Task: Edition of Account Request & Contact & Account Creation
Action: Mouse moved to (509, 592)
Screenshot: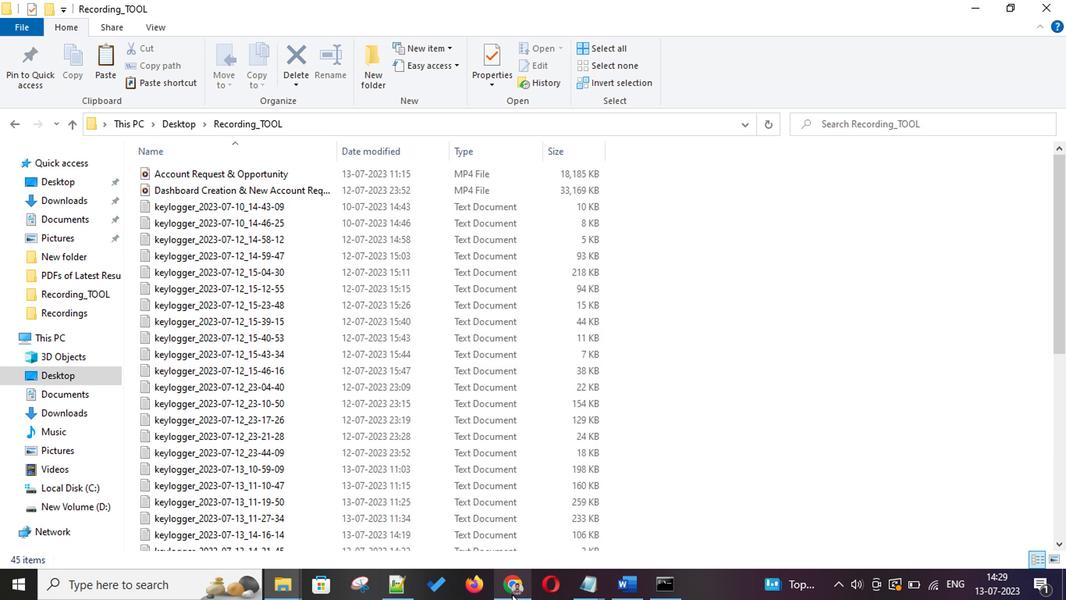 
Action: Mouse pressed left at (509, 592)
Screenshot: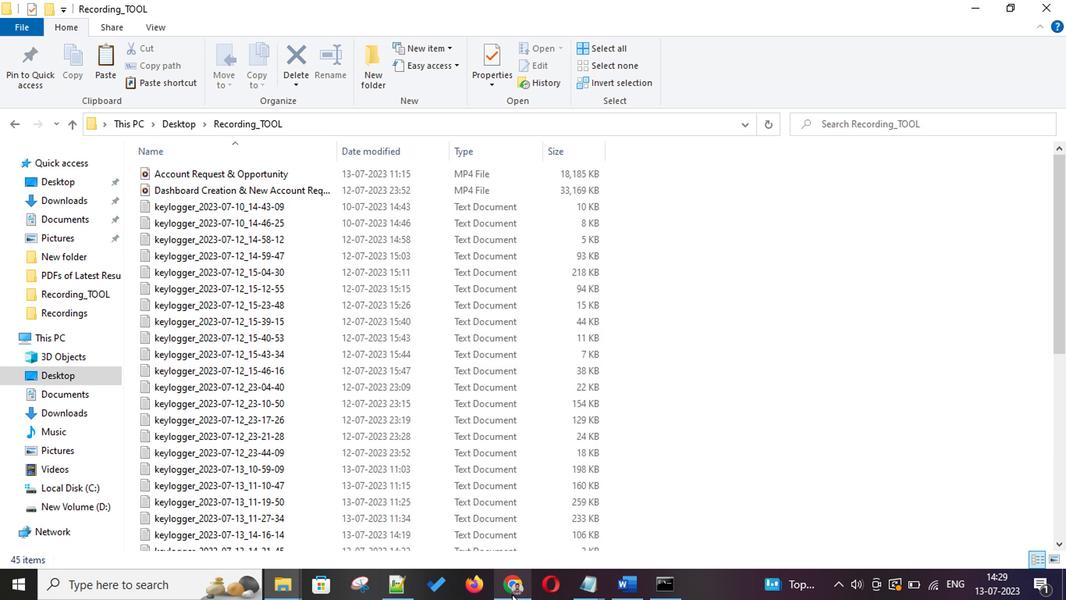
Action: Mouse moved to (386, 139)
Screenshot: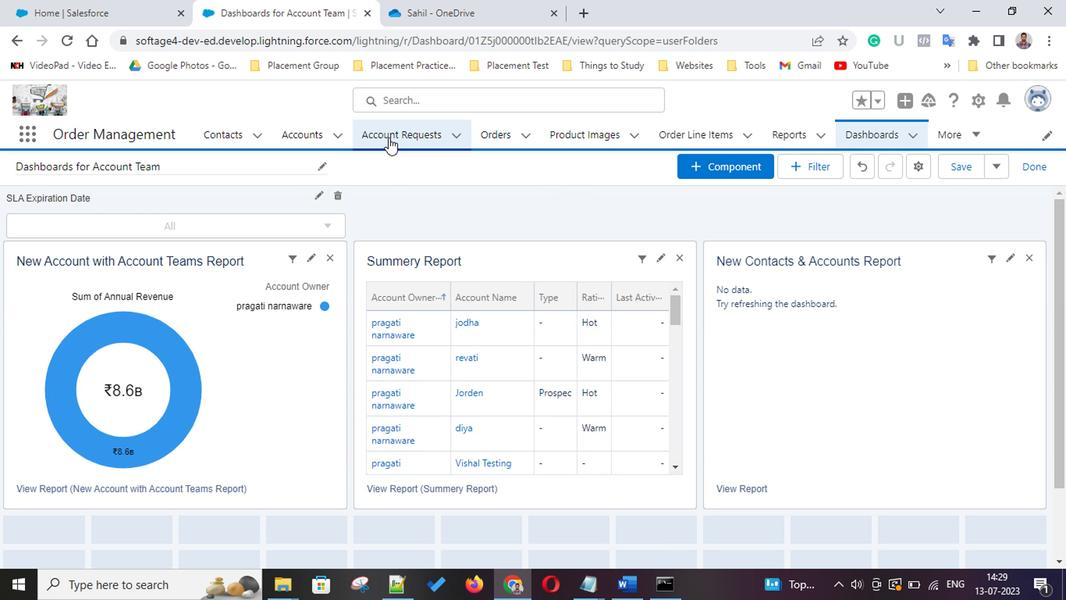 
Action: Mouse pressed left at (386, 139)
Screenshot: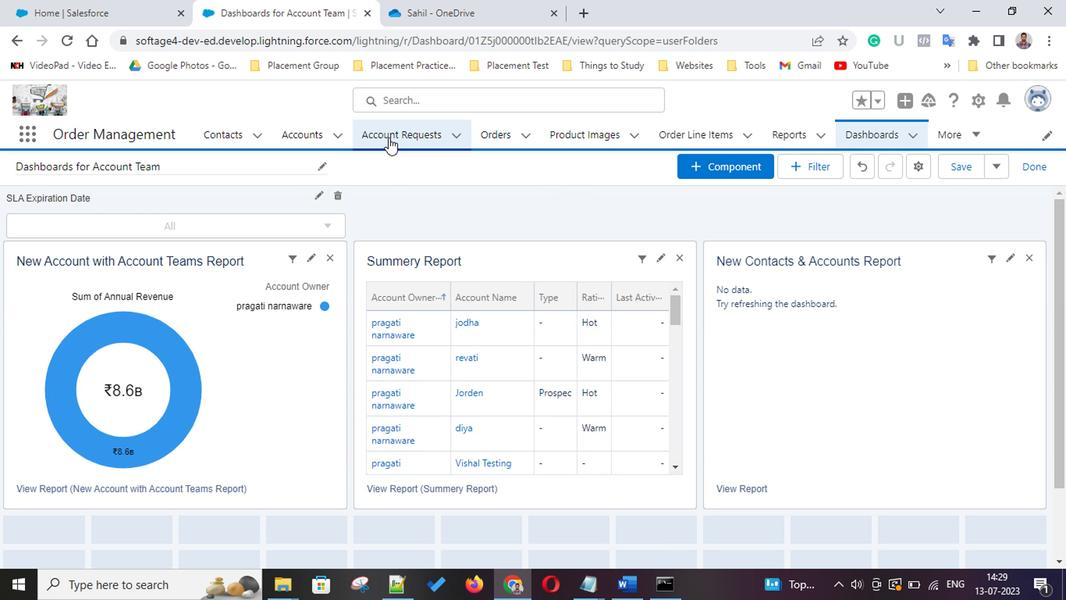 
Action: Mouse moved to (1021, 278)
Screenshot: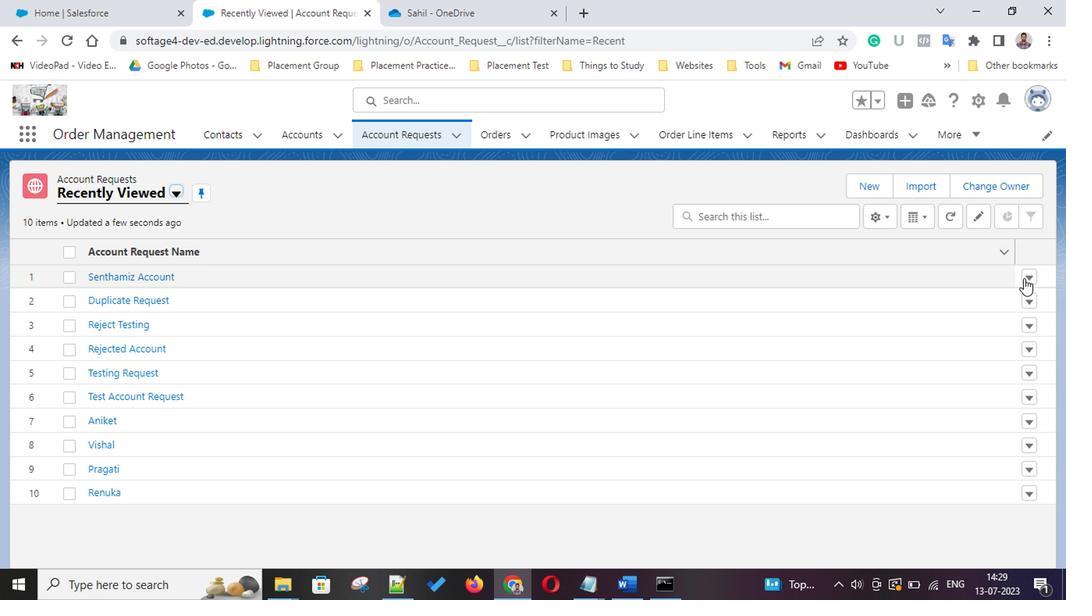
Action: Mouse pressed left at (1021, 278)
Screenshot: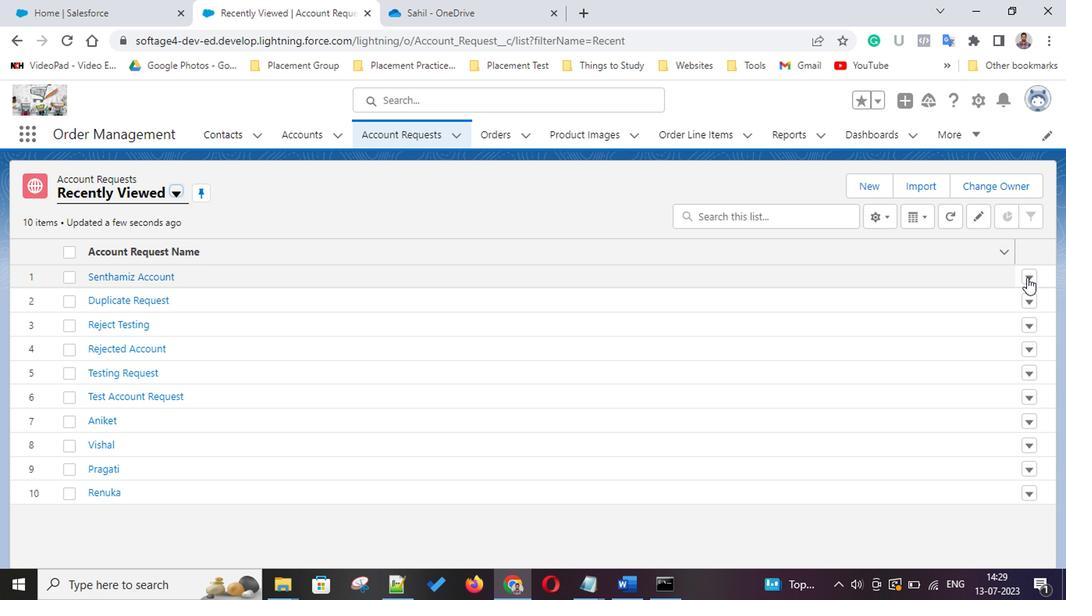 
Action: Mouse moved to (994, 307)
Screenshot: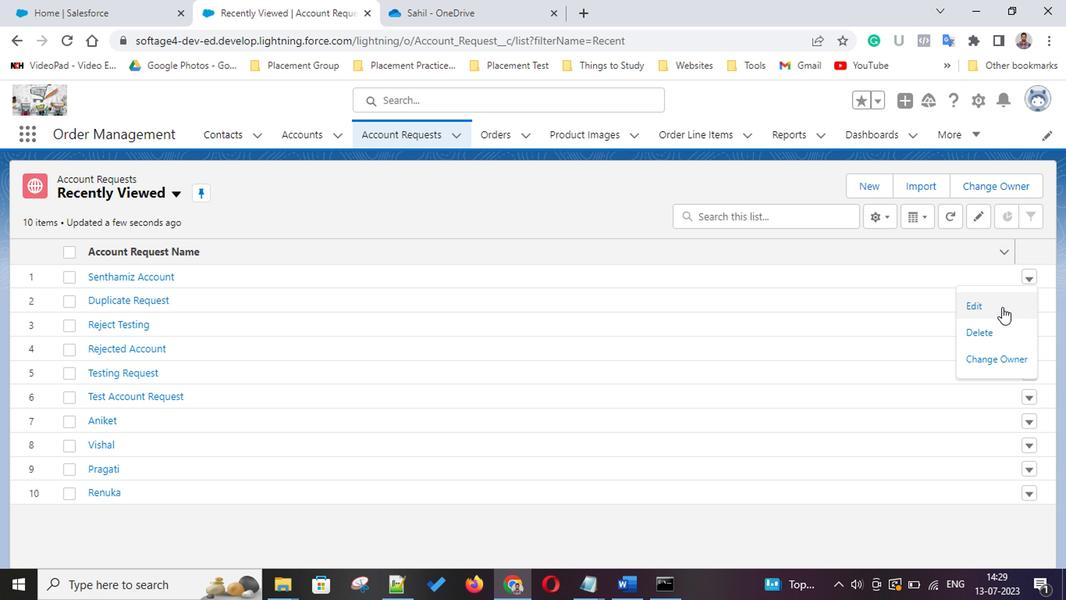 
Action: Mouse pressed left at (994, 307)
Screenshot: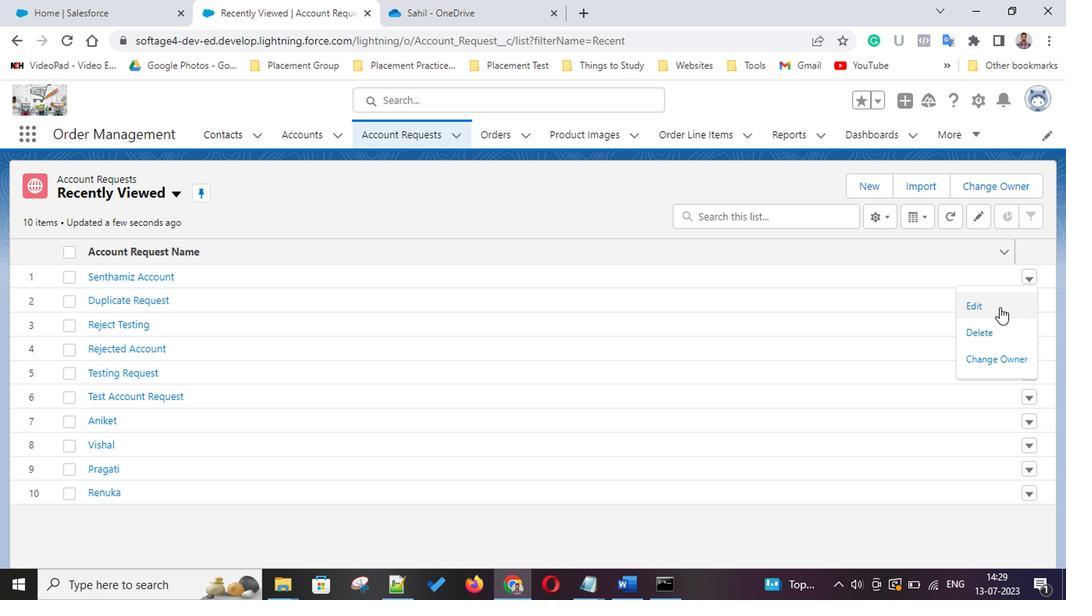 
Action: Mouse moved to (277, 262)
Screenshot: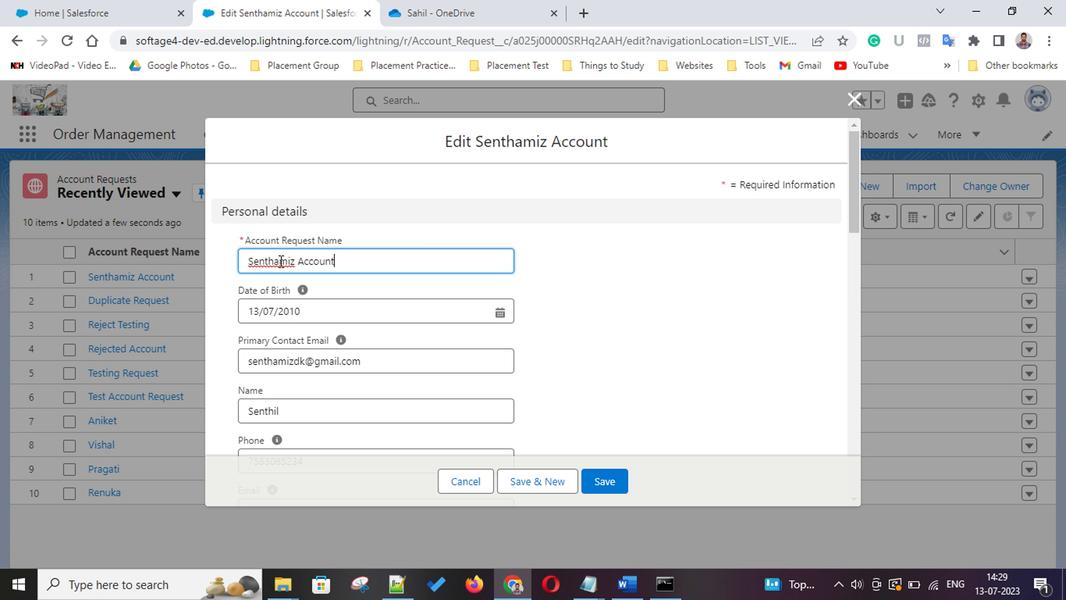 
Action: Mouse pressed left at (277, 262)
Screenshot: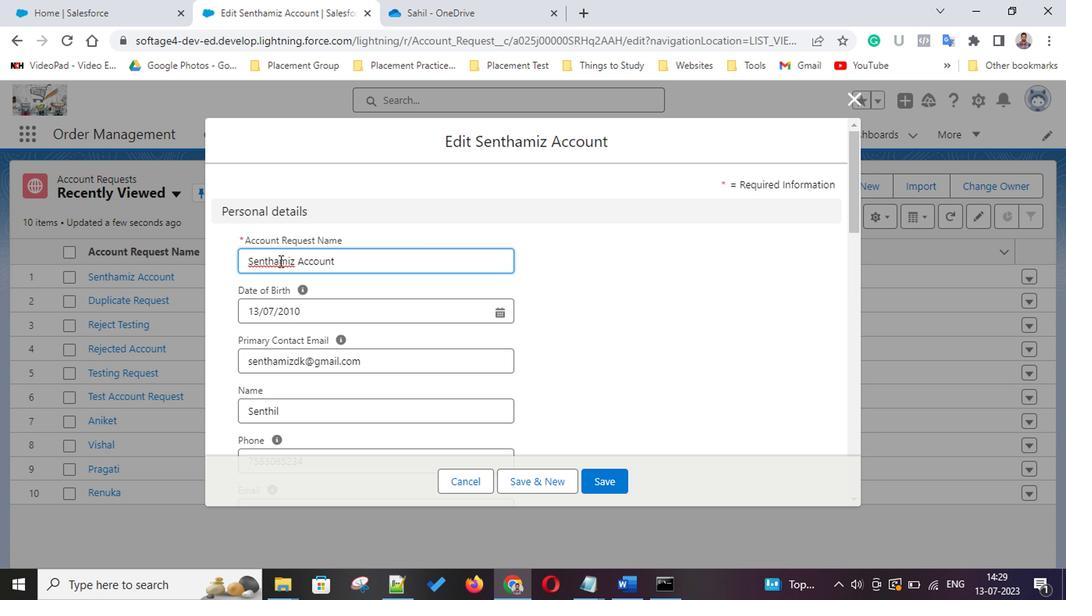 
Action: Mouse pressed left at (277, 262)
Screenshot: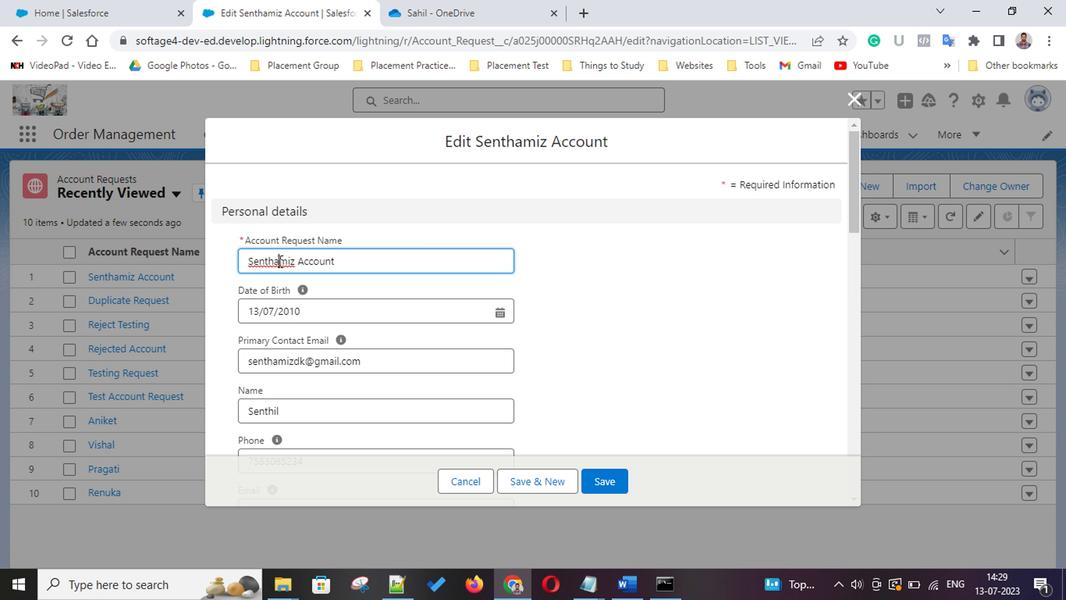 
Action: Mouse pressed left at (277, 262)
Screenshot: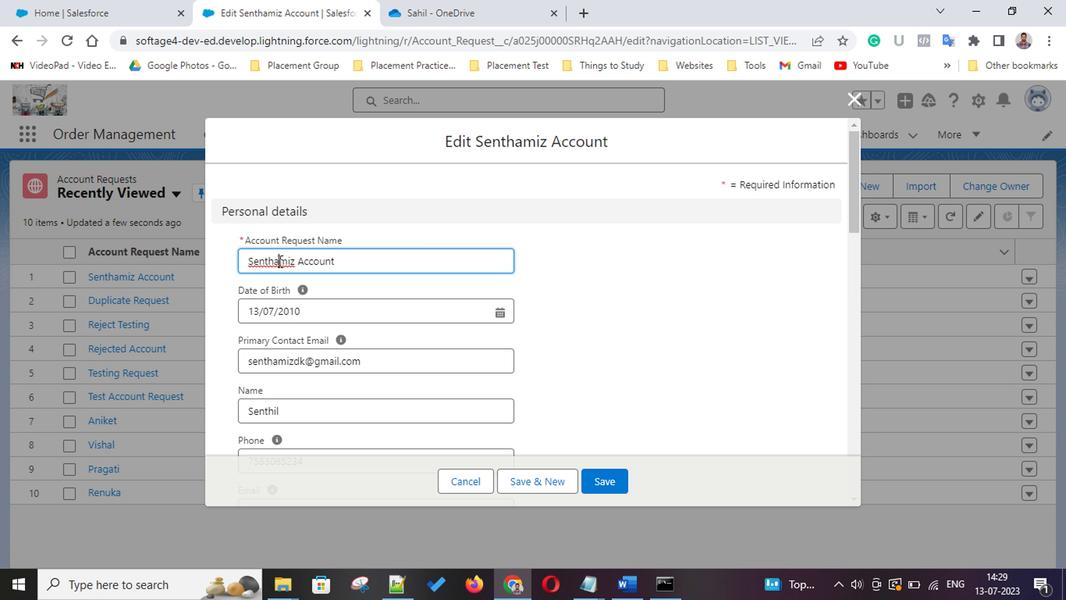 
Action: Key pressed <Key.shift><Key.shift><Key.shift><Key.shift><Key.shift><Key.shift><Key.shift><Key.shift><Key.shift><Key.shift><Key.shift><Key.shift><Key.shift><Key.shift><Key.shift><Key.shift><Key.shift><Key.shift><Key.shift><Key.shift><Key.shift><Key.shift><Key.shift><Key.shift><Key.shift><Key.shift><Key.shift><Key.shift><Key.shift><Key.shift><Key.shift>Muzhapatil<Key.space>
Screenshot: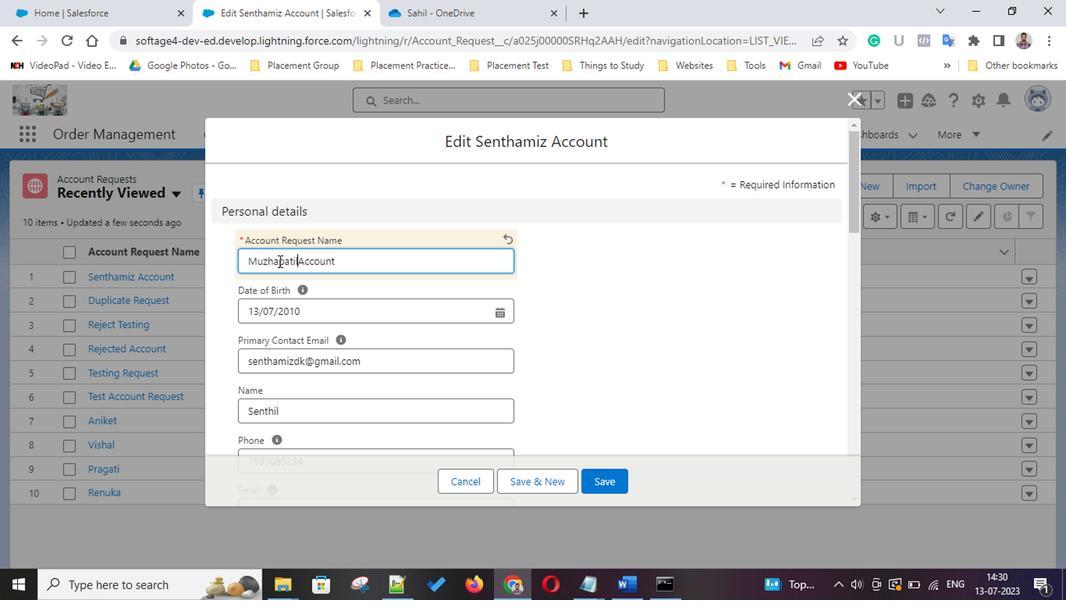 
Action: Mouse moved to (399, 348)
Screenshot: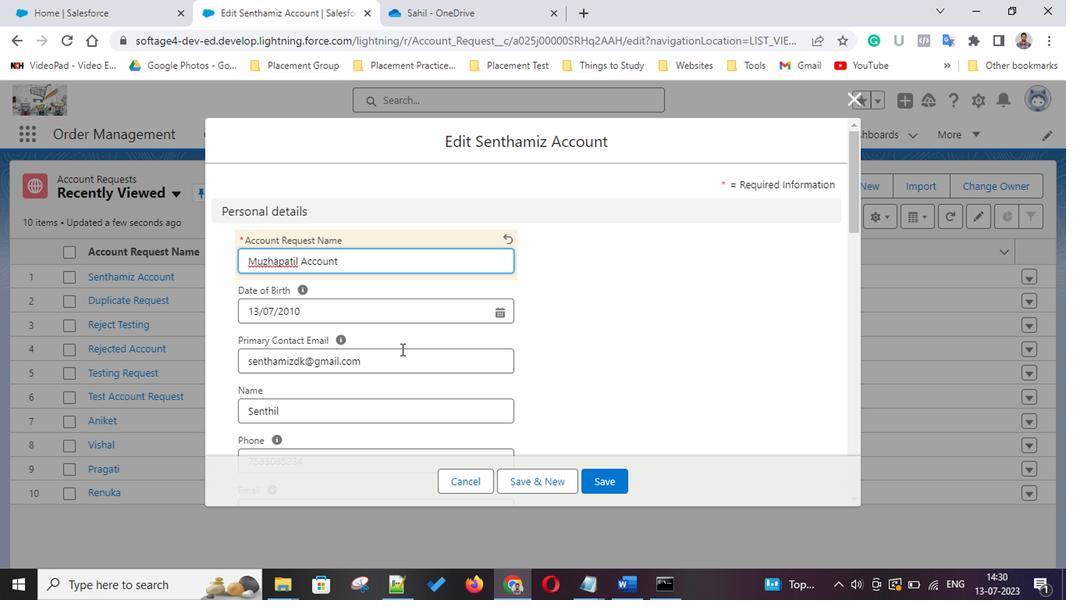 
Action: Mouse pressed left at (399, 348)
Screenshot: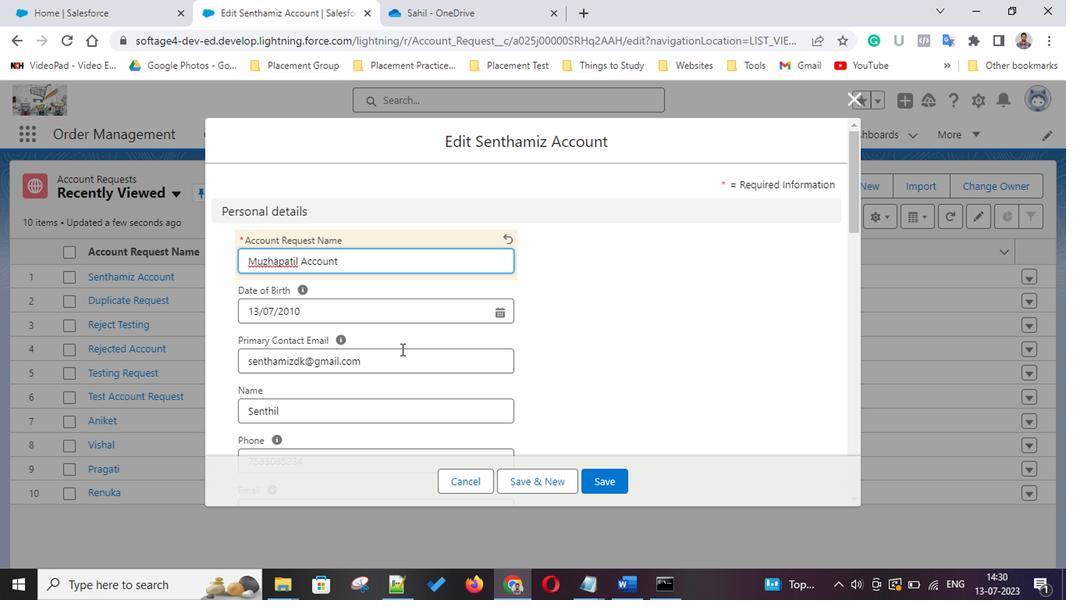 
Action: Mouse scrolled (399, 347) with delta (0, -1)
Screenshot: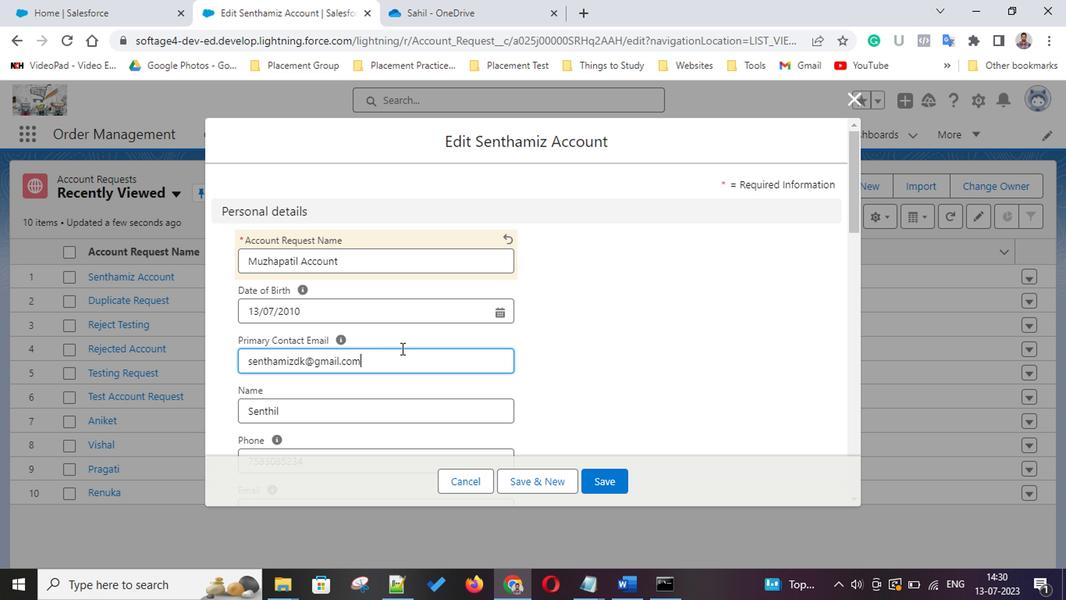 
Action: Mouse scrolled (399, 347) with delta (0, -1)
Screenshot: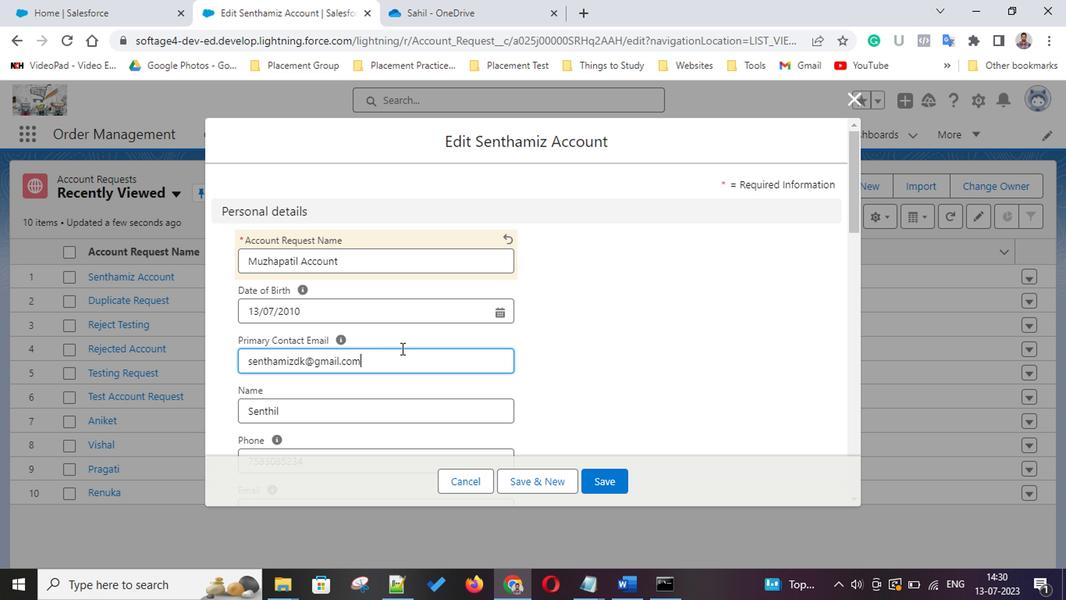 
Action: Mouse scrolled (399, 347) with delta (0, -1)
Screenshot: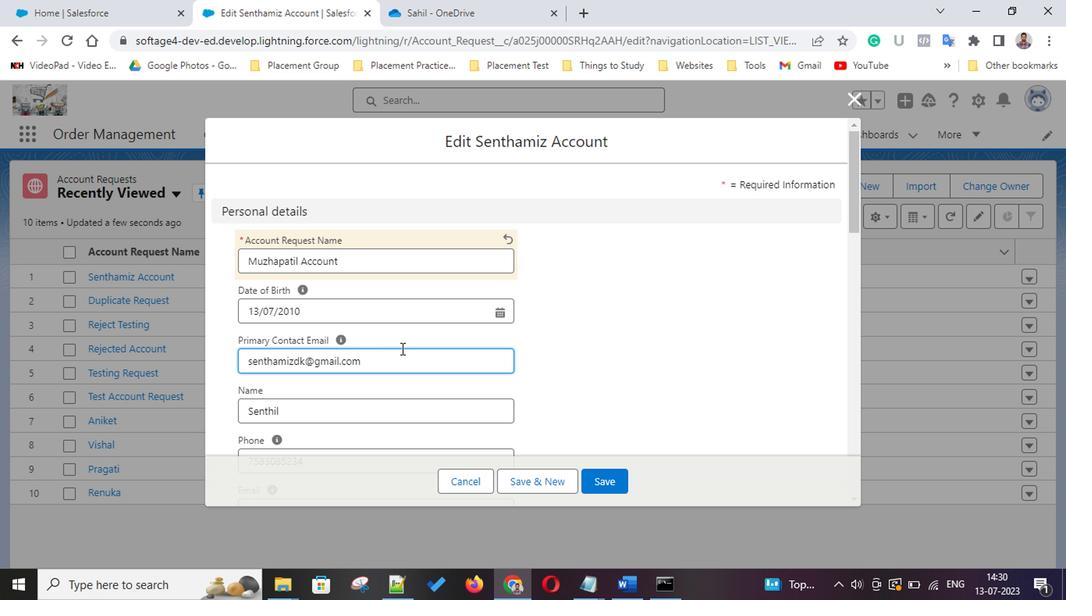 
Action: Mouse scrolled (399, 347) with delta (0, -1)
Screenshot: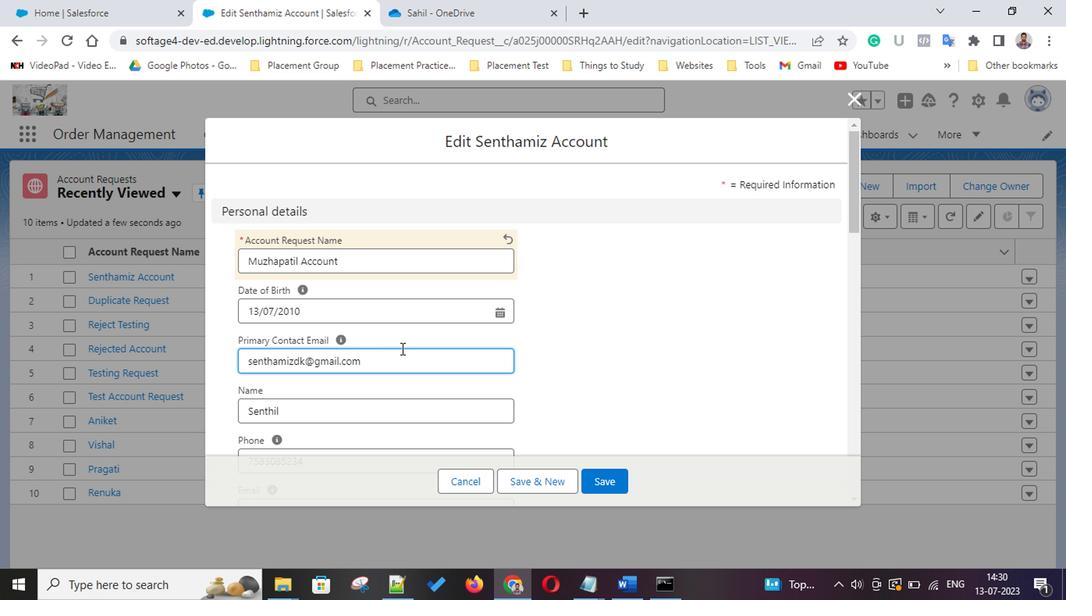
Action: Mouse scrolled (399, 347) with delta (0, -1)
Screenshot: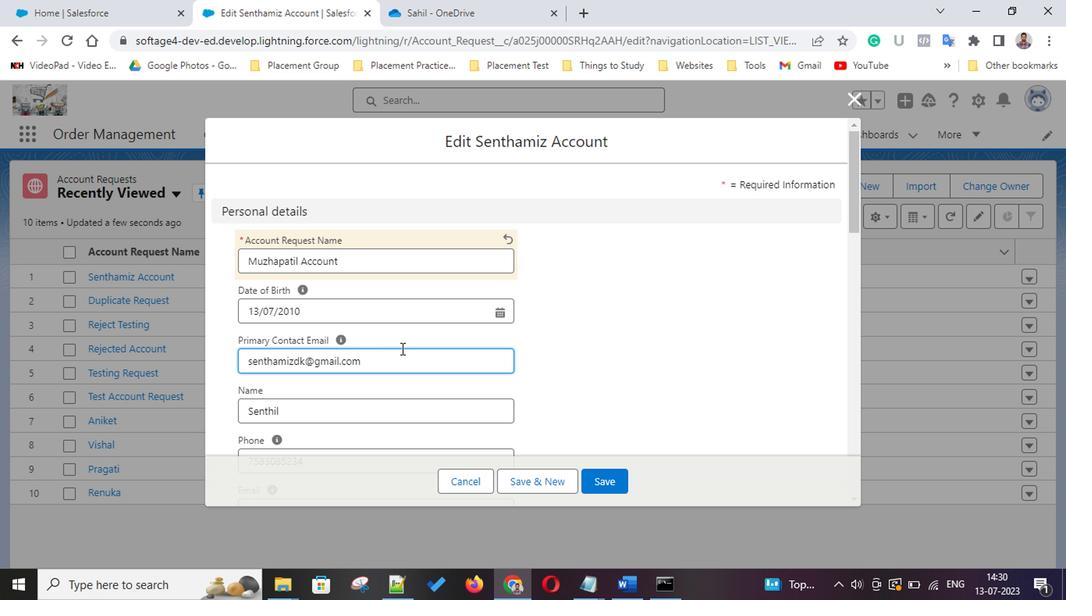 
Action: Mouse scrolled (399, 347) with delta (0, -1)
Screenshot: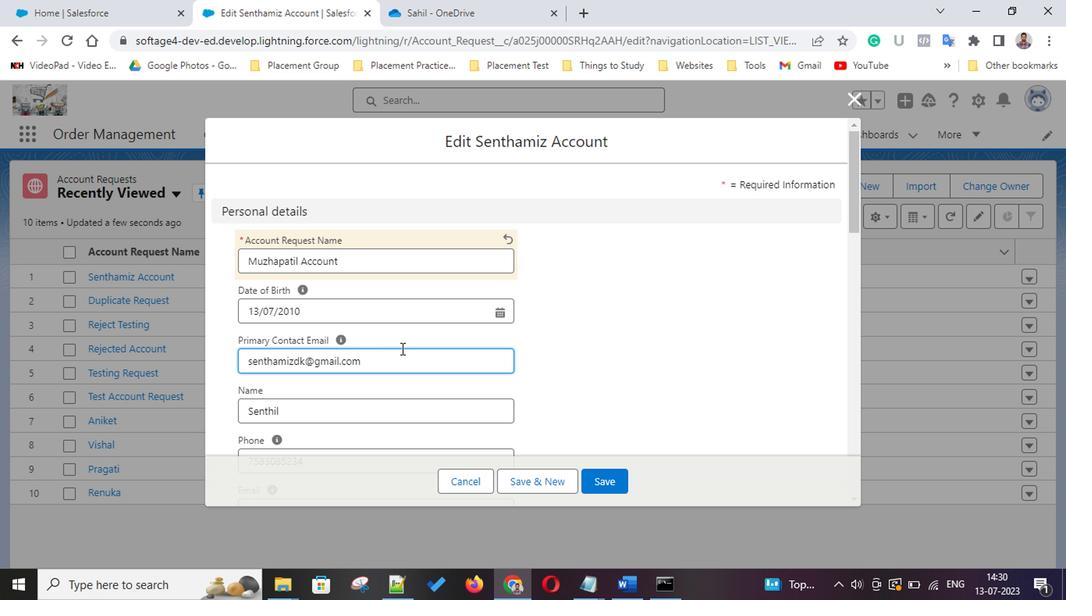 
Action: Mouse scrolled (399, 347) with delta (0, -1)
Screenshot: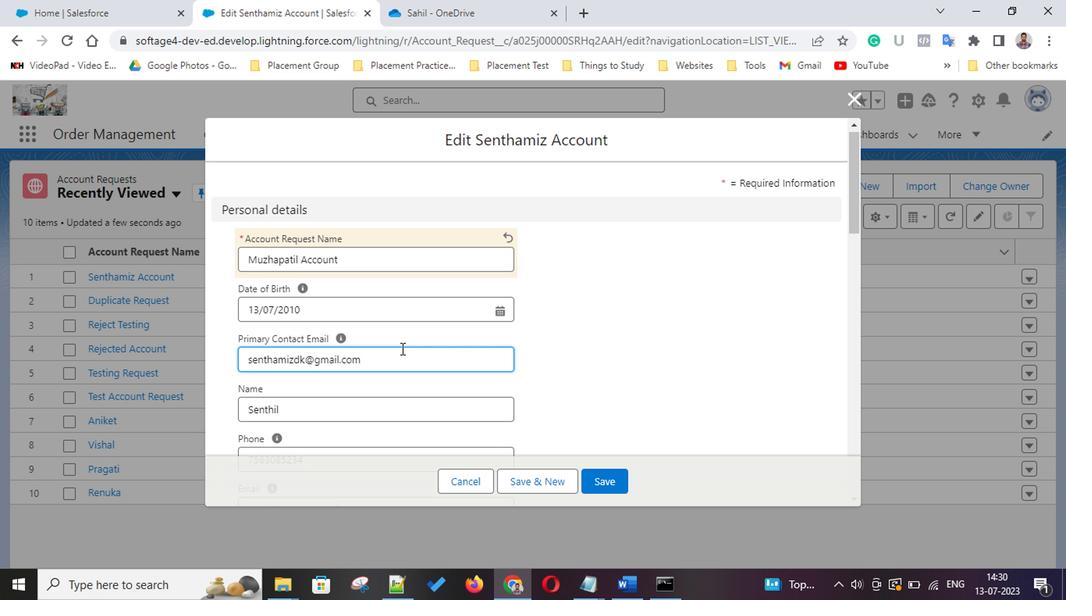 
Action: Mouse scrolled (399, 347) with delta (0, -1)
Screenshot: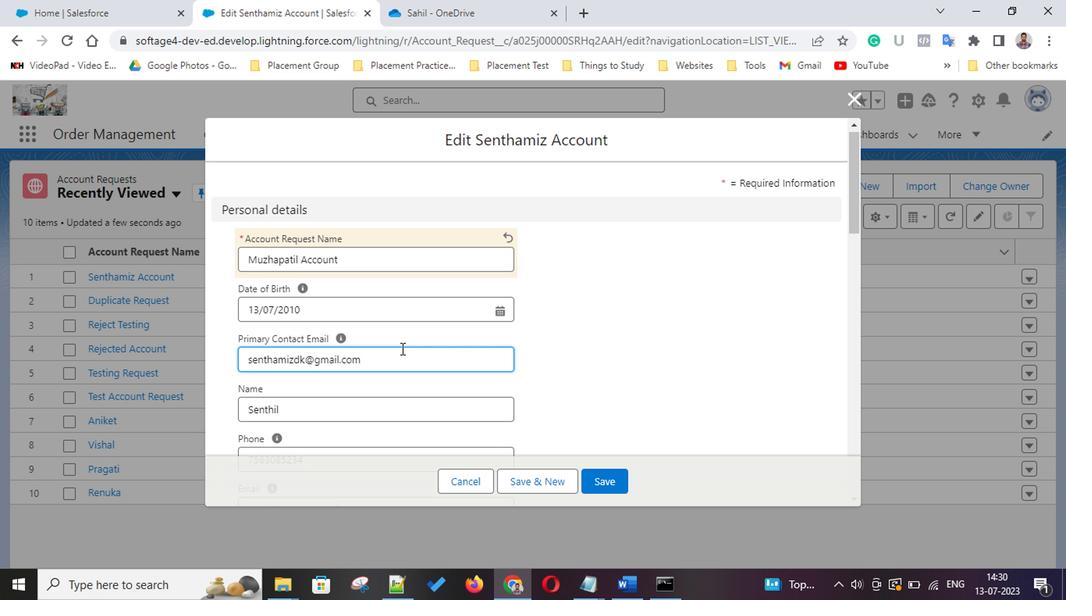 
Action: Mouse scrolled (399, 347) with delta (0, -1)
Screenshot: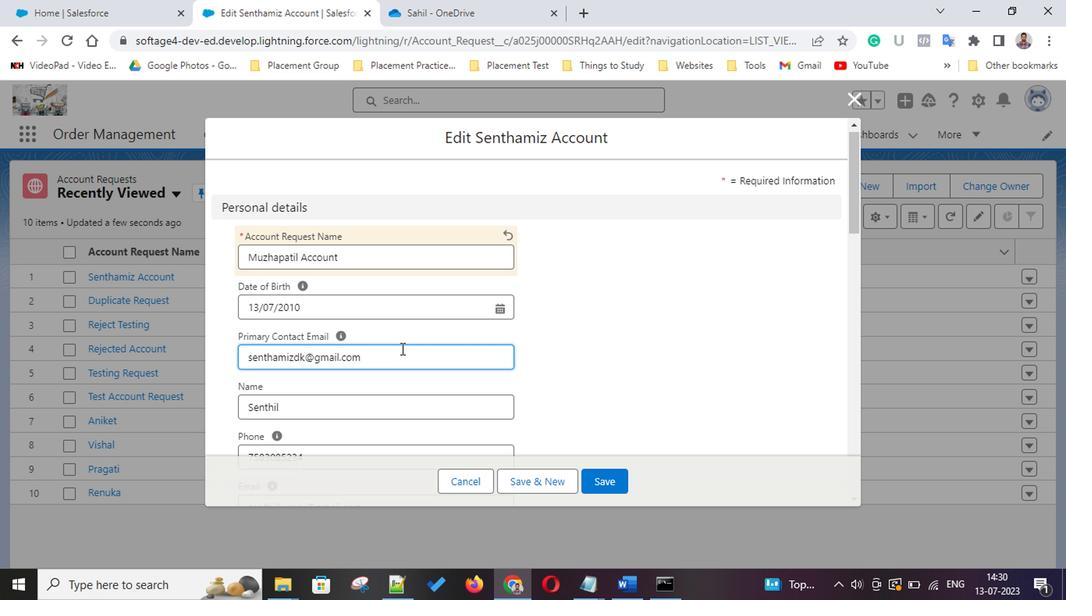
Action: Mouse scrolled (399, 347) with delta (0, -1)
Screenshot: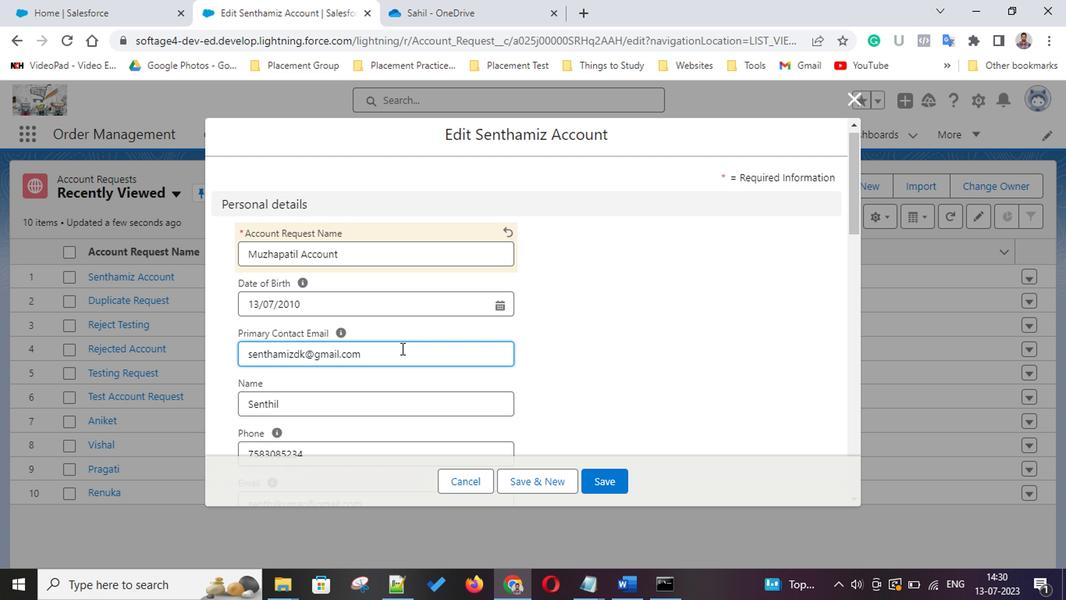 
Action: Mouse scrolled (399, 347) with delta (0, -1)
Screenshot: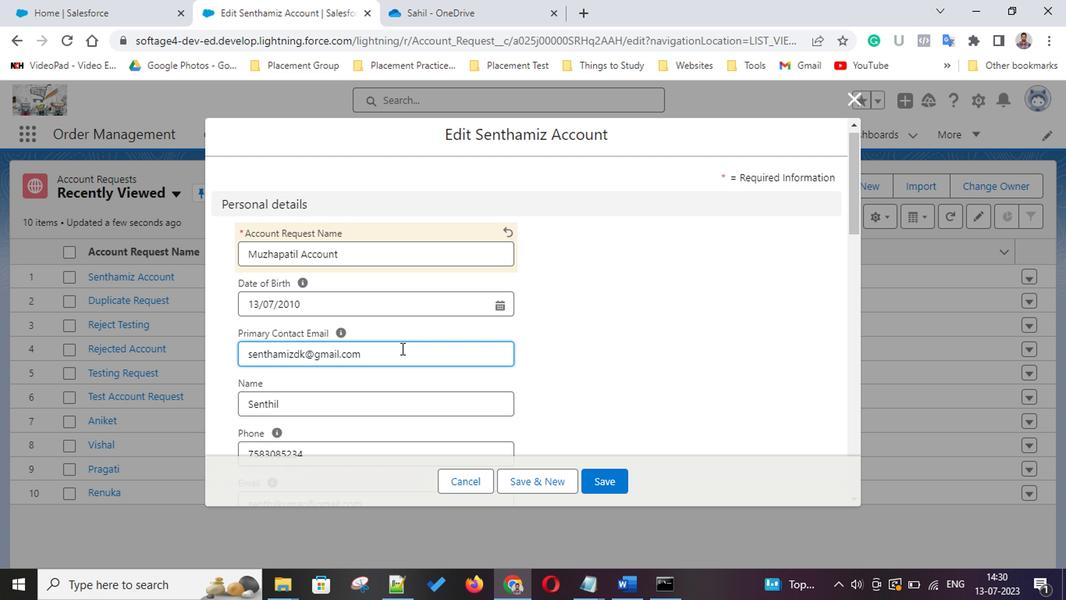 
Action: Mouse scrolled (399, 347) with delta (0, -1)
Screenshot: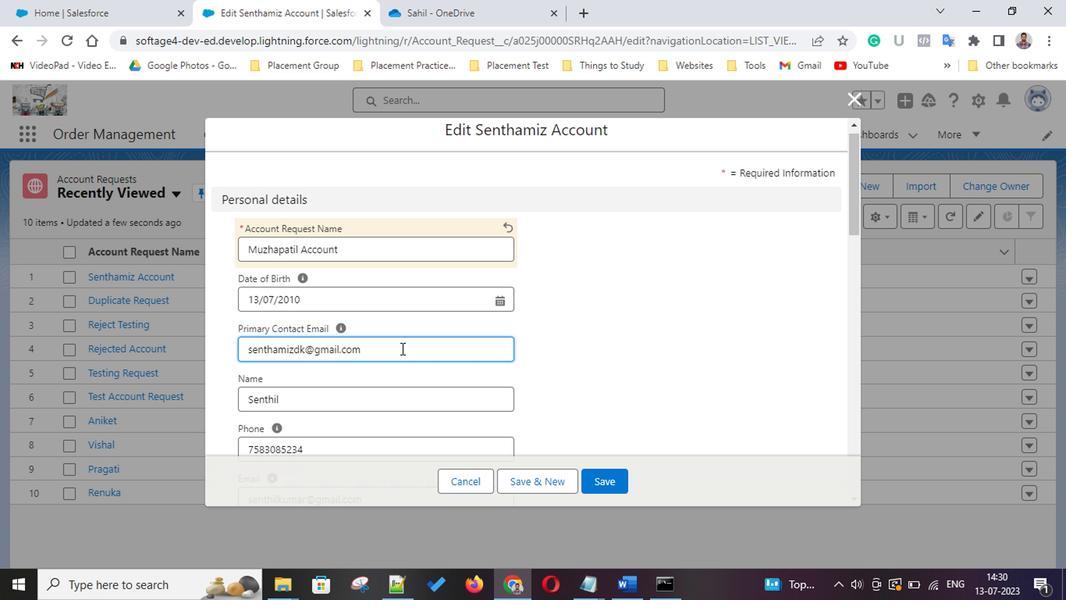 
Action: Mouse scrolled (399, 347) with delta (0, -1)
Screenshot: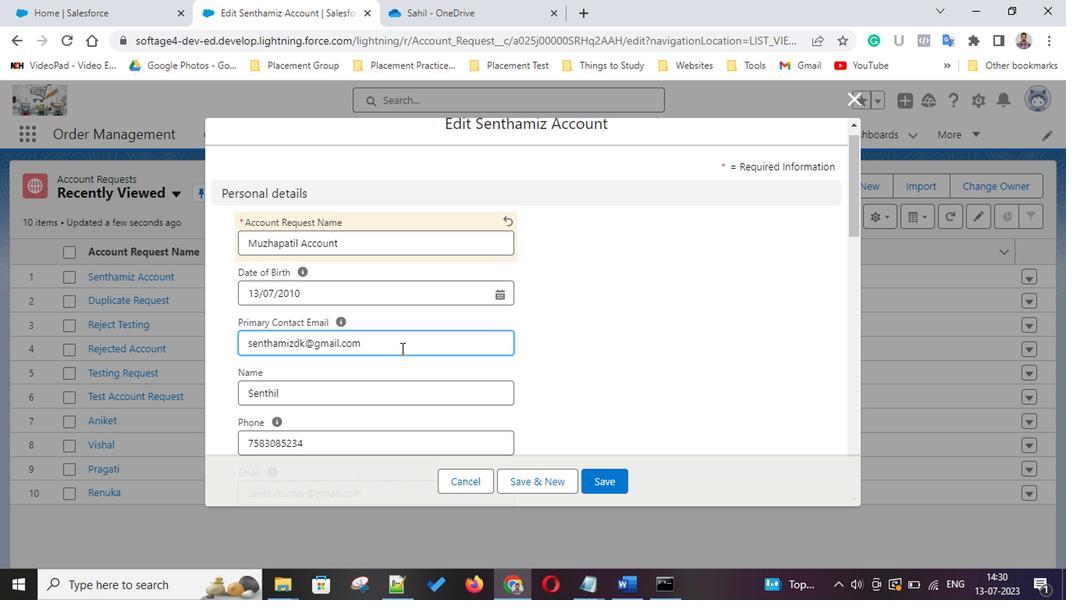 
Action: Mouse moved to (344, 325)
Screenshot: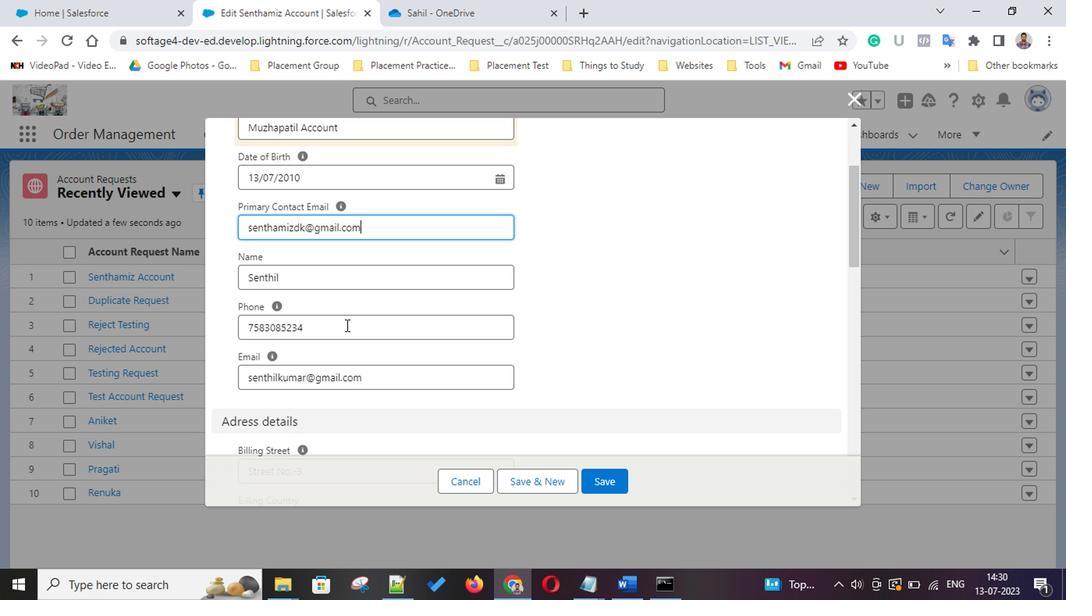 
Action: Mouse pressed left at (344, 325)
Screenshot: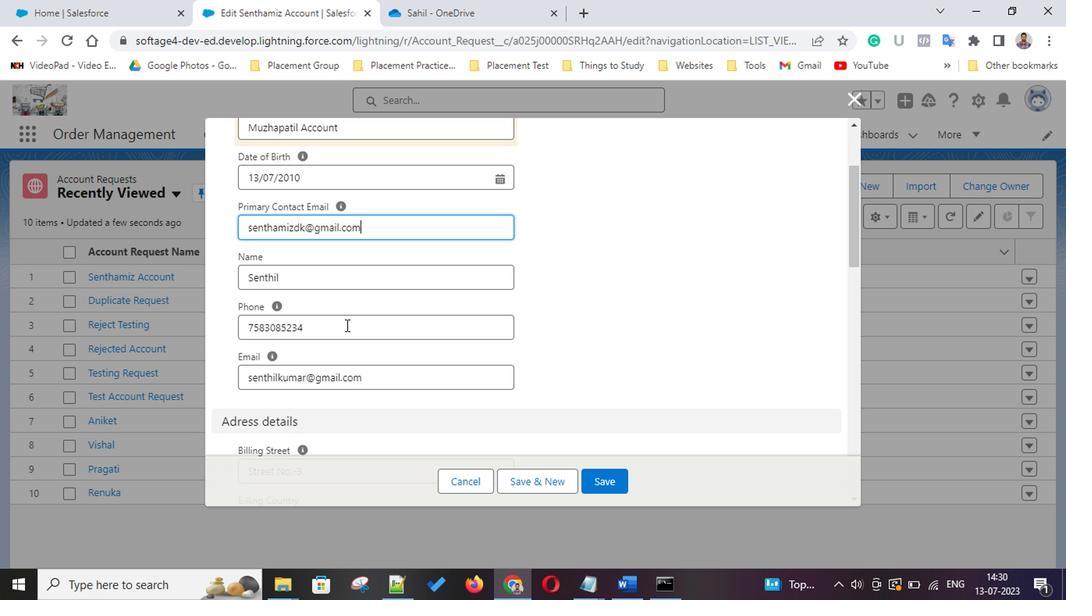
Action: Key pressed <Key.backspace><Key.backspace><Key.backspace><Key.backspace><Key.backspace><Key.backspace><Key.backspace><Key.backspace><Key.backspace><Key.backspace>7912597683
Screenshot: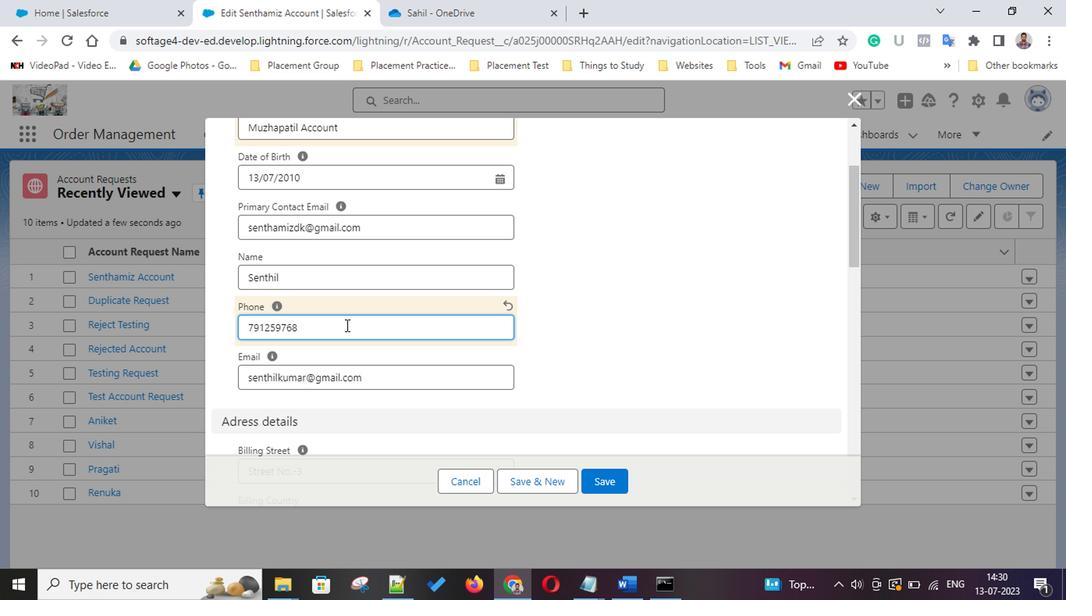 
Action: Mouse moved to (603, 478)
Screenshot: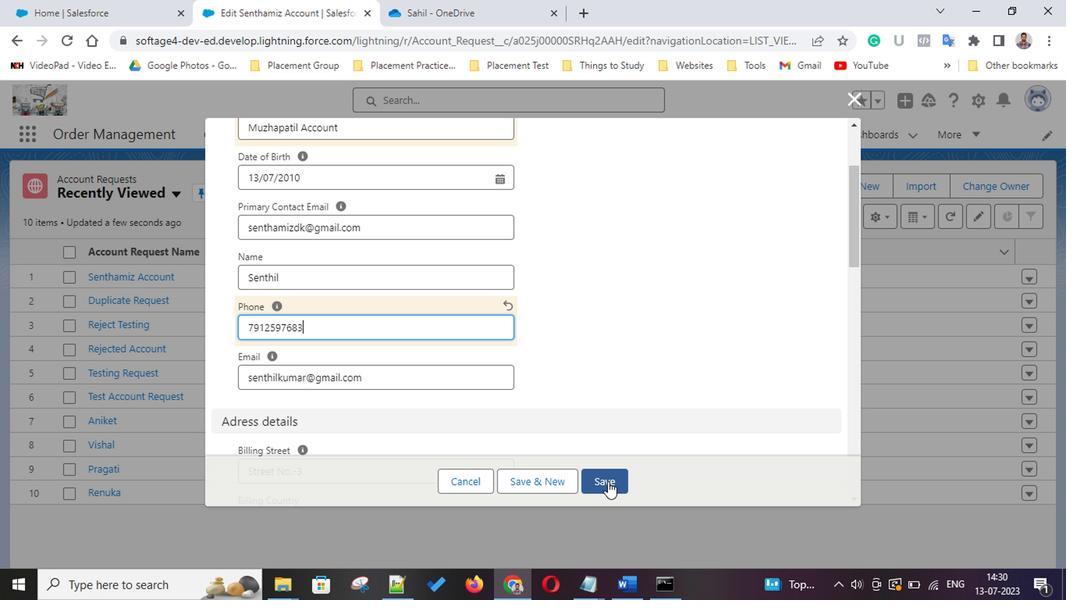 
Action: Mouse pressed left at (603, 478)
Screenshot: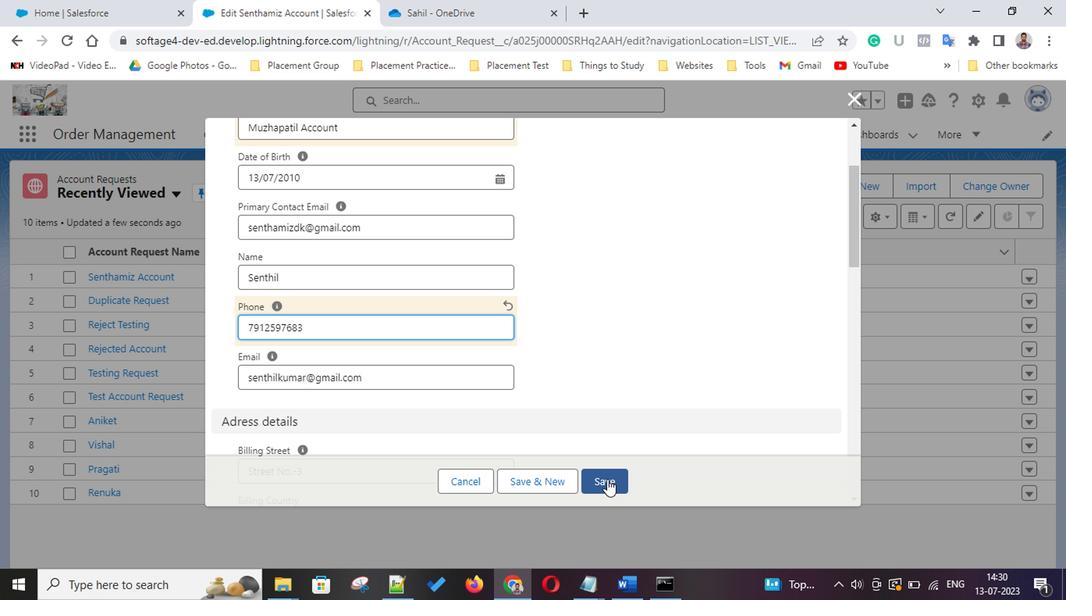 
Action: Mouse moved to (501, 131)
Screenshot: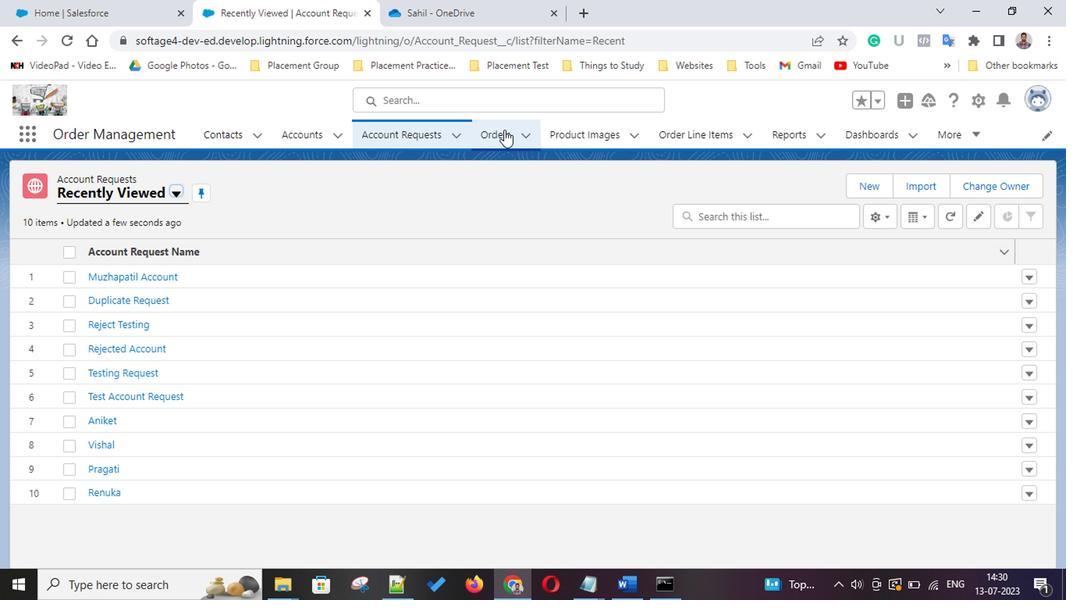 
Action: Mouse pressed left at (501, 131)
Screenshot: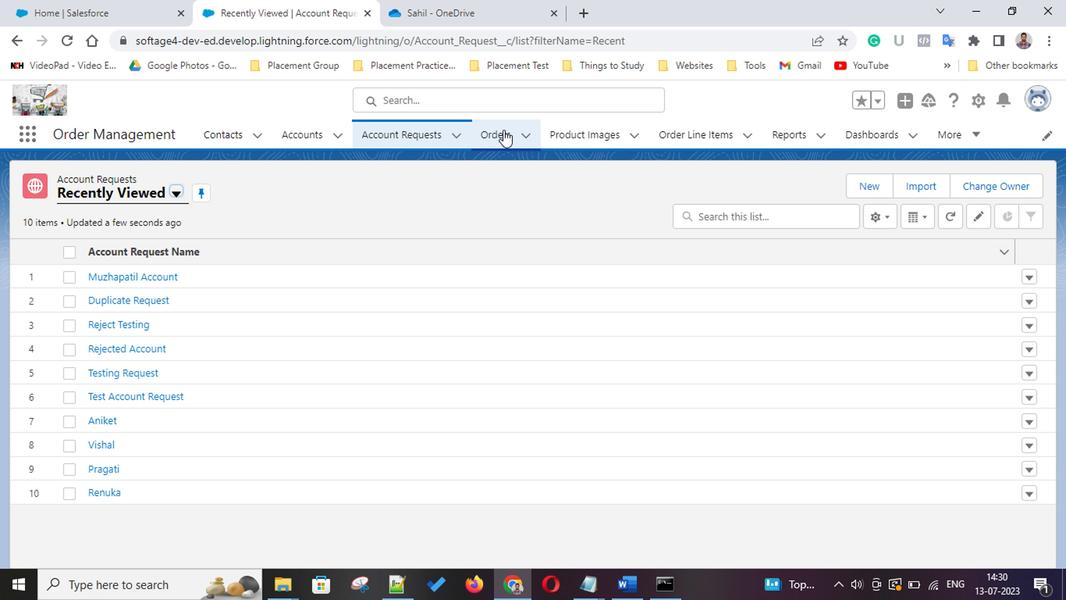 
Action: Mouse moved to (854, 189)
Screenshot: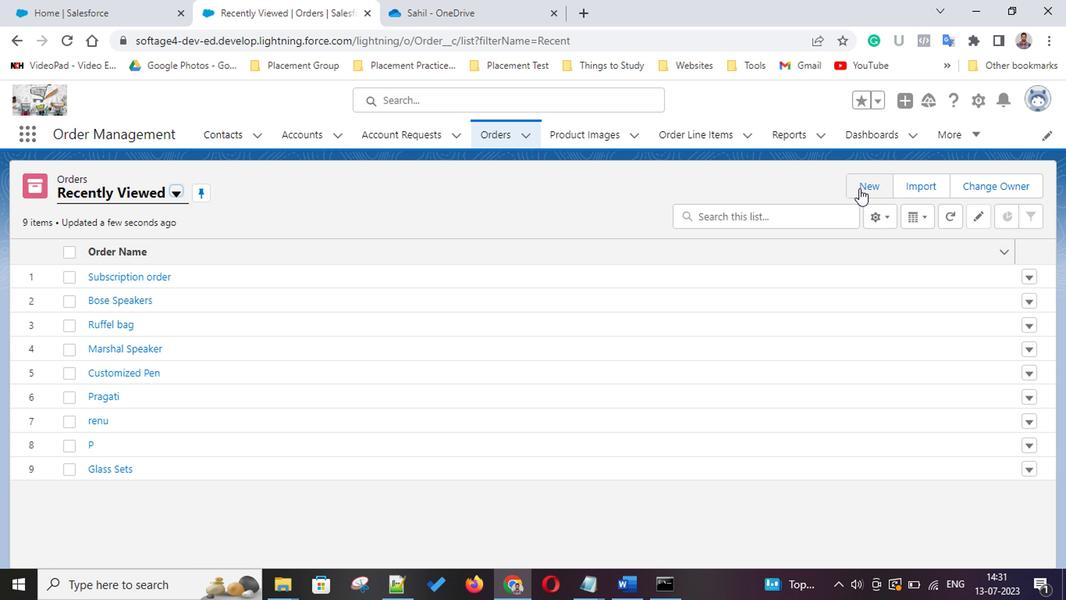
Action: Mouse pressed left at (854, 189)
Screenshot: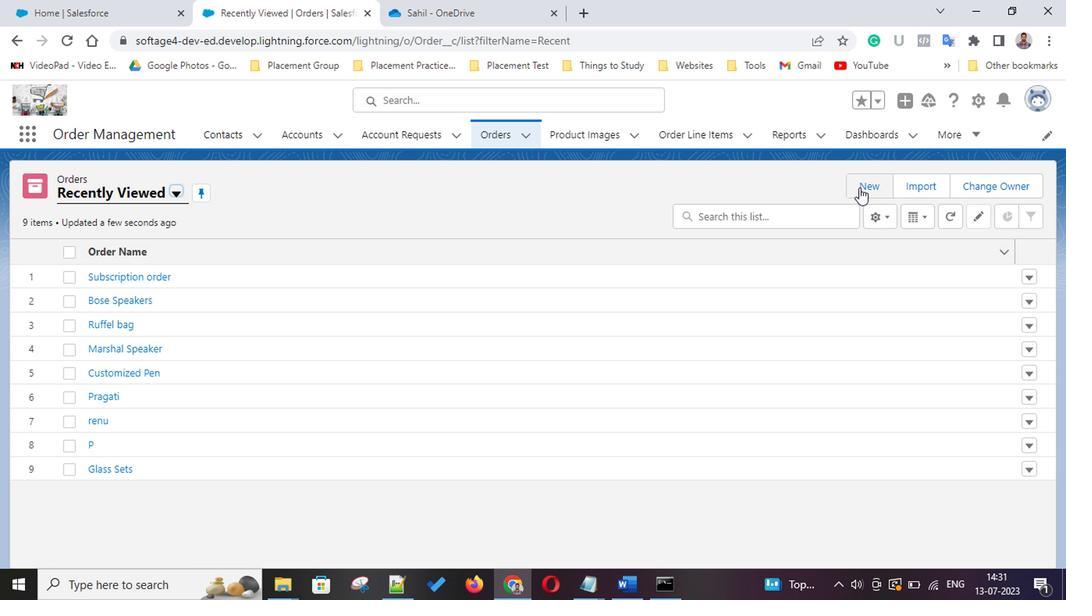 
Action: Mouse moved to (820, 400)
Screenshot: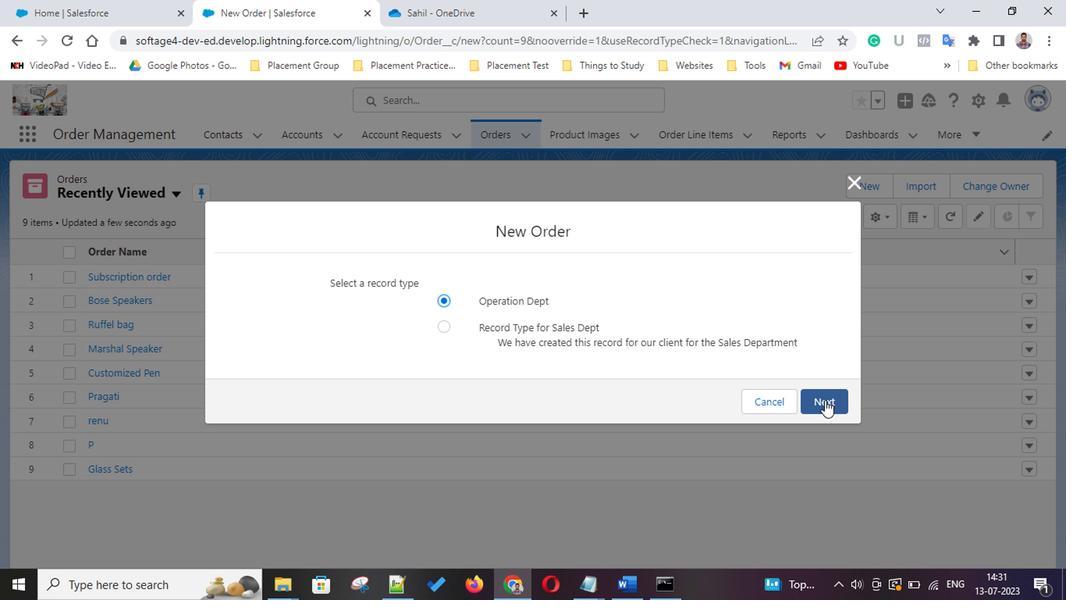 
Action: Mouse pressed left at (820, 400)
Screenshot: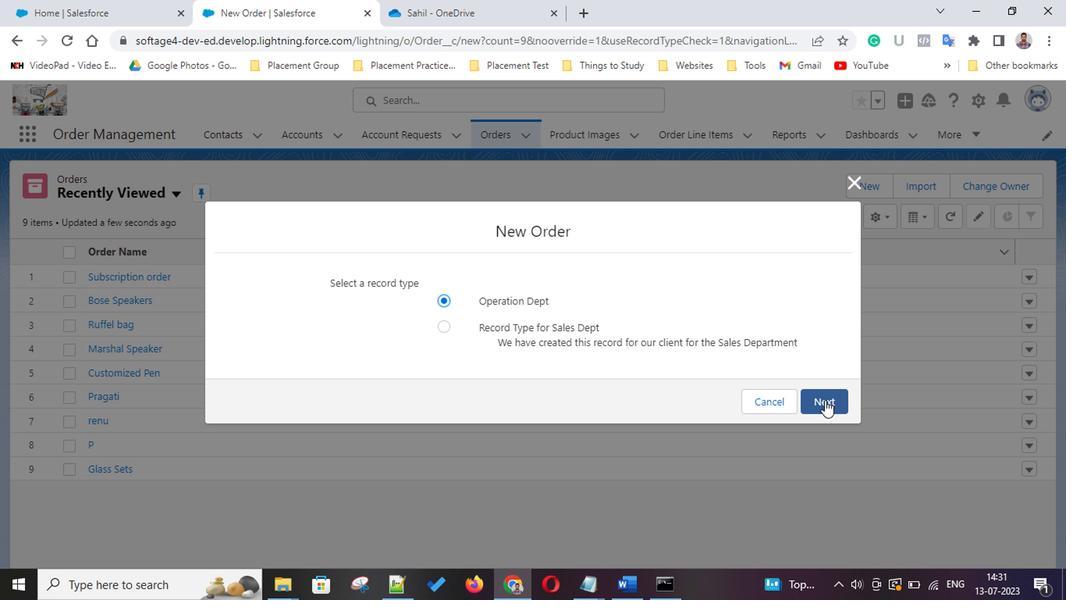 
Action: Mouse moved to (413, 272)
Screenshot: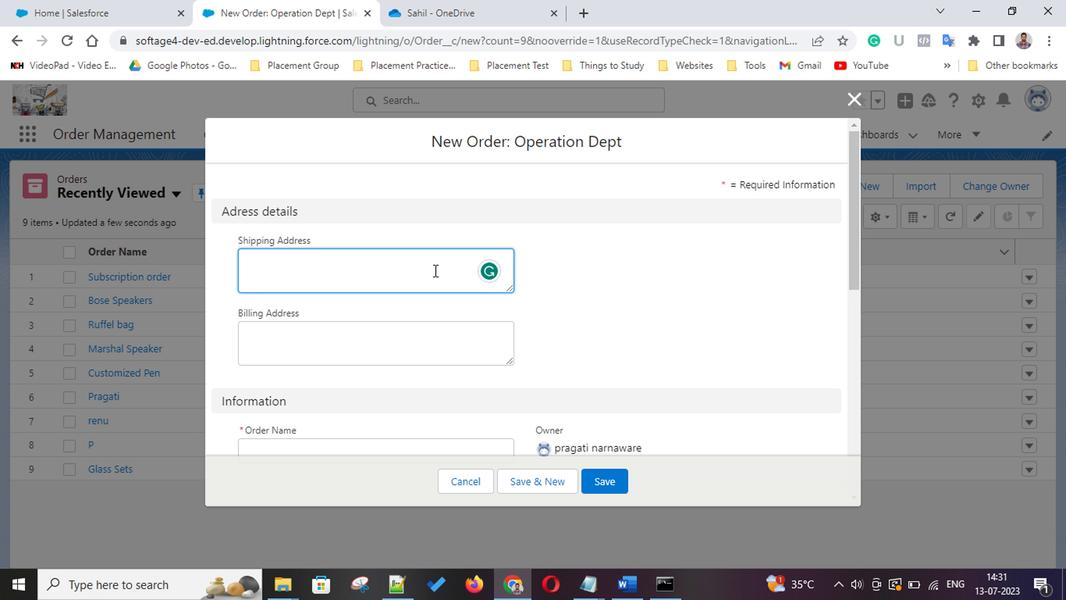 
Action: Key pressed <Key.shift>G-17
Screenshot: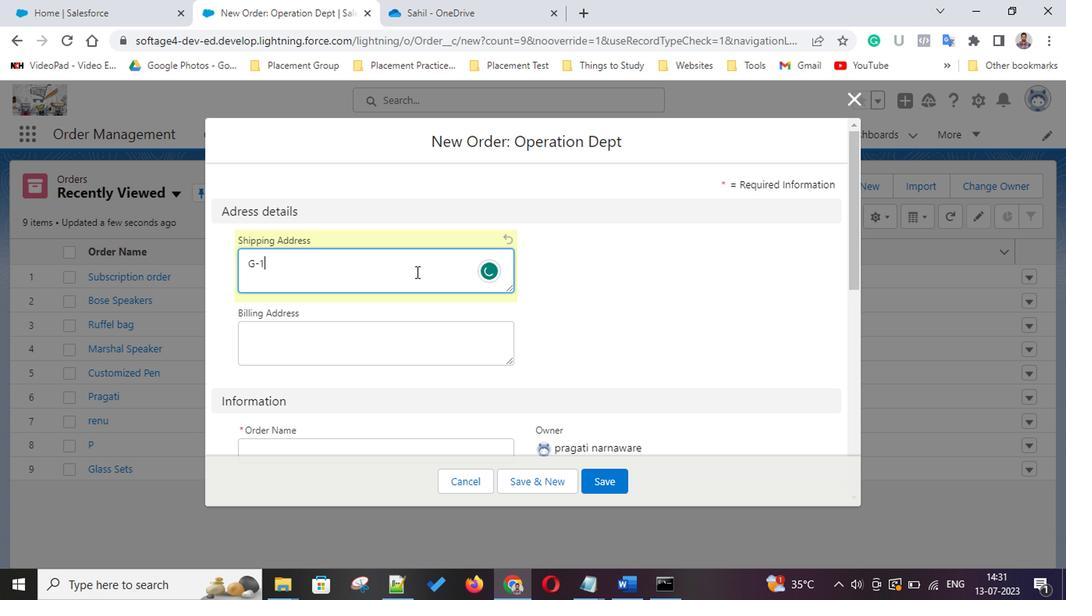 
Action: Mouse moved to (413, 272)
Screenshot: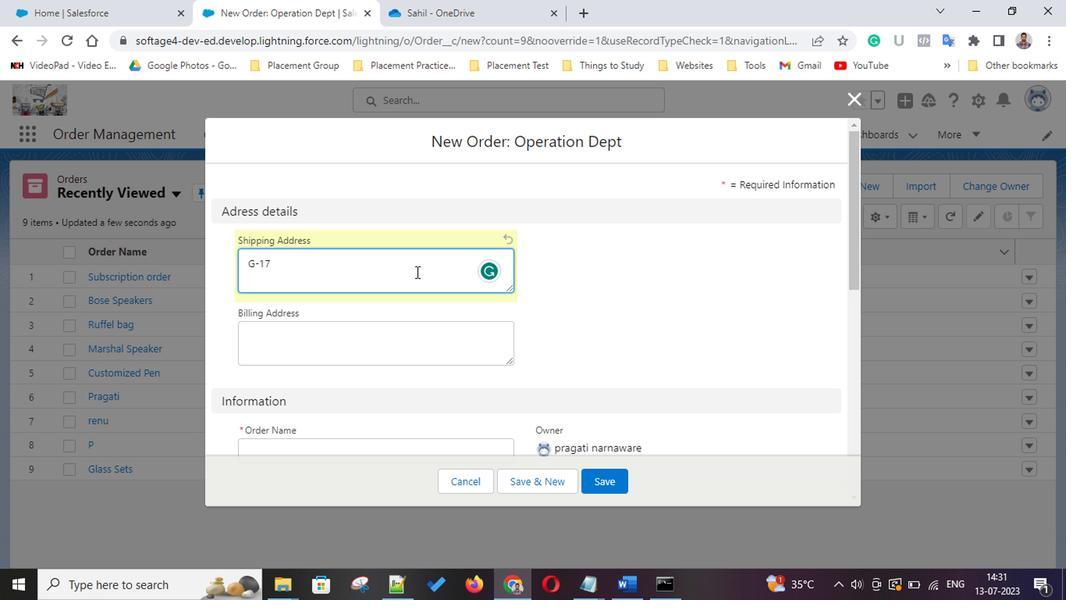 
Action: Key pressed 6<Key.space>
Screenshot: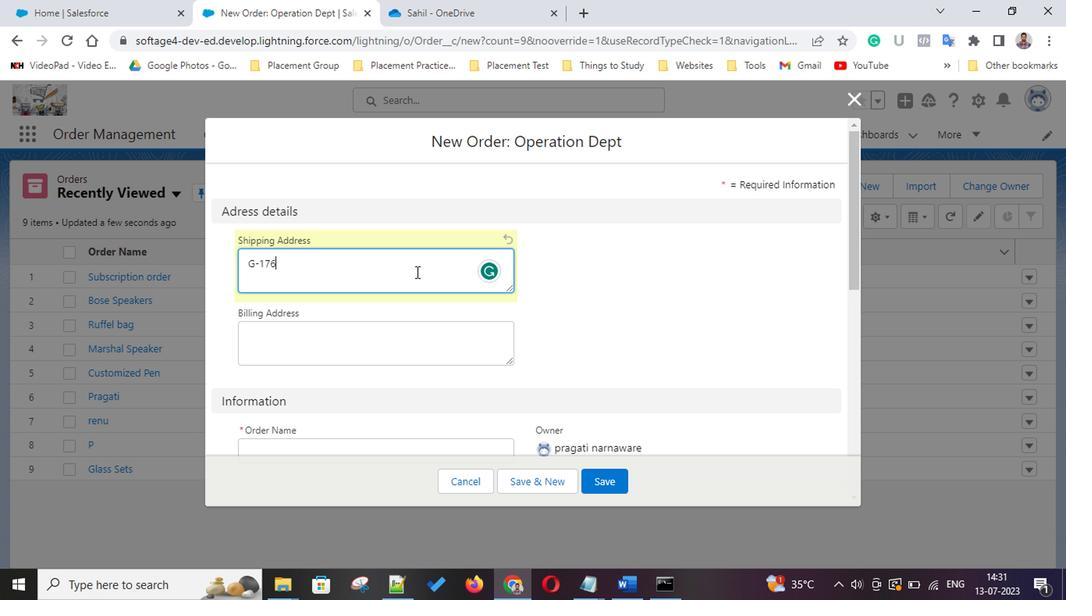 
Action: Mouse moved to (411, 272)
Screenshot: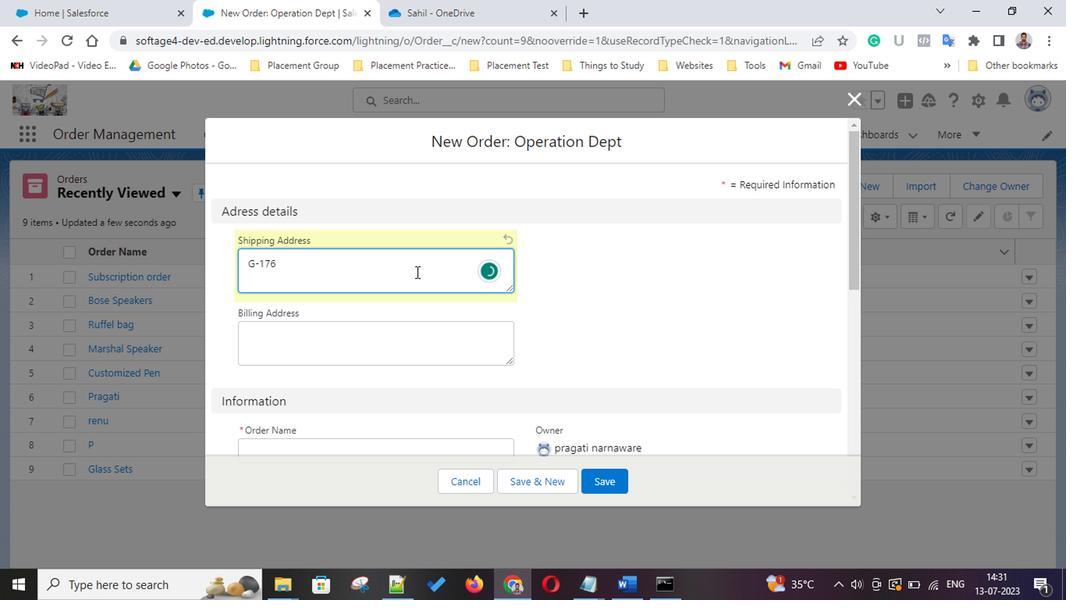 
Action: Mouse pressed left at (411, 272)
Screenshot: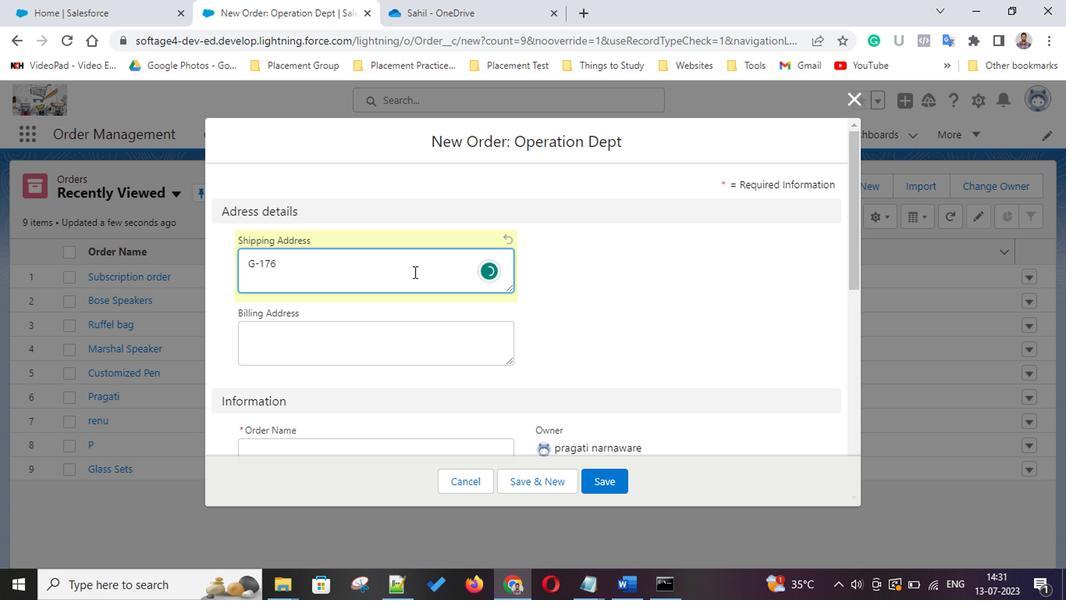 
Action: Key pressed <Key.shift><Key.shift><Key.shift><Key.shift><Key.shift><Key.shift><Key.shift><Key.shift><Key.shift><Key.shift><Key.shift><Key.shift><Key.shift><Key.shift><Key.shift><Key.shift><Key.shift><Key.shift><Key.shift><Key.shift><Key.shift><Key.shift><Key.shift><Key.shift><Key.shift><Key.shift><Key.shift><Key.shift><Key.shift><Key.shift><Key.shift>Subramaniam<Key.space><Key.shift>Street
Screenshot: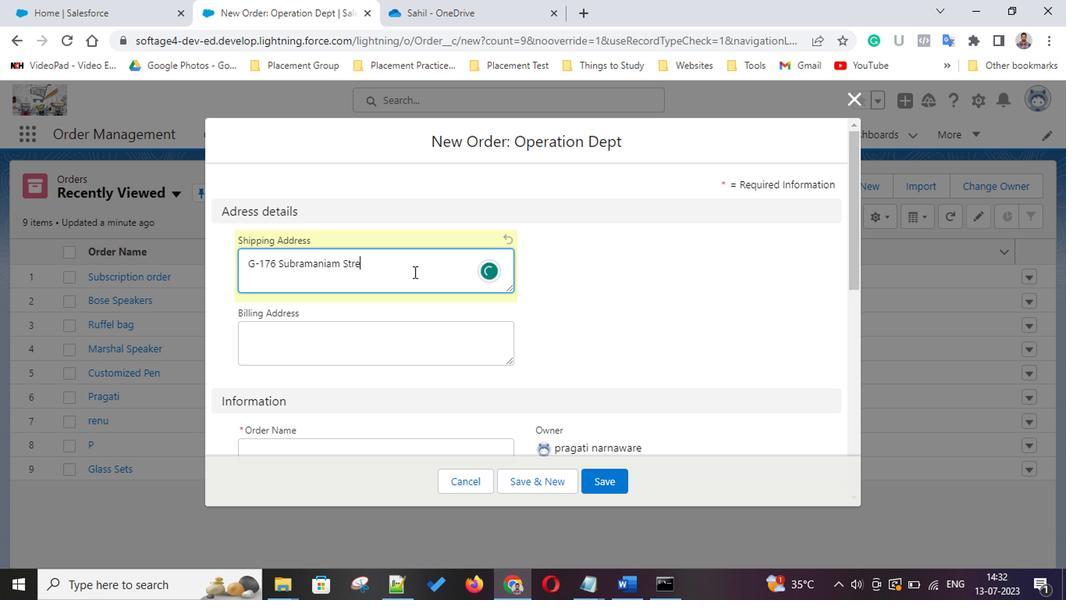 
Action: Mouse moved to (326, 356)
Screenshot: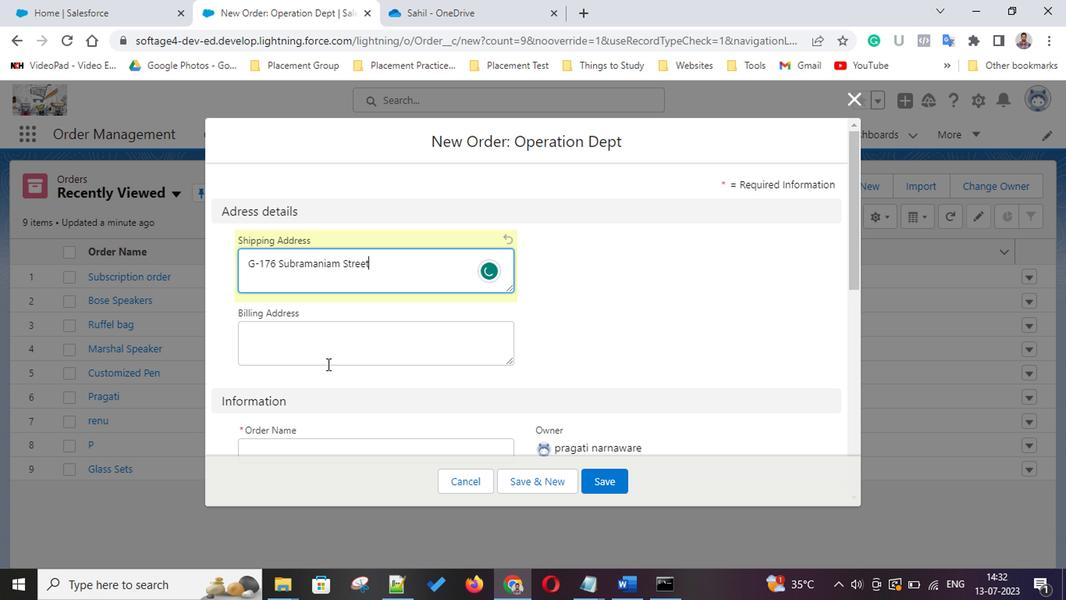 
Action: Mouse pressed left at (326, 356)
Screenshot: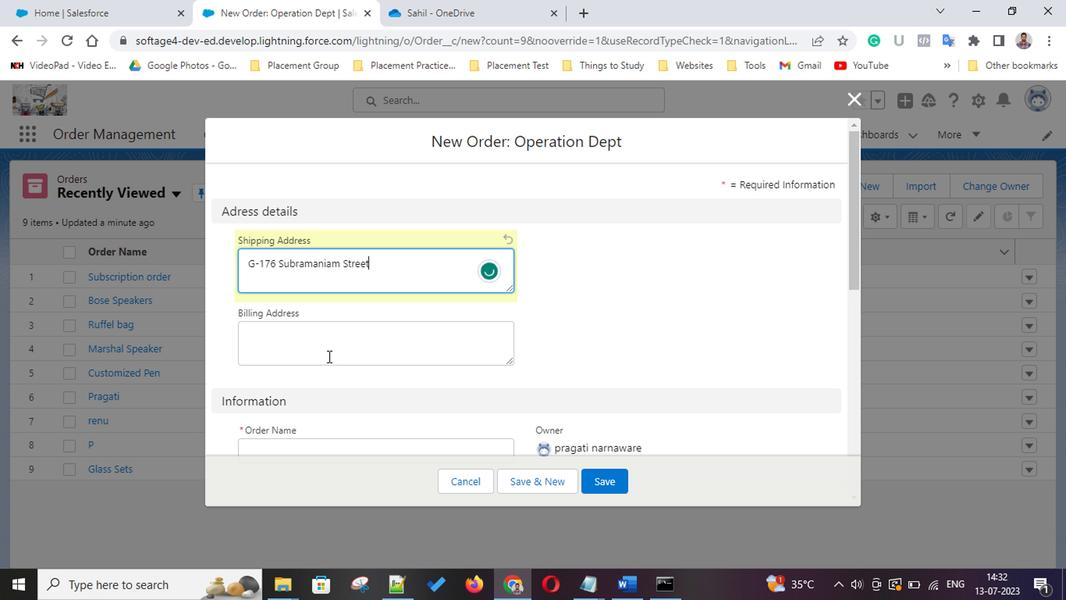 
Action: Key pressed 97<Key.space><Key.shift><Key.shift><Key.shift><Key.shift>Cafe<Key.space><Key.shift><Key.shift><Key.shift><Key.shift><Key.shift><Key.shift><Key.shift><Key.shift><Key.shift><Key.shift><Key.shift><Key.shift><Key.shift><Key.shift><Key.shift><Key.shift><Key.shift><Key.shift><Key.shift><Key.shift>Street
Screenshot: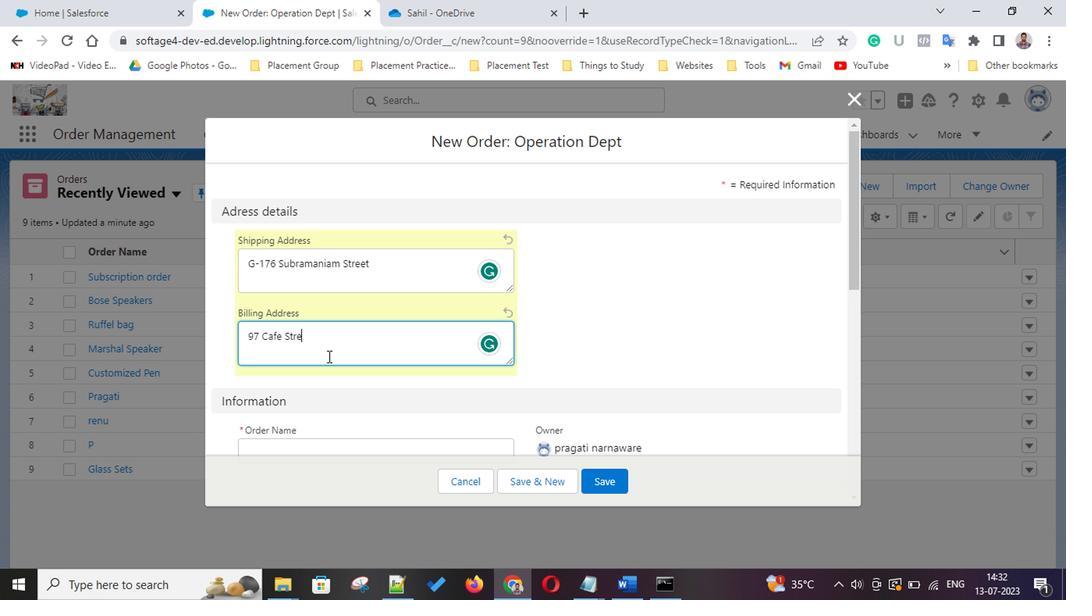 
Action: Mouse moved to (567, 291)
Screenshot: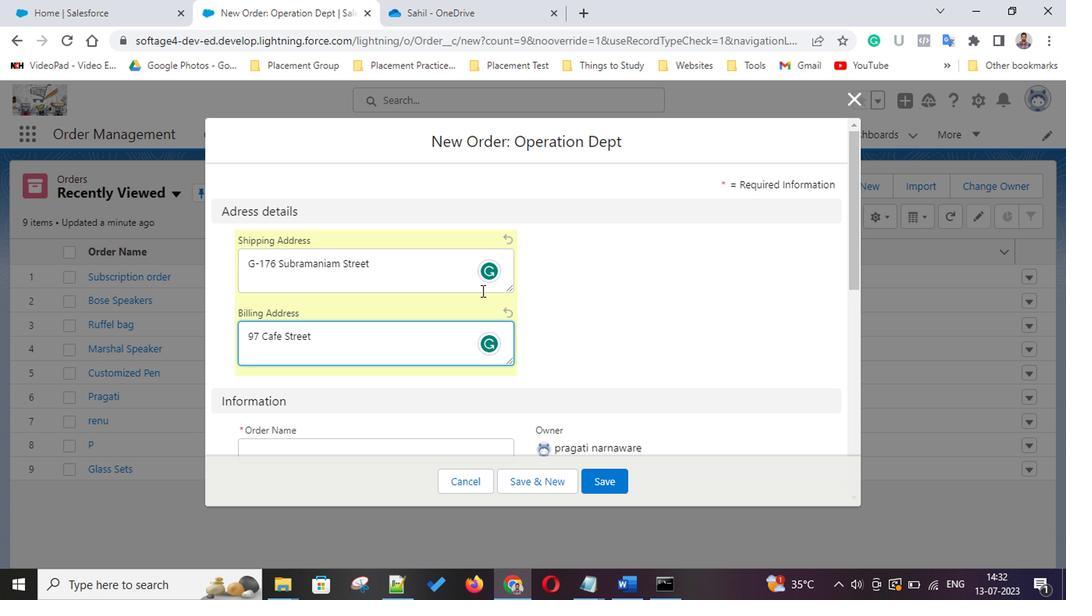 
Action: Mouse scrolled (567, 290) with delta (0, -1)
Screenshot: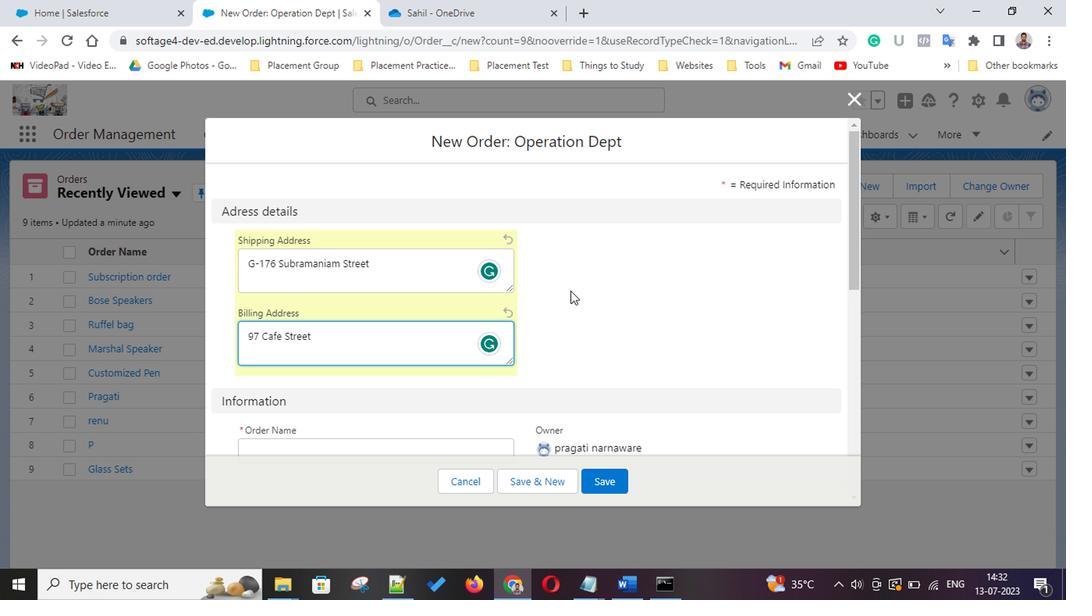 
Action: Mouse scrolled (567, 290) with delta (0, -1)
Screenshot: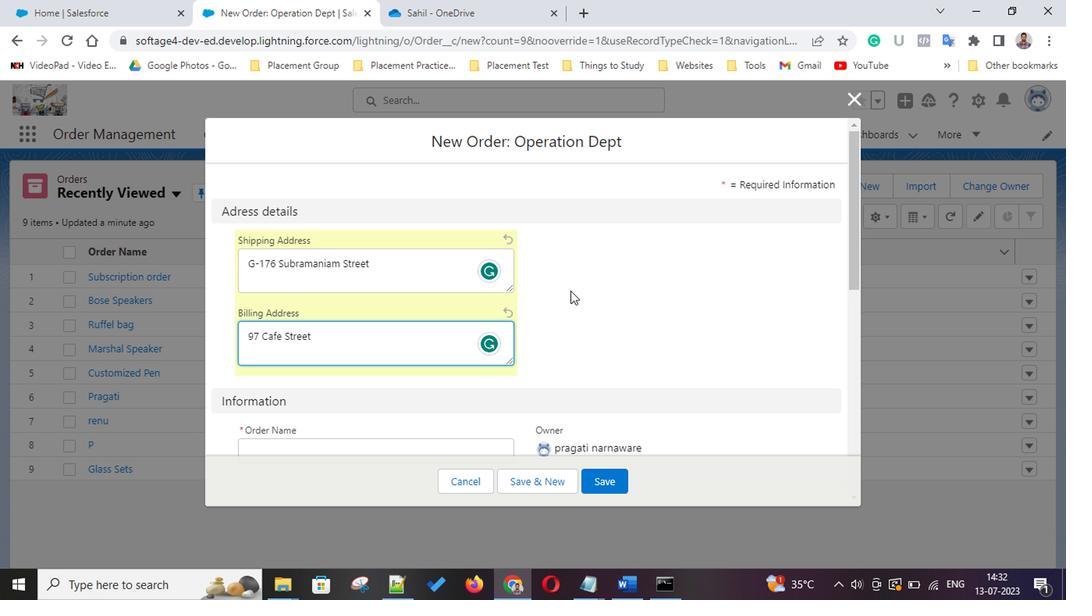 
Action: Mouse scrolled (567, 290) with delta (0, -1)
Screenshot: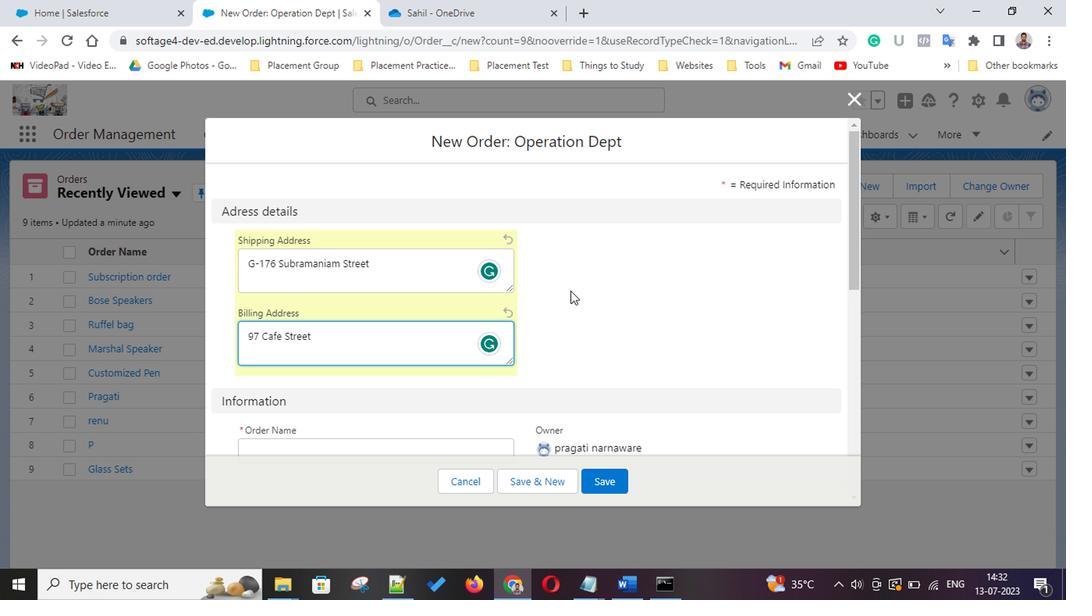 
Action: Mouse scrolled (567, 290) with delta (0, -1)
Screenshot: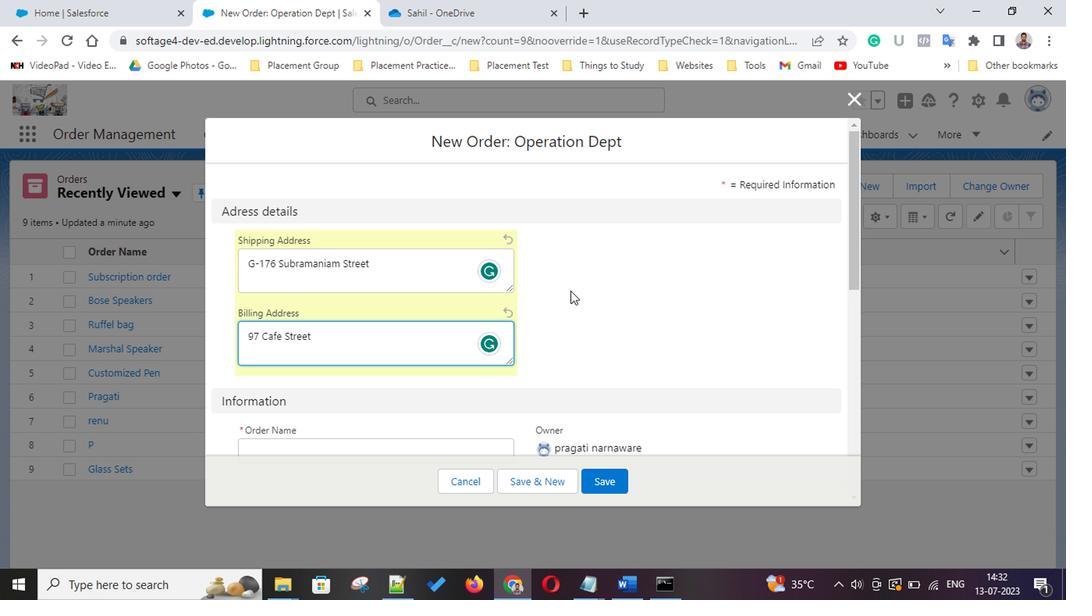 
Action: Mouse scrolled (567, 290) with delta (0, -1)
Screenshot: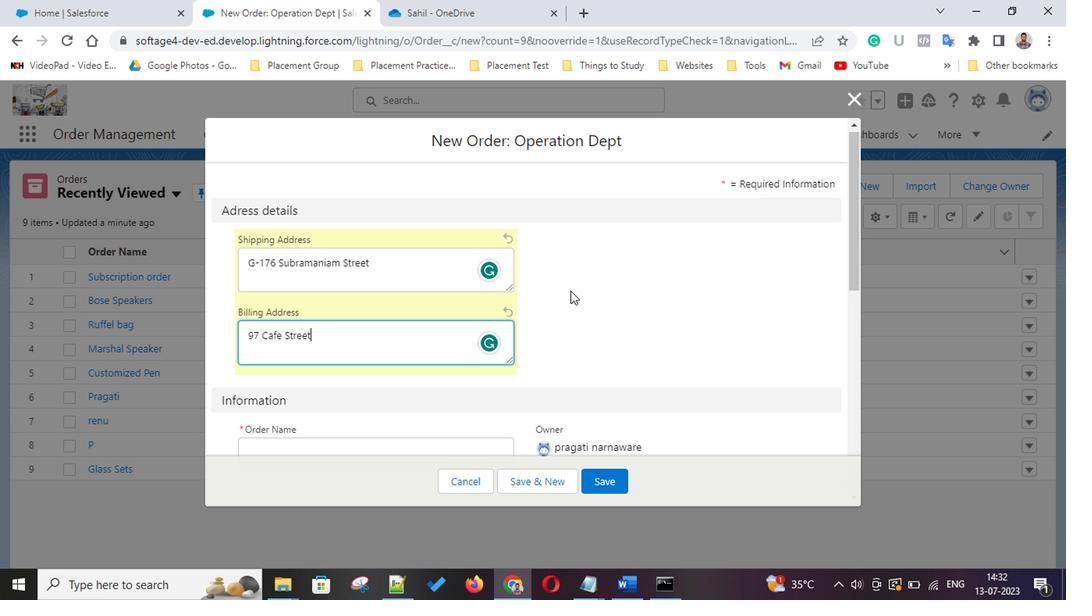 
Action: Mouse scrolled (567, 290) with delta (0, -1)
Screenshot: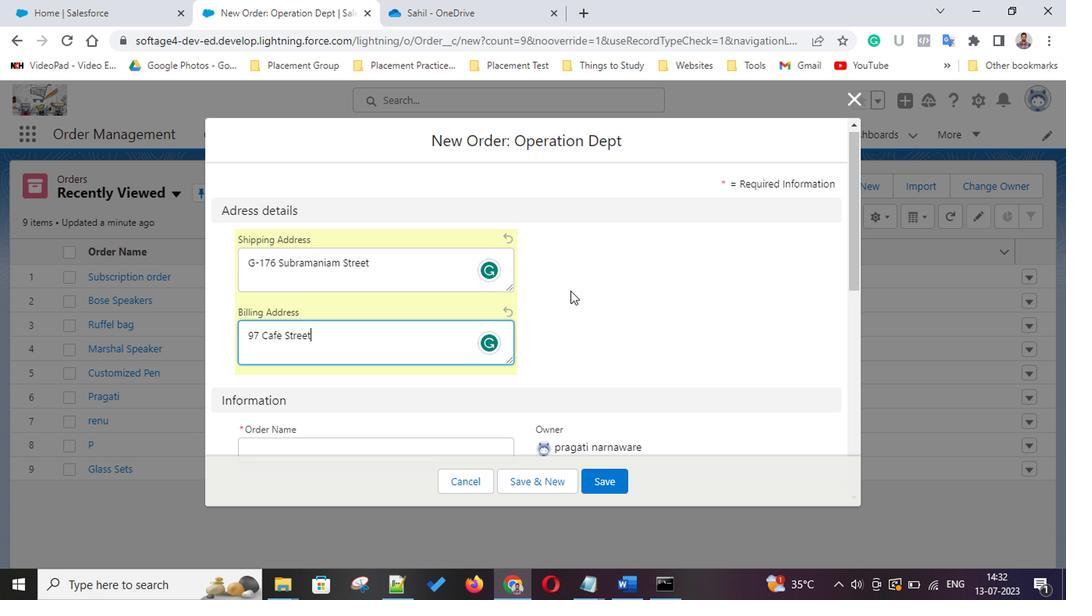 
Action: Mouse moved to (300, 394)
Screenshot: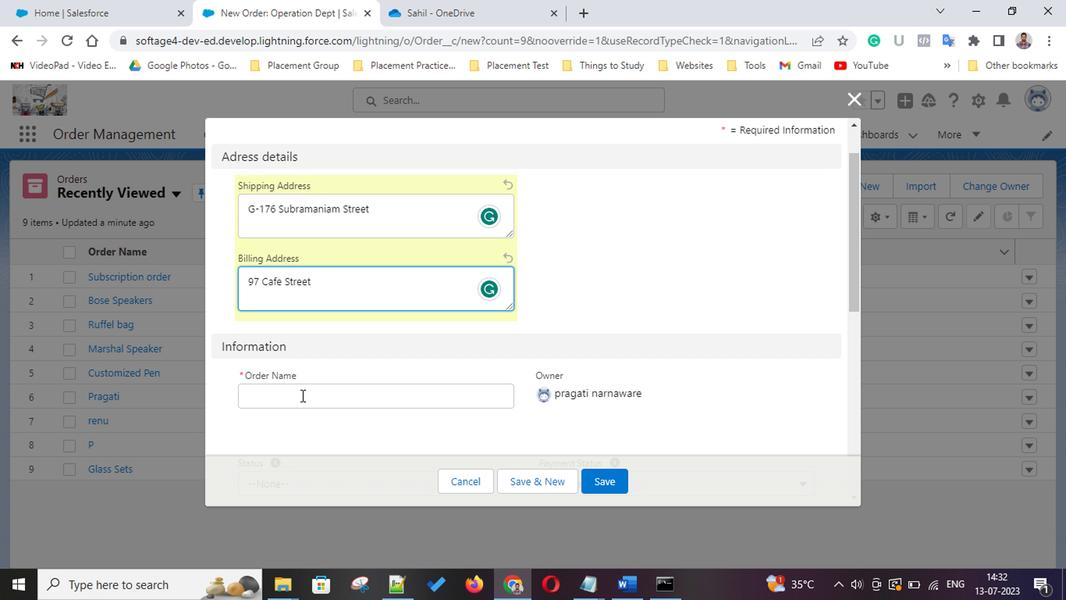 
Action: Mouse pressed left at (300, 394)
Screenshot: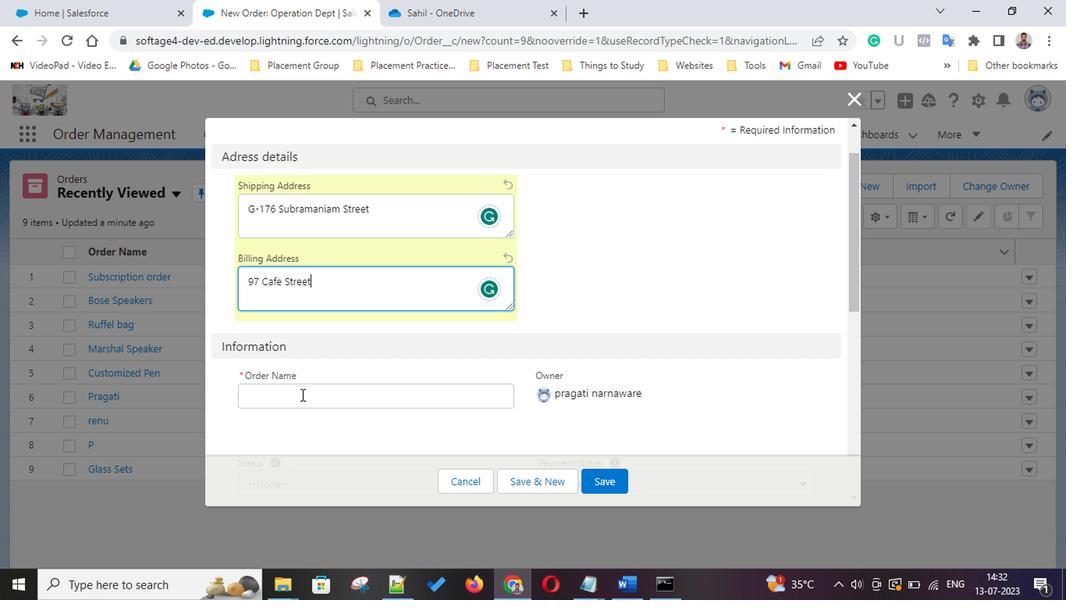 
Action: Mouse pressed left at (300, 394)
Screenshot: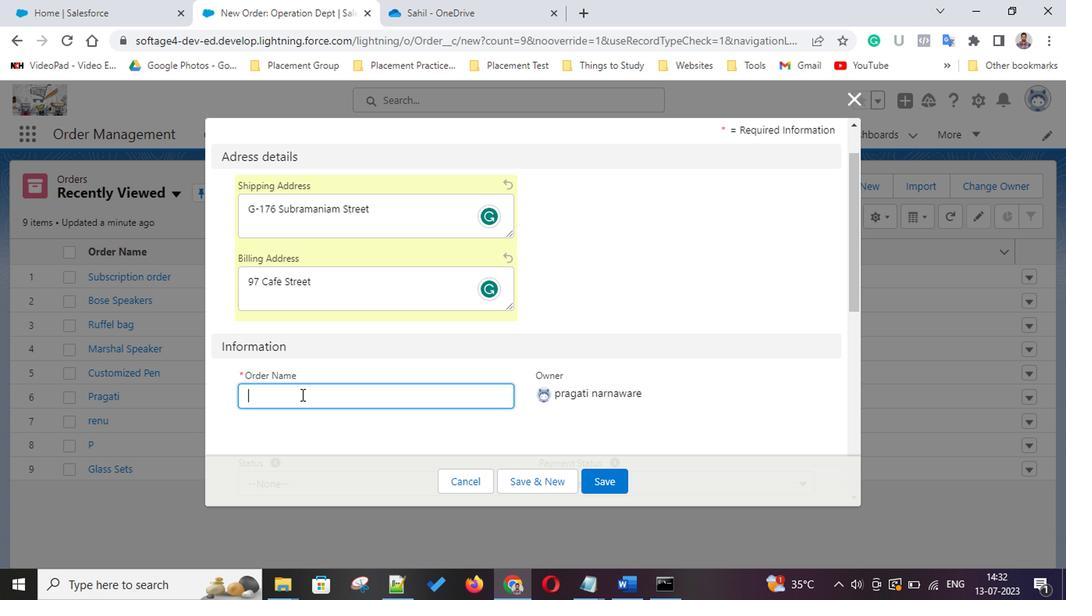 
Action: Mouse moved to (412, 370)
Screenshot: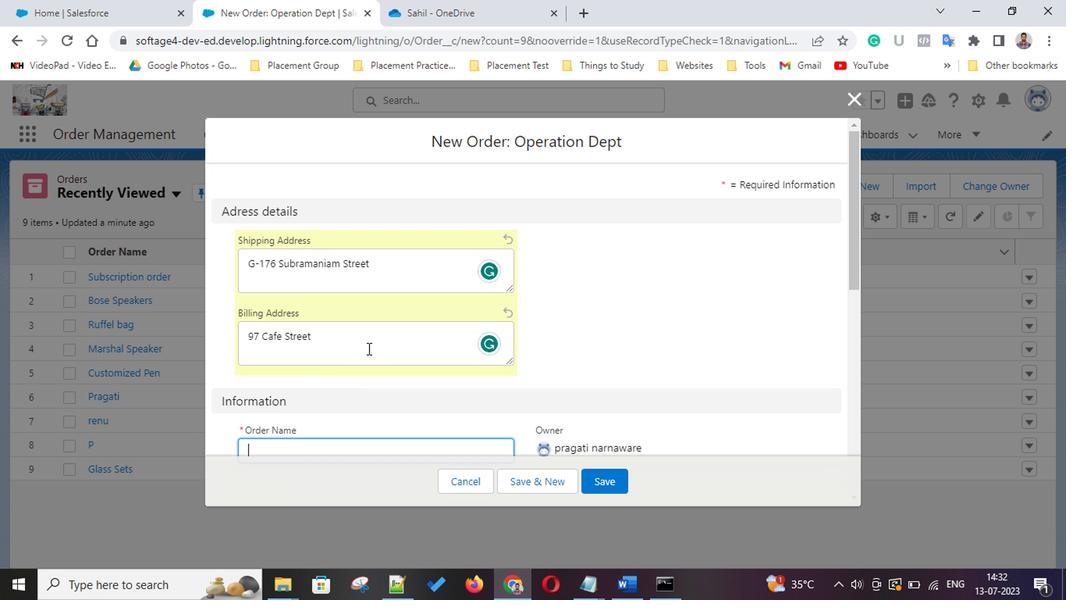 
Action: Mouse scrolled (412, 369) with delta (0, -1)
Screenshot: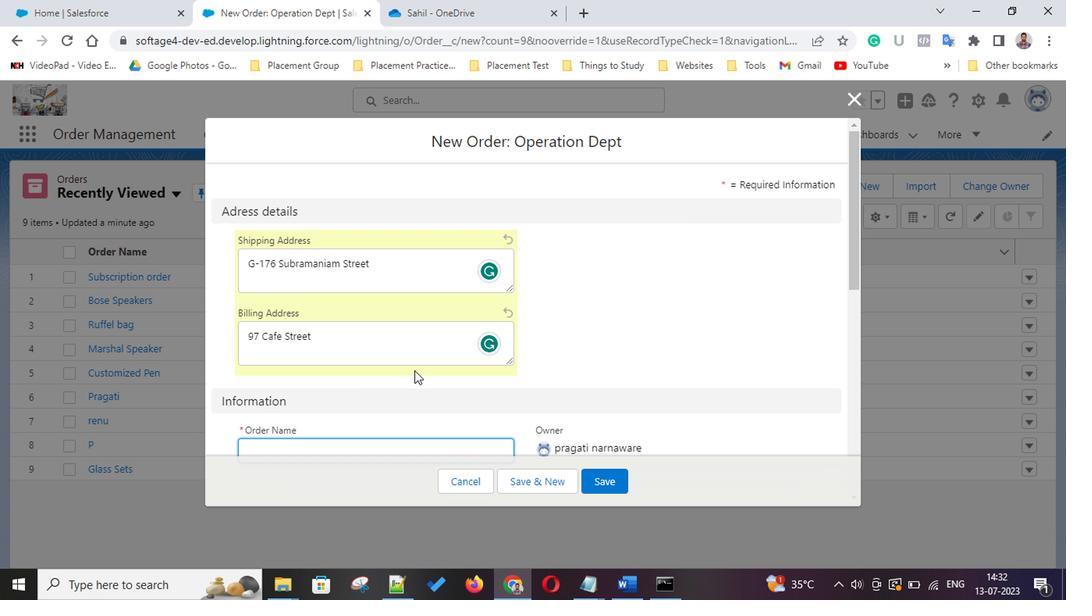 
Action: Mouse scrolled (412, 369) with delta (0, -1)
Screenshot: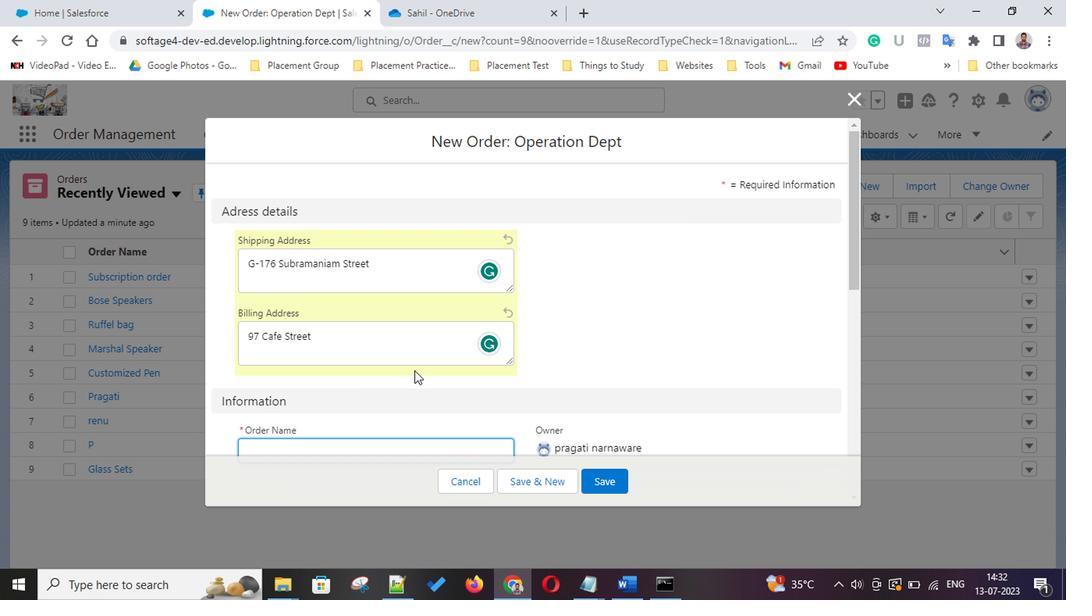
Action: Mouse scrolled (412, 369) with delta (0, -1)
Screenshot: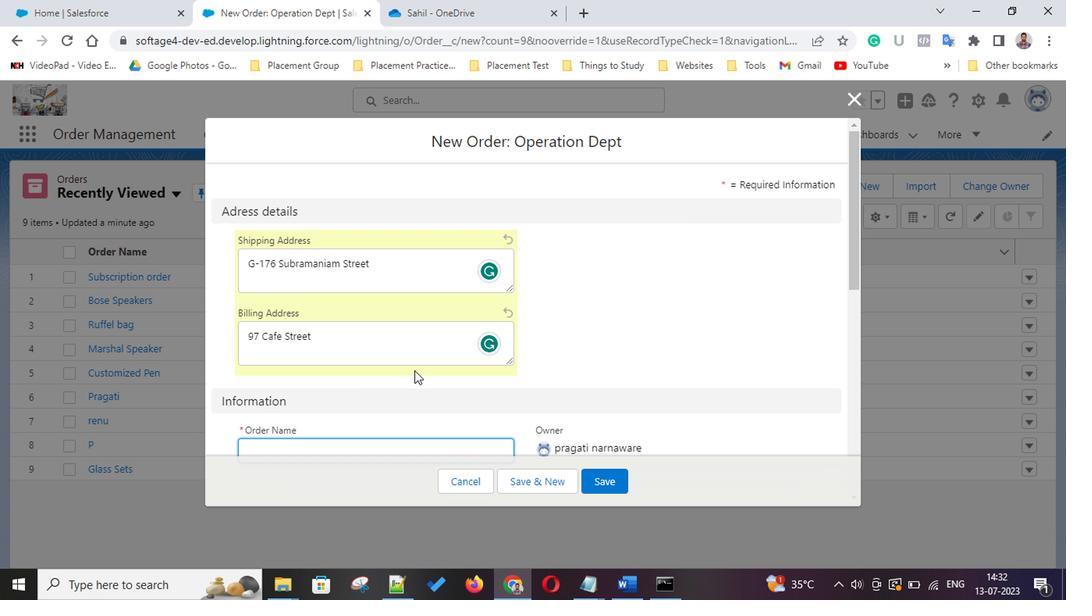 
Action: Mouse scrolled (412, 369) with delta (0, -1)
Screenshot: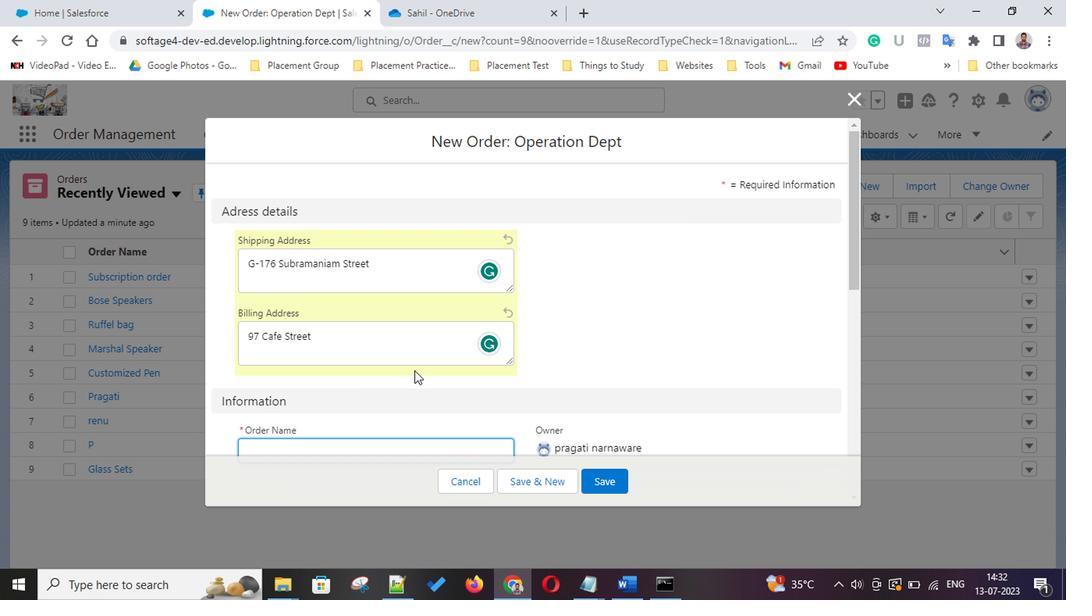 
Action: Mouse scrolled (412, 369) with delta (0, -1)
Screenshot: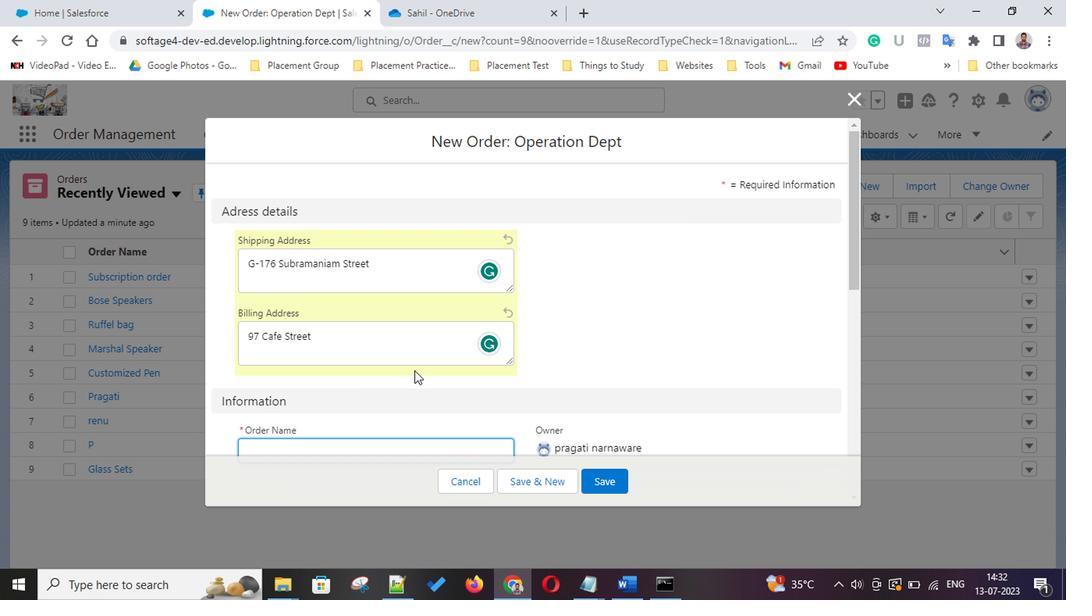 
Action: Mouse scrolled (412, 369) with delta (0, -1)
Screenshot: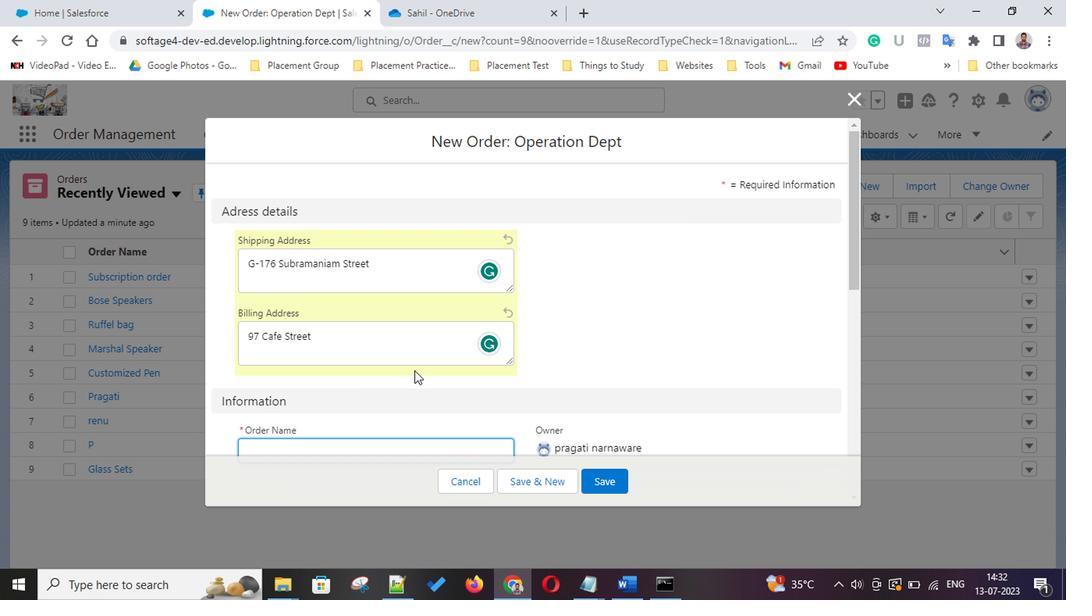 
Action: Mouse scrolled (412, 369) with delta (0, -1)
Screenshot: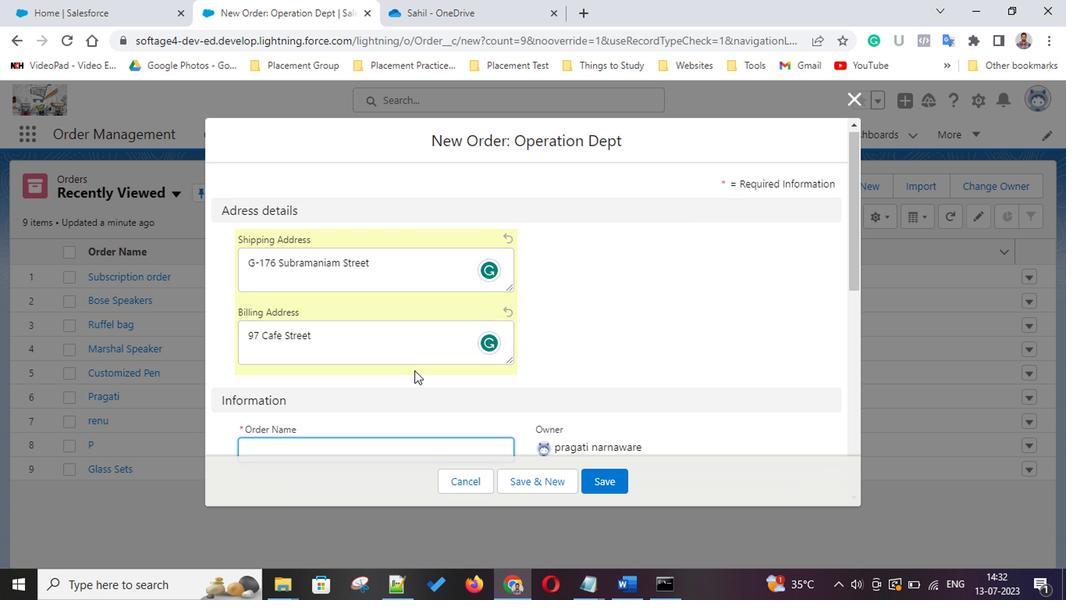 
Action: Mouse scrolled (412, 369) with delta (0, -1)
Screenshot: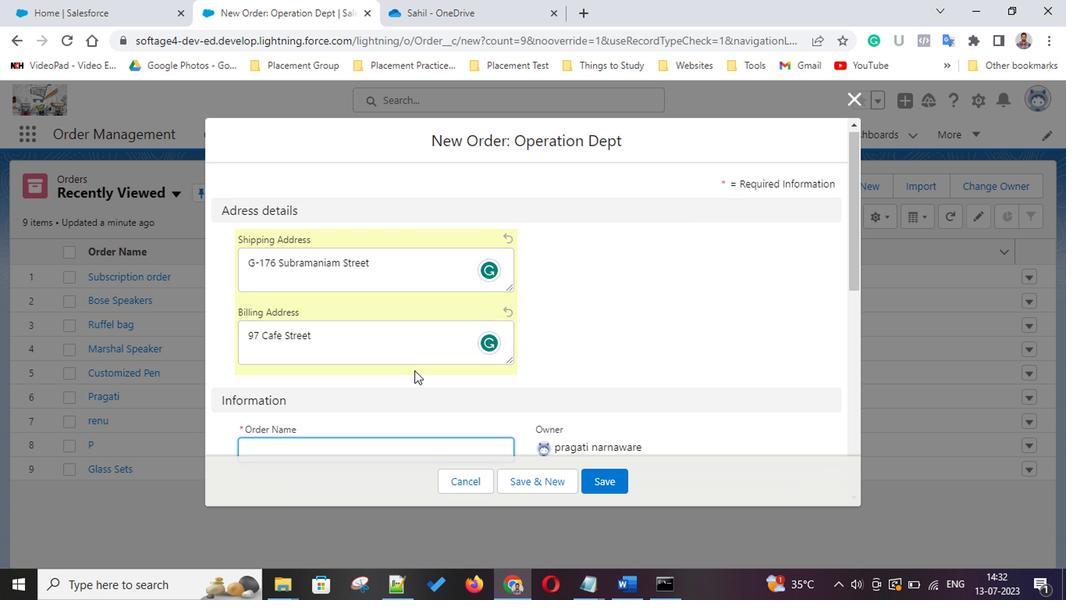 
Action: Mouse scrolled (412, 369) with delta (0, -1)
Screenshot: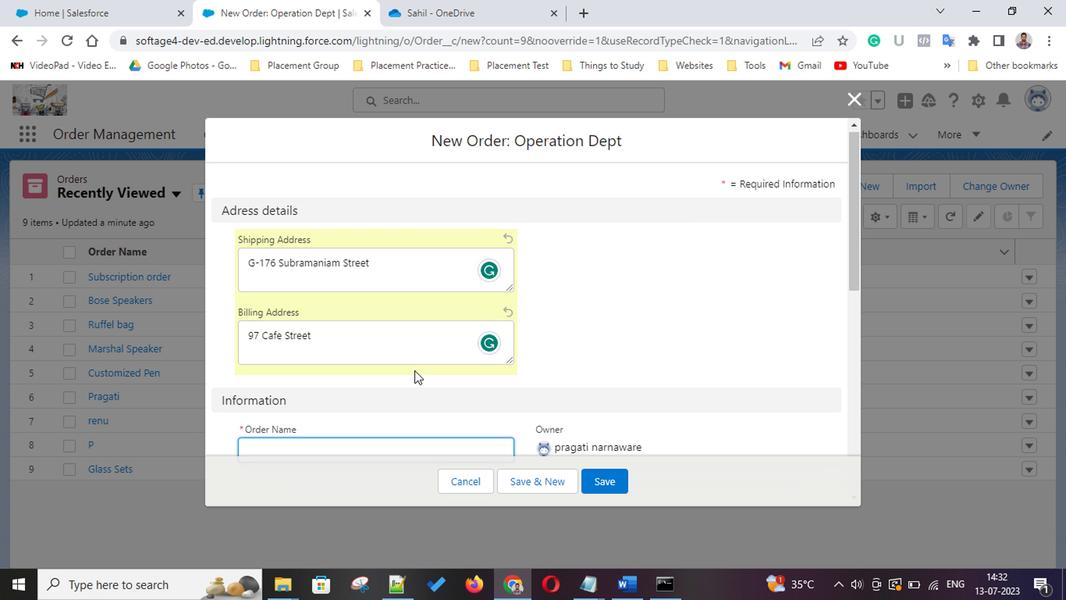 
Action: Mouse scrolled (412, 369) with delta (0, -1)
Screenshot: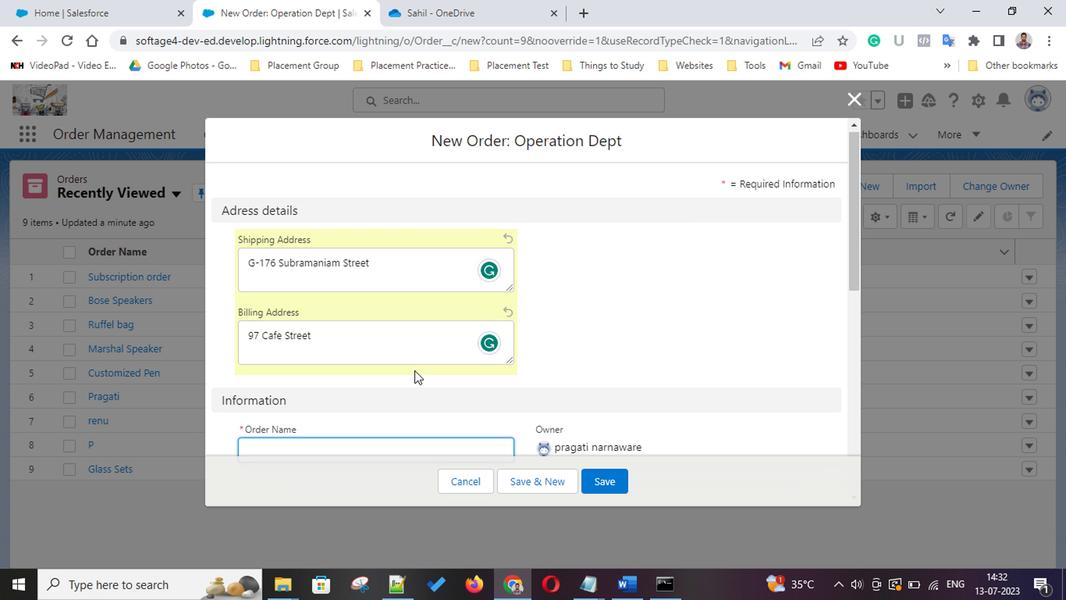 
Action: Mouse scrolled (412, 369) with delta (0, -1)
Screenshot: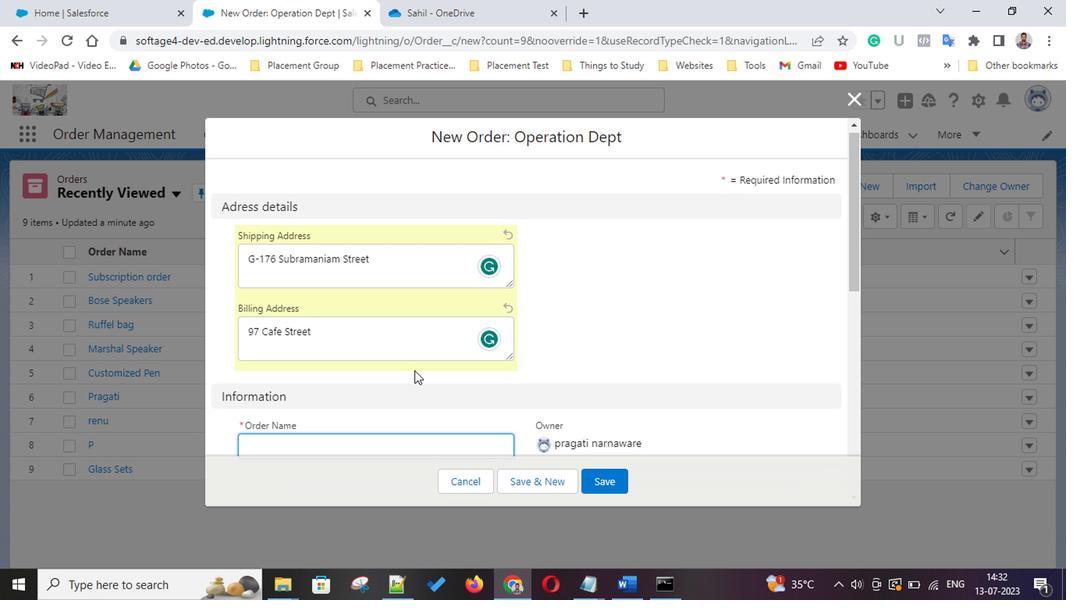 
Action: Mouse scrolled (412, 369) with delta (0, -1)
Screenshot: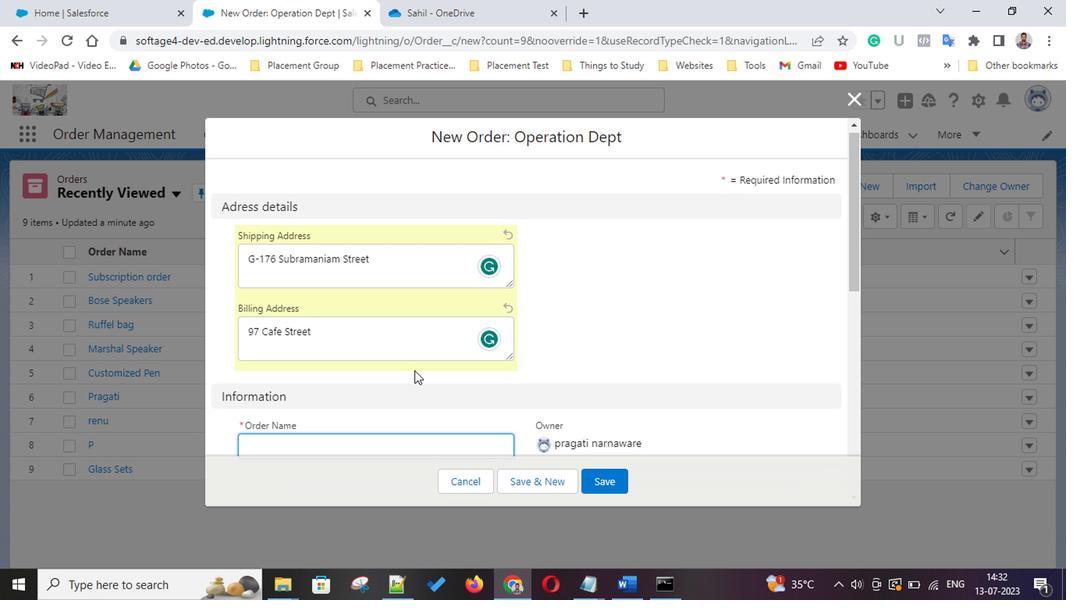 
Action: Mouse scrolled (412, 369) with delta (0, -1)
Screenshot: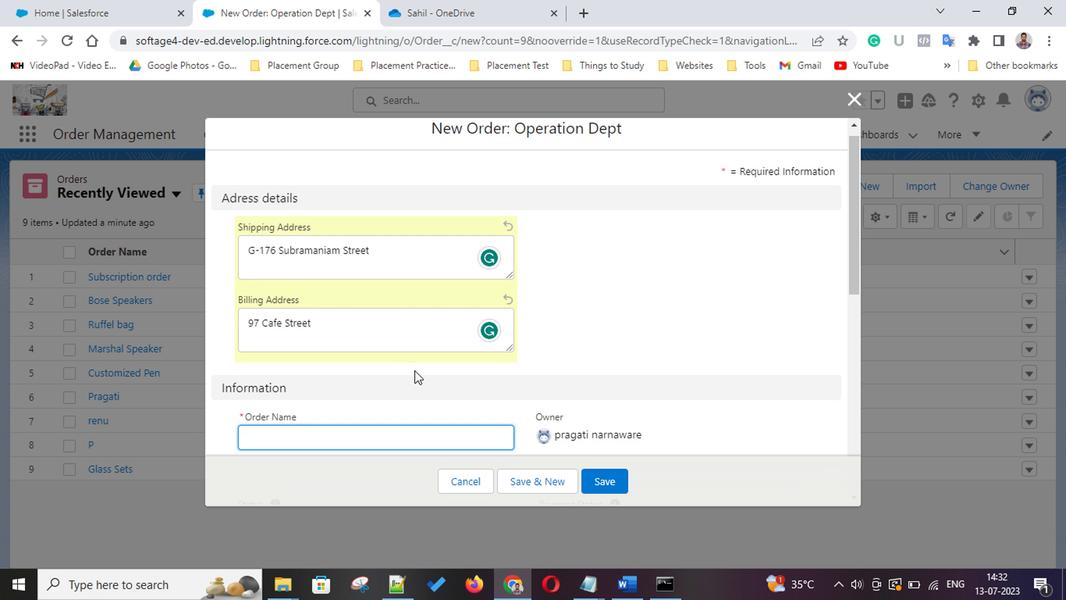 
Action: Mouse scrolled (412, 369) with delta (0, -1)
Screenshot: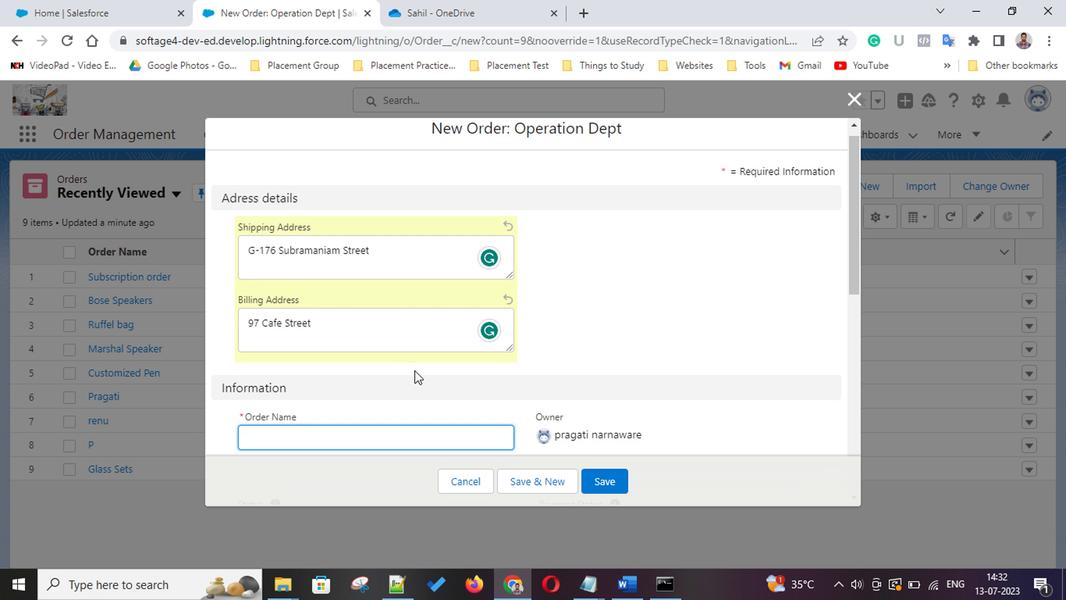 
Action: Mouse moved to (303, 220)
Screenshot: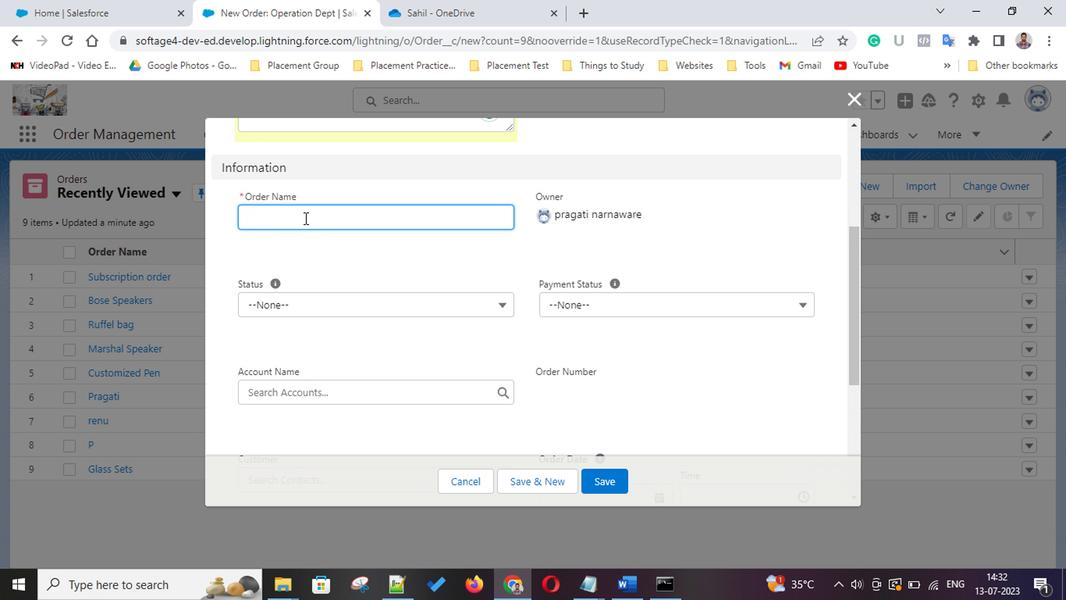 
Action: Key pressed <Key.shift>One<Key.space><Key.shift>Ply<Key.backspace>us<Key.space><Key.shift><Key.shift>W<Key.backspace><Key.shift>Buds
Screenshot: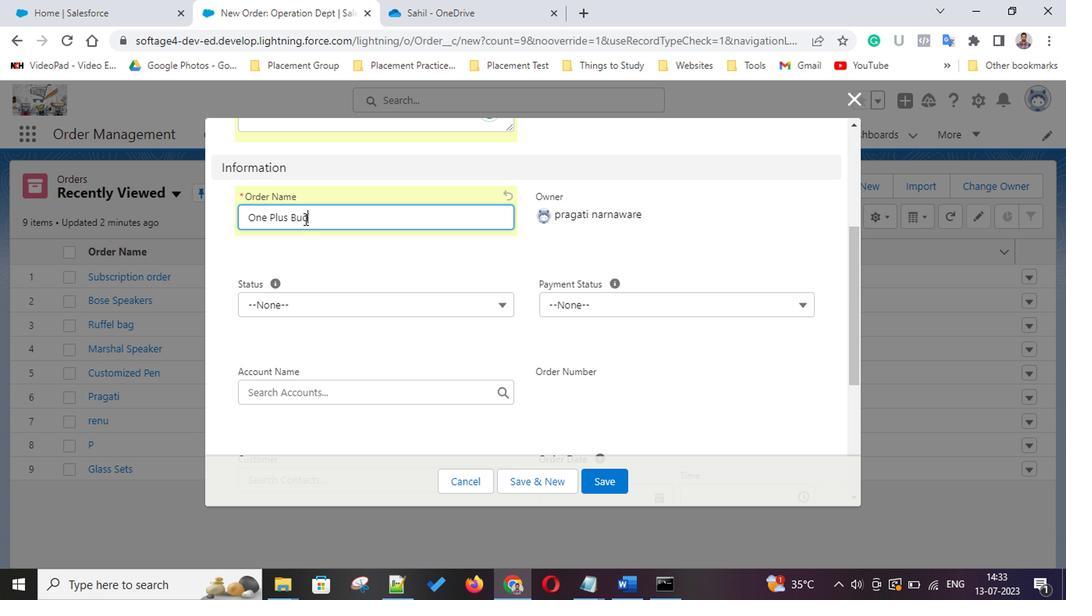 
Action: Mouse moved to (385, 293)
Screenshot: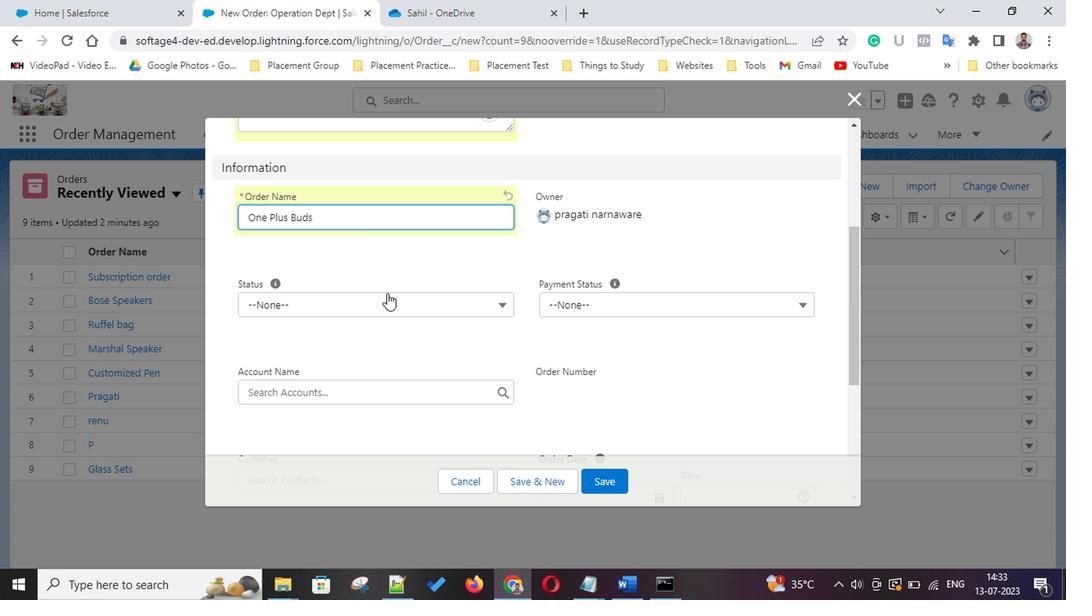 
Action: Mouse pressed left at (385, 293)
Screenshot: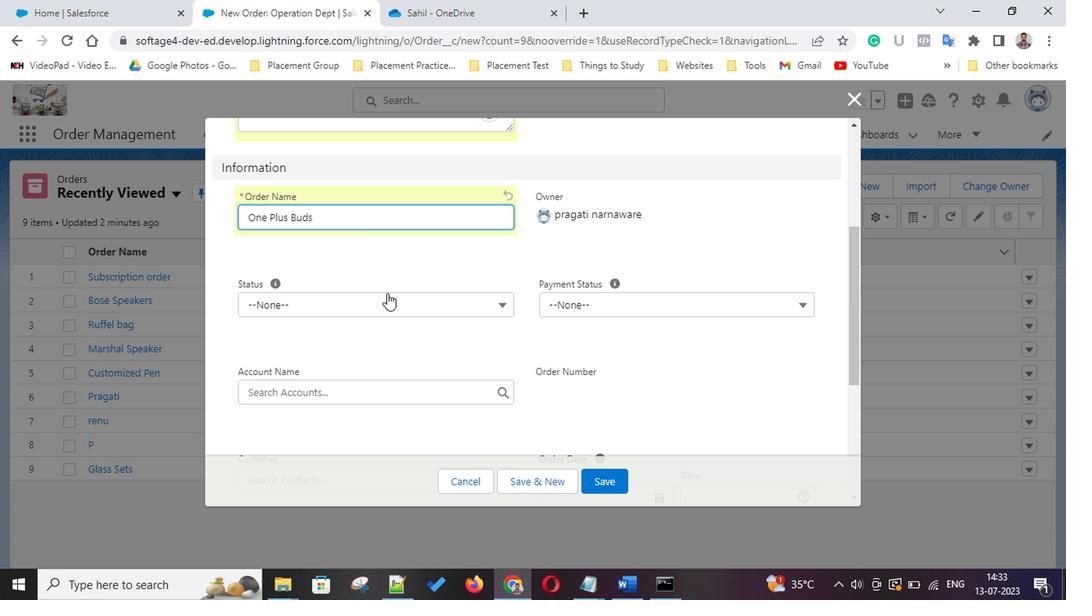 
Action: Mouse moved to (321, 415)
Screenshot: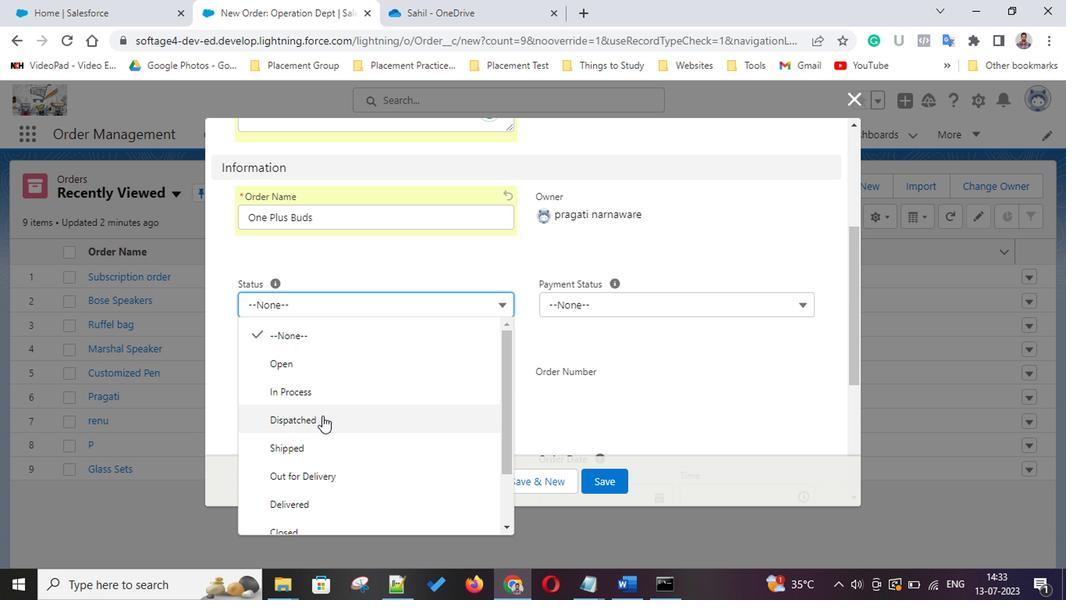 
Action: Mouse pressed left at (321, 415)
Screenshot: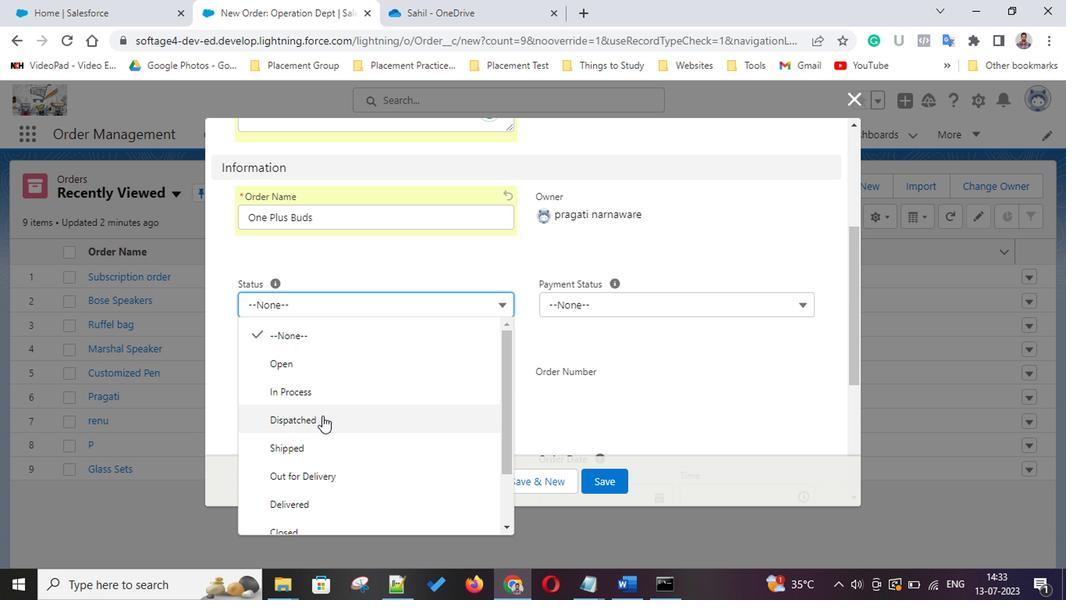 
Action: Mouse moved to (641, 288)
Screenshot: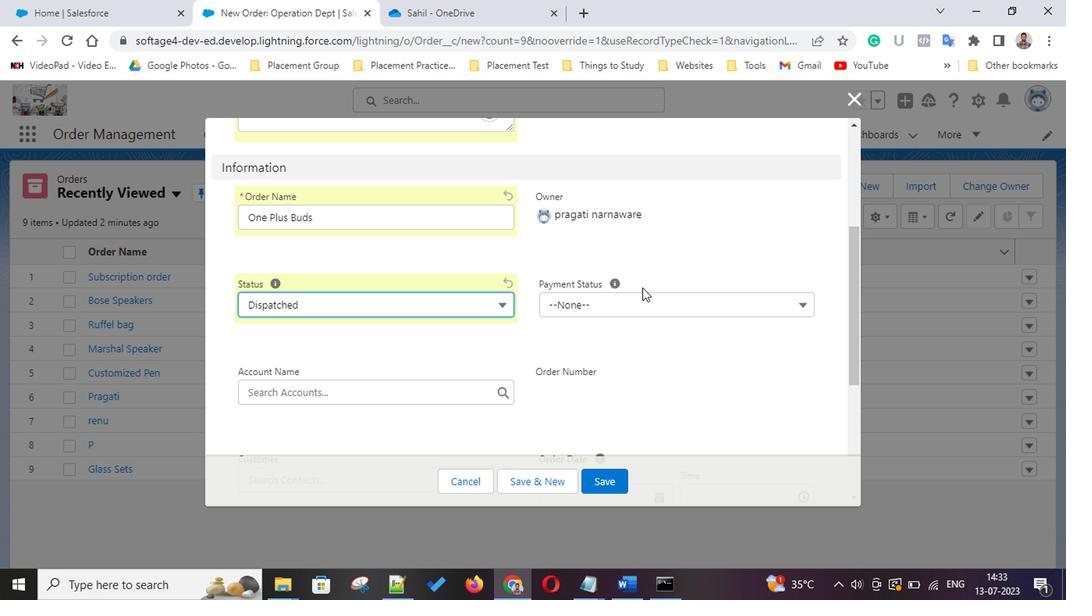 
Action: Mouse pressed left at (641, 288)
Screenshot: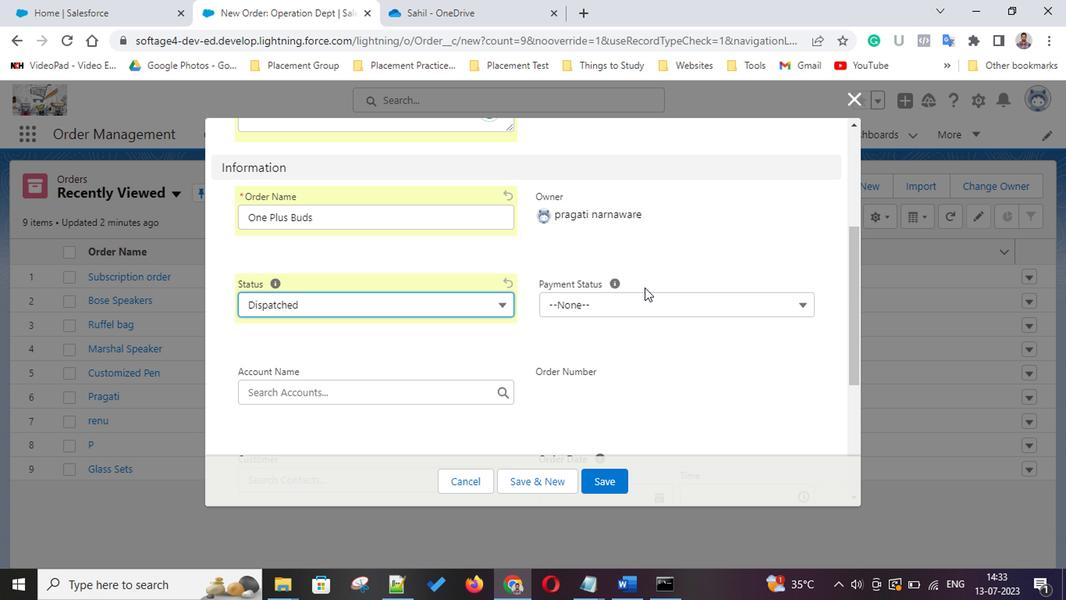 
Action: Mouse moved to (648, 297)
Screenshot: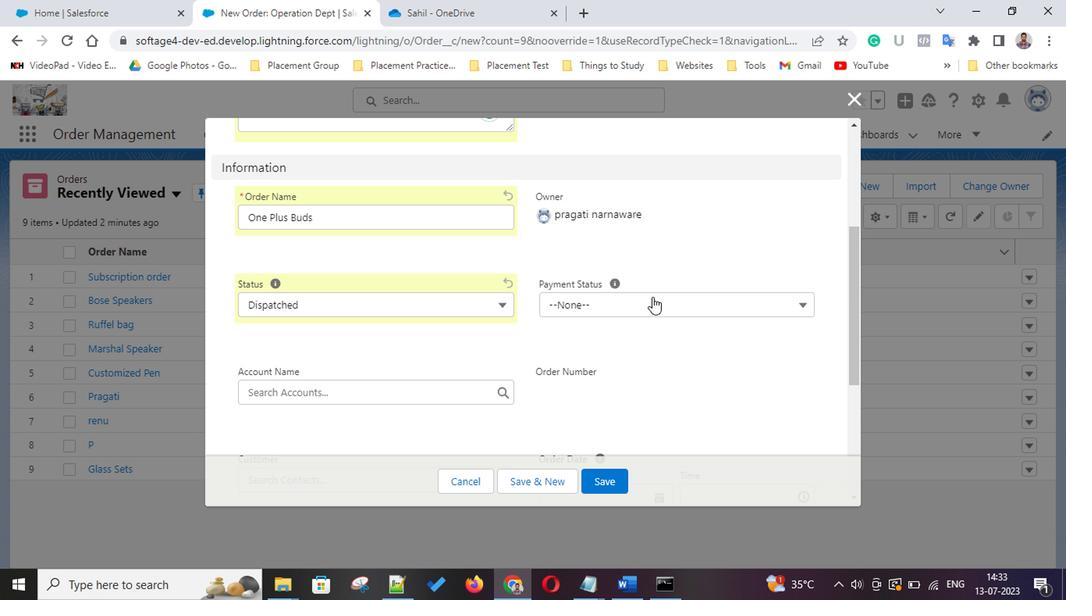 
Action: Mouse pressed left at (648, 297)
Screenshot: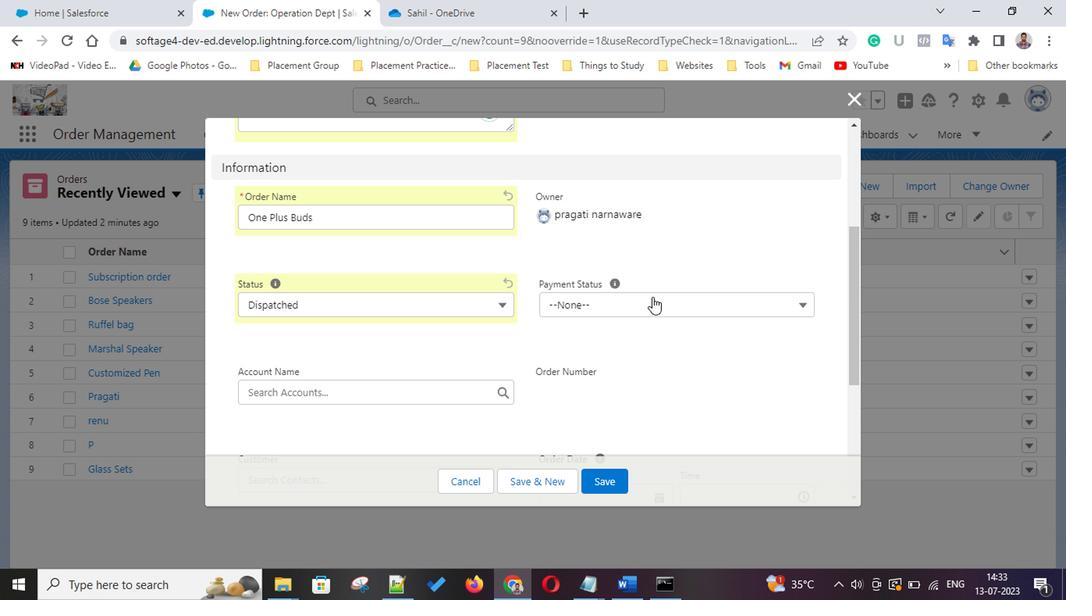
Action: Mouse moved to (581, 451)
Screenshot: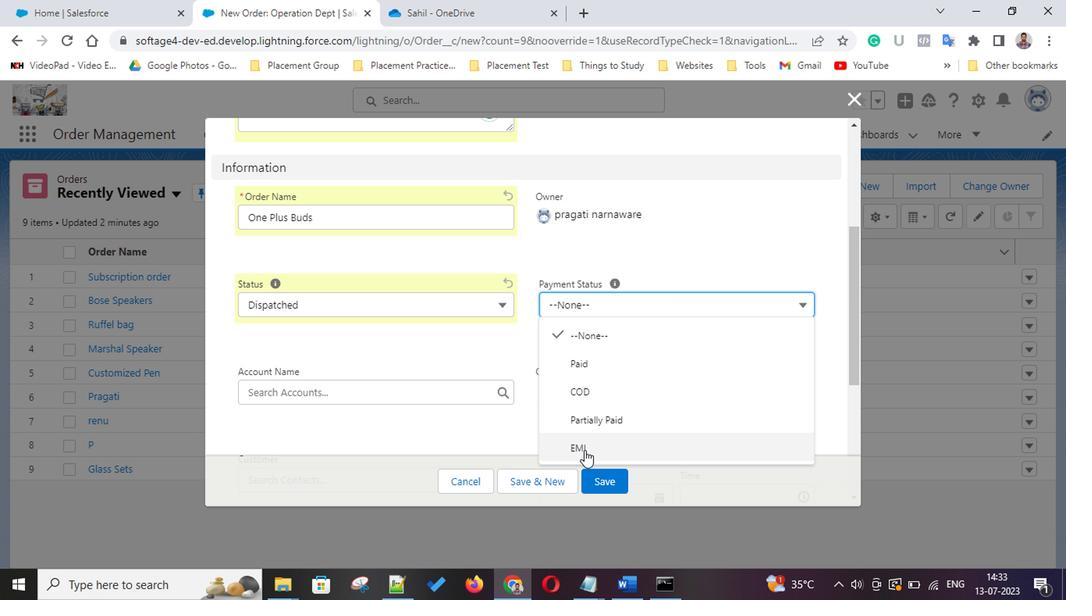
Action: Mouse pressed left at (581, 451)
Screenshot: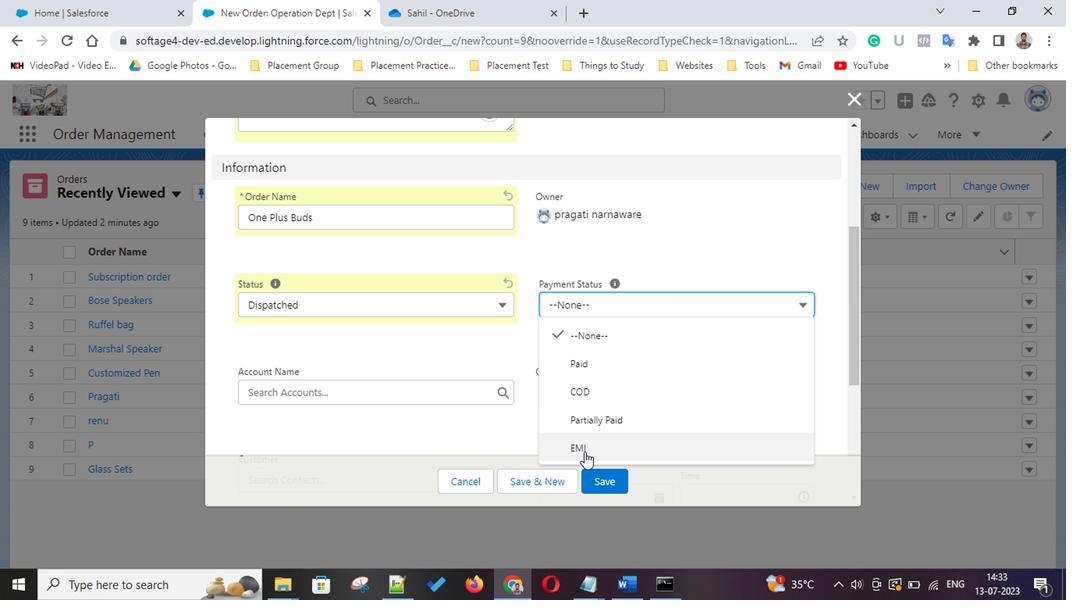 
Action: Mouse moved to (613, 307)
Screenshot: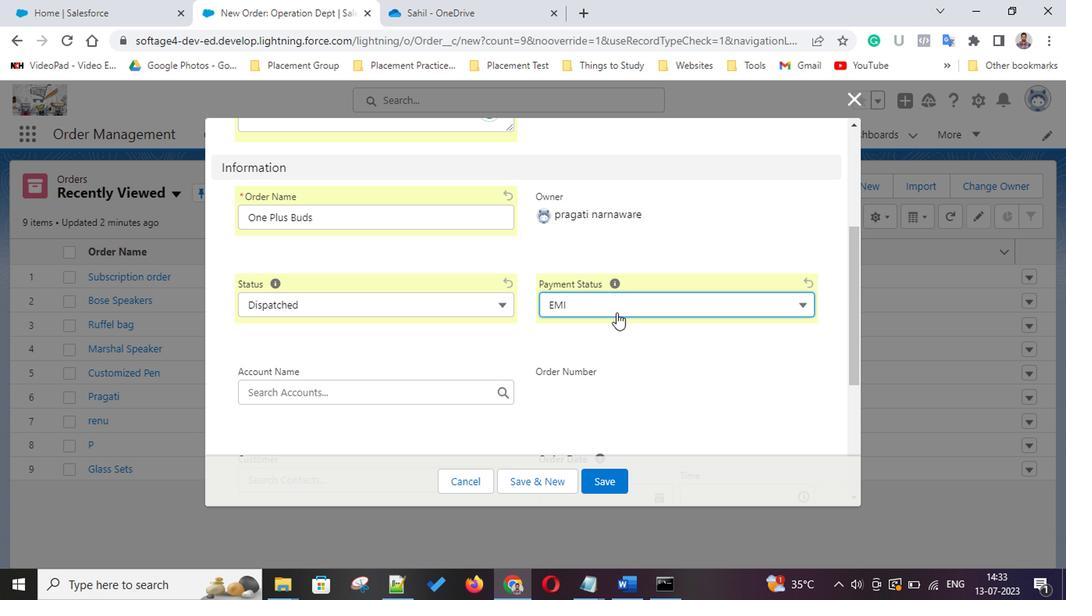 
Action: Mouse pressed left at (613, 307)
Screenshot: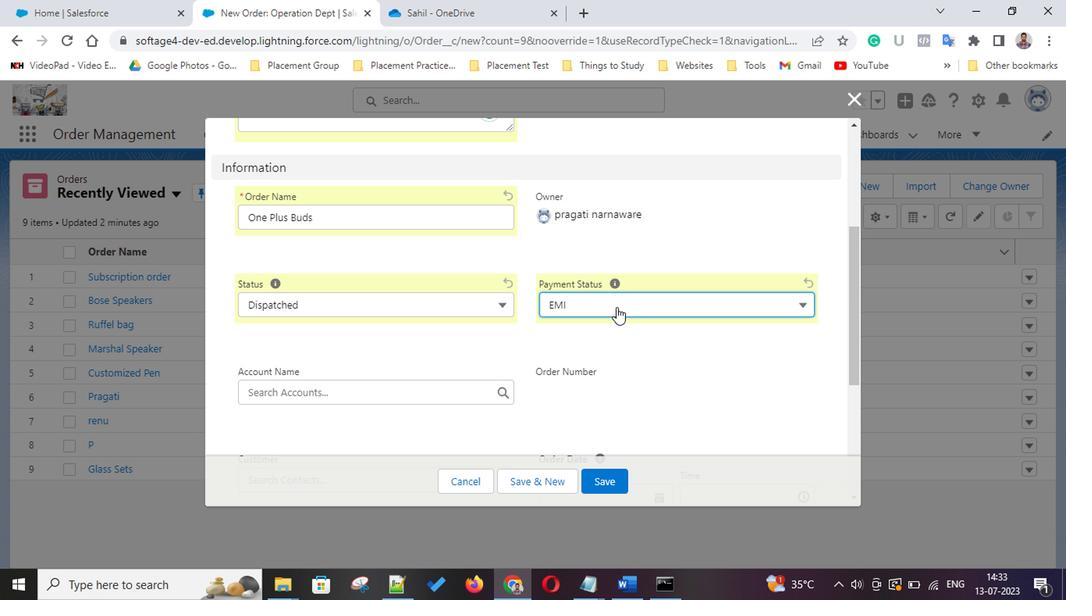 
Action: Mouse moved to (612, 352)
Screenshot: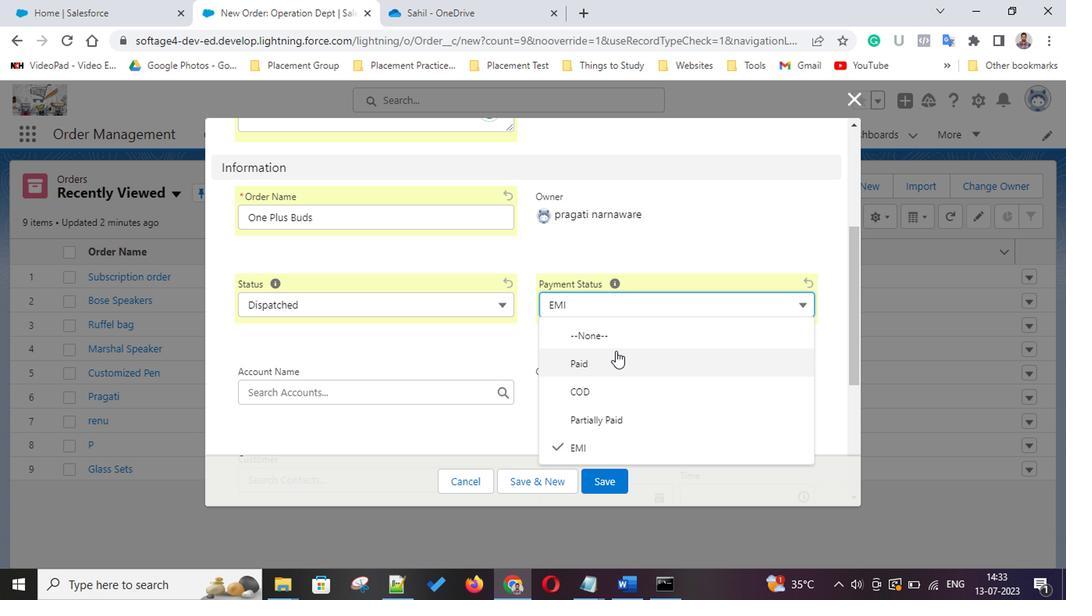 
Action: Mouse pressed left at (612, 352)
Screenshot: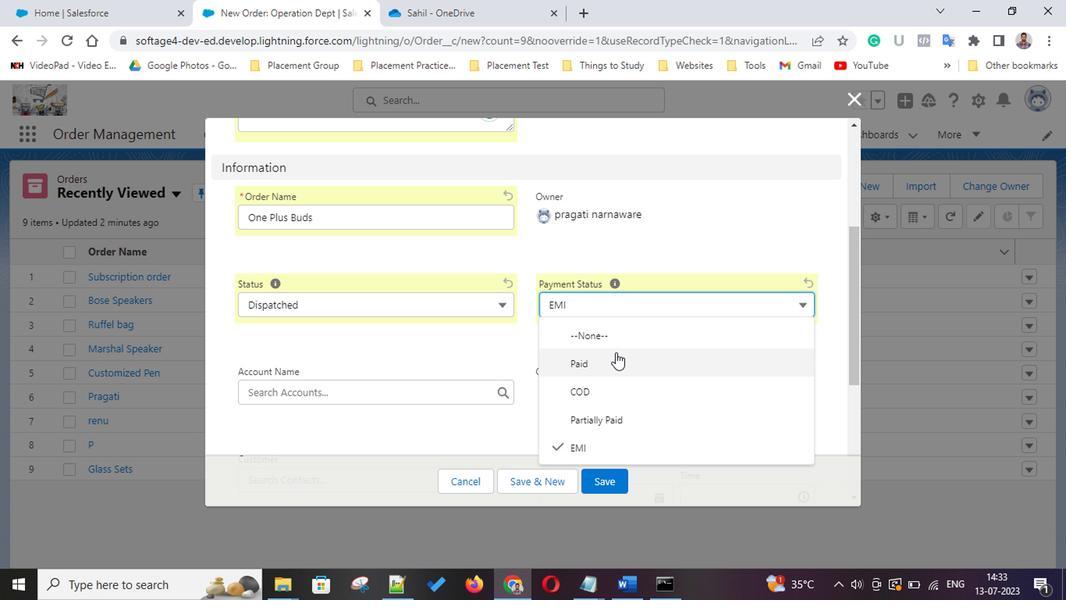 
Action: Mouse moved to (341, 383)
Screenshot: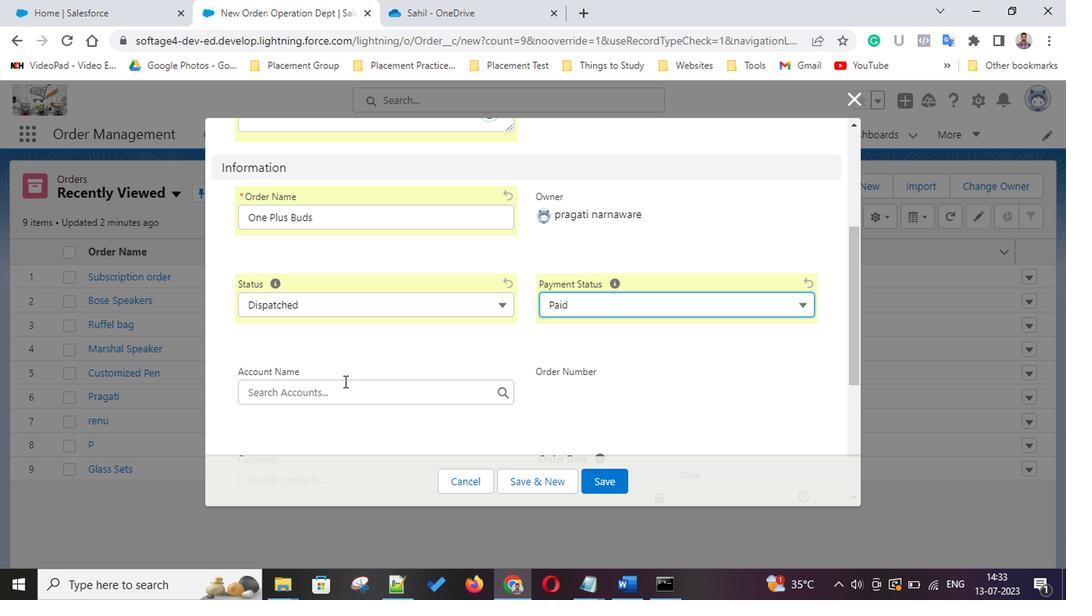 
Action: Mouse pressed left at (341, 383)
Screenshot: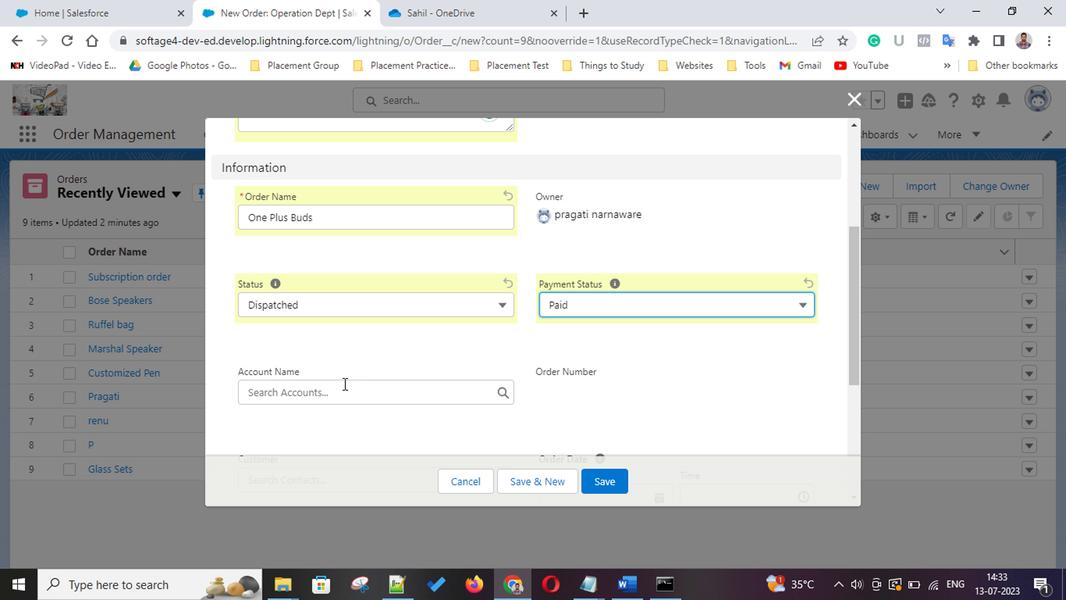 
Action: Mouse moved to (317, 365)
Screenshot: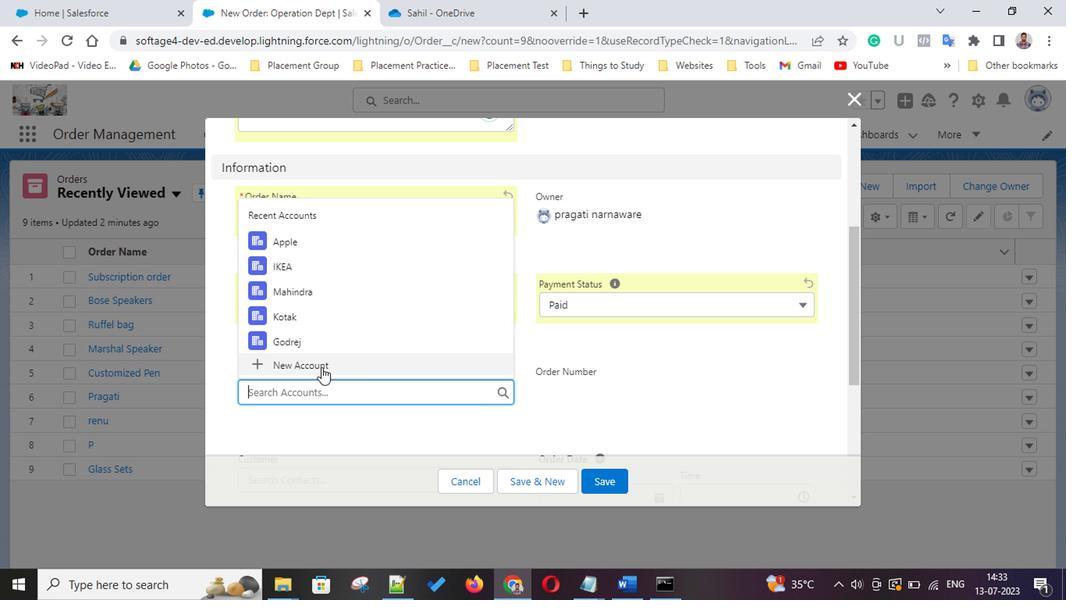 
Action: Mouse pressed left at (317, 365)
Screenshot: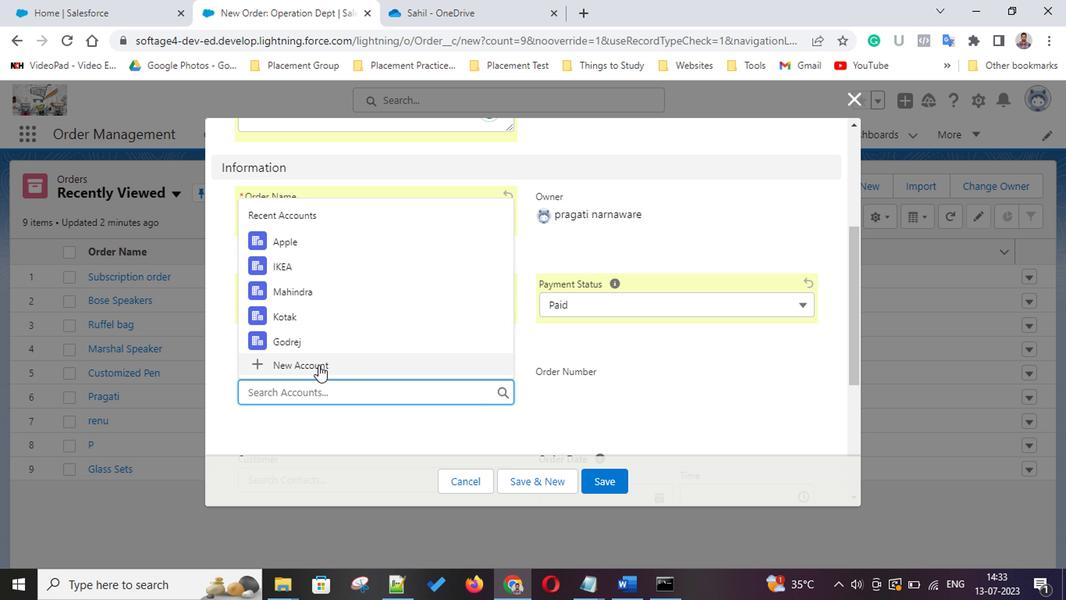 
Action: Mouse moved to (302, 395)
Screenshot: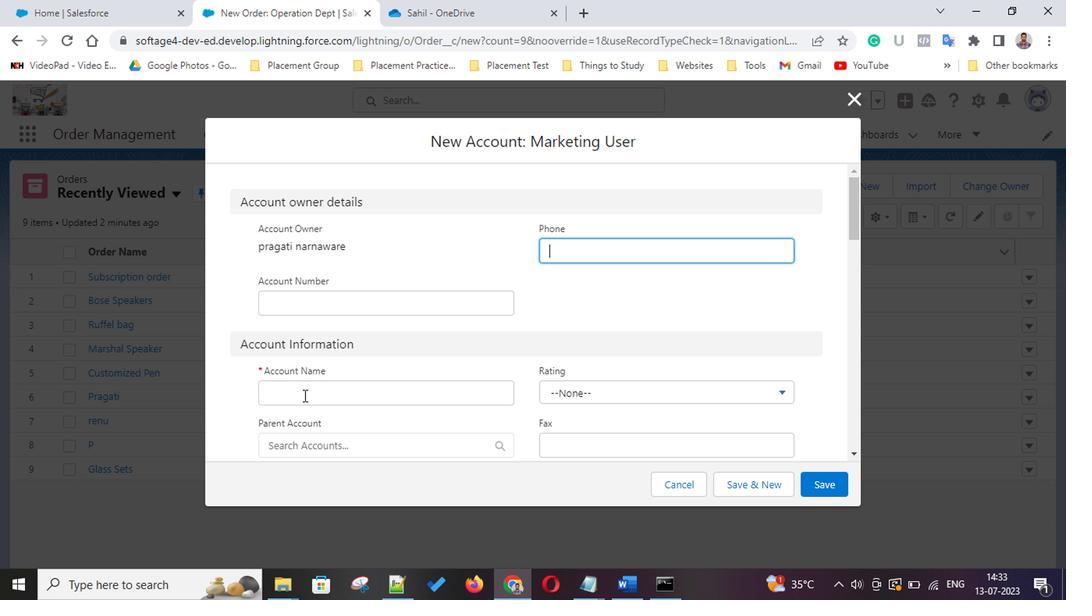 
Action: Mouse pressed left at (302, 395)
Screenshot: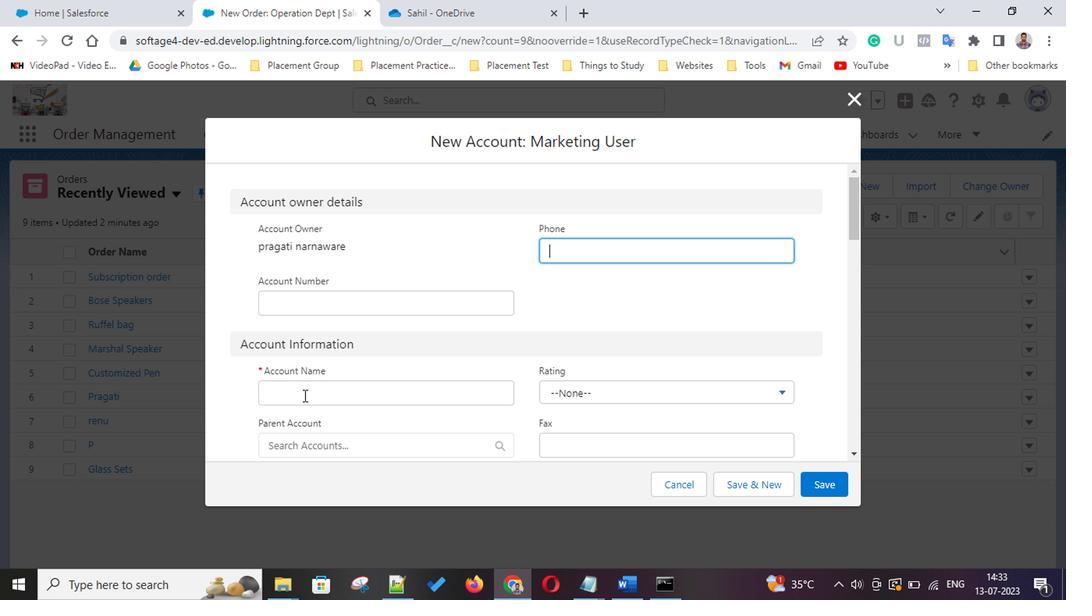 
Action: Key pressed <Key.shift>One<Key.space><Key.shift>Plus
Screenshot: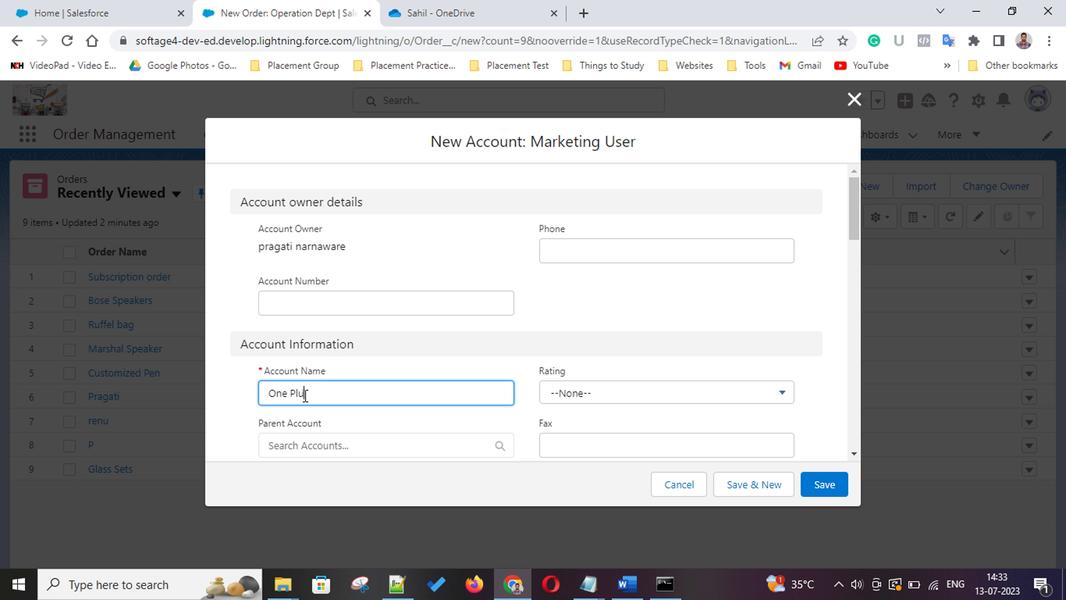 
Action: Mouse moved to (586, 325)
Screenshot: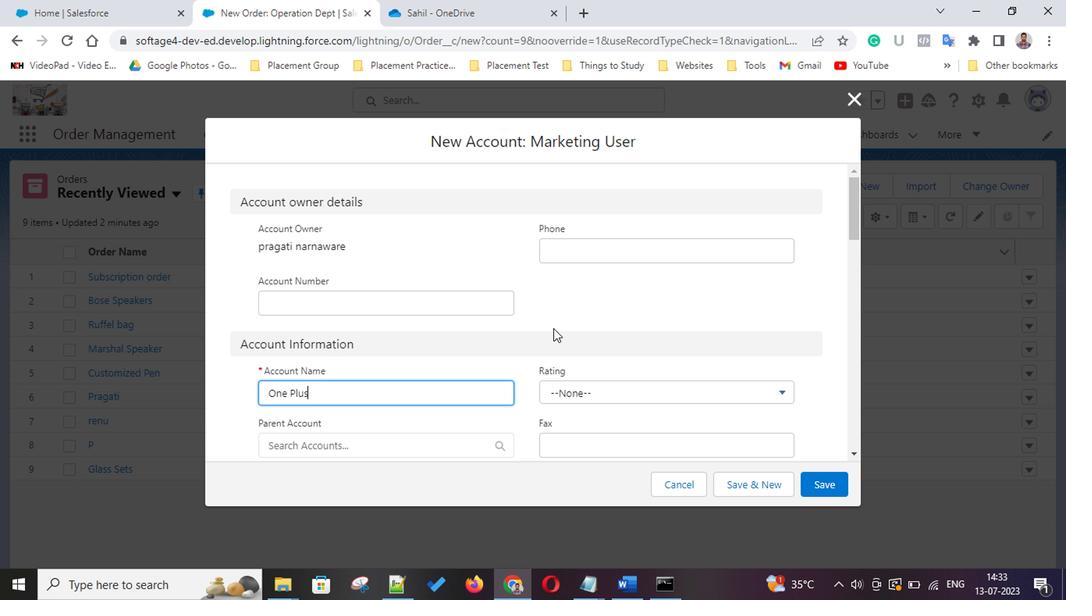 
Action: Mouse scrolled (586, 325) with delta (0, 0)
Screenshot: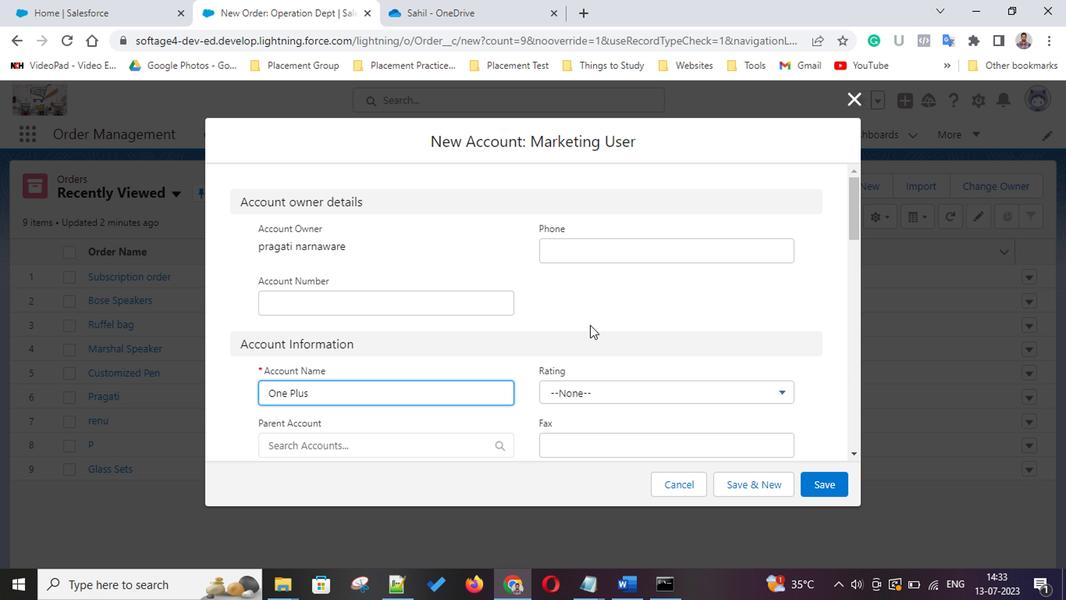 
Action: Mouse scrolled (586, 325) with delta (0, 0)
Screenshot: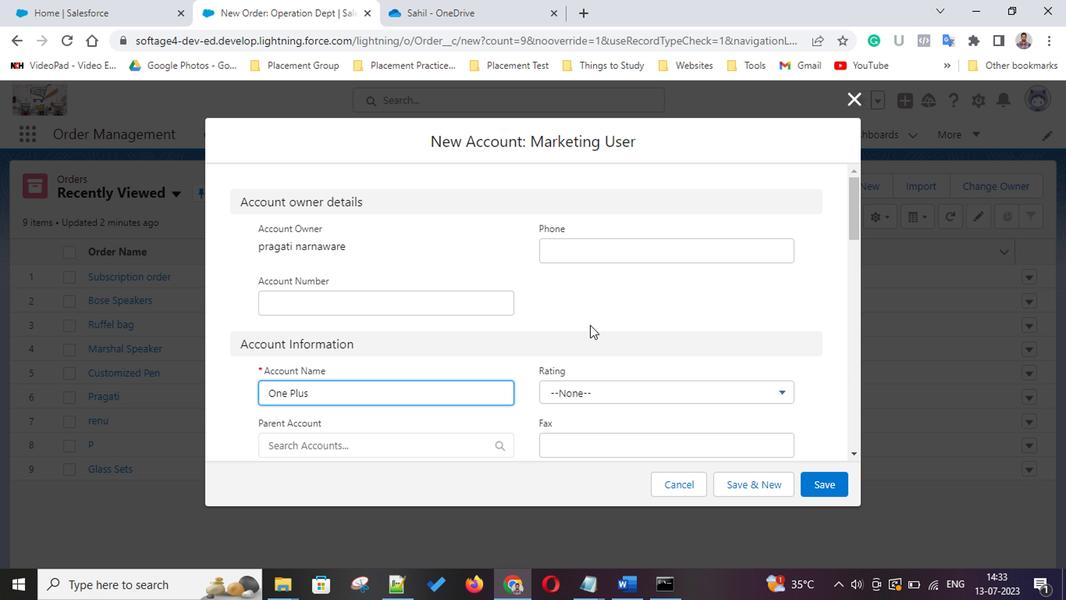 
Action: Mouse scrolled (586, 325) with delta (0, 0)
Screenshot: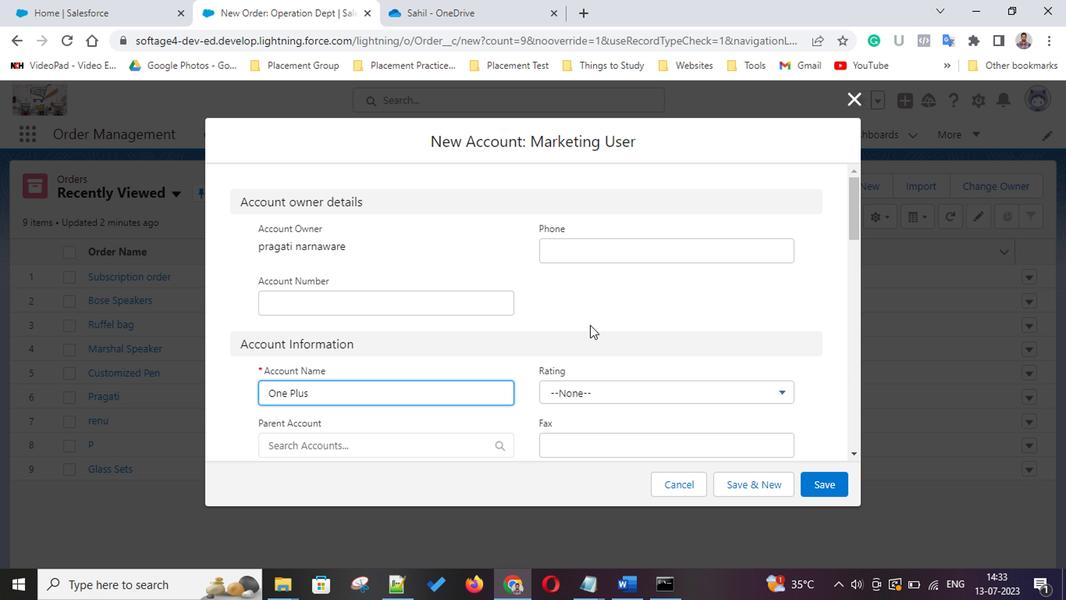 
Action: Mouse scrolled (586, 325) with delta (0, 0)
Screenshot: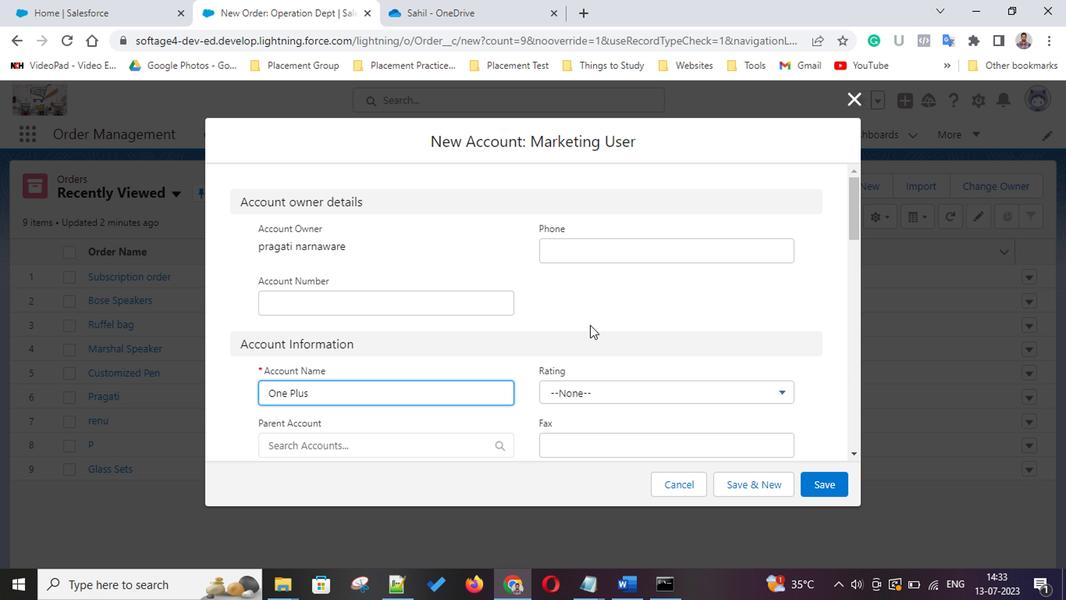 
Action: Mouse moved to (646, 351)
Screenshot: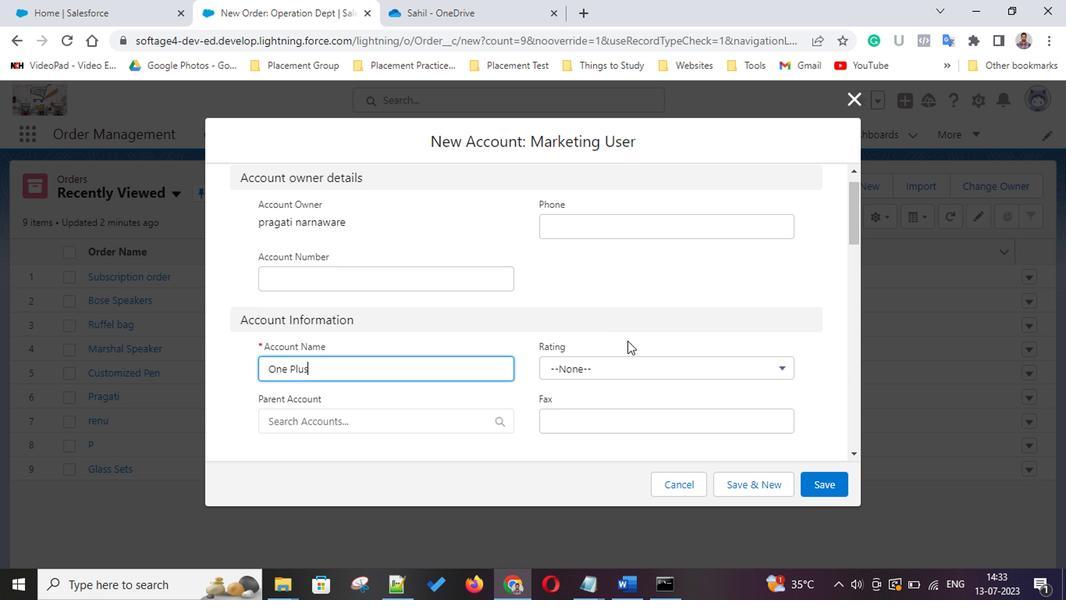 
Action: Mouse scrolled (646, 350) with delta (0, 0)
Screenshot: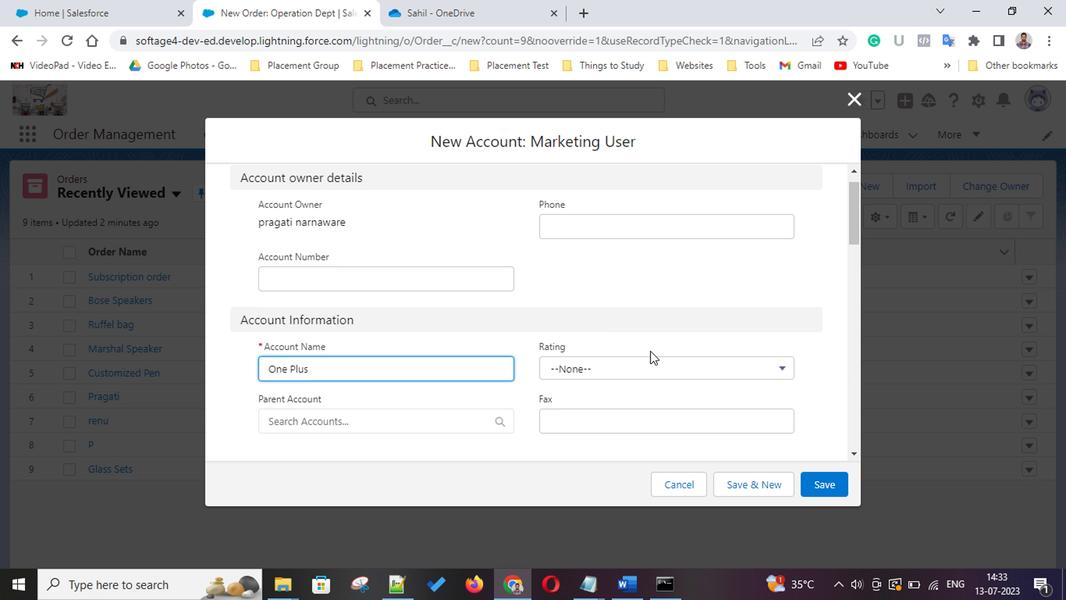 
Action: Mouse scrolled (646, 350) with delta (0, 0)
Screenshot: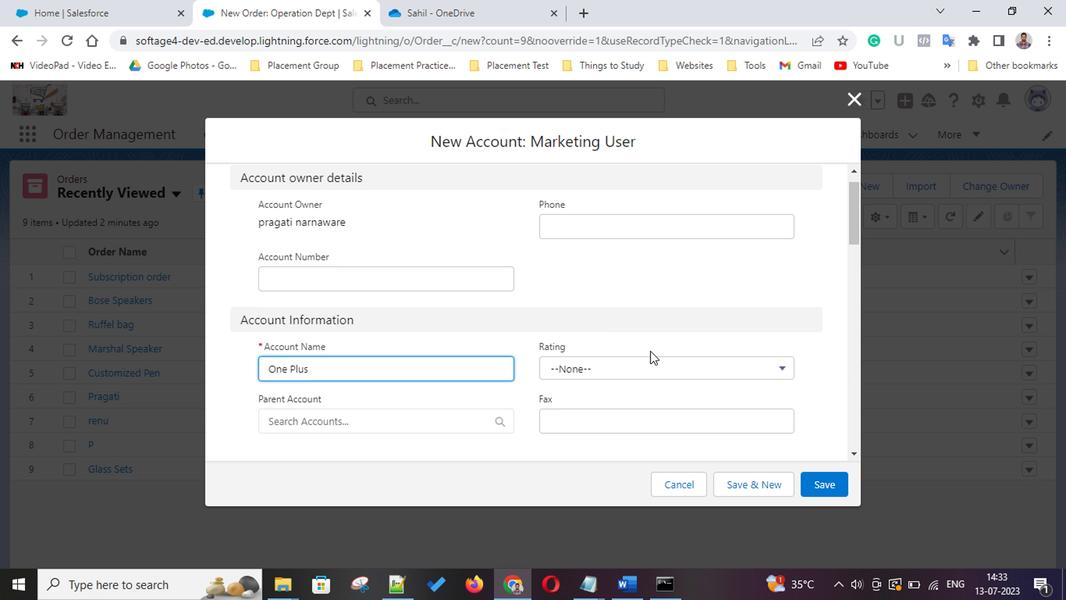 
Action: Mouse scrolled (646, 350) with delta (0, 0)
Screenshot: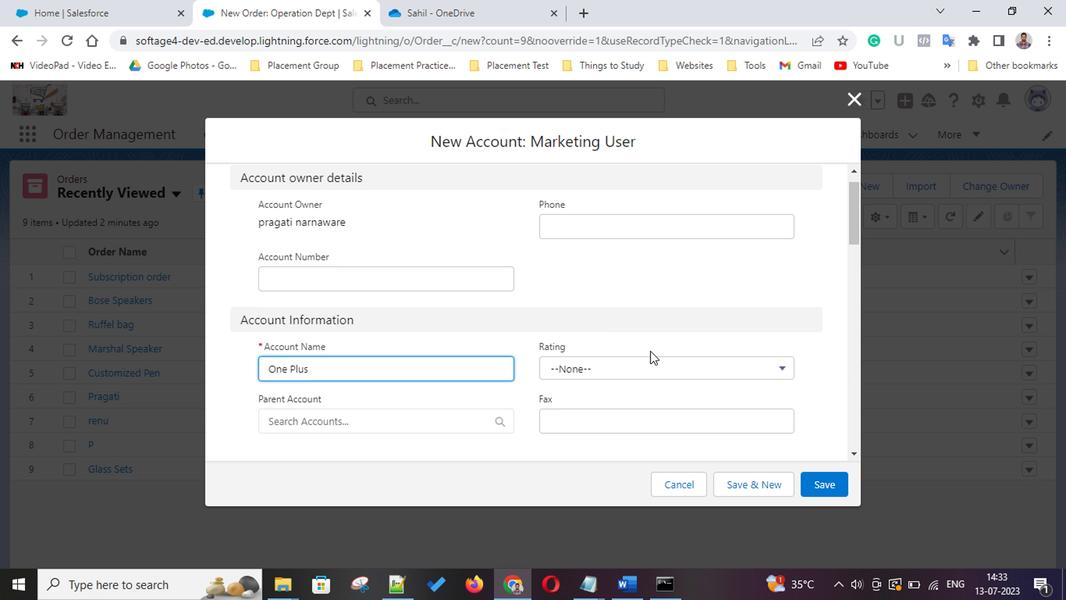 
Action: Mouse scrolled (646, 350) with delta (0, 0)
Screenshot: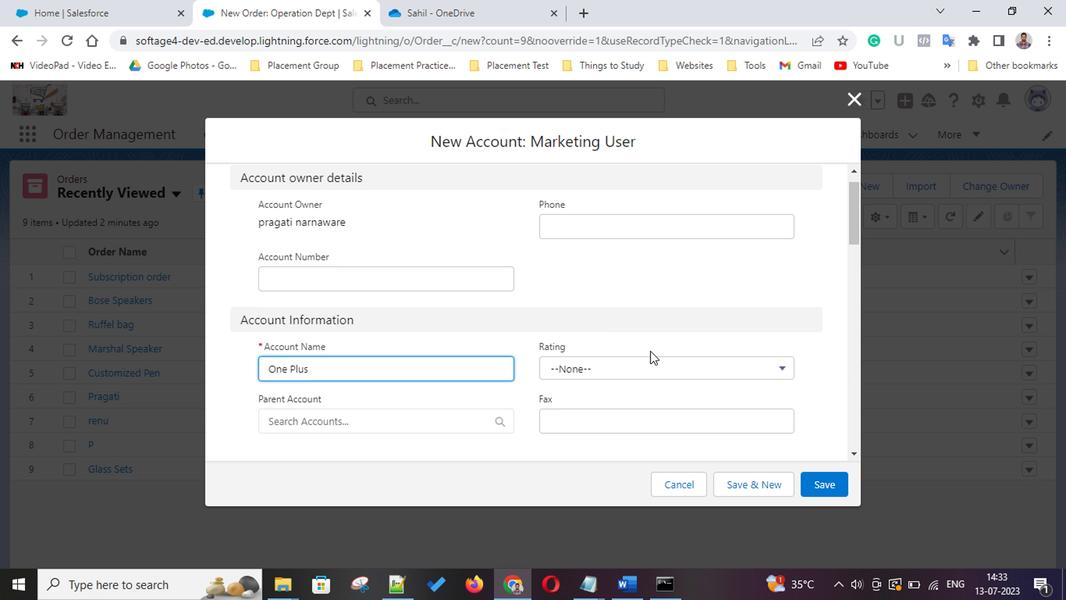 
Action: Mouse scrolled (646, 350) with delta (0, 0)
Screenshot: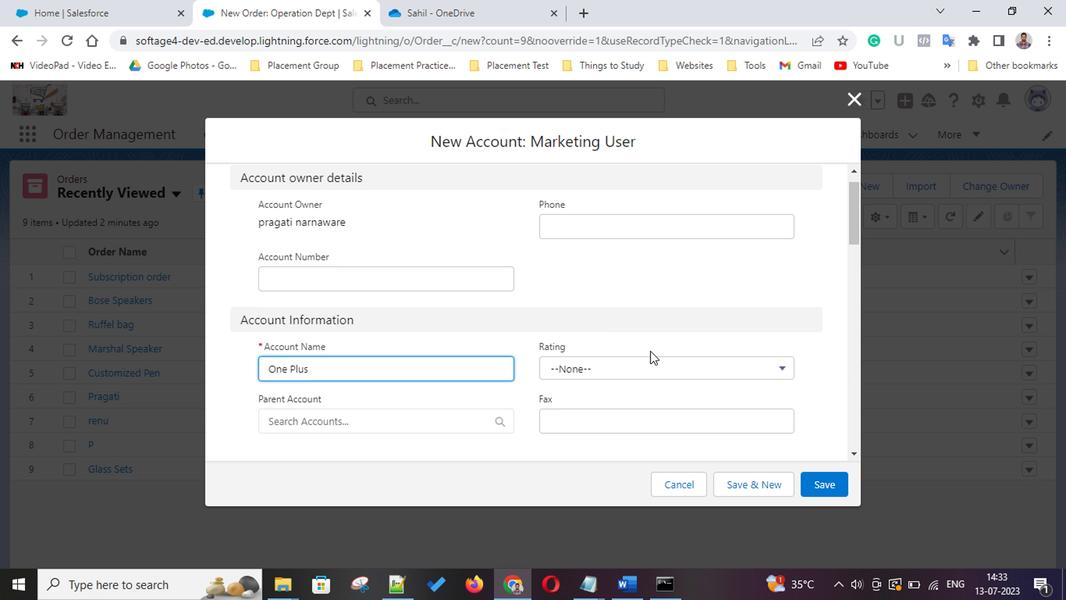 
Action: Mouse scrolled (646, 350) with delta (0, 0)
Screenshot: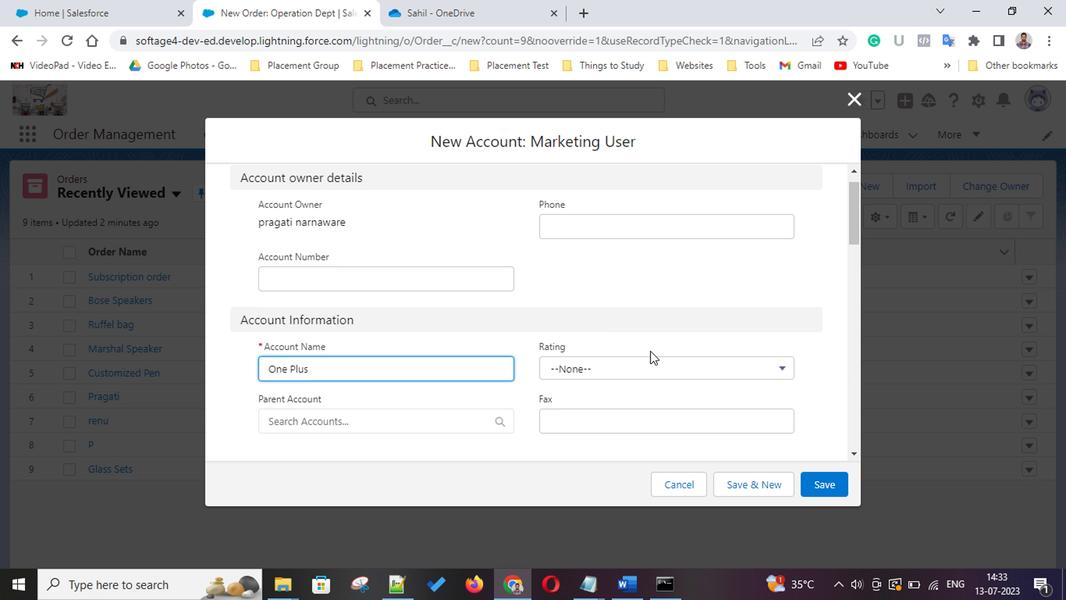 
Action: Mouse scrolled (646, 350) with delta (0, 0)
Screenshot: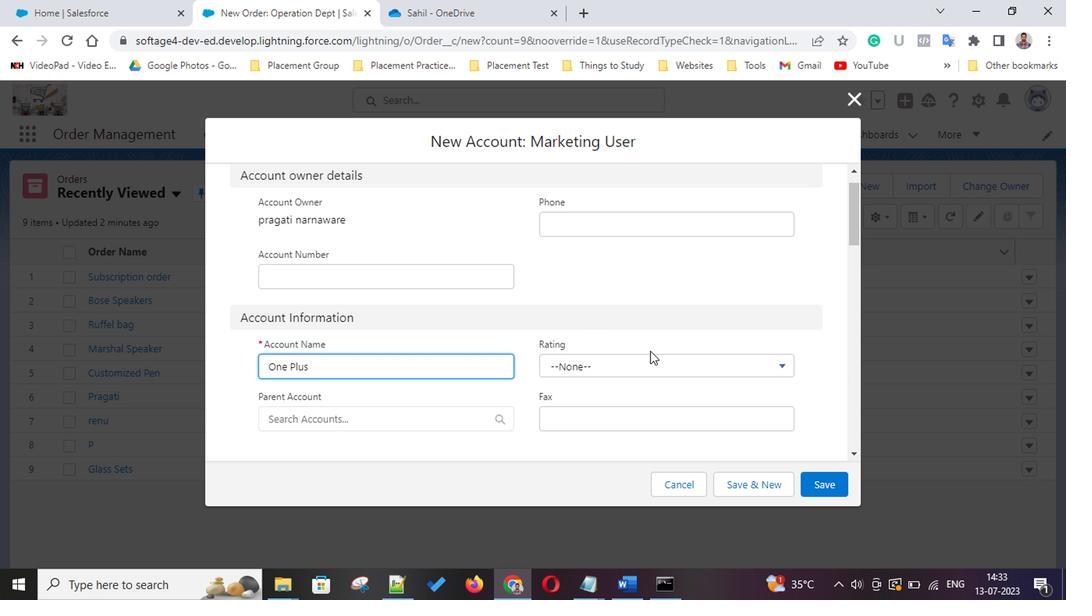 
Action: Mouse scrolled (646, 350) with delta (0, 0)
Screenshot: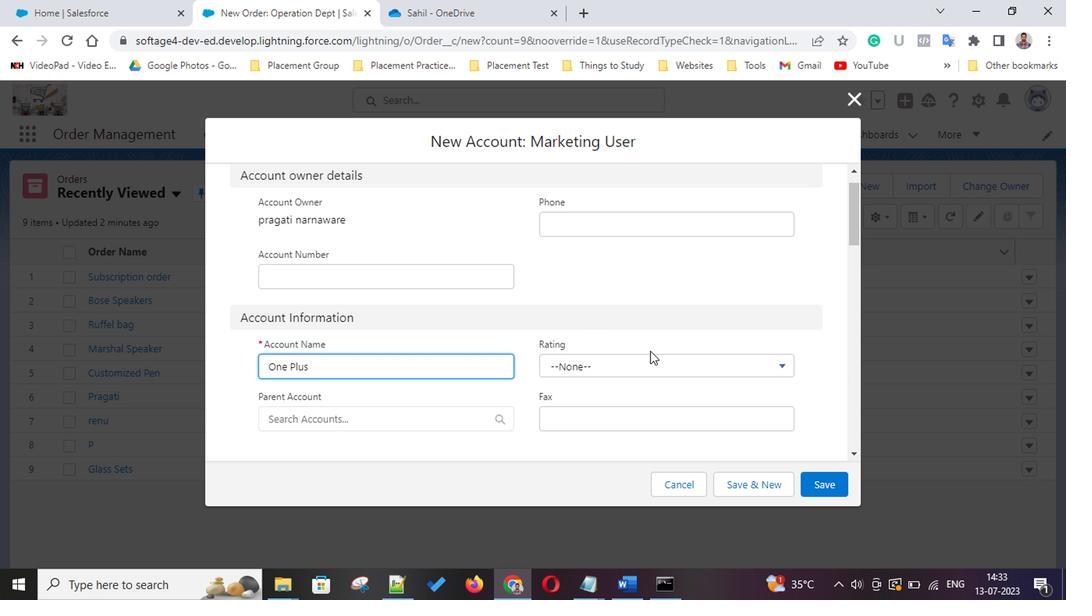 
Action: Mouse scrolled (646, 350) with delta (0, 0)
Screenshot: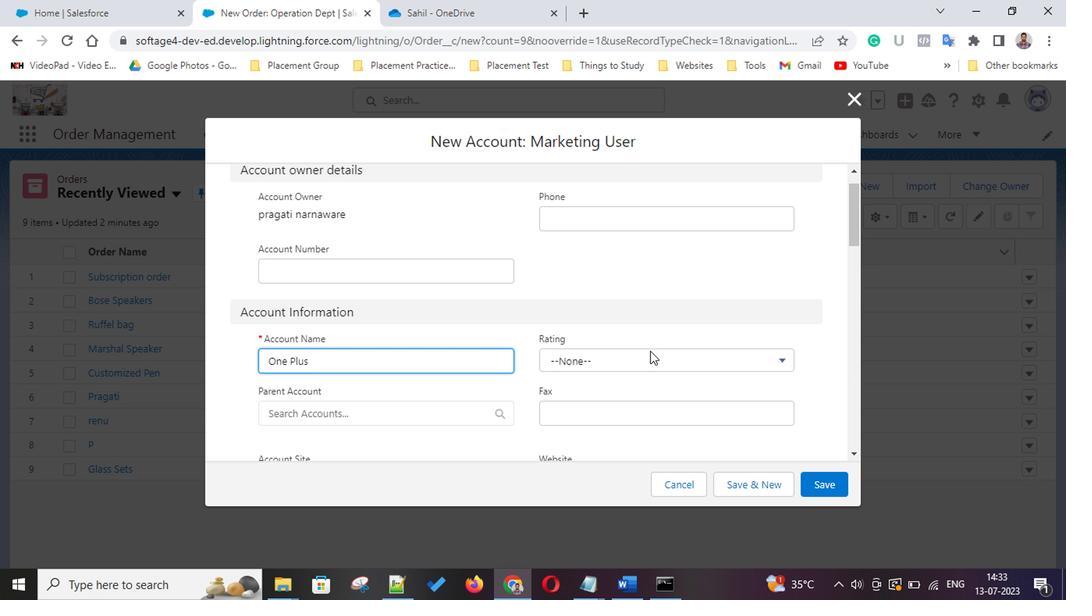 
Action: Mouse moved to (812, 493)
Screenshot: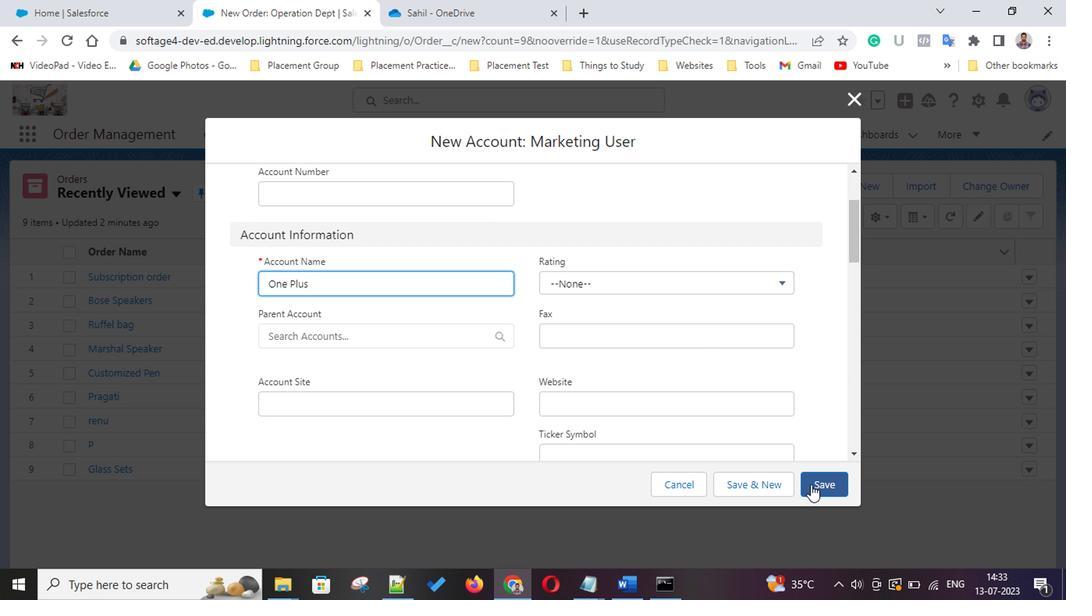 
Action: Mouse pressed left at (812, 493)
Screenshot: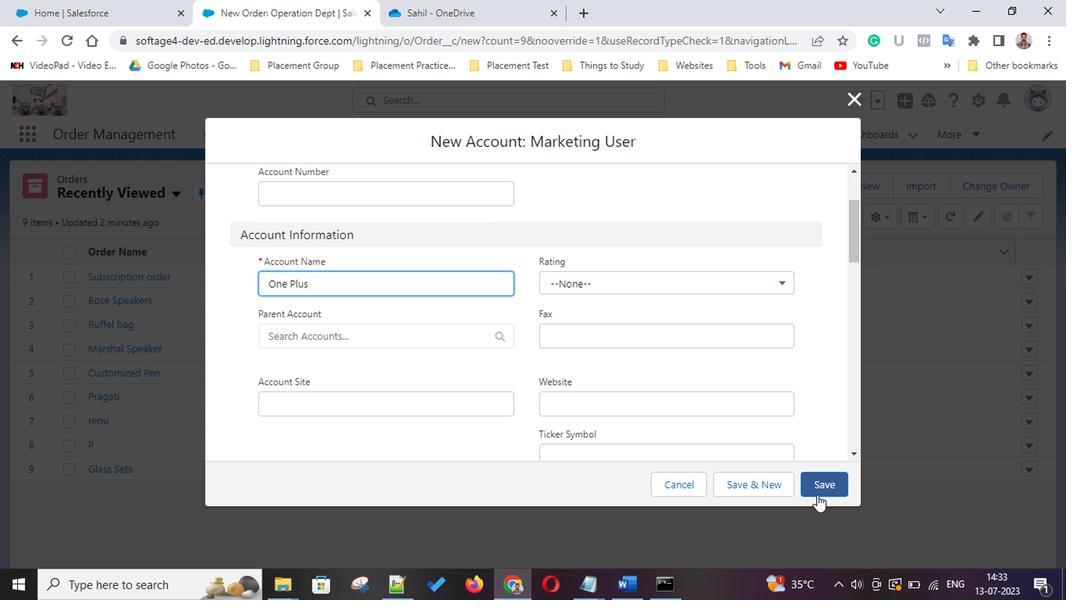 
Action: Mouse moved to (420, 342)
Screenshot: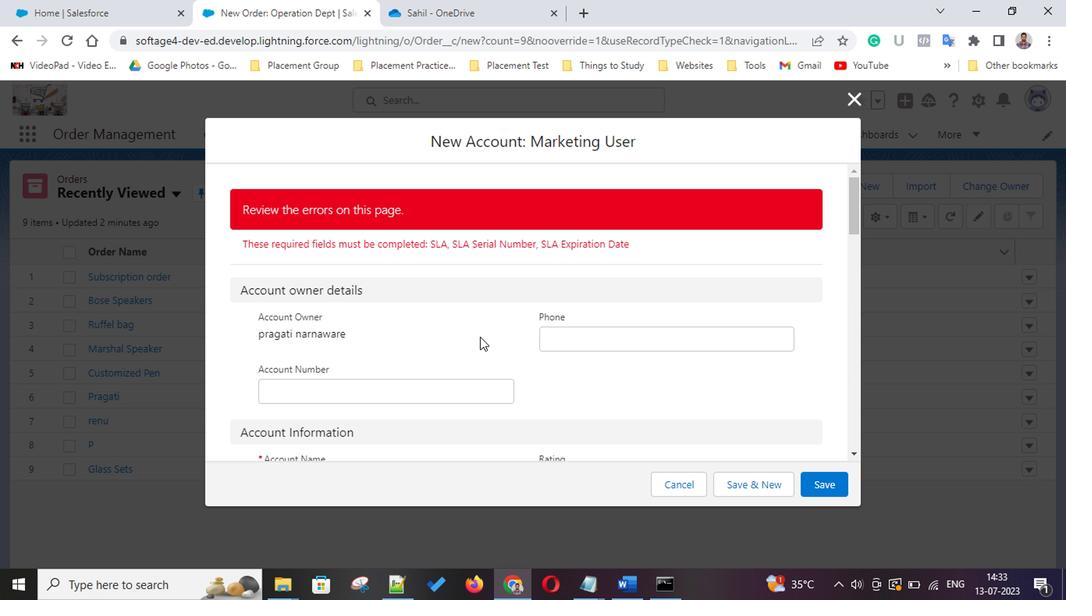 
Action: Mouse scrolled (420, 343) with delta (0, 0)
Screenshot: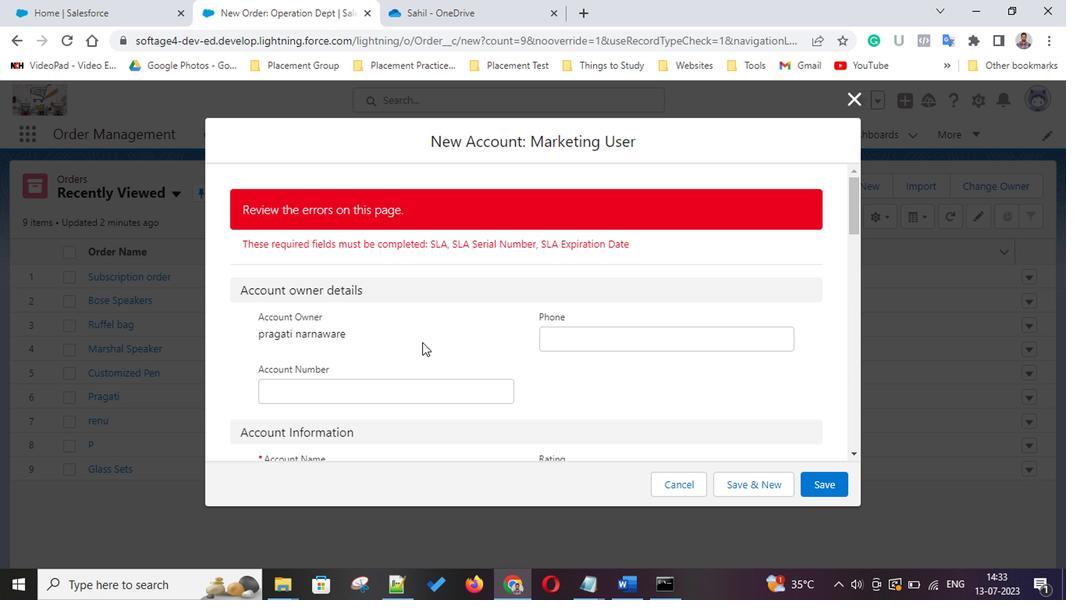 
Action: Mouse scrolled (420, 343) with delta (0, 0)
Screenshot: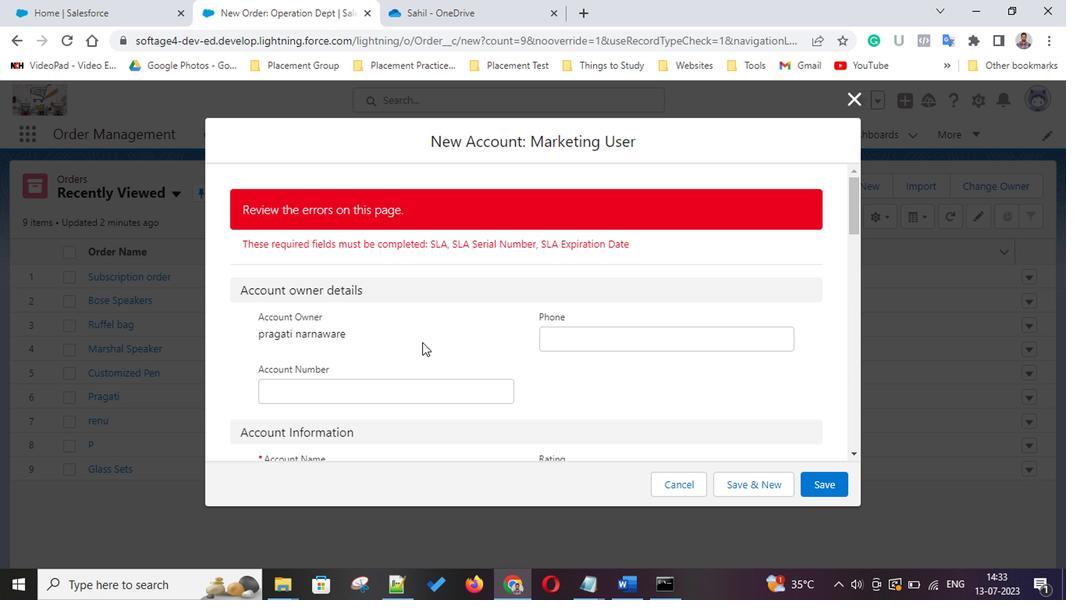 
Action: Mouse moved to (399, 337)
Screenshot: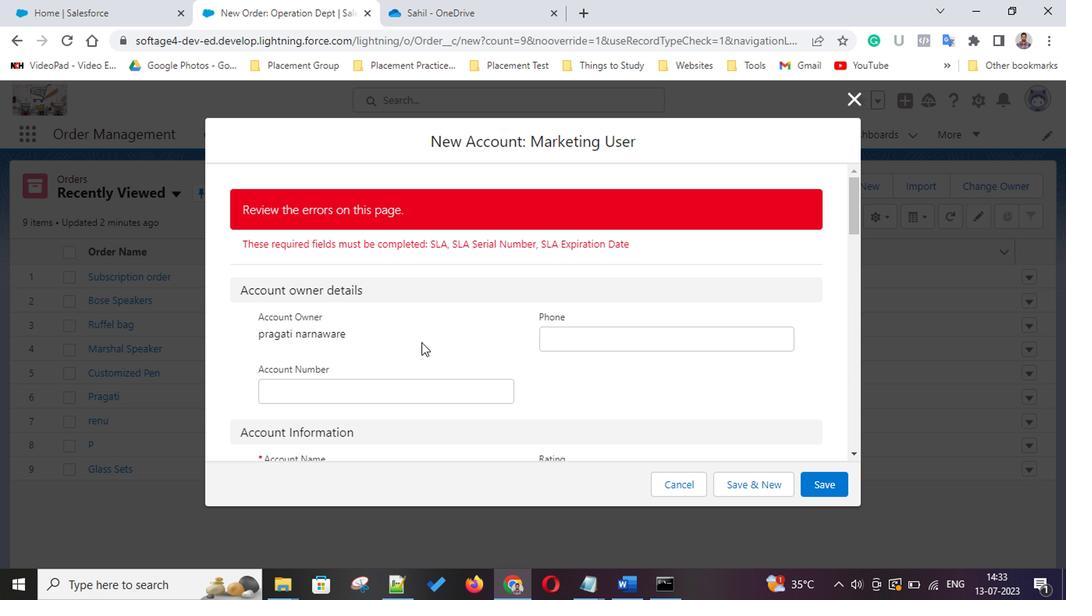 
Action: Mouse scrolled (399, 336) with delta (0, 0)
Screenshot: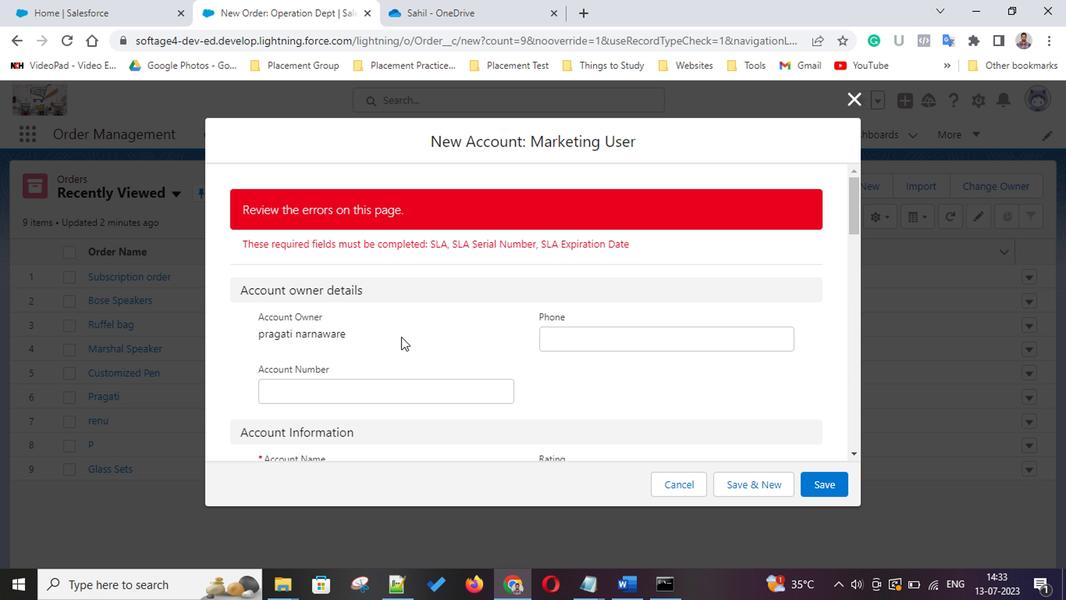 
Action: Mouse scrolled (399, 336) with delta (0, 0)
Screenshot: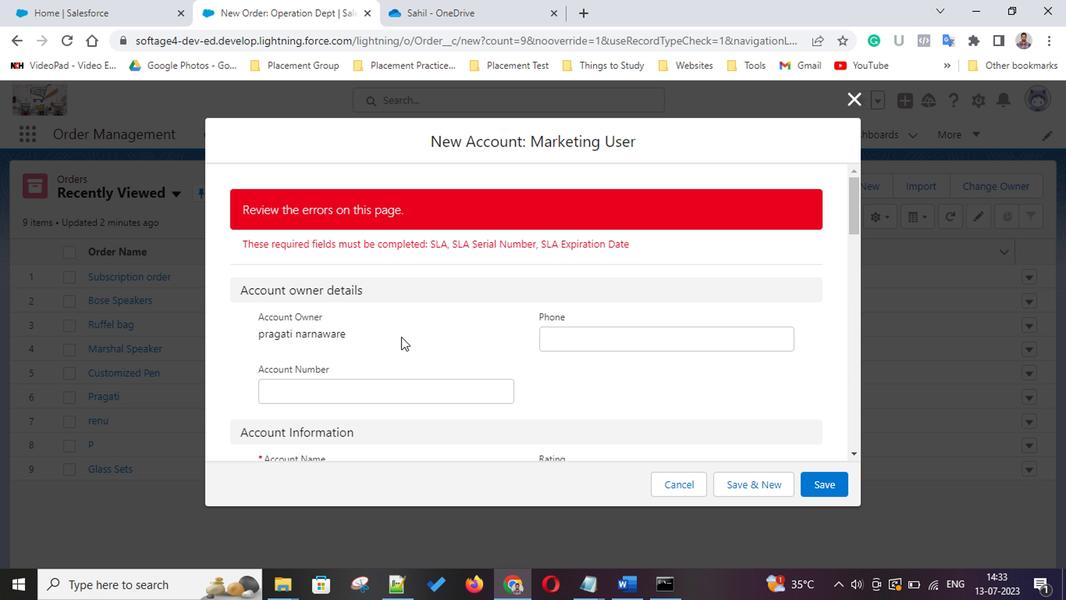 
Action: Mouse scrolled (399, 336) with delta (0, 0)
Screenshot: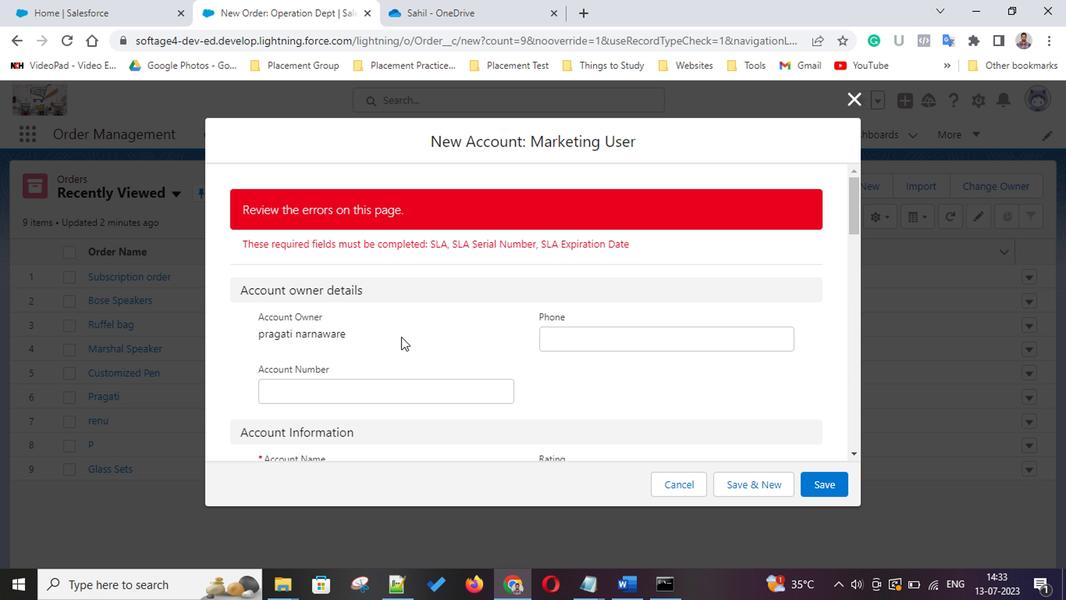 
Action: Mouse scrolled (399, 336) with delta (0, 0)
Screenshot: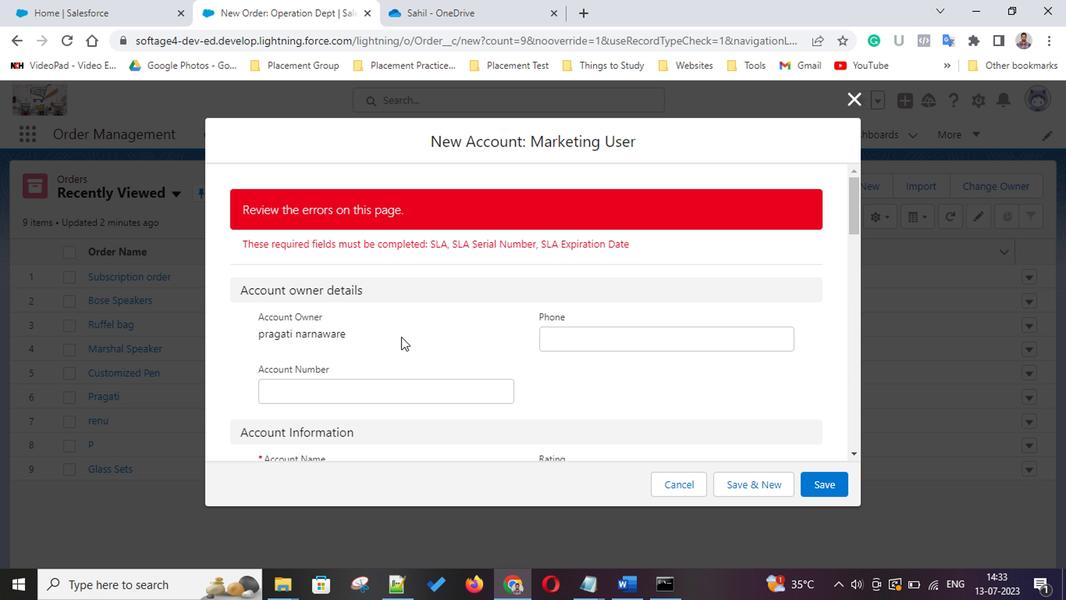 
Action: Mouse scrolled (399, 336) with delta (0, 0)
Screenshot: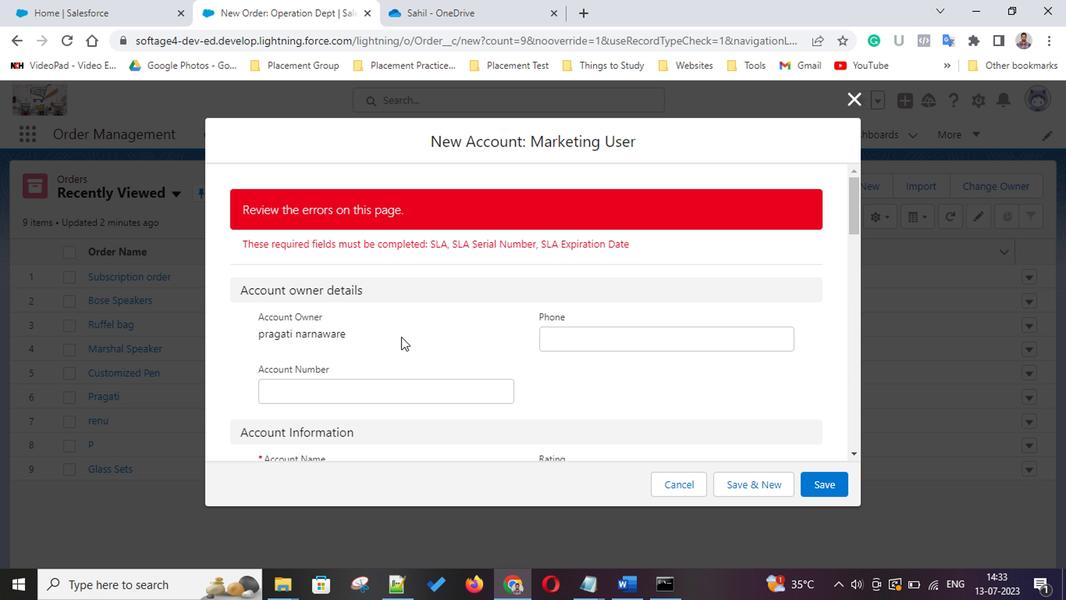 
Action: Mouse scrolled (399, 336) with delta (0, 0)
Screenshot: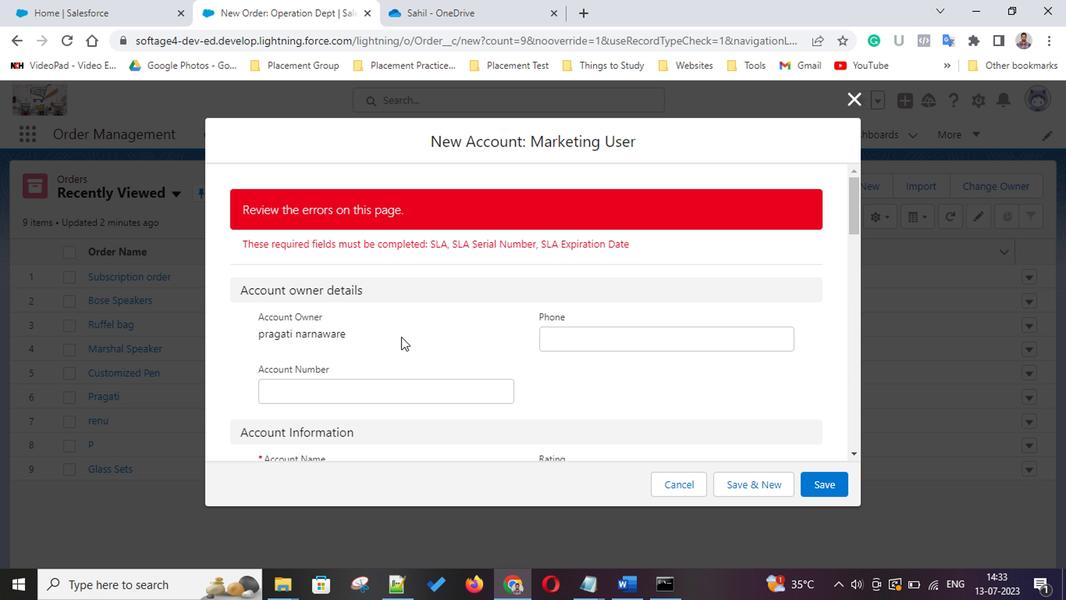 
Action: Mouse scrolled (399, 336) with delta (0, 0)
Screenshot: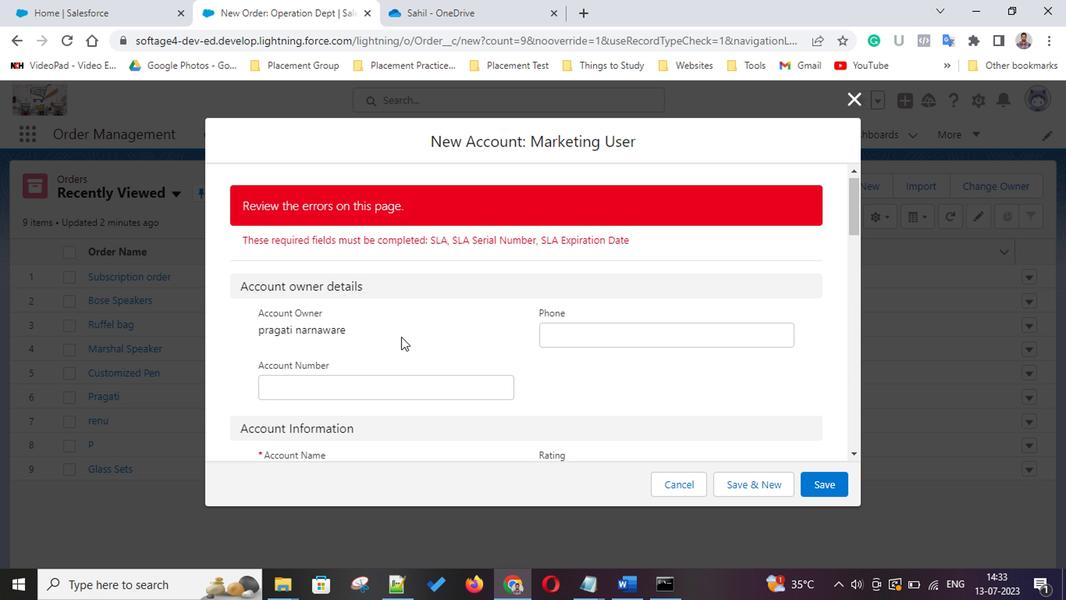 
Action: Mouse moved to (286, 276)
Screenshot: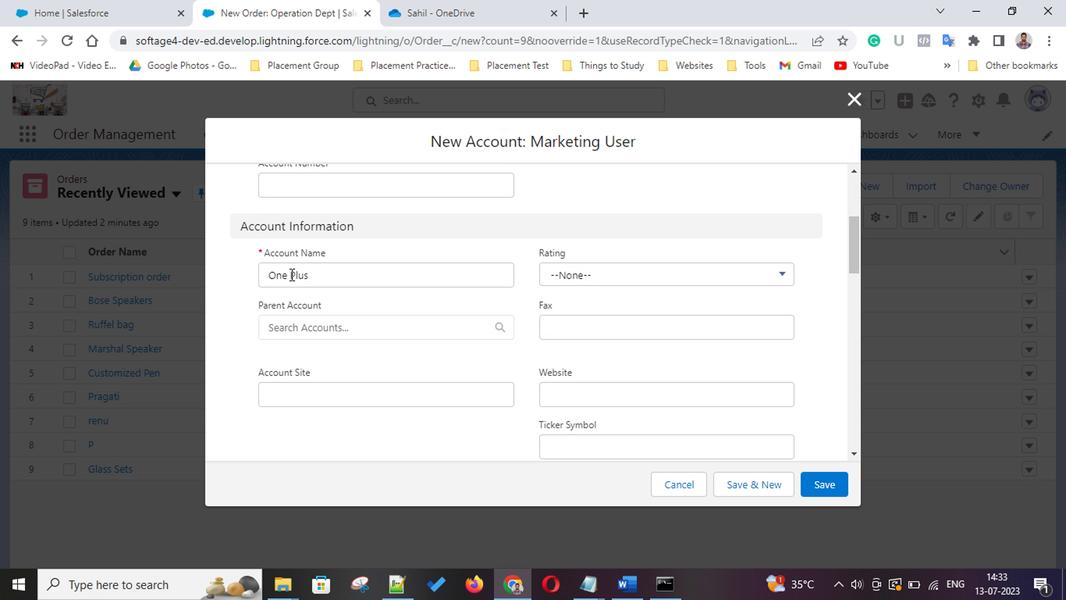 
Action: Mouse pressed left at (286, 276)
Screenshot: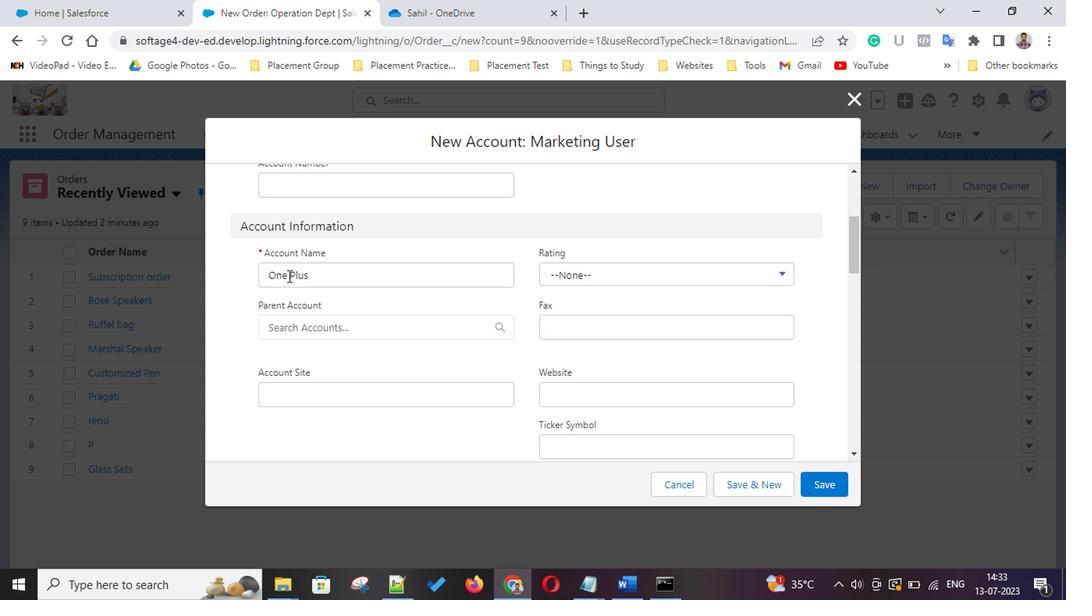 
Action: Mouse moved to (336, 296)
Screenshot: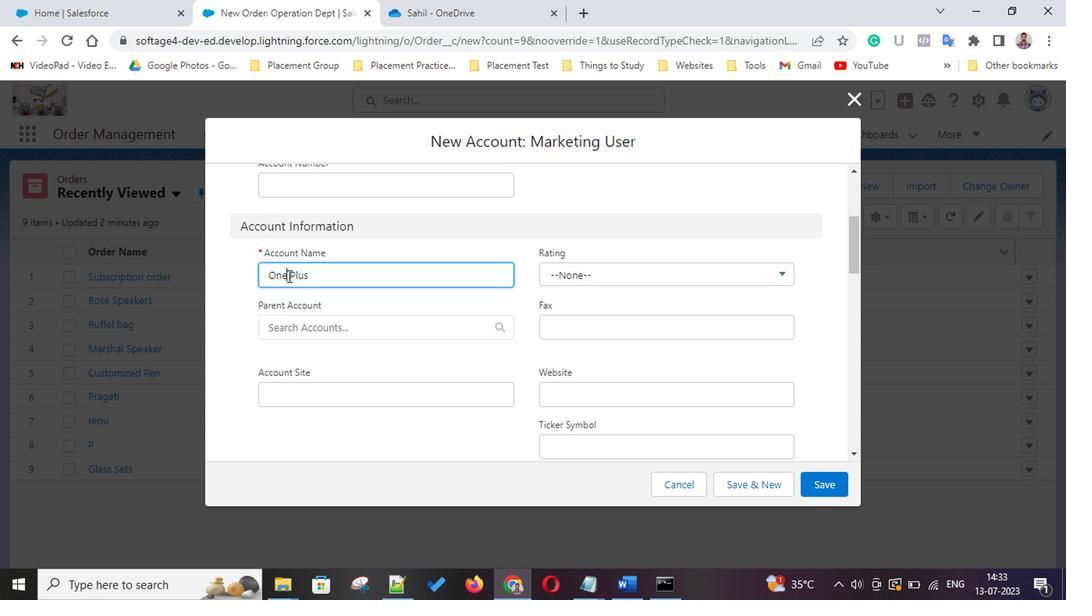 
Action: Key pressed <Key.right><Key.backspace>
Screenshot: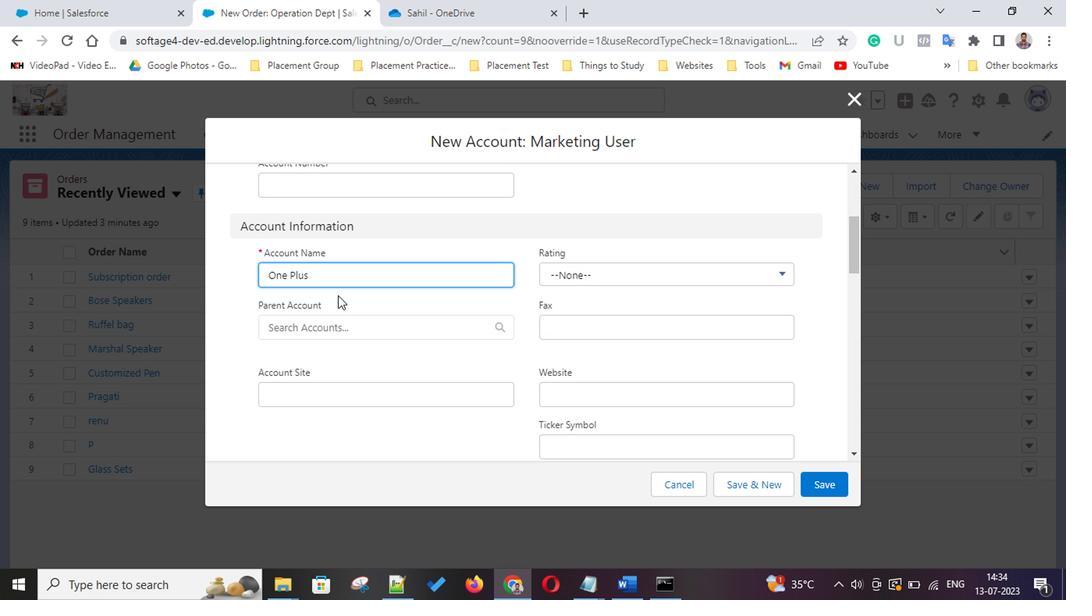 
Action: Mouse moved to (415, 272)
Screenshot: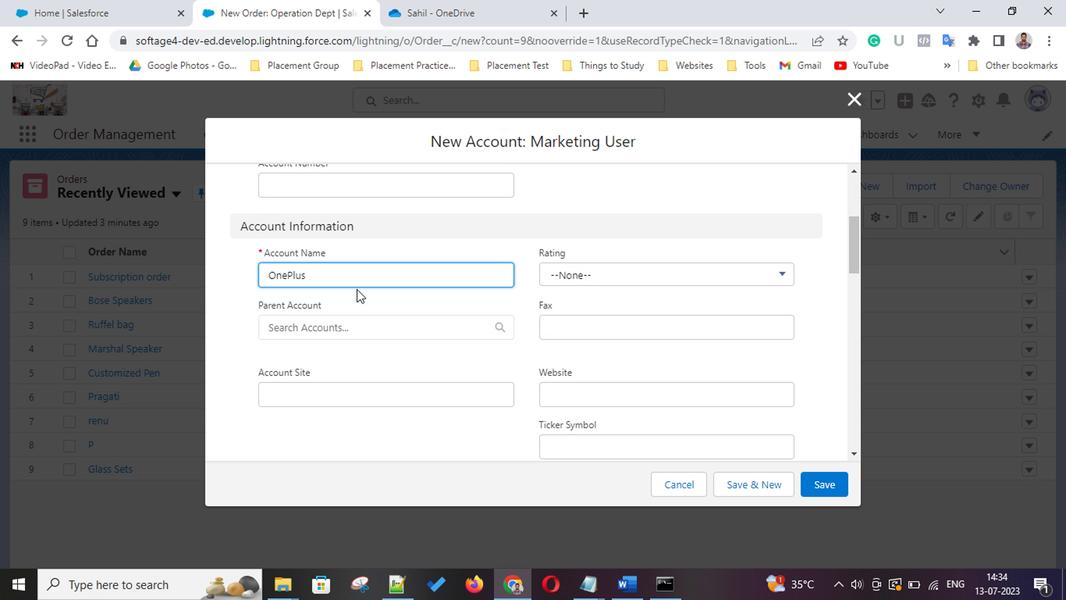 
Action: Mouse scrolled (415, 272) with delta (0, 0)
Screenshot: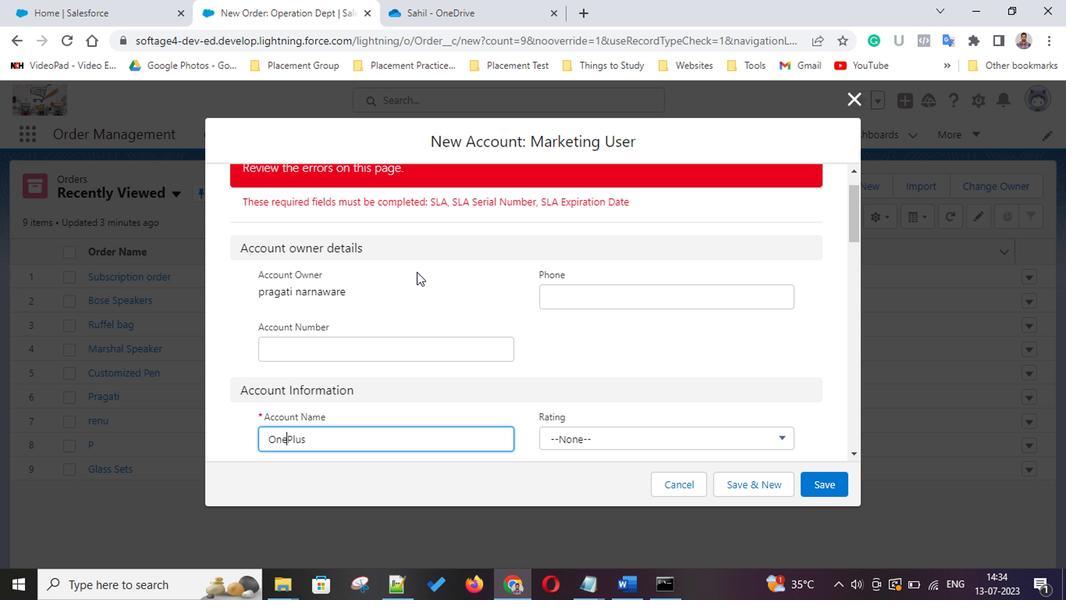 
Action: Mouse scrolled (415, 272) with delta (0, 0)
Screenshot: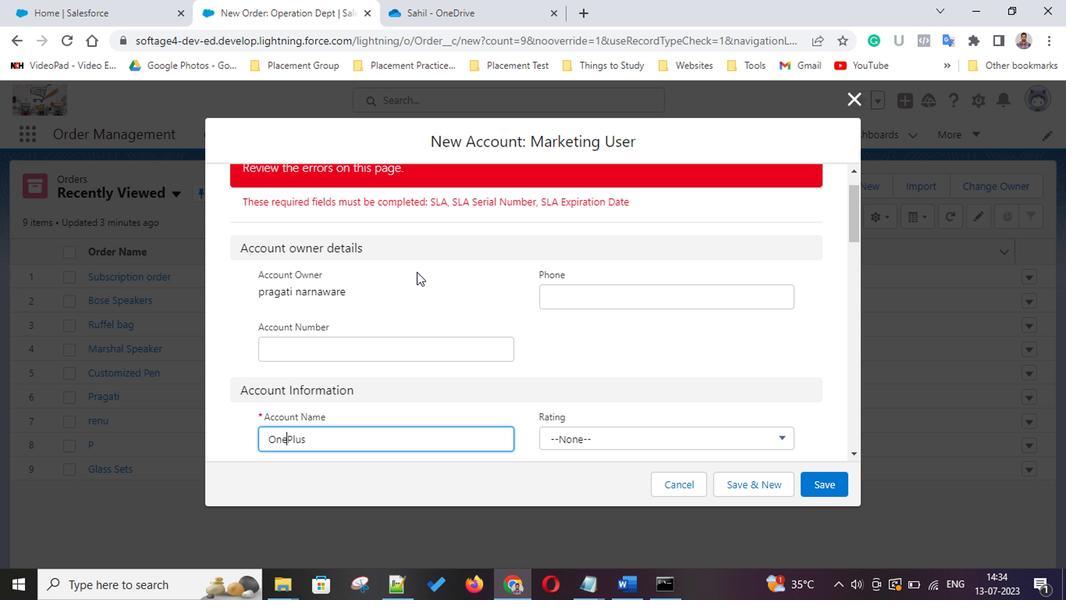 
Action: Mouse scrolled (415, 272) with delta (0, 0)
Screenshot: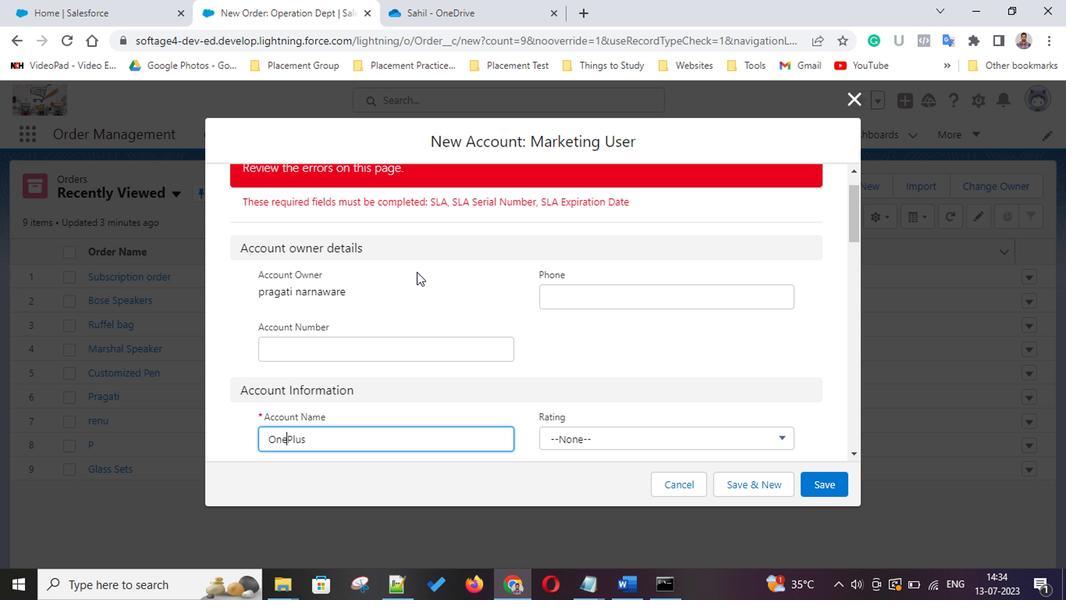 
Action: Mouse scrolled (415, 272) with delta (0, 0)
Screenshot: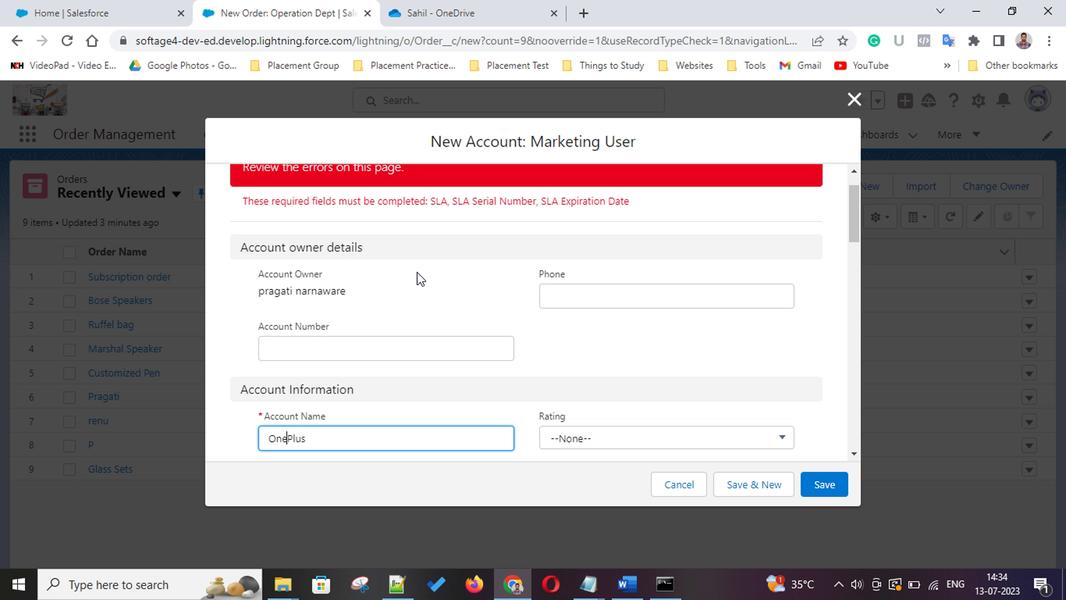 
Action: Mouse scrolled (415, 272) with delta (0, 0)
Screenshot: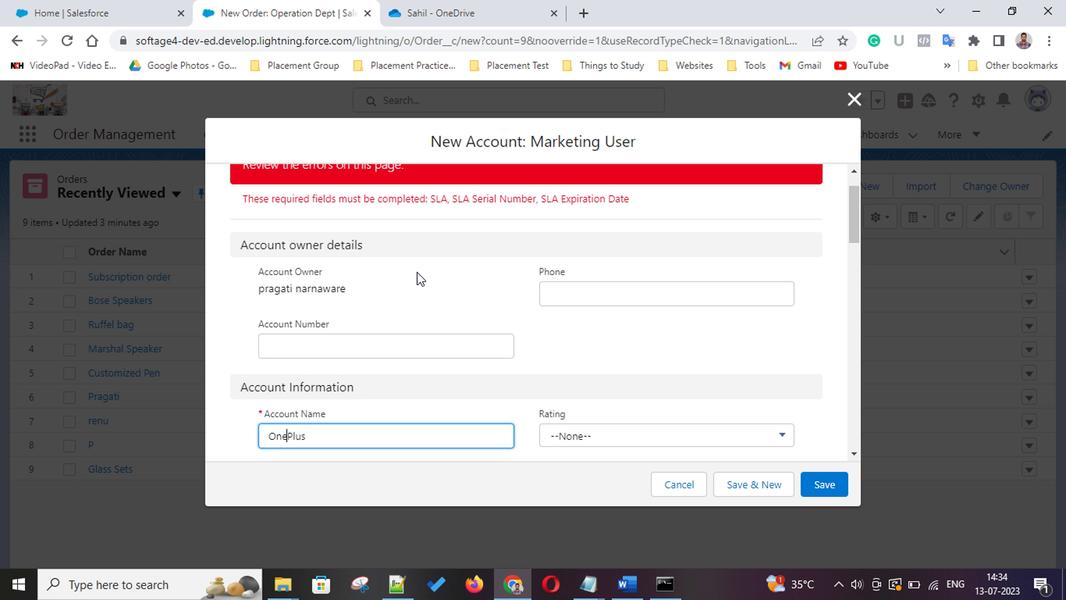 
Action: Mouse scrolled (415, 272) with delta (0, 0)
Screenshot: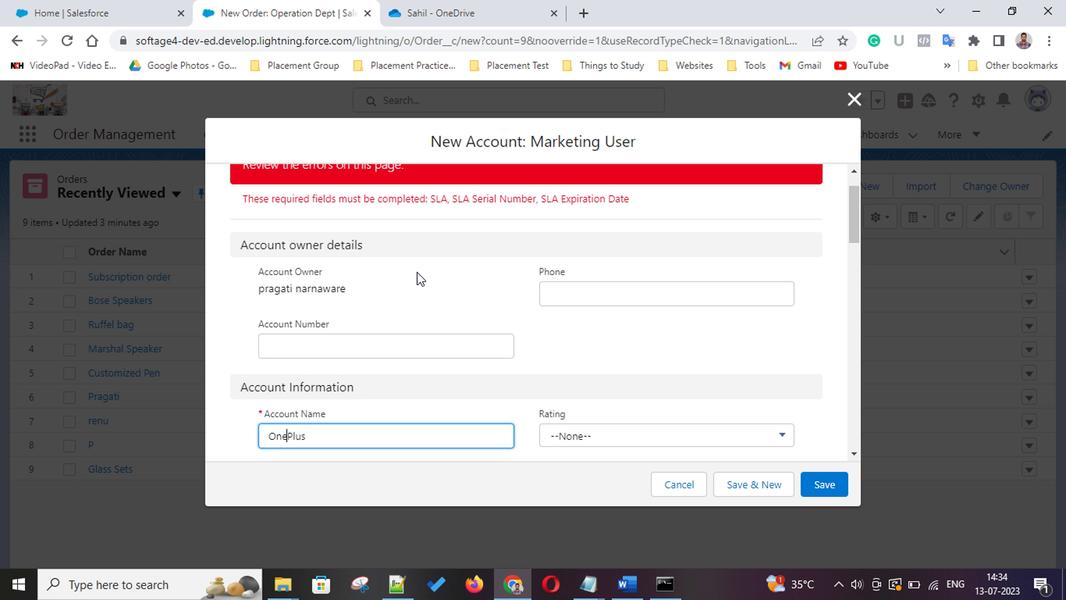 
Action: Mouse scrolled (415, 272) with delta (0, 0)
Screenshot: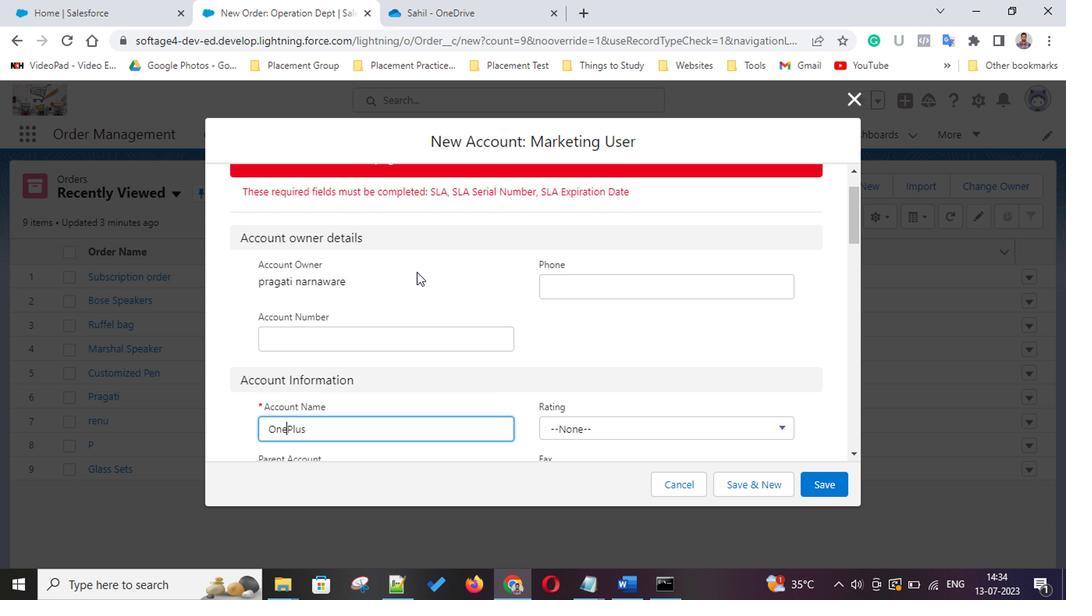 
Action: Mouse moved to (517, 335)
Screenshot: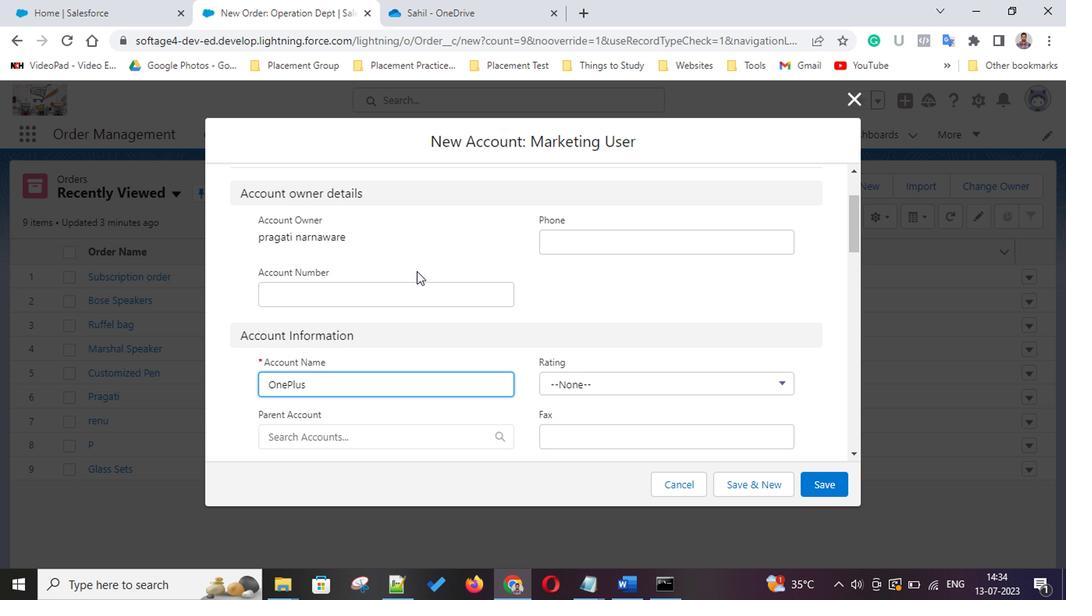 
Action: Mouse scrolled (517, 333) with delta (0, -1)
Screenshot: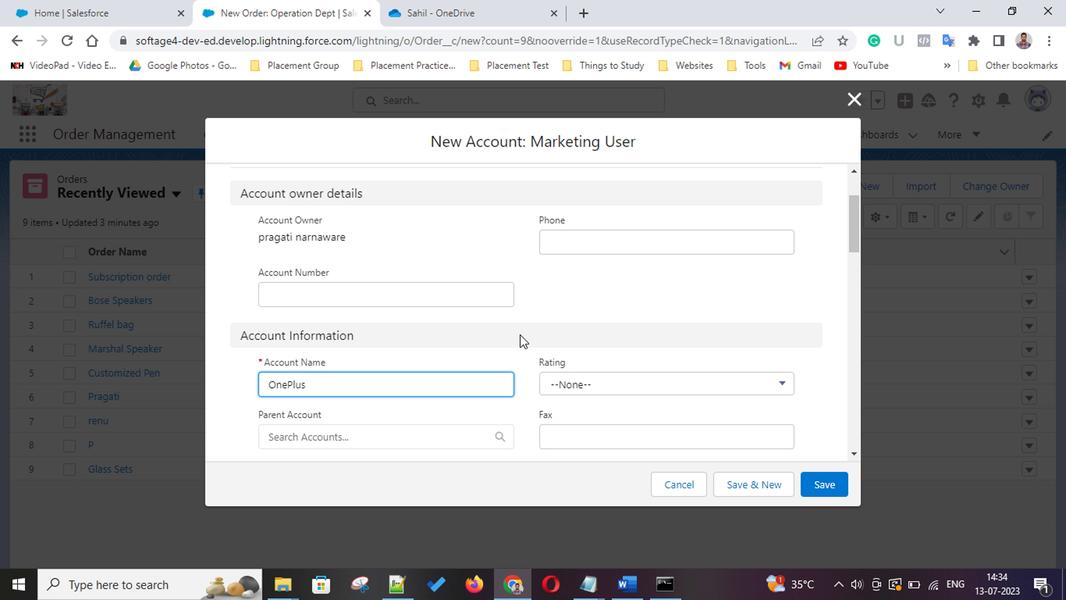 
Action: Mouse scrolled (517, 333) with delta (0, -1)
Screenshot: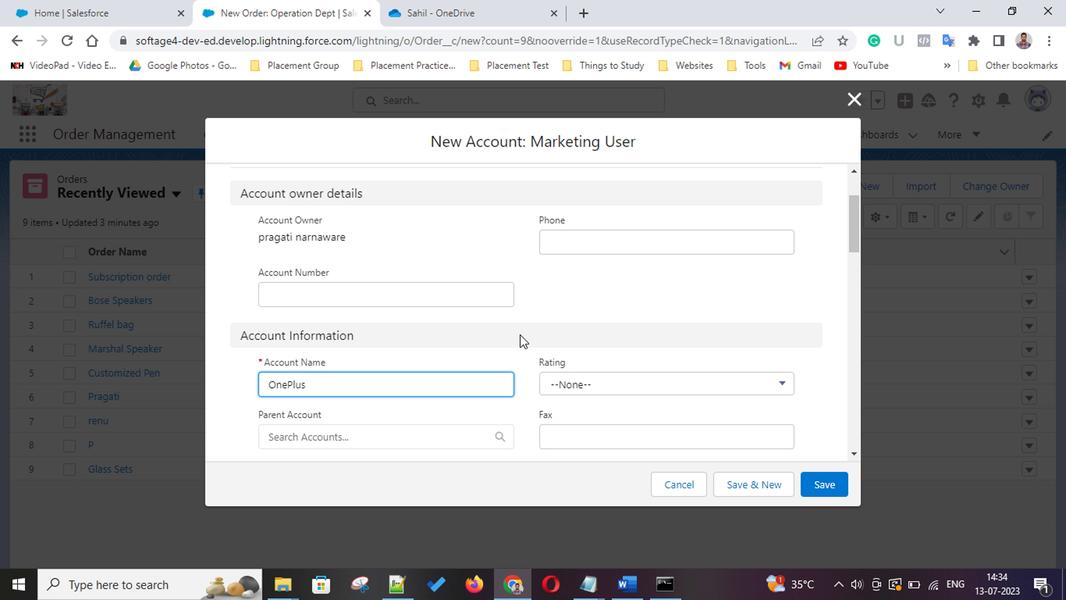 
Action: Mouse scrolled (517, 333) with delta (0, -1)
Screenshot: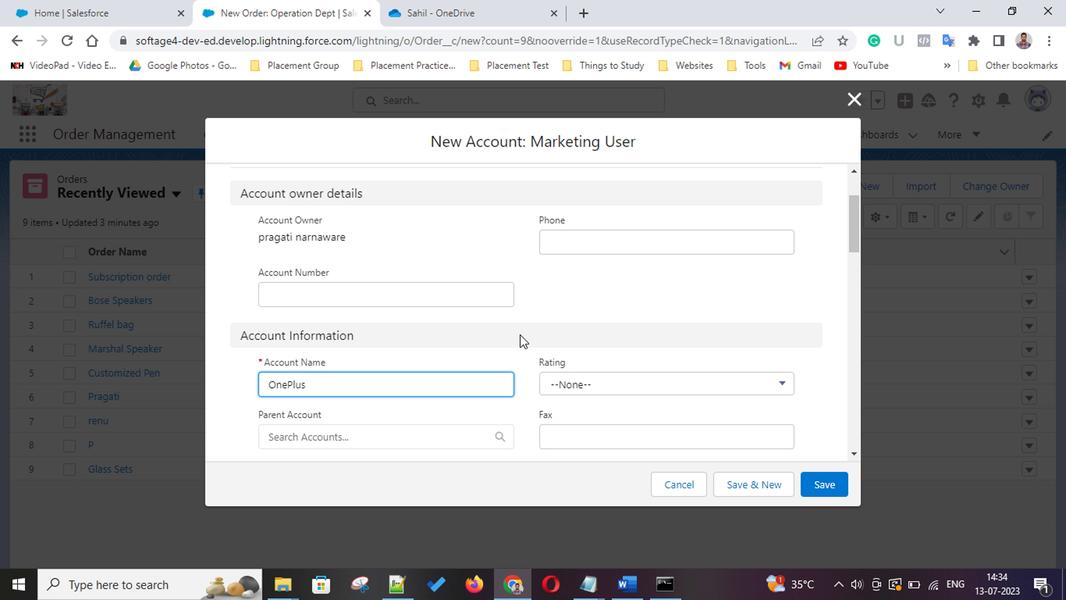 
Action: Mouse scrolled (517, 333) with delta (0, -1)
Screenshot: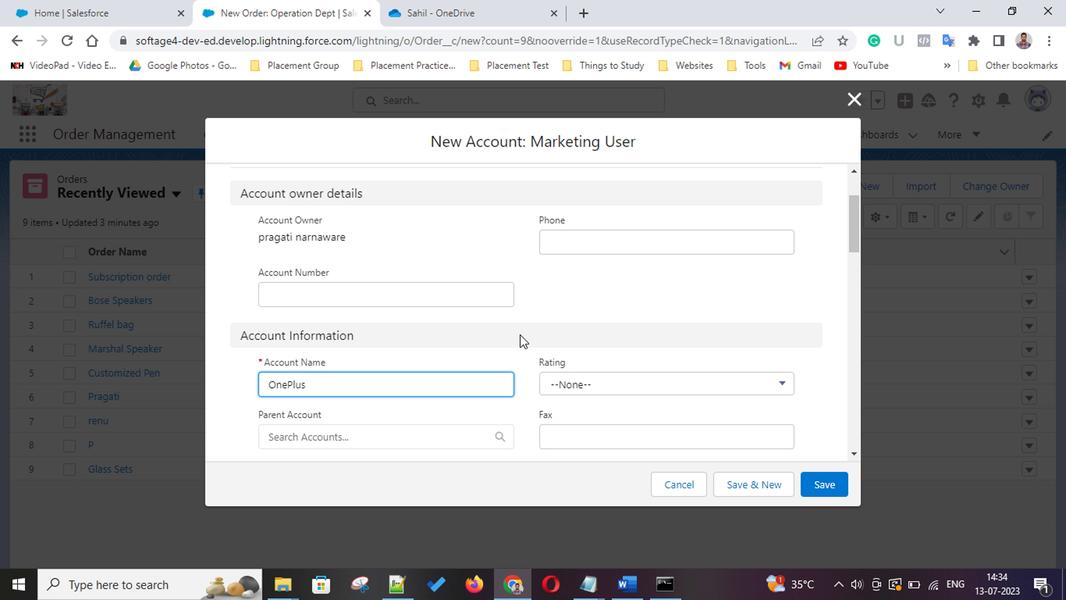
Action: Mouse scrolled (517, 333) with delta (0, -1)
Screenshot: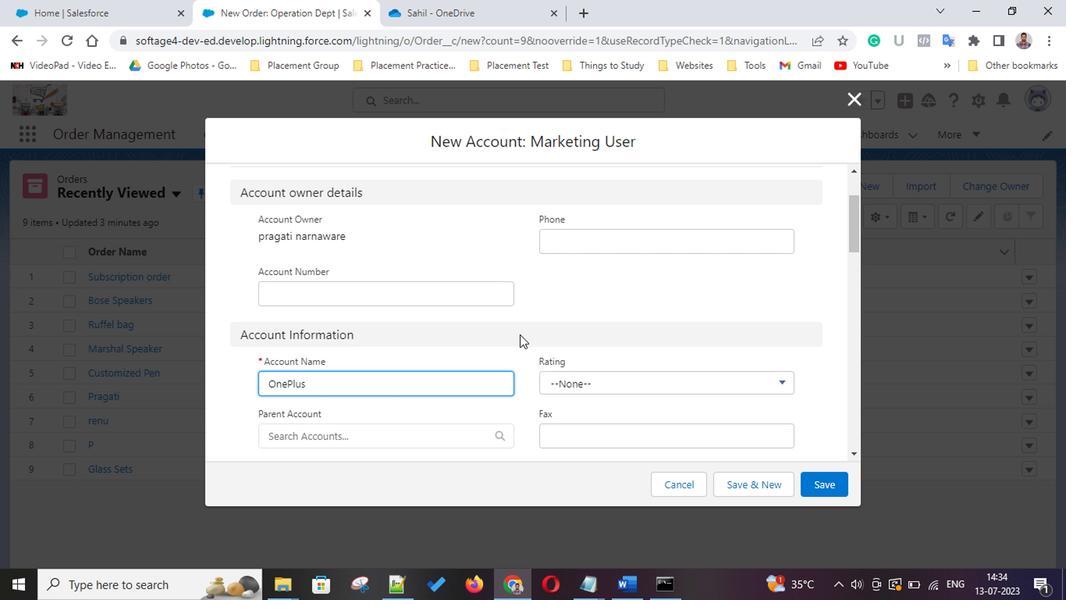 
Action: Mouse scrolled (517, 333) with delta (0, -1)
Screenshot: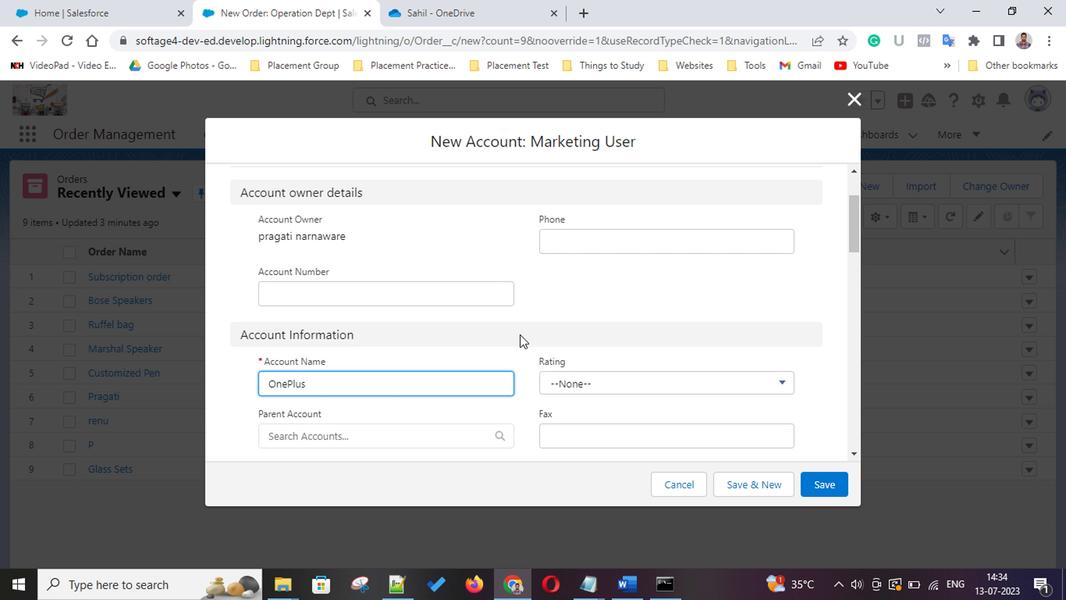 
Action: Mouse scrolled (517, 333) with delta (0, -1)
Screenshot: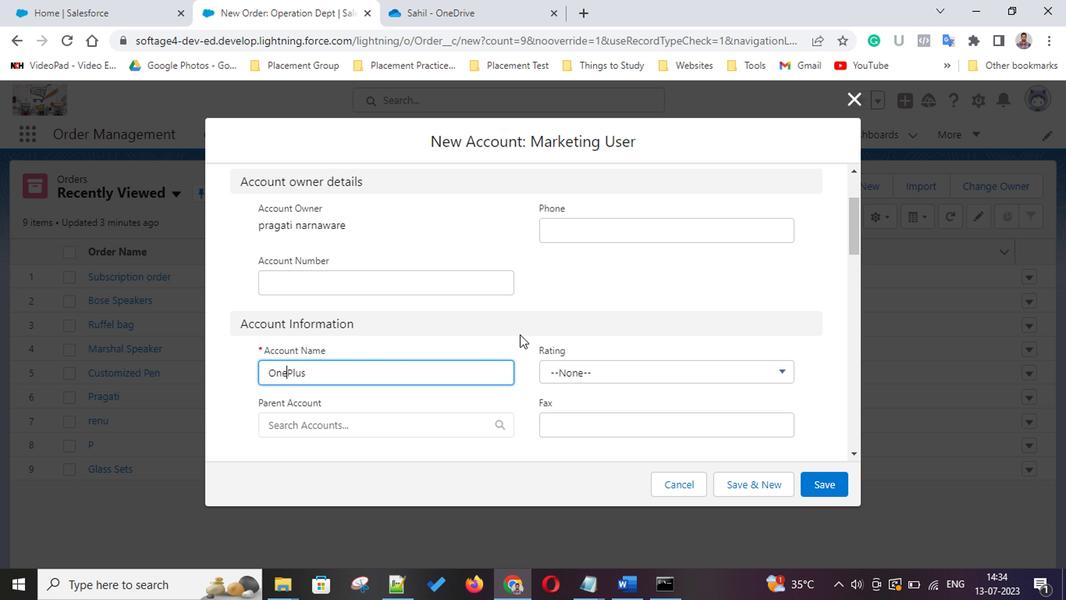 
Action: Mouse scrolled (517, 333) with delta (0, -1)
Screenshot: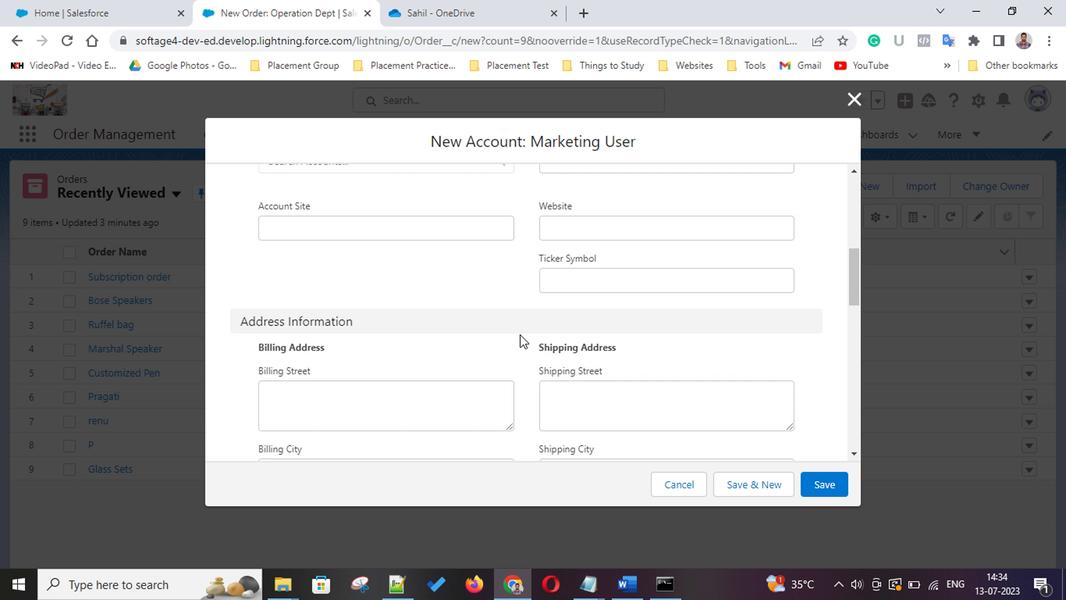 
Action: Mouse scrolled (517, 333) with delta (0, -1)
Screenshot: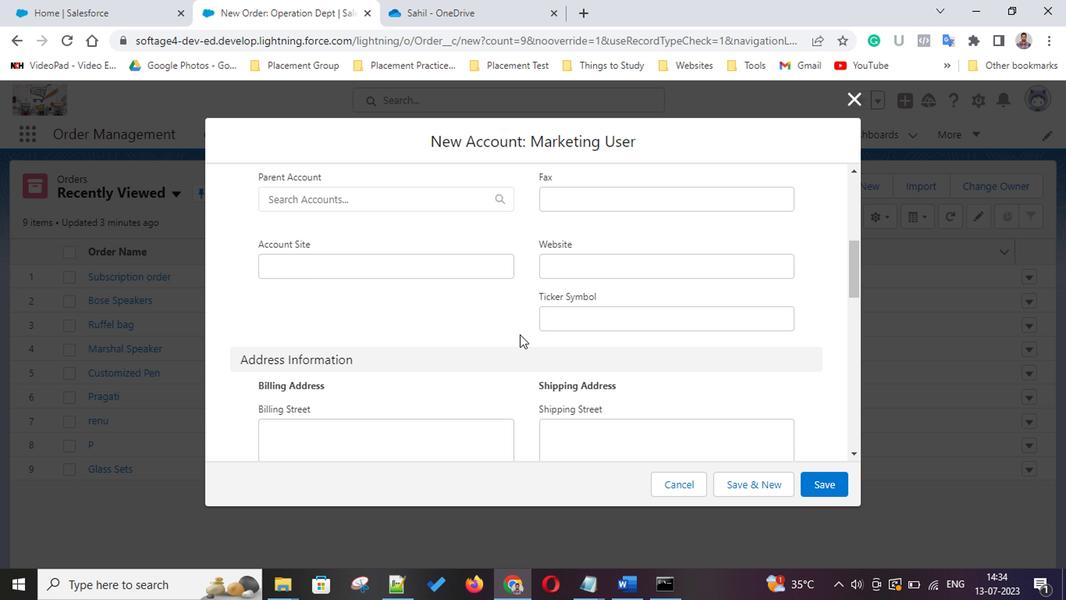 
Action: Mouse scrolled (517, 333) with delta (0, -1)
Screenshot: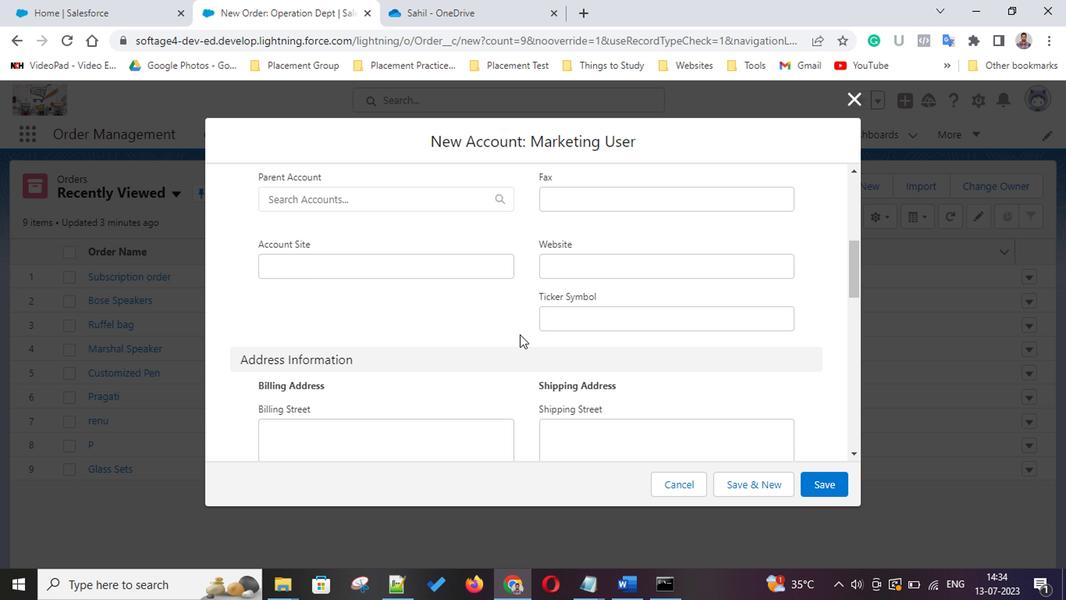 
Action: Mouse scrolled (517, 333) with delta (0, -1)
Screenshot: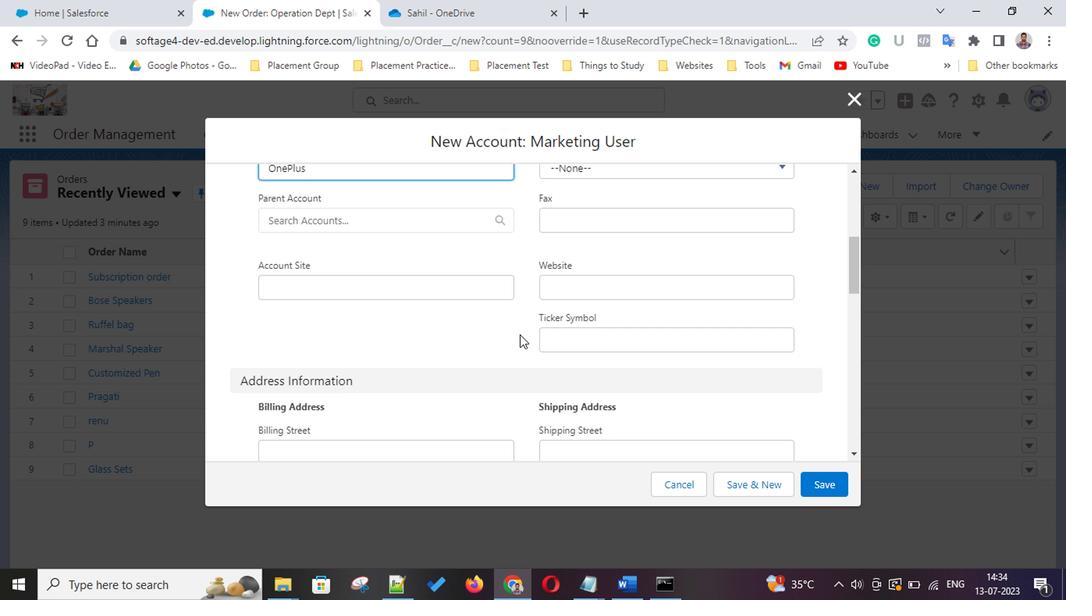 
Action: Mouse scrolled (517, 333) with delta (0, -1)
Screenshot: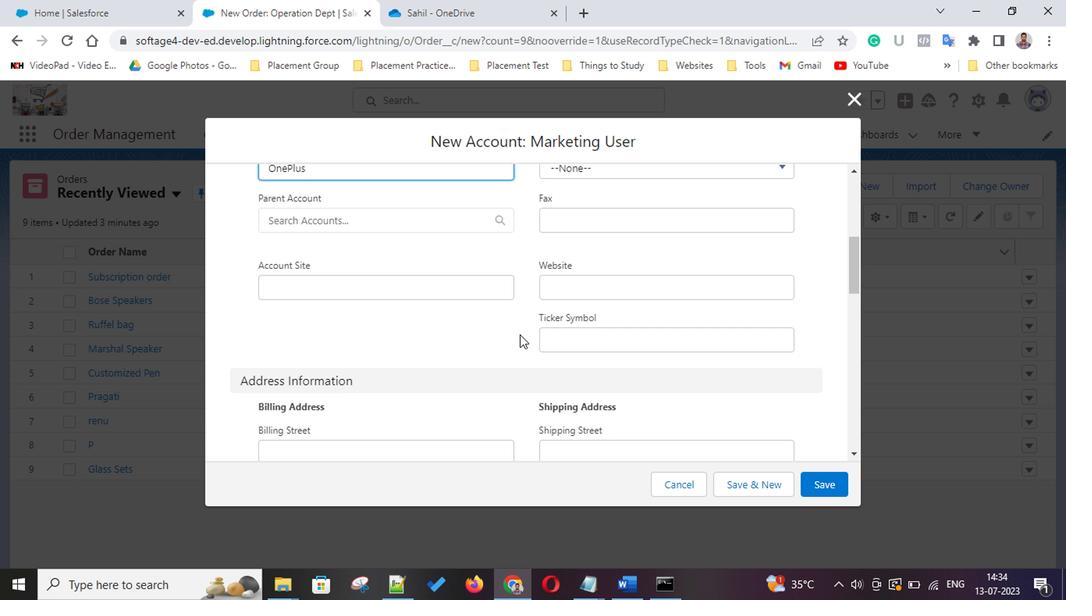 
Action: Mouse scrolled (517, 333) with delta (0, -1)
Screenshot: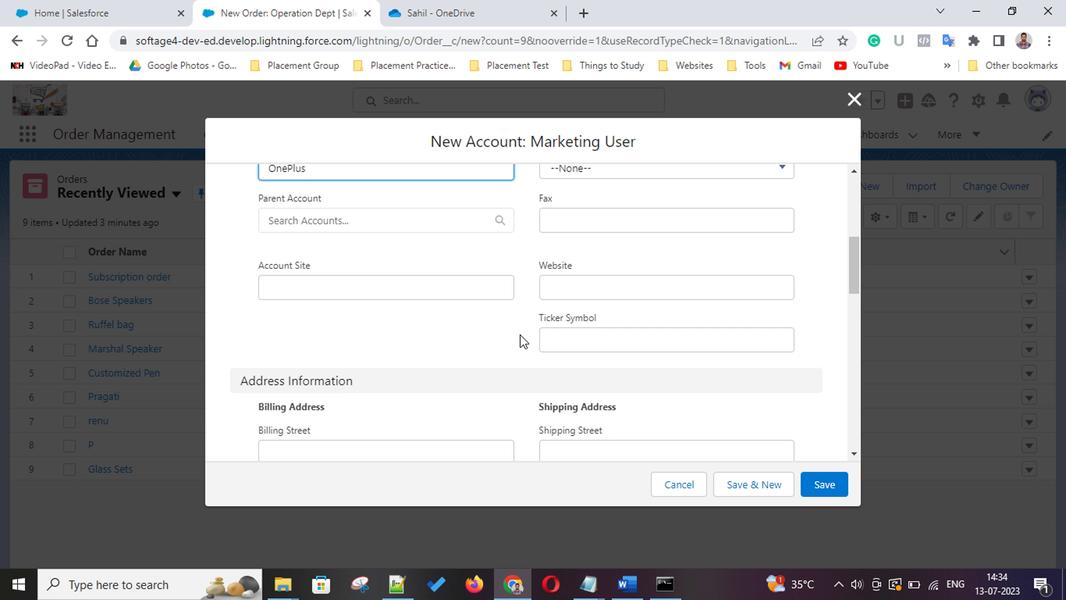 
Action: Mouse scrolled (517, 333) with delta (0, -1)
Screenshot: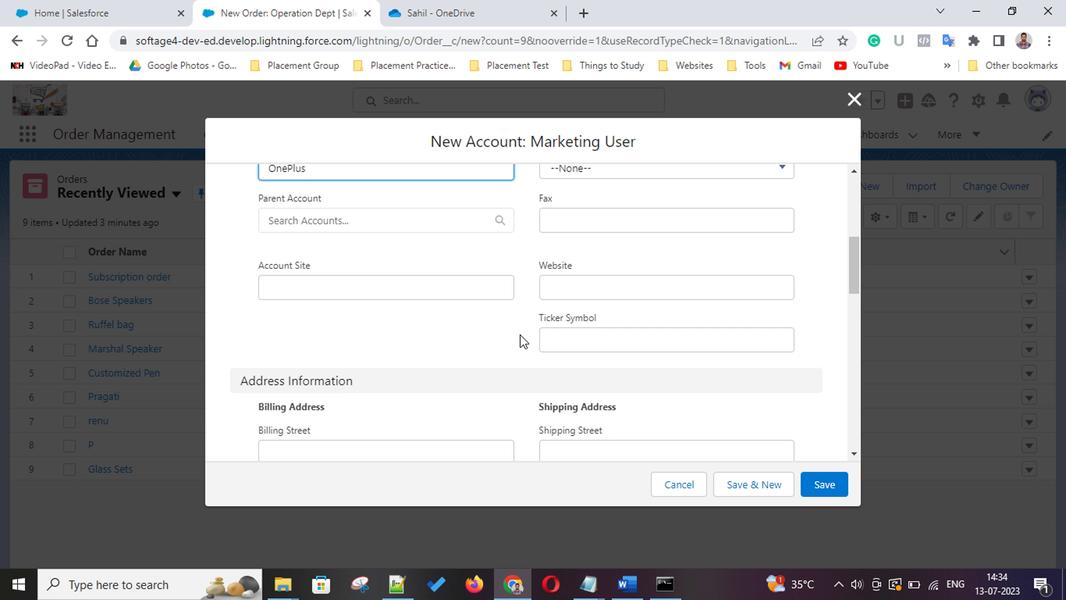 
Action: Mouse scrolled (517, 333) with delta (0, -1)
Screenshot: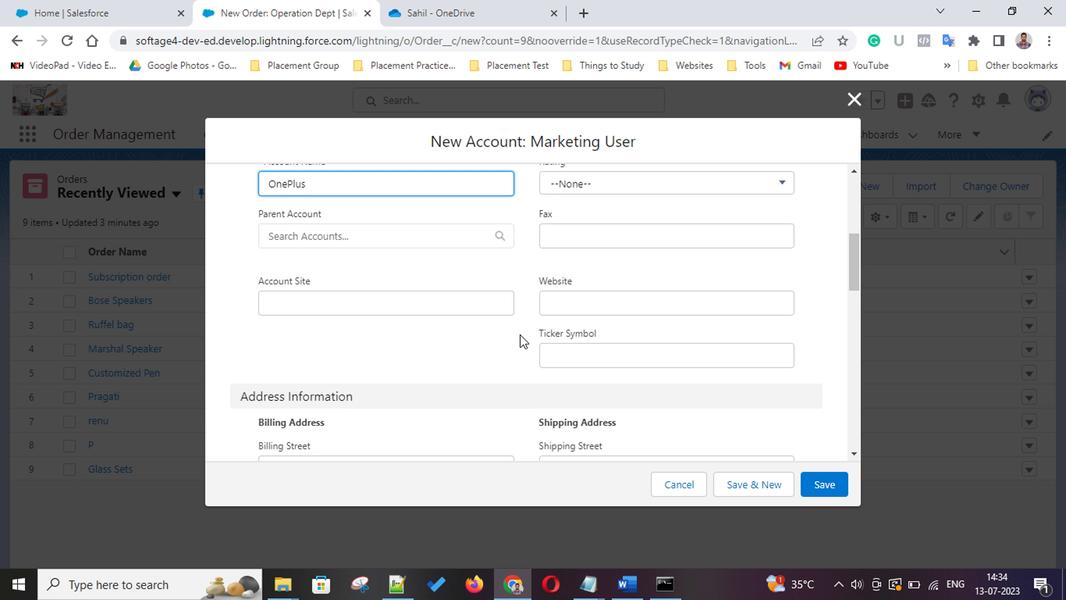 
Action: Mouse scrolled (517, 333) with delta (0, -1)
Screenshot: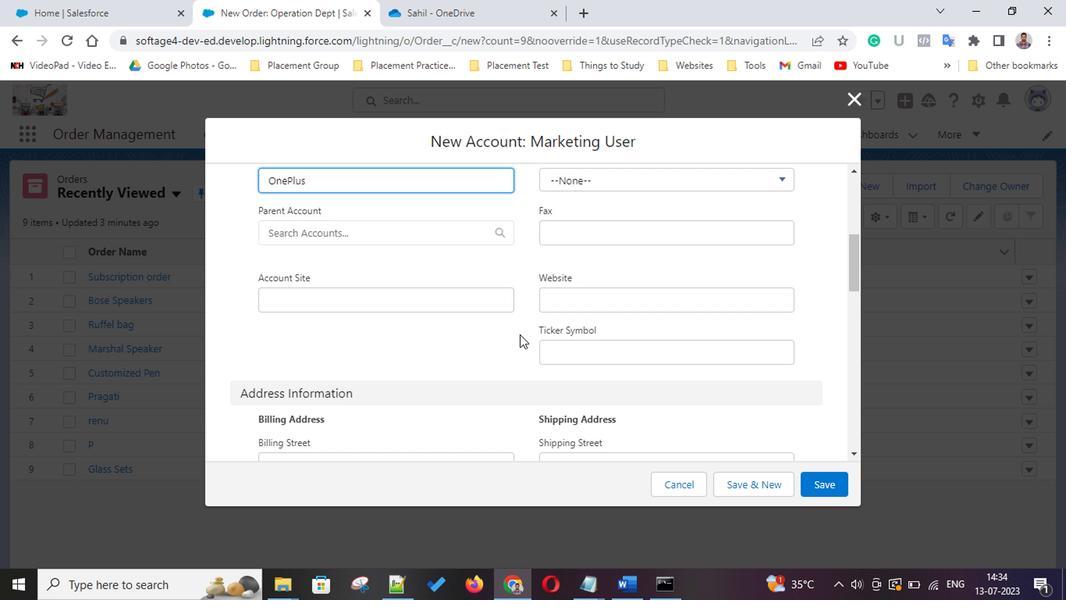 
Action: Mouse scrolled (517, 333) with delta (0, -1)
Screenshot: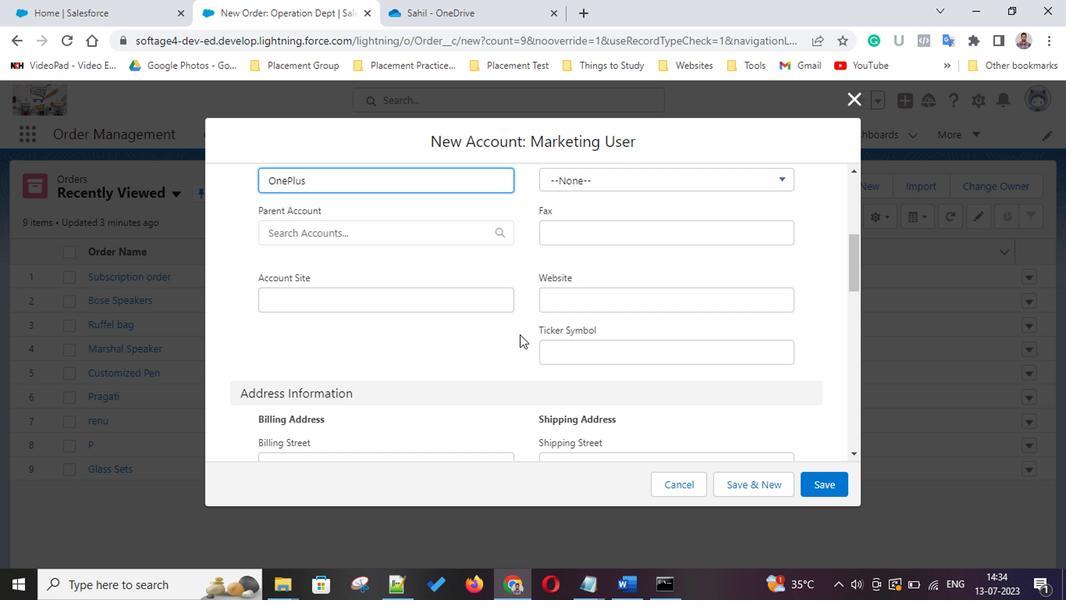 
Action: Mouse scrolled (517, 333) with delta (0, -1)
Screenshot: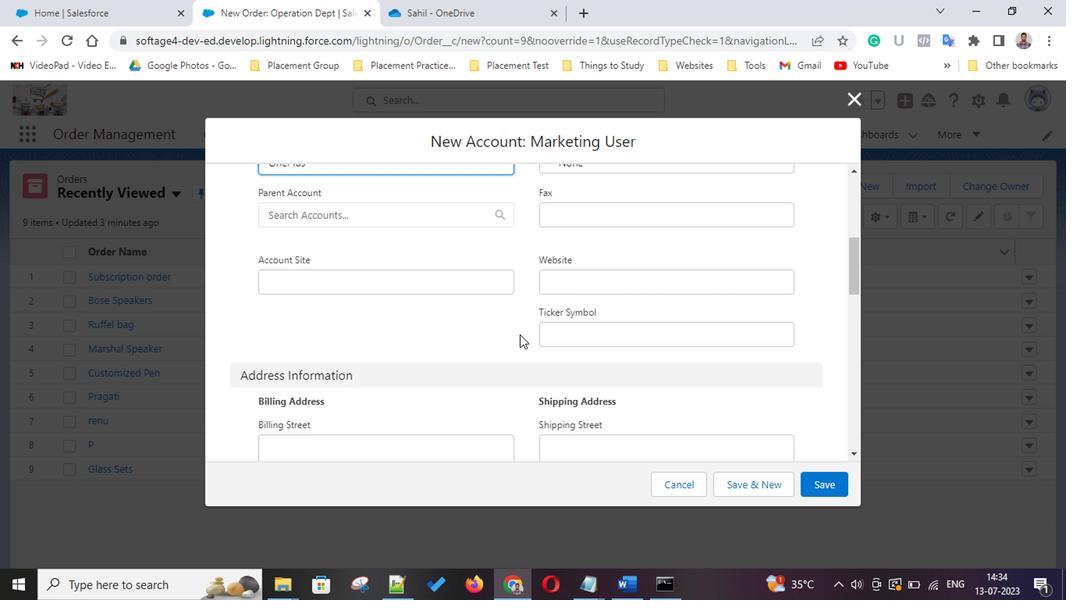 
Action: Mouse scrolled (517, 333) with delta (0, -1)
Screenshot: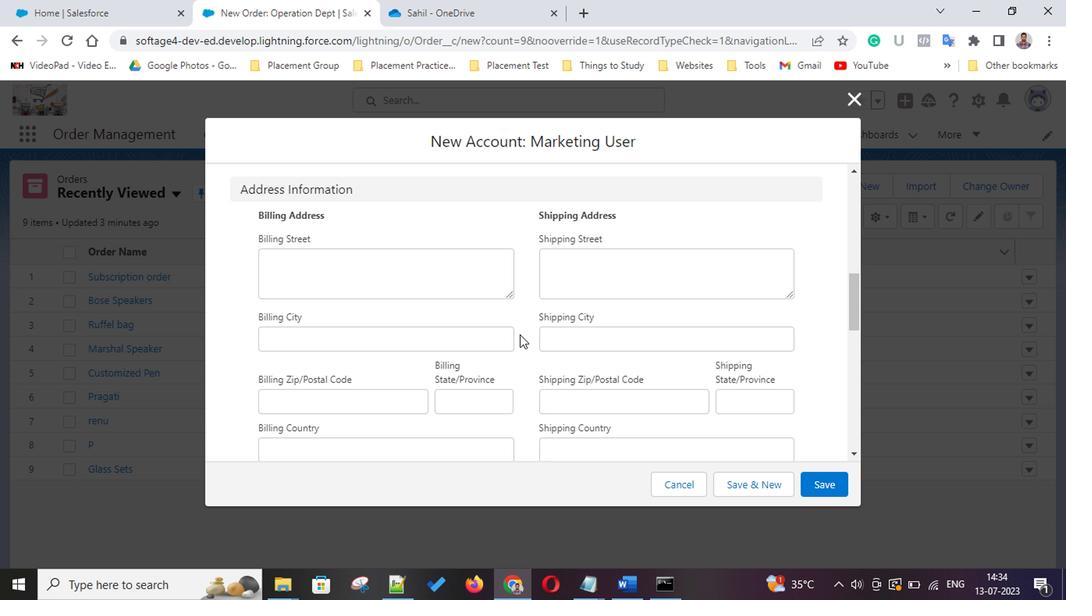 
Action: Mouse scrolled (517, 333) with delta (0, -1)
Screenshot: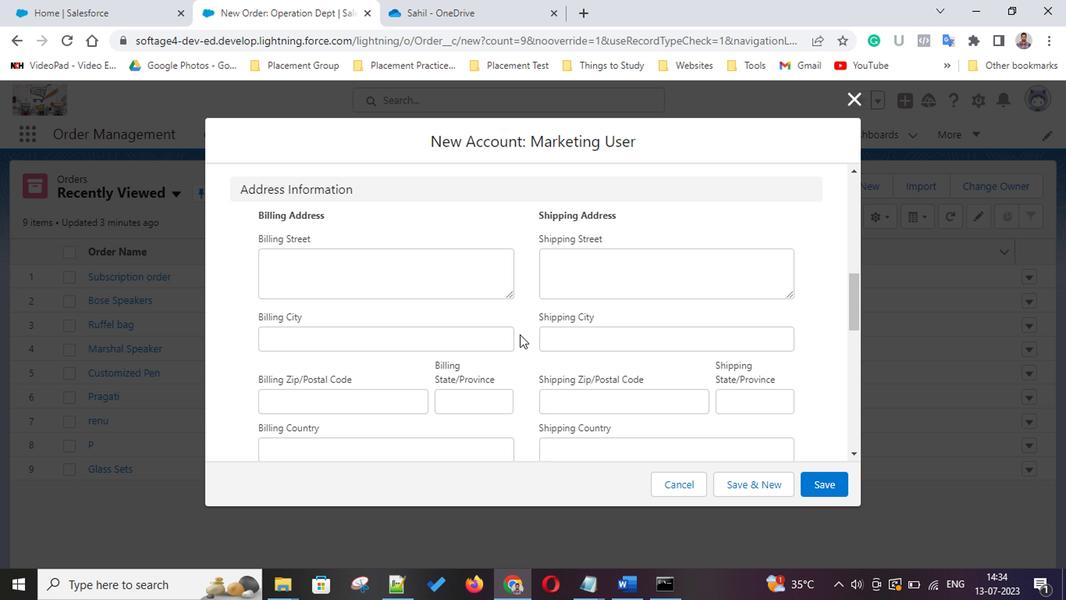 
Action: Mouse scrolled (517, 333) with delta (0, -1)
Screenshot: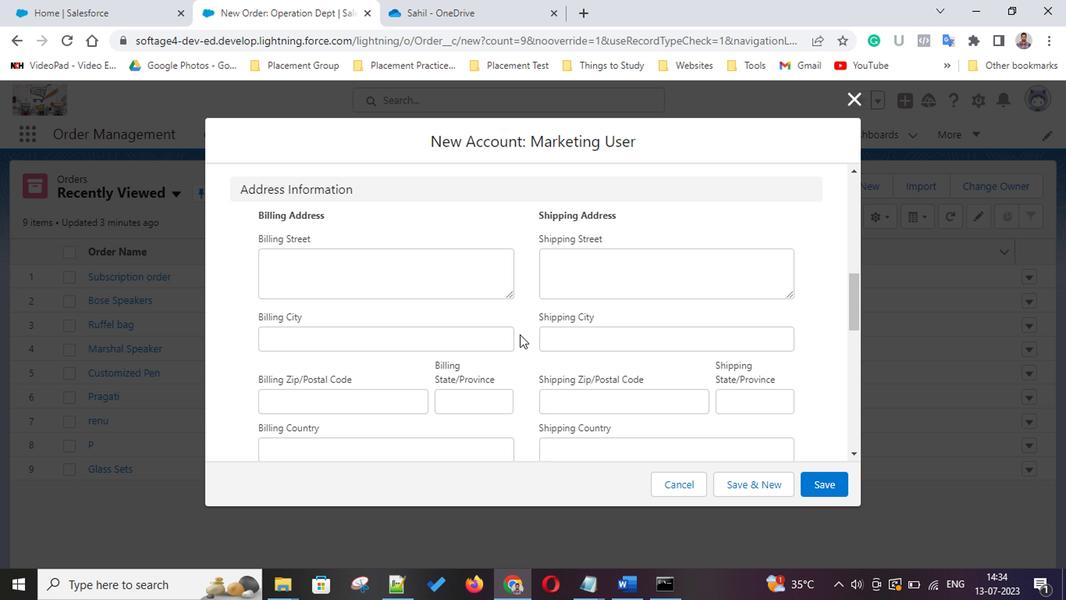 
Action: Mouse scrolled (517, 333) with delta (0, -1)
Screenshot: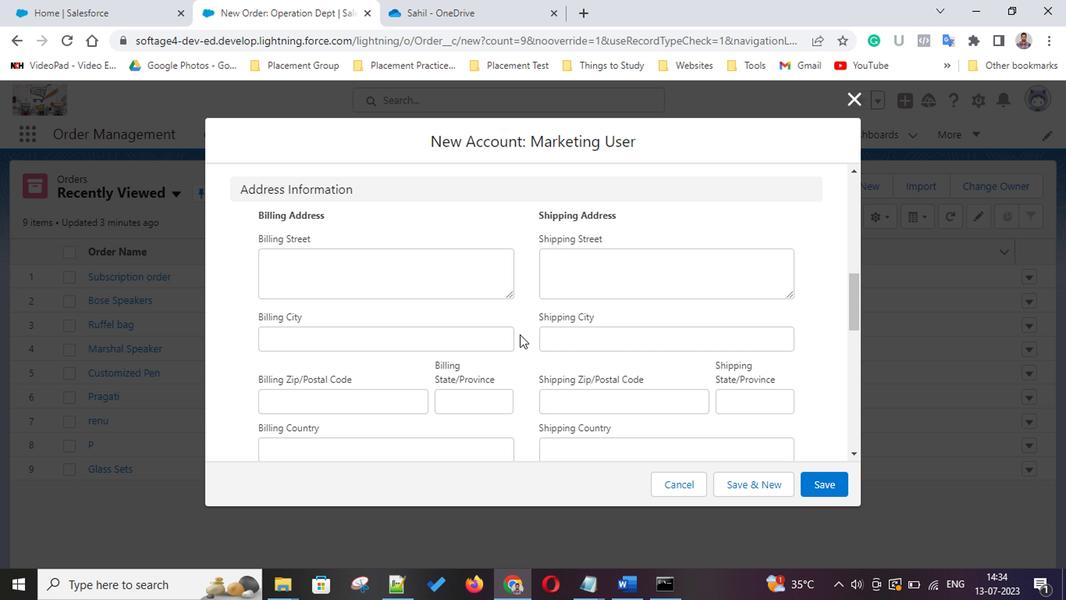 
Action: Mouse scrolled (517, 333) with delta (0, -1)
Screenshot: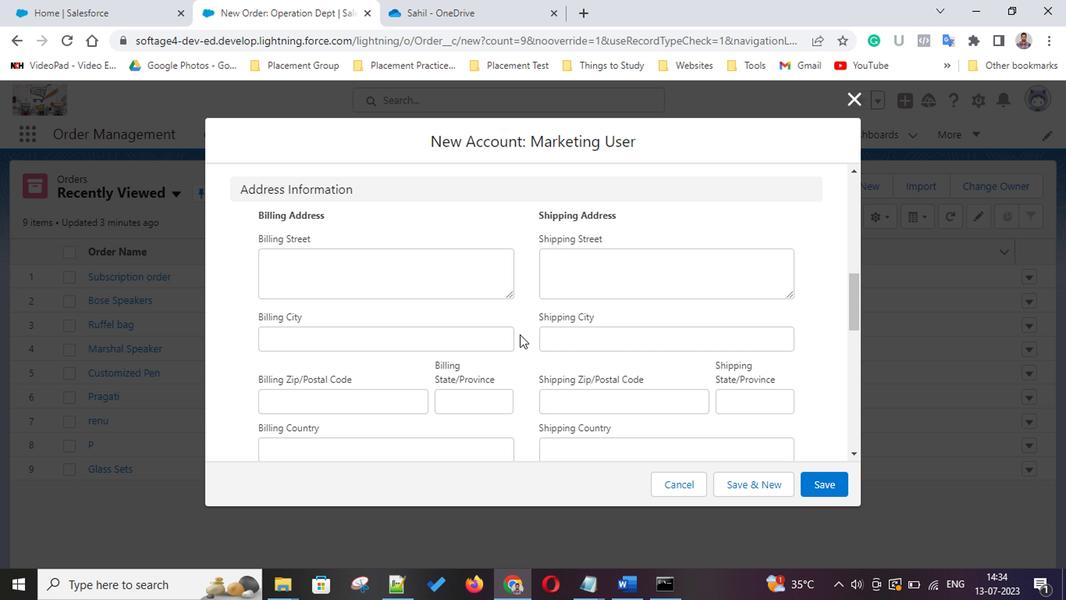 
Action: Mouse scrolled (517, 333) with delta (0, -1)
Screenshot: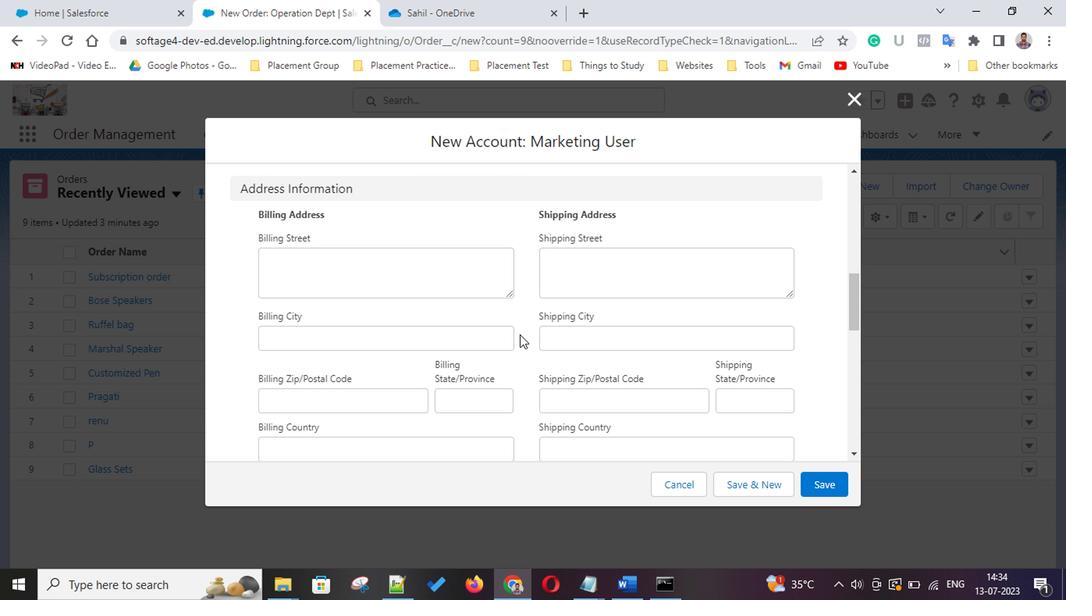 
Action: Mouse scrolled (517, 333) with delta (0, -1)
Screenshot: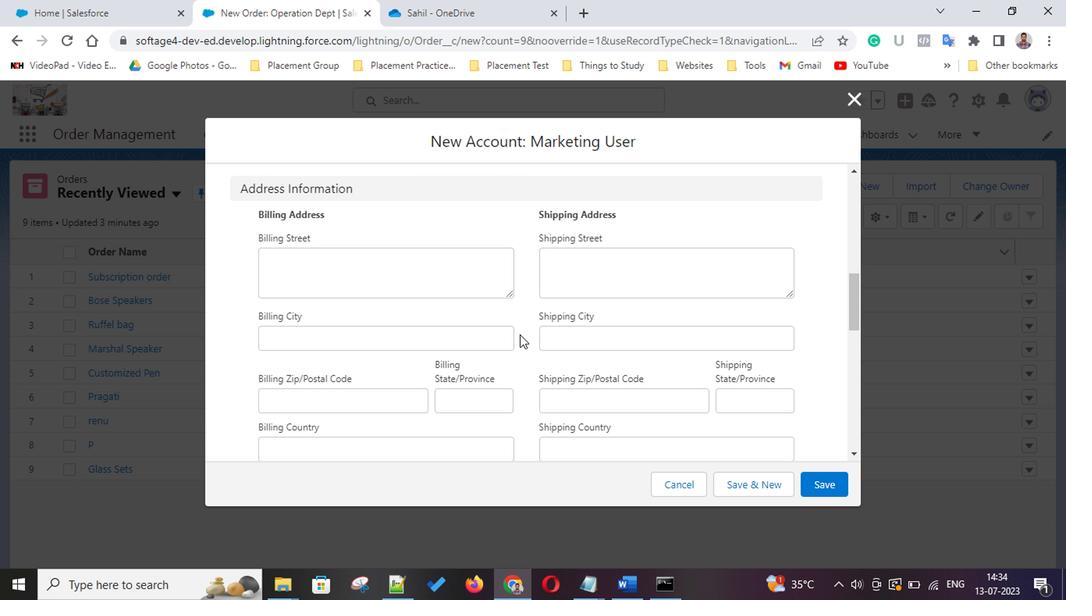 
Action: Mouse scrolled (517, 333) with delta (0, -1)
Screenshot: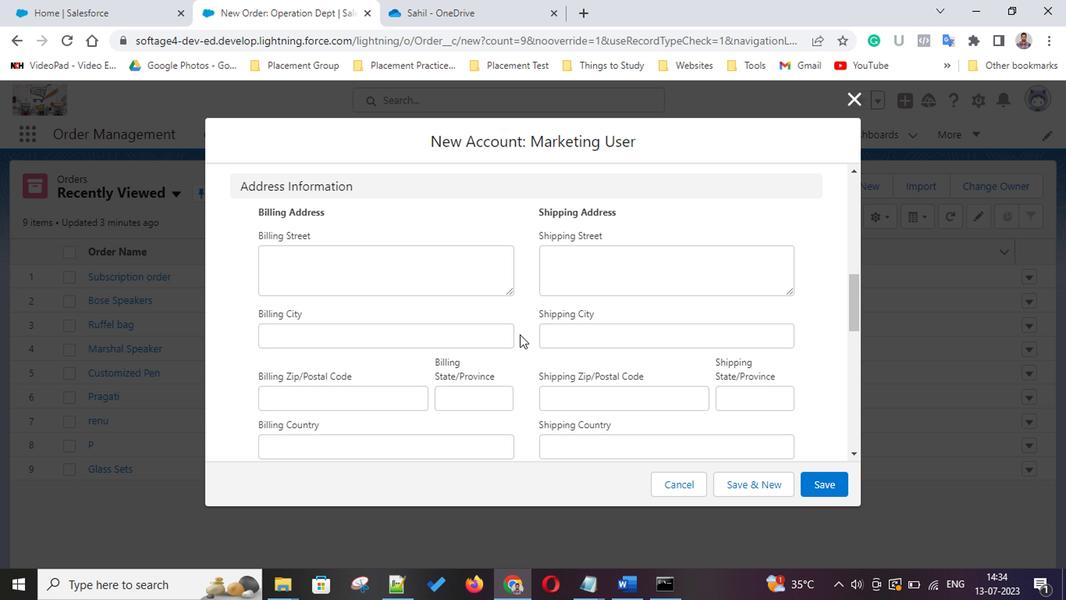 
Action: Mouse scrolled (517, 333) with delta (0, -1)
Screenshot: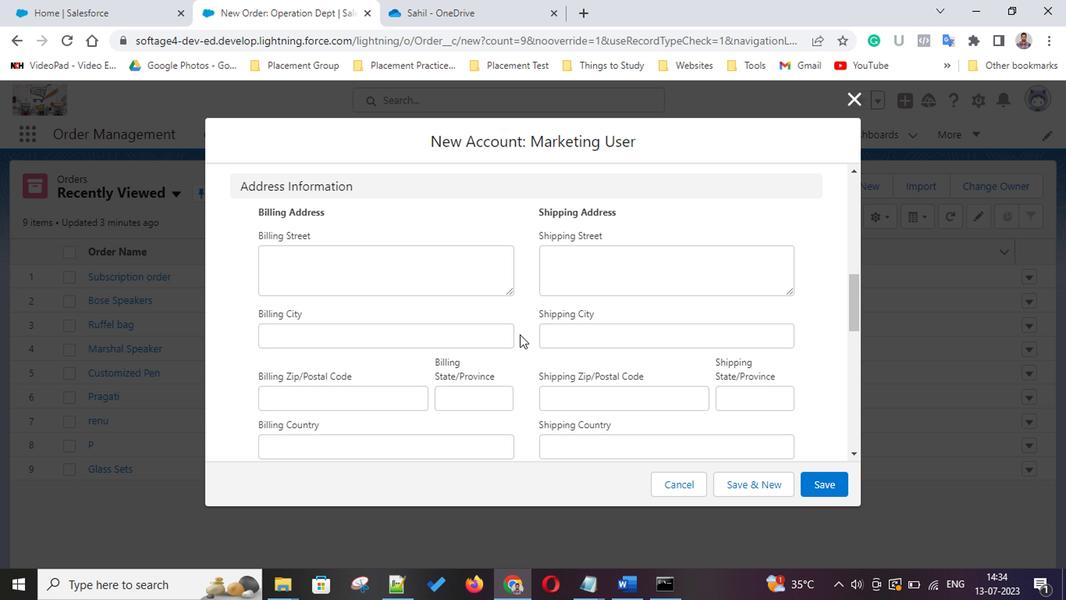 
Action: Mouse scrolled (517, 333) with delta (0, -1)
Screenshot: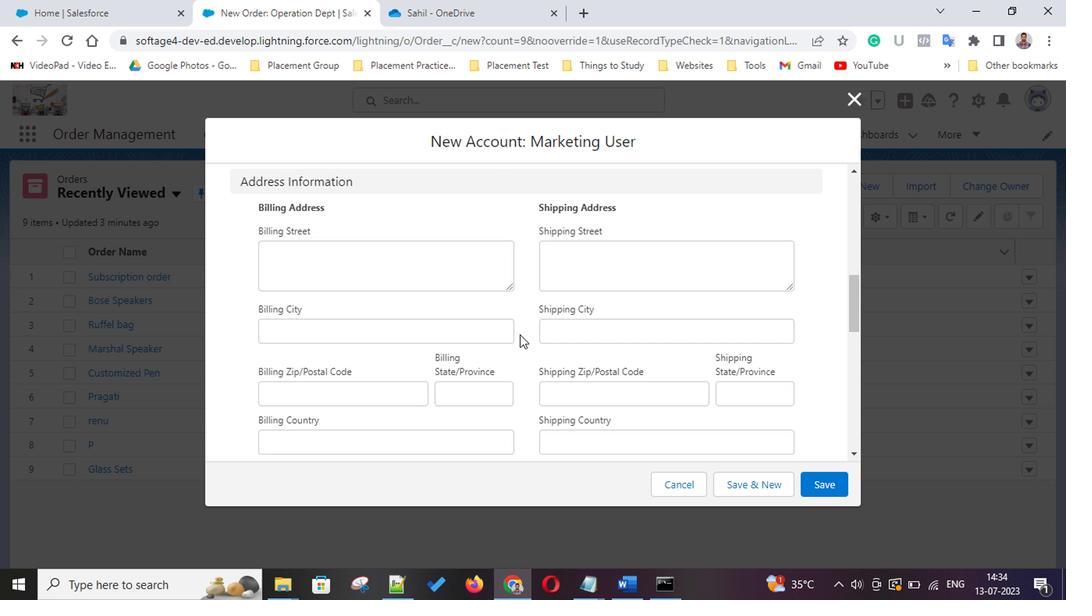 
Action: Mouse scrolled (517, 333) with delta (0, -1)
Screenshot: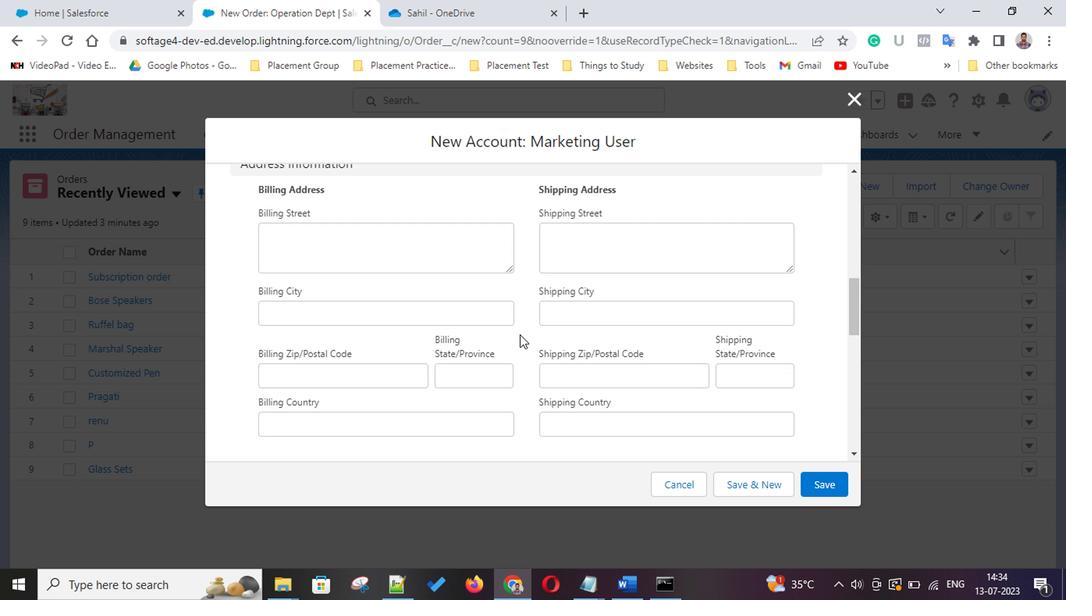 
Action: Mouse scrolled (517, 333) with delta (0, -1)
Screenshot: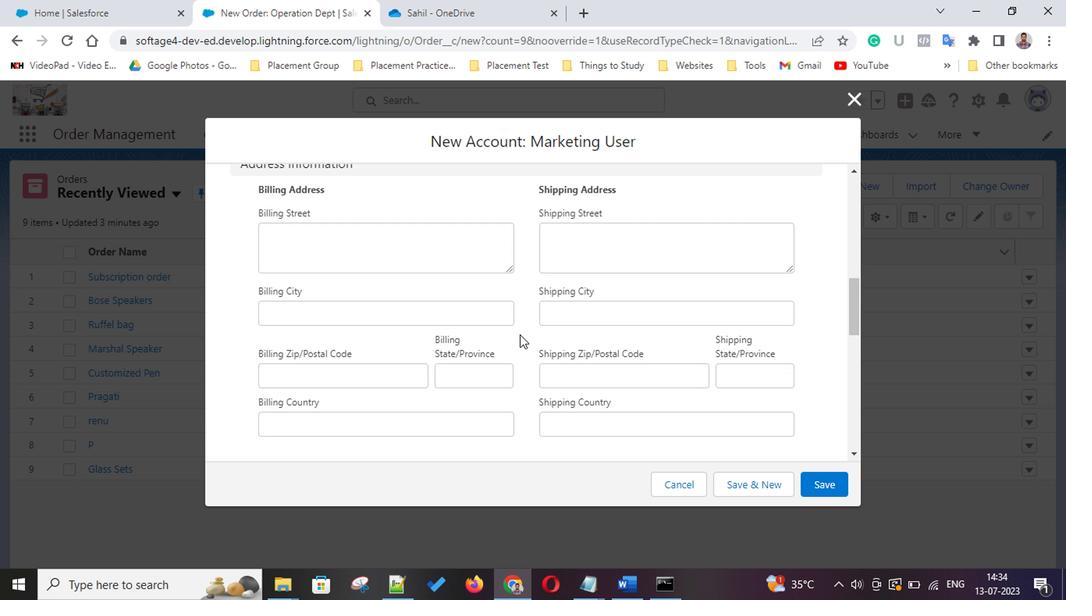 
Action: Mouse scrolled (517, 333) with delta (0, -1)
Screenshot: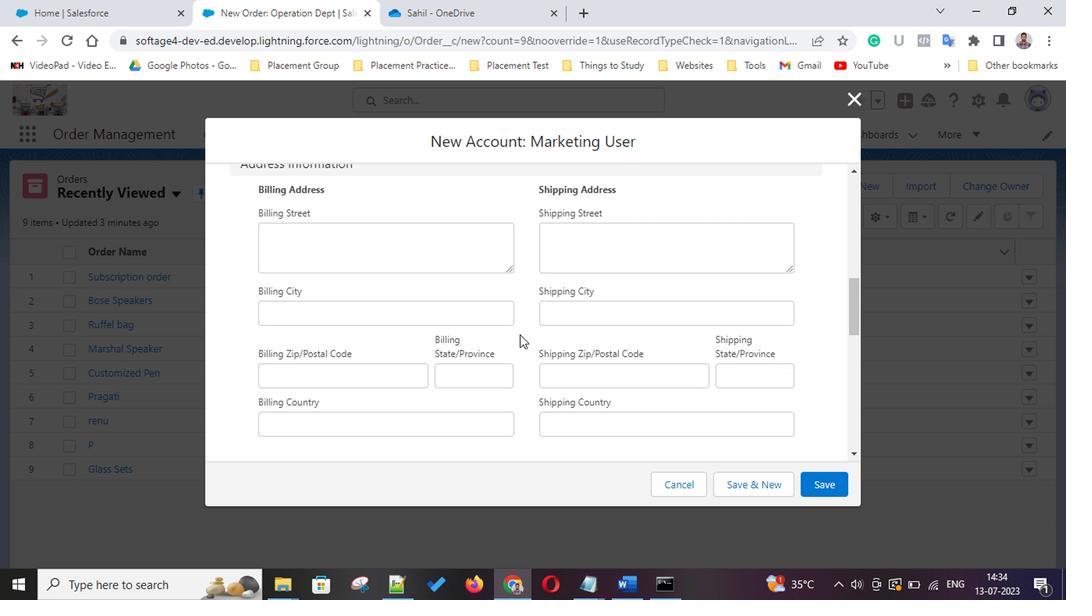 
Action: Mouse scrolled (517, 333) with delta (0, -1)
Screenshot: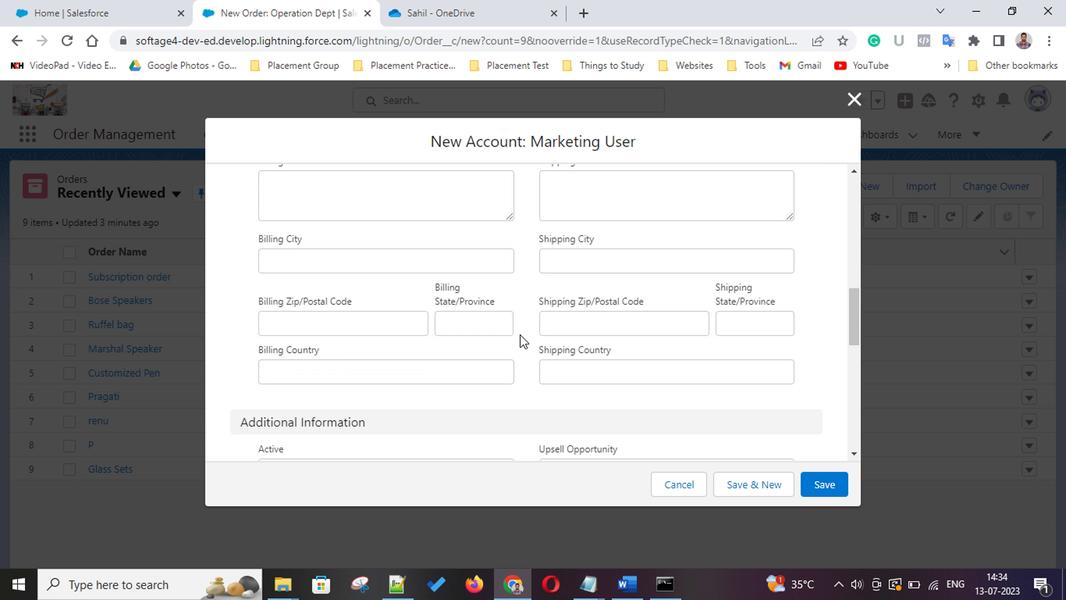 
Action: Mouse scrolled (517, 333) with delta (0, -1)
Screenshot: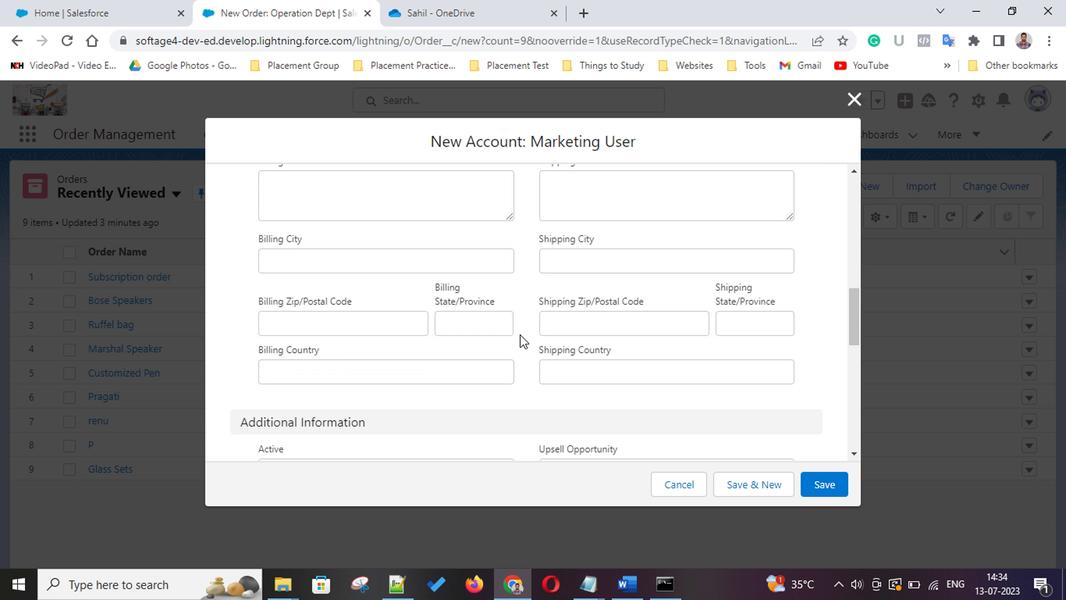 
Action: Mouse scrolled (517, 333) with delta (0, -1)
Screenshot: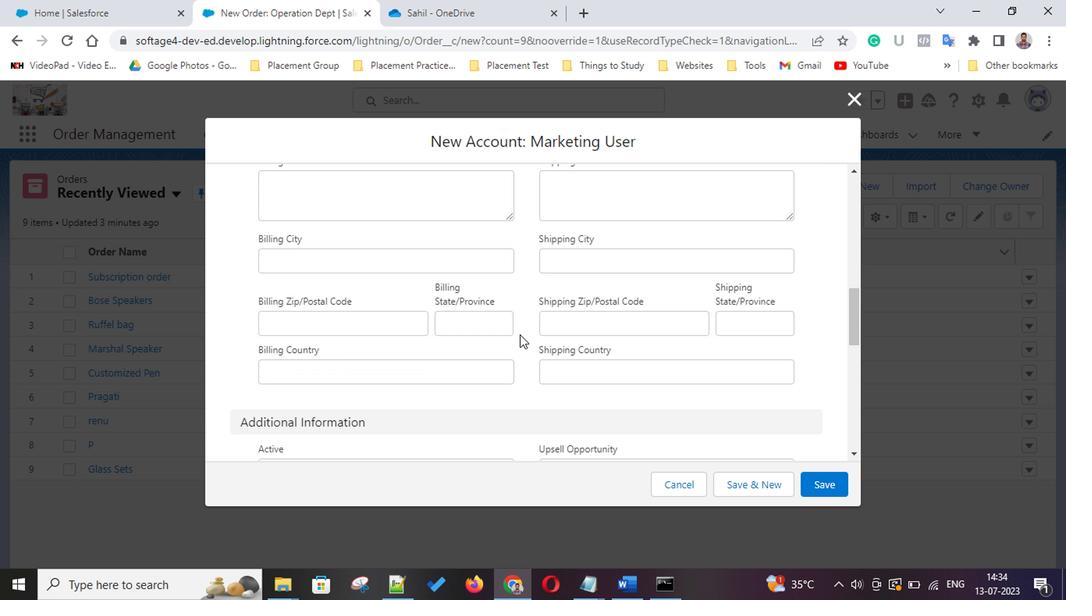 
Action: Mouse scrolled (517, 333) with delta (0, -1)
Screenshot: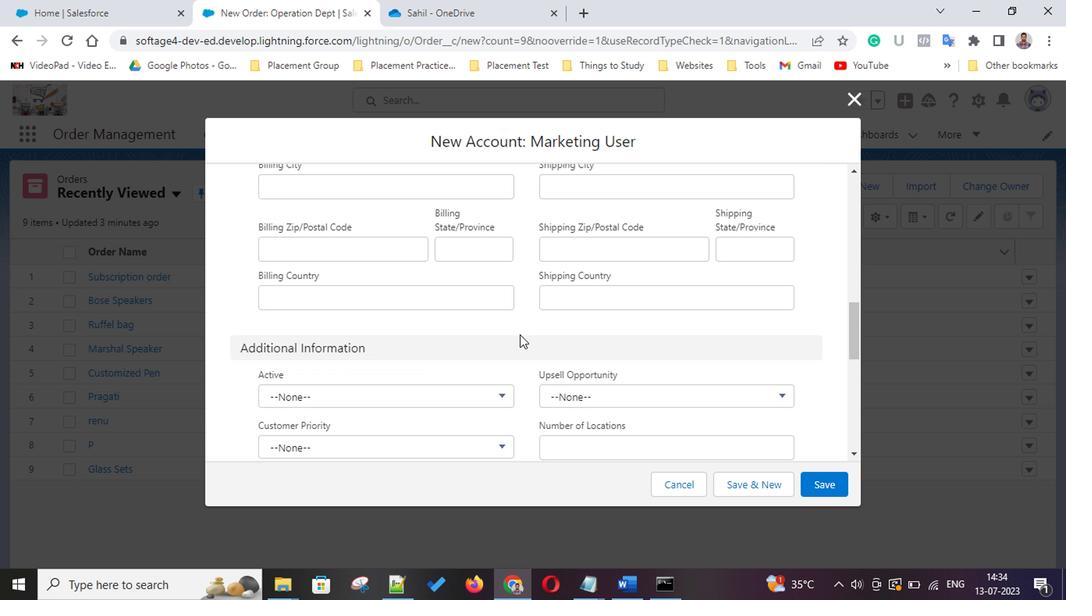 
Action: Mouse scrolled (517, 333) with delta (0, -1)
Screenshot: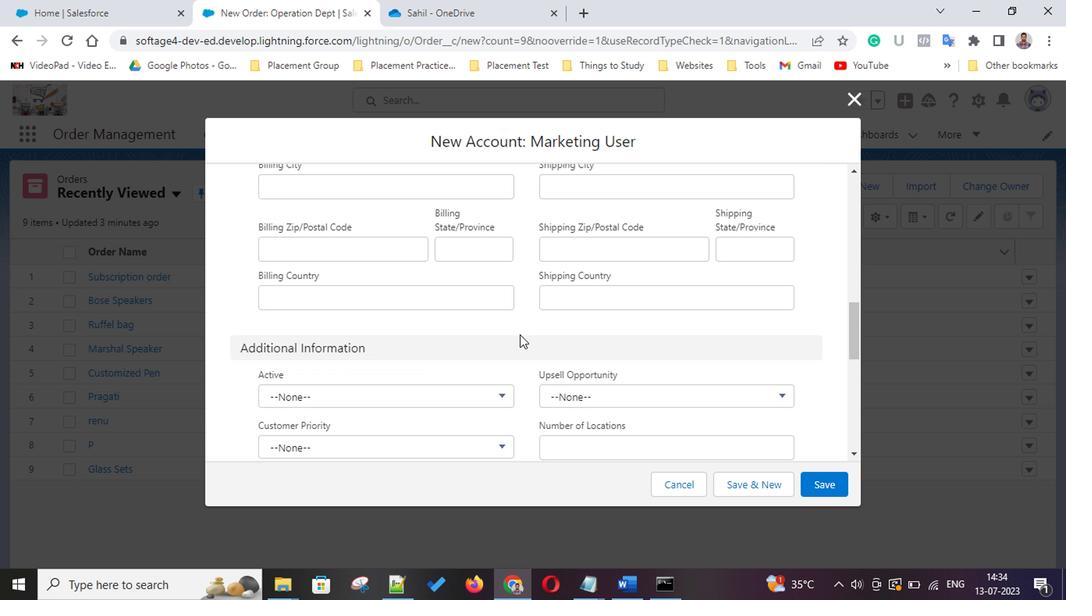 
Action: Mouse scrolled (517, 333) with delta (0, -1)
Screenshot: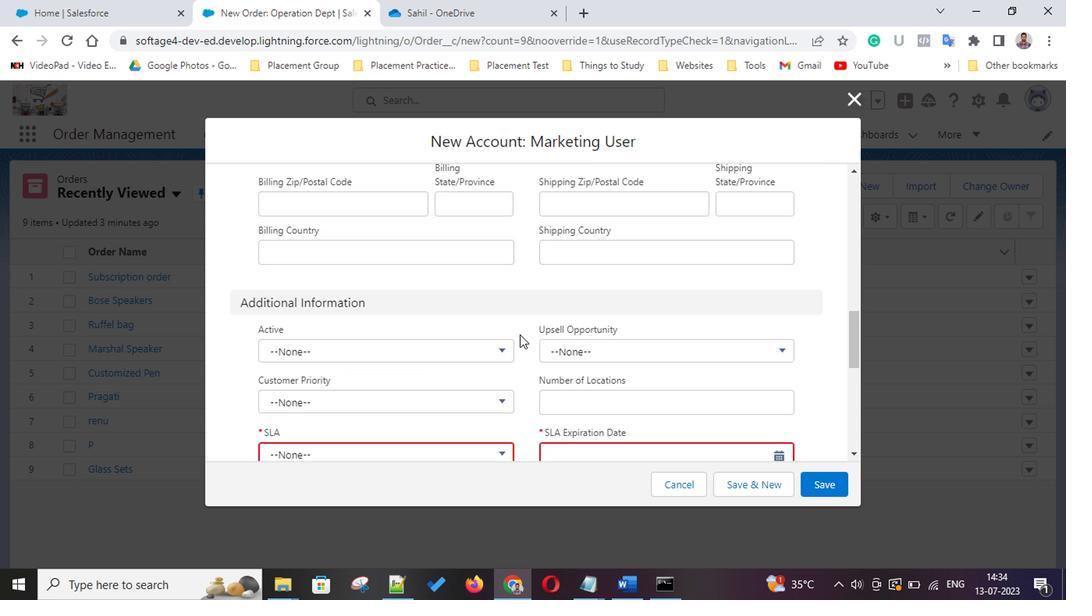 
Action: Mouse moved to (423, 311)
Screenshot: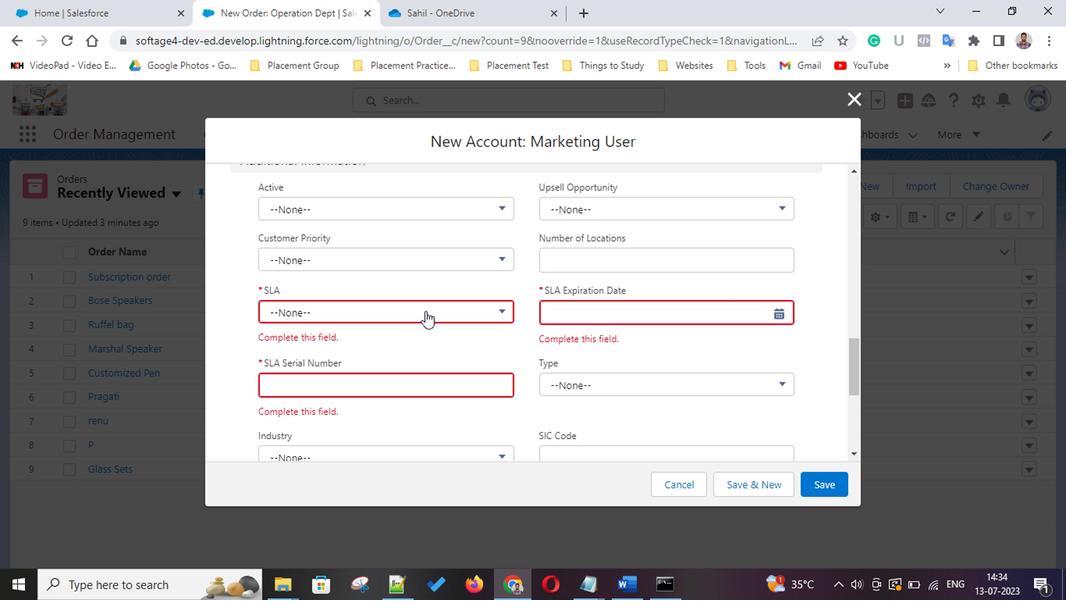 
Action: Mouse pressed left at (423, 311)
Screenshot: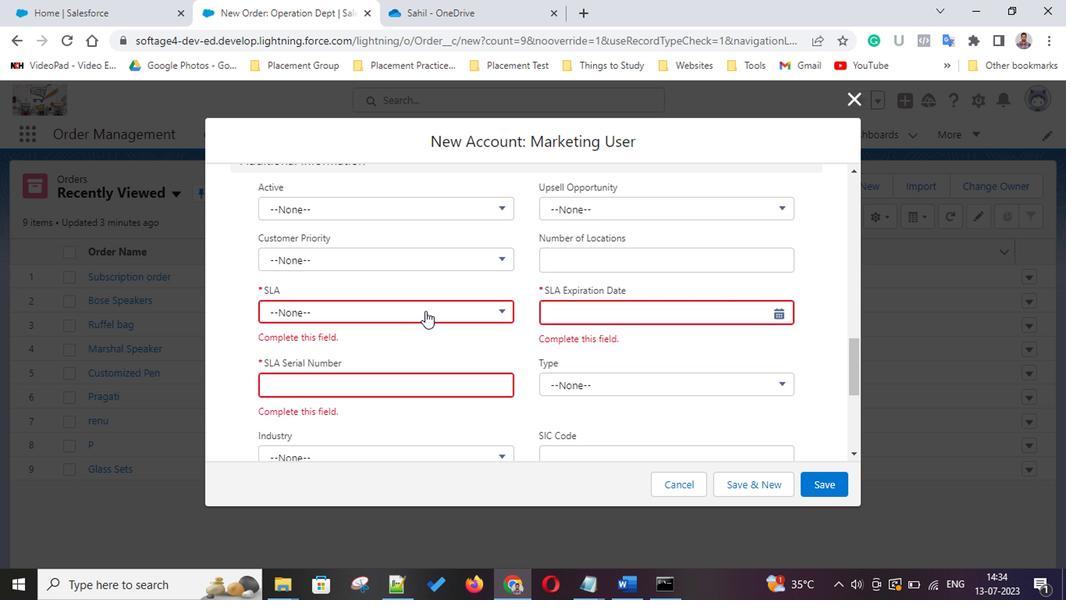 
Action: Mouse moved to (331, 386)
Screenshot: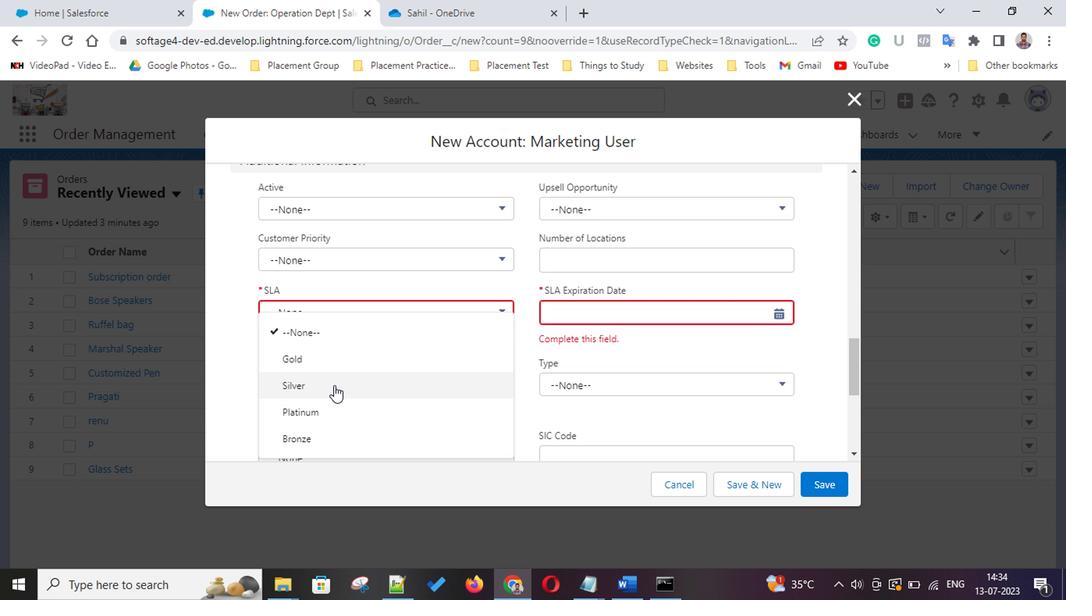 
Action: Mouse pressed left at (331, 386)
Screenshot: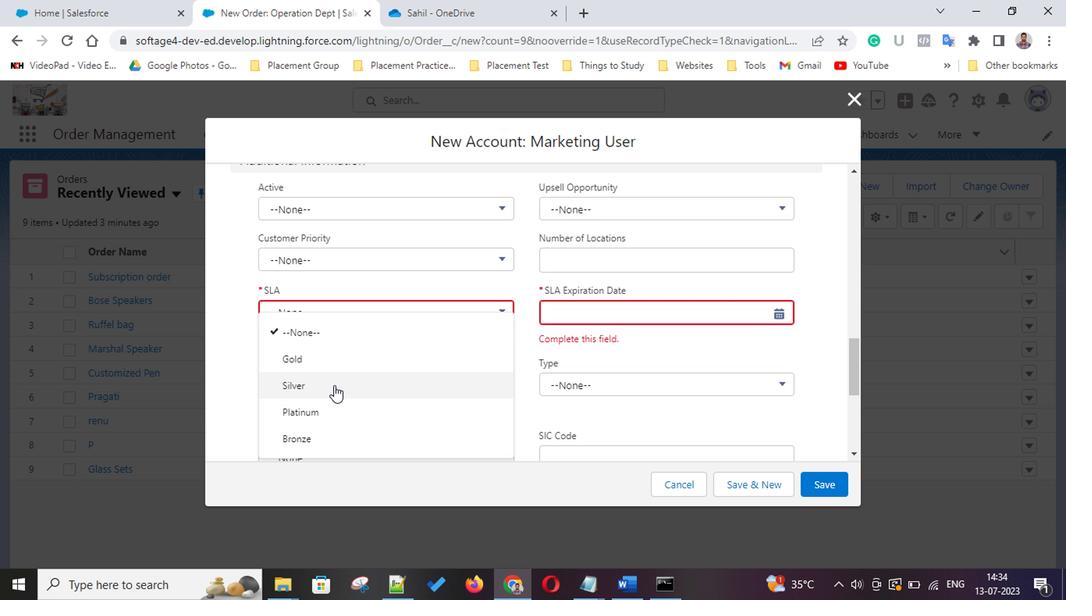 
Action: Mouse moved to (652, 315)
Screenshot: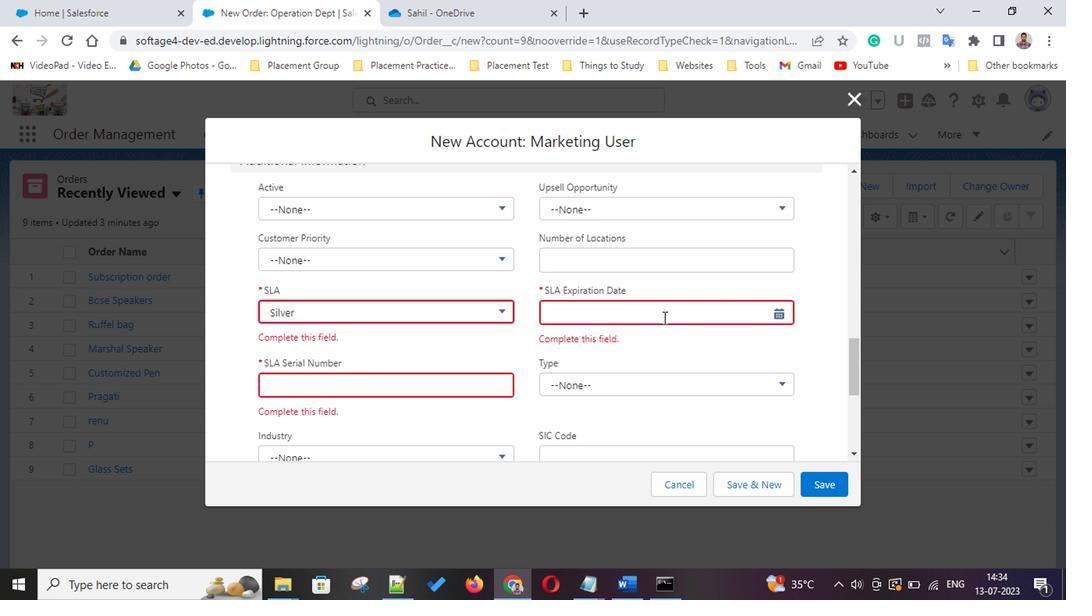 
Action: Mouse pressed left at (652, 315)
Screenshot: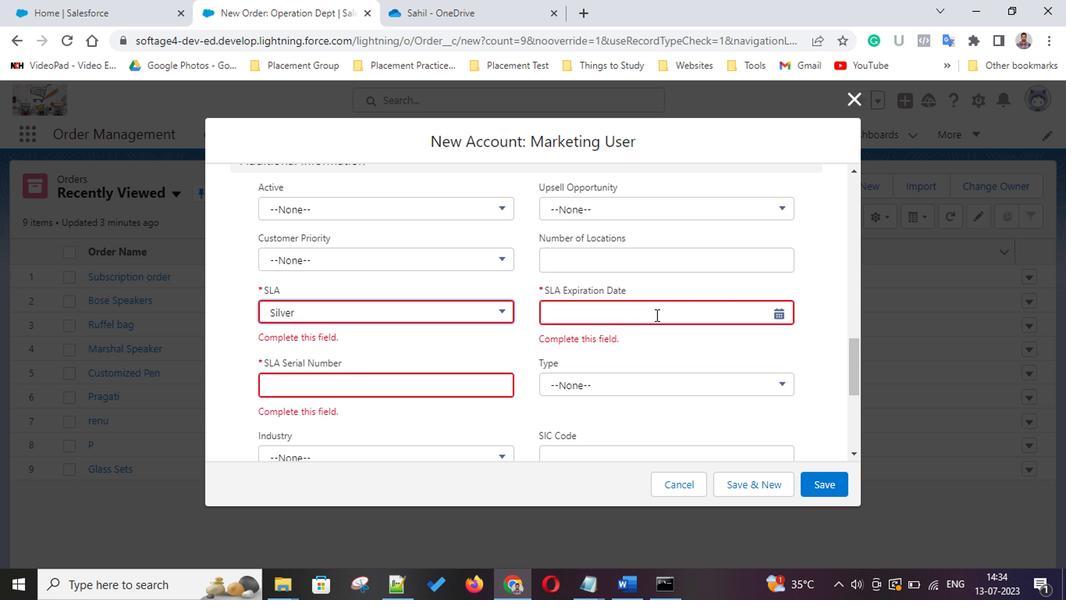 
Action: Mouse moved to (589, 348)
Screenshot: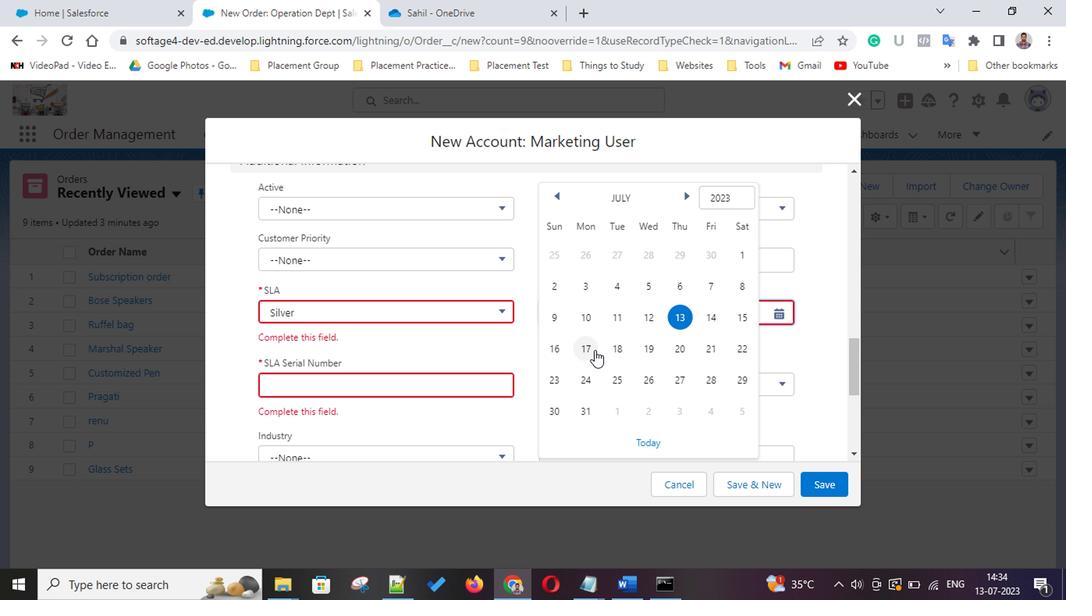 
Action: Mouse pressed left at (589, 348)
Screenshot: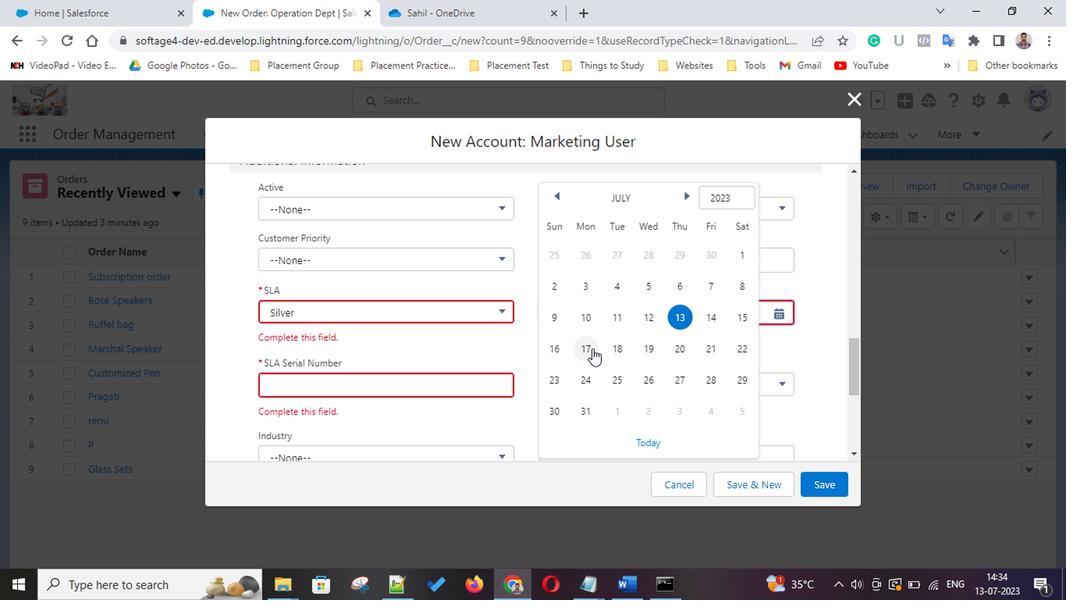 
Action: Mouse moved to (392, 386)
Screenshot: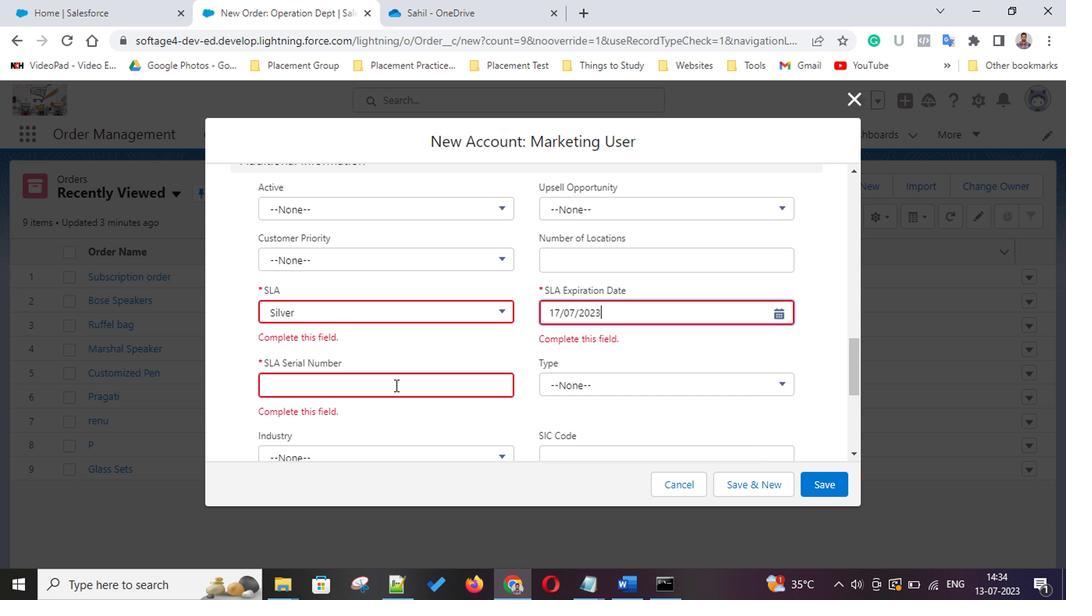 
Action: Mouse pressed left at (392, 386)
Screenshot: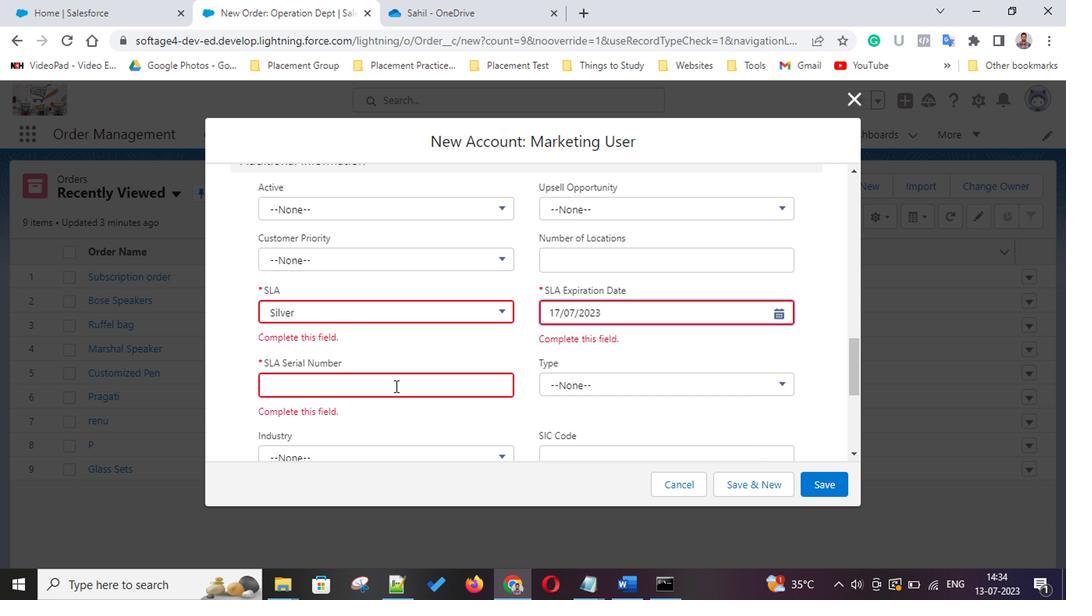 
Action: Key pressed 12745
Screenshot: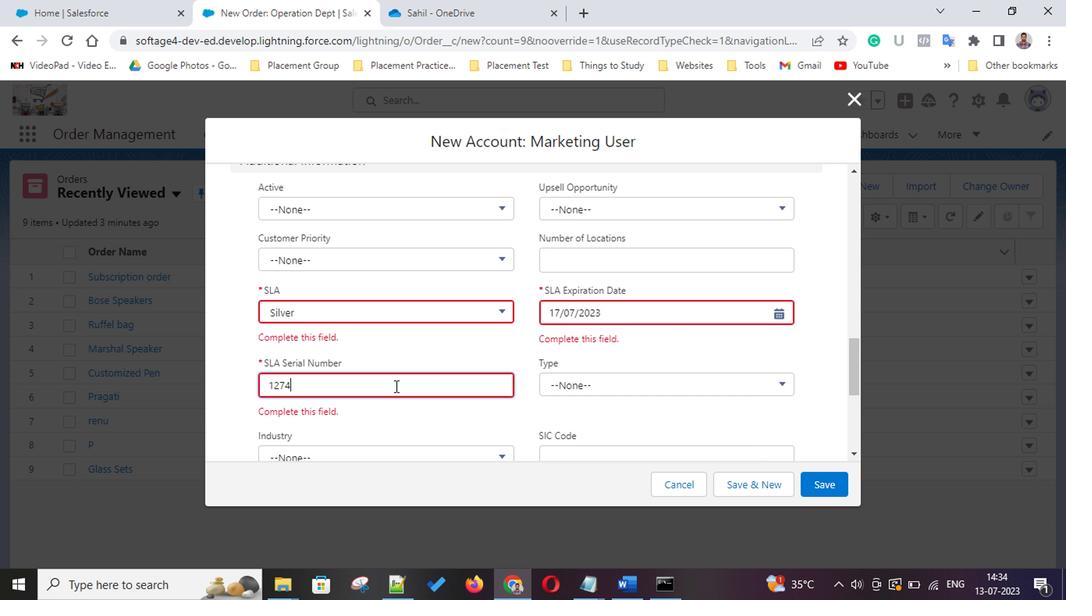 
Action: Mouse moved to (623, 390)
Screenshot: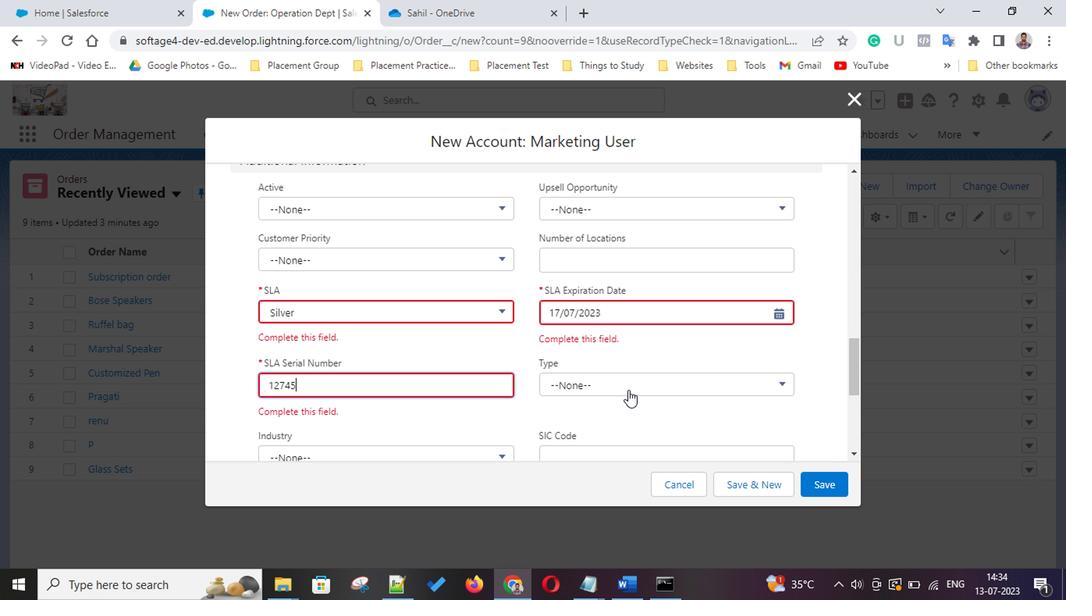 
Action: Mouse pressed left at (623, 390)
Screenshot: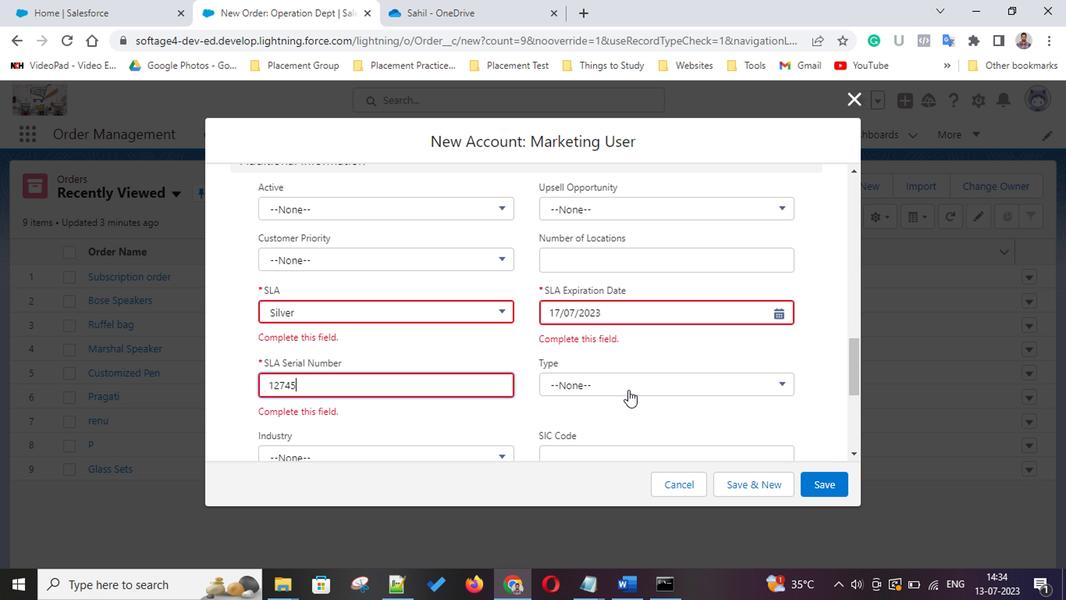
Action: Mouse moved to (605, 351)
Screenshot: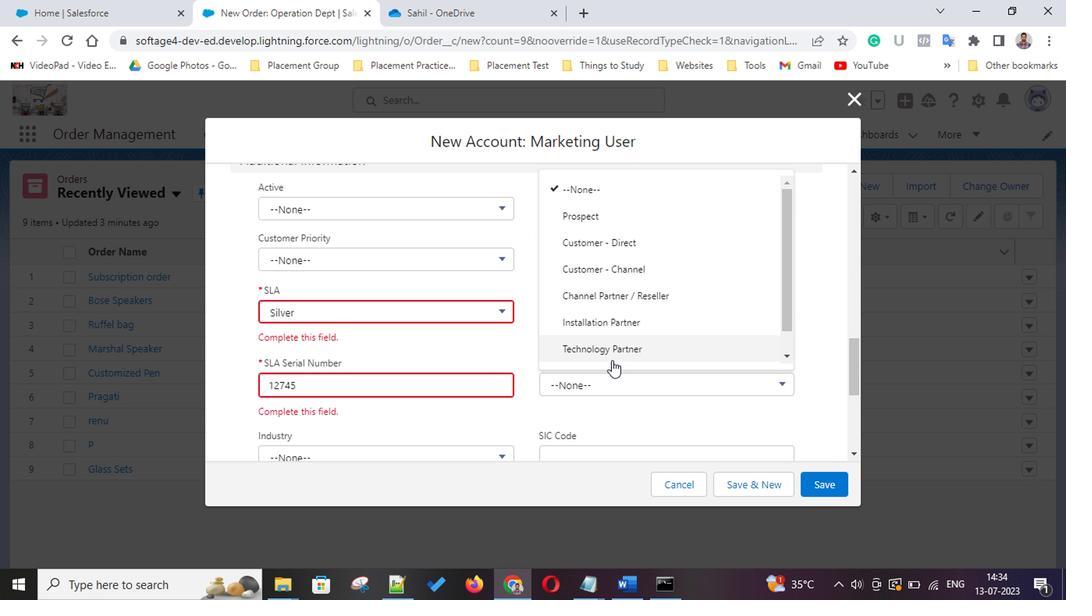 
Action: Mouse pressed left at (605, 351)
Screenshot: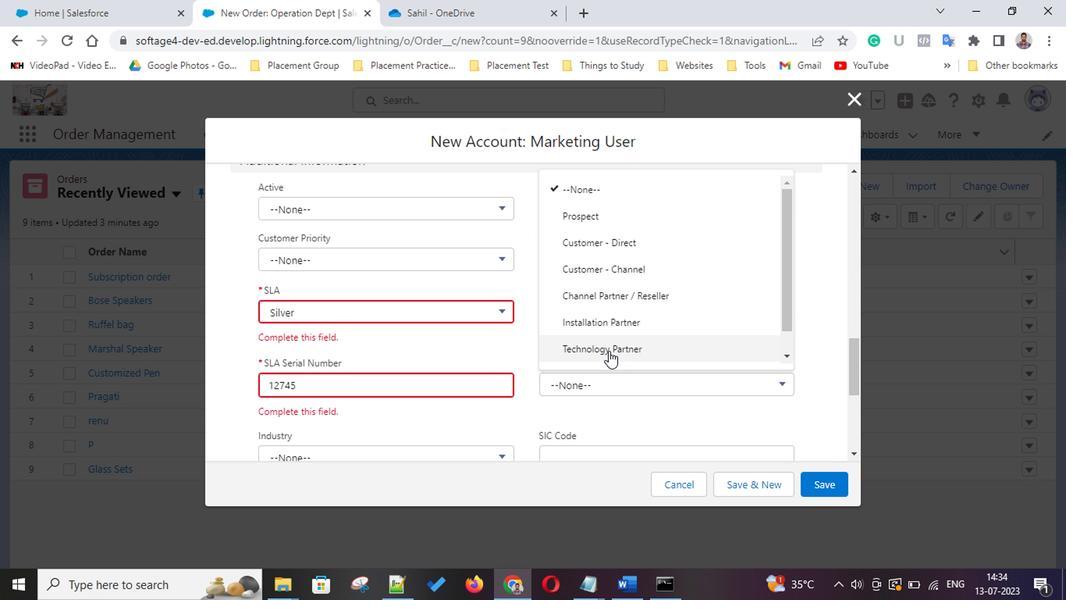 
Action: Mouse moved to (650, 372)
Screenshot: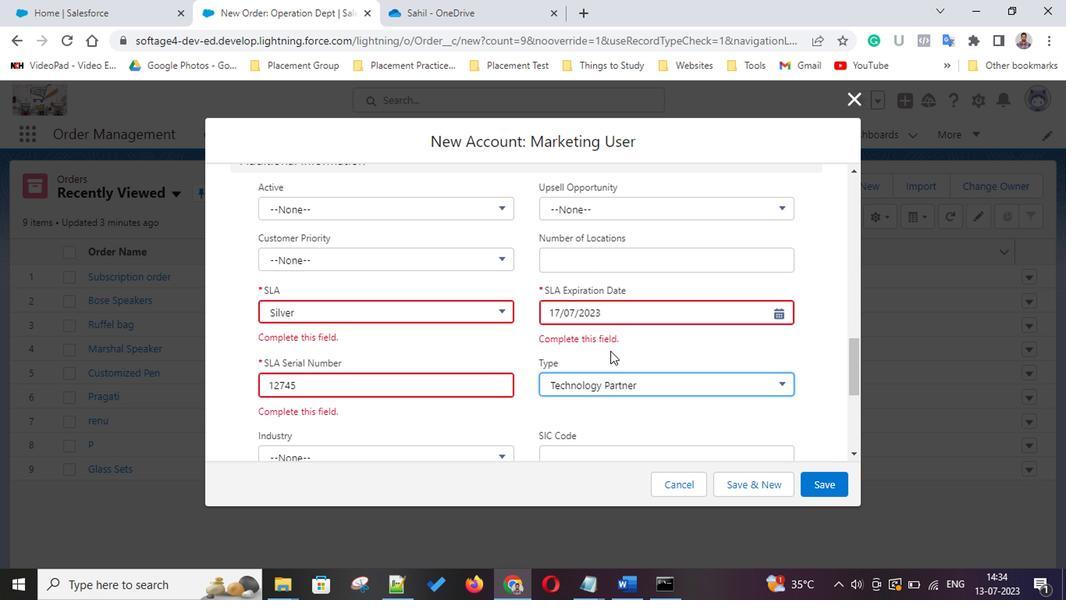 
Action: Mouse scrolled (650, 372) with delta (0, 0)
Screenshot: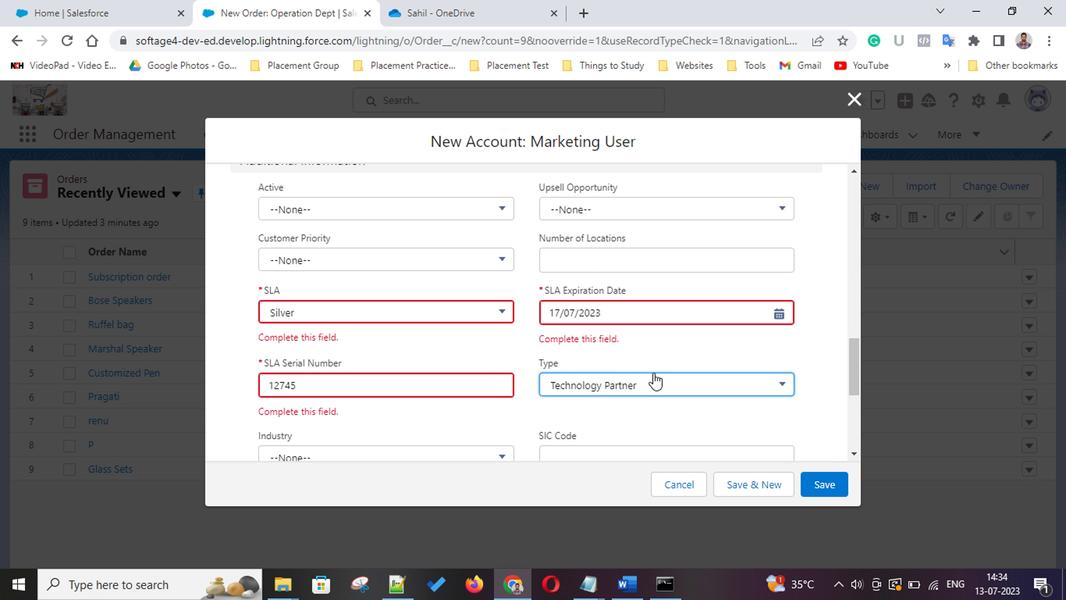 
Action: Mouse scrolled (650, 372) with delta (0, 0)
Screenshot: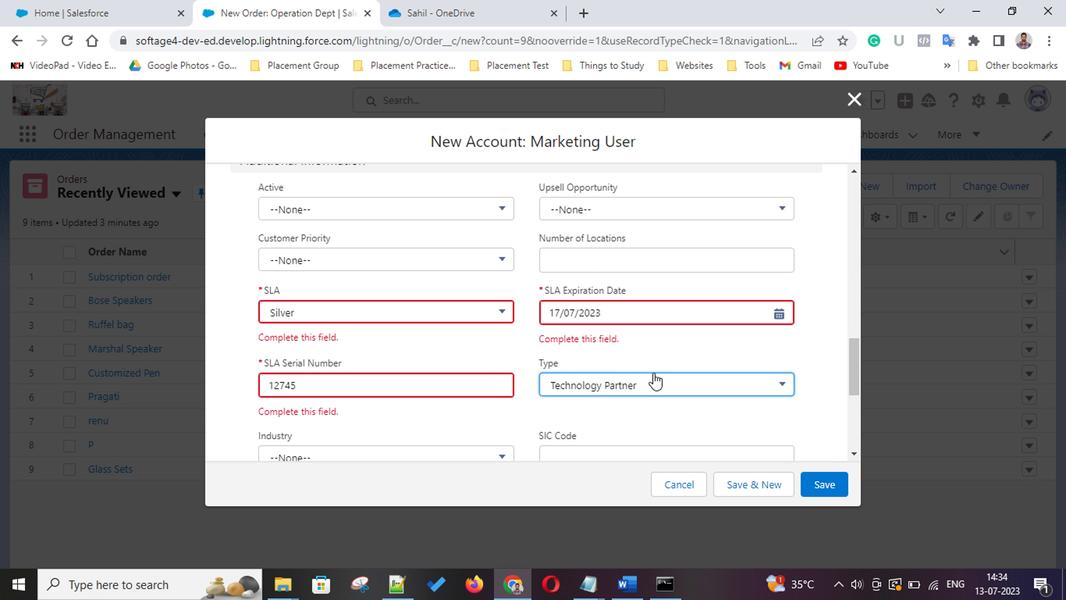 
Action: Mouse scrolled (650, 372) with delta (0, 0)
Screenshot: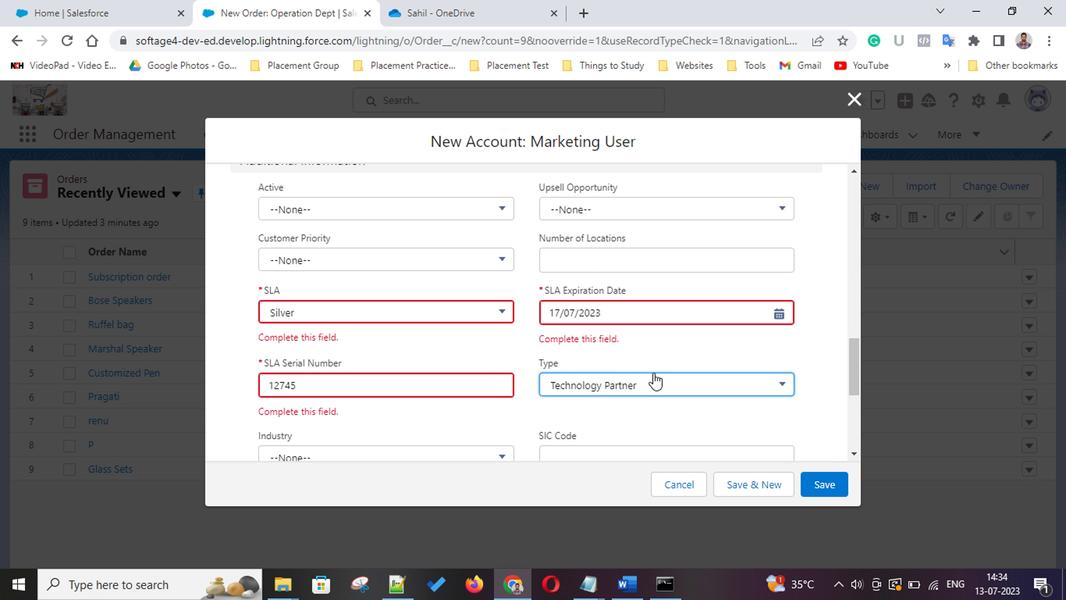 
Action: Mouse scrolled (650, 372) with delta (0, 0)
Screenshot: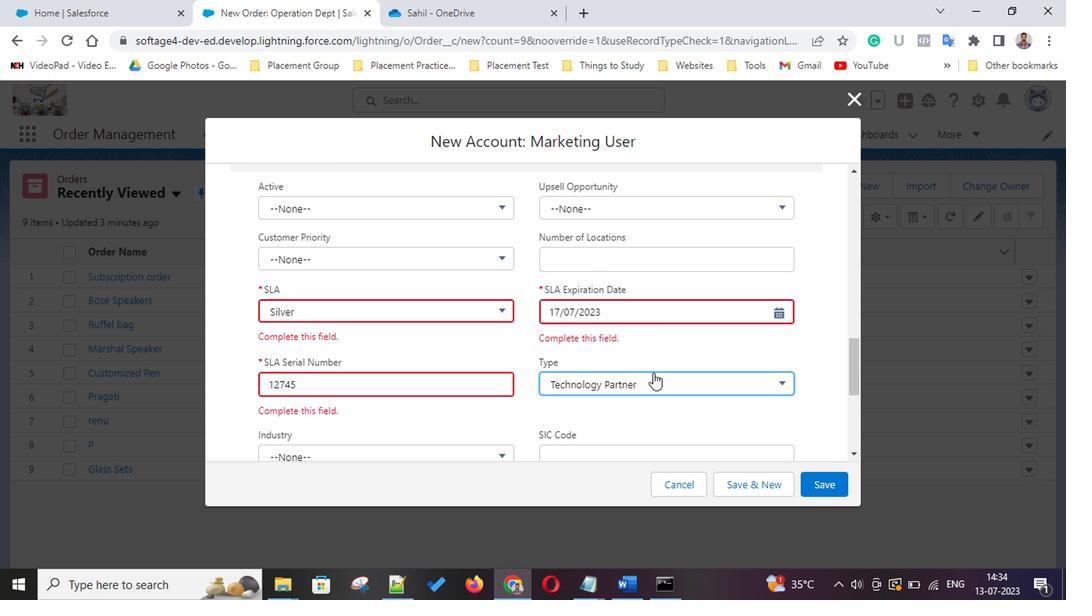 
Action: Mouse scrolled (650, 372) with delta (0, 0)
Screenshot: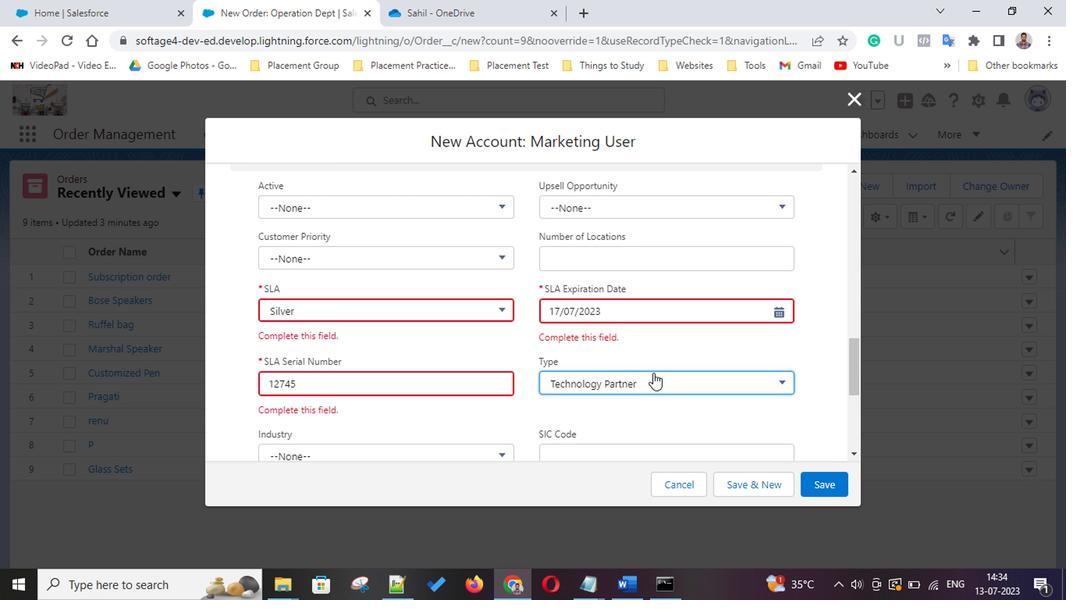 
Action: Mouse scrolled (650, 372) with delta (0, 0)
Screenshot: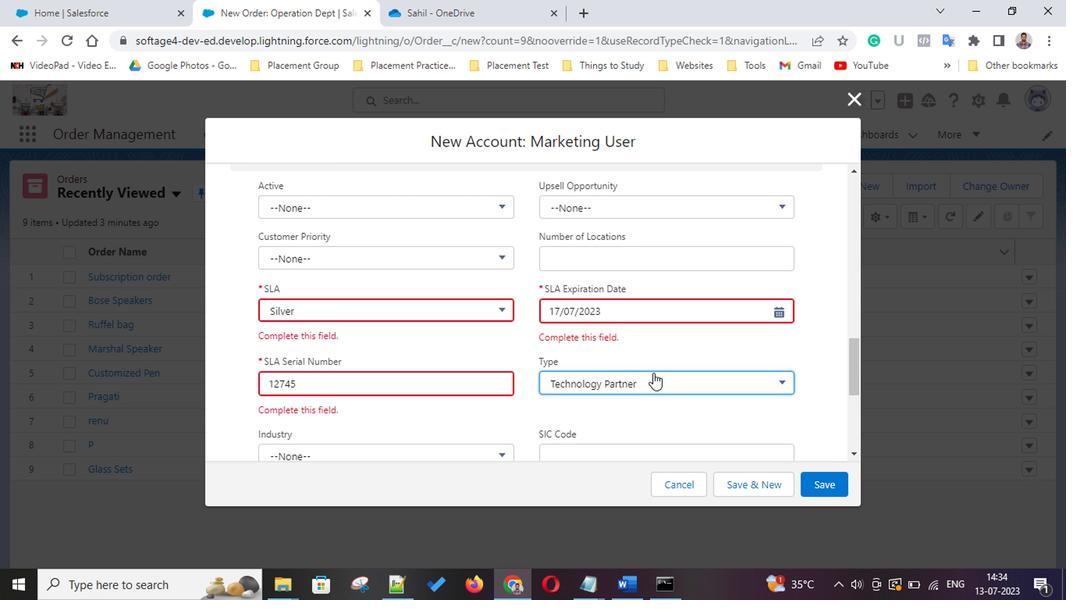 
Action: Mouse scrolled (650, 372) with delta (0, 0)
Screenshot: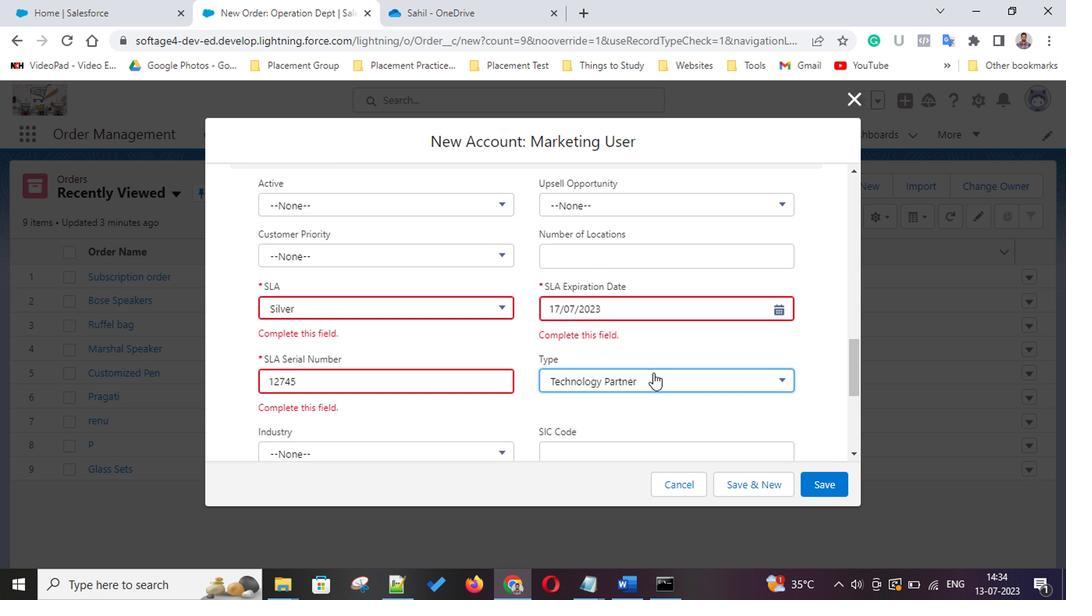 
Action: Mouse scrolled (650, 372) with delta (0, 0)
Screenshot: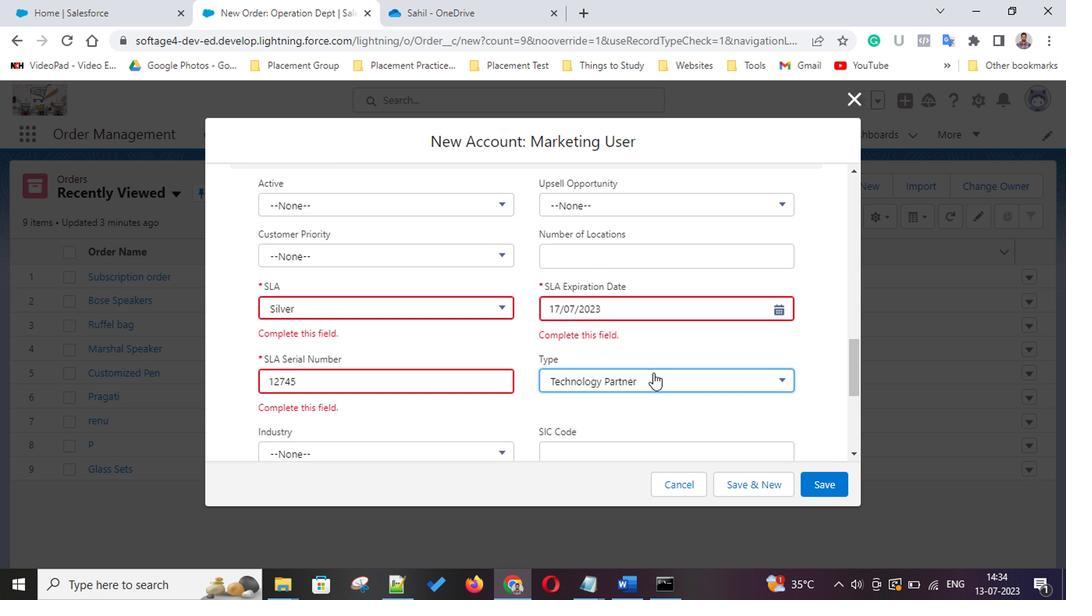
Action: Mouse scrolled (650, 372) with delta (0, 0)
Screenshot: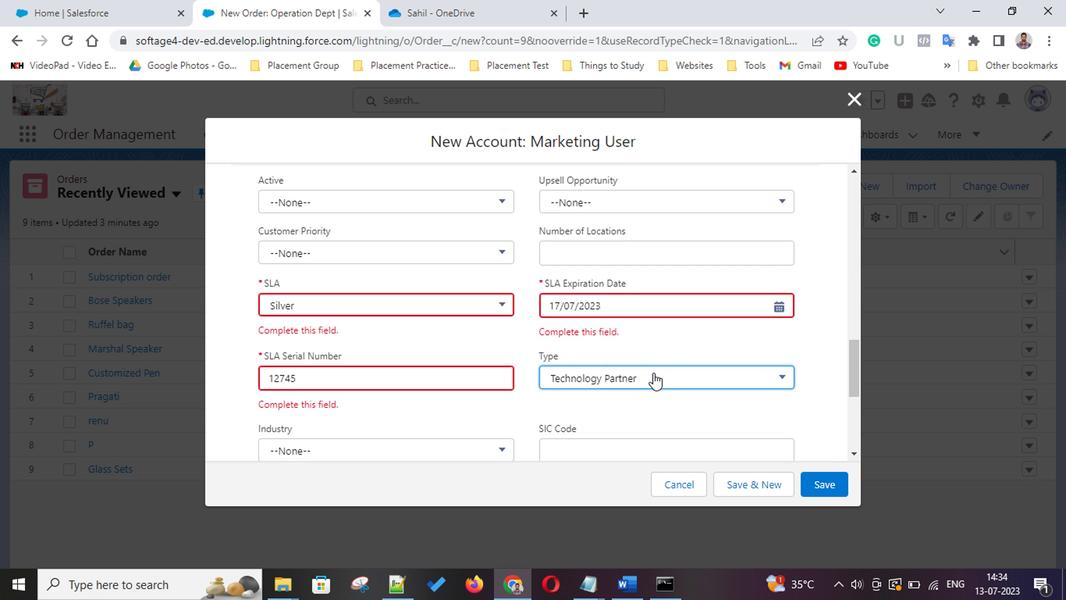 
Action: Mouse scrolled (650, 372) with delta (0, 0)
Screenshot: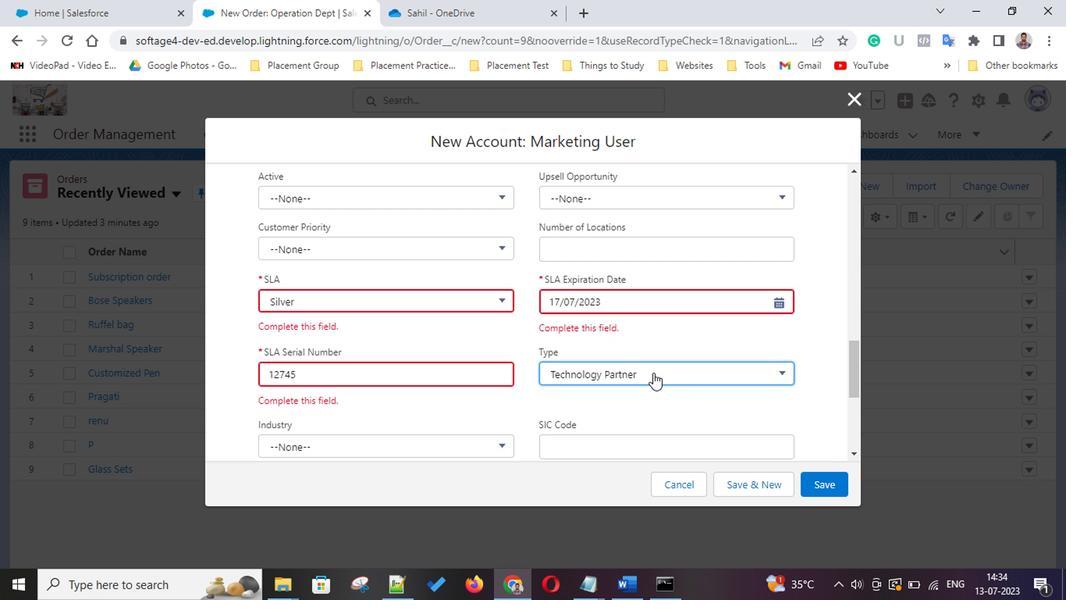 
Action: Mouse scrolled (650, 372) with delta (0, 0)
Screenshot: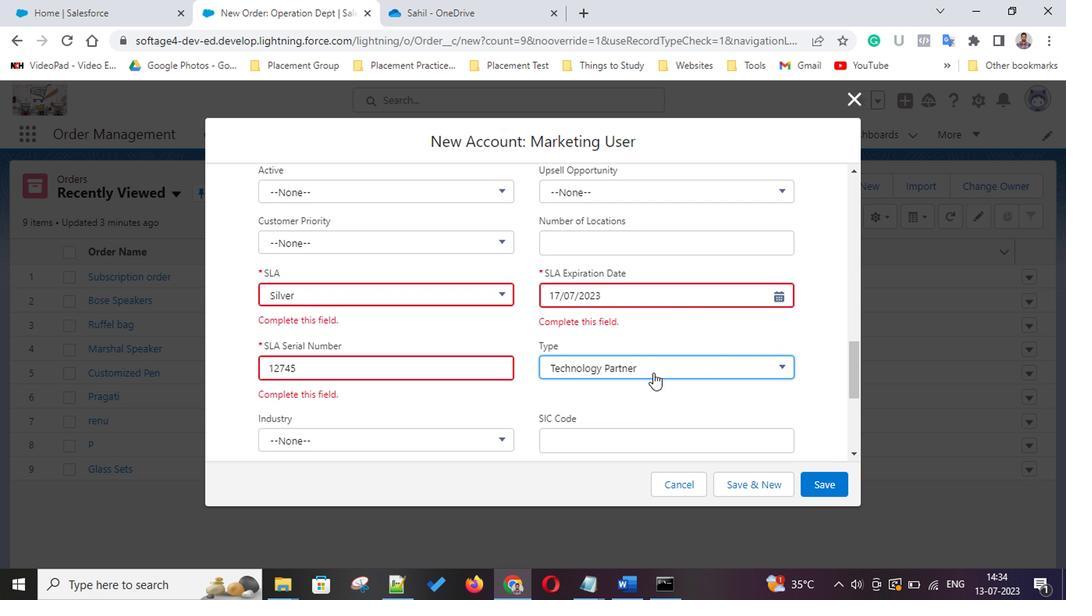 
Action: Mouse scrolled (650, 372) with delta (0, 0)
Screenshot: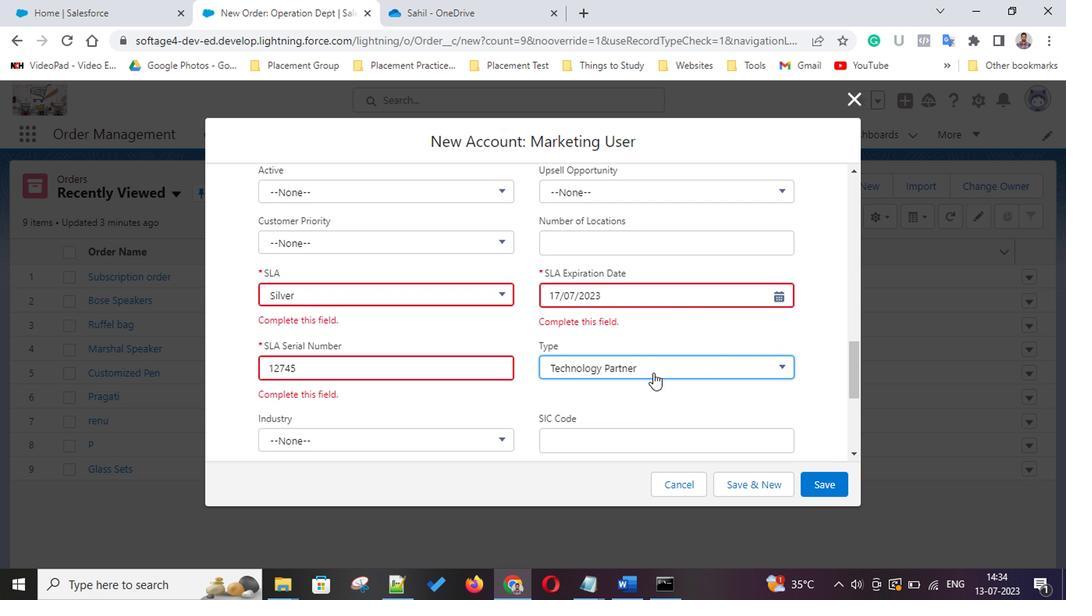 
Action: Mouse scrolled (650, 372) with delta (0, 0)
Screenshot: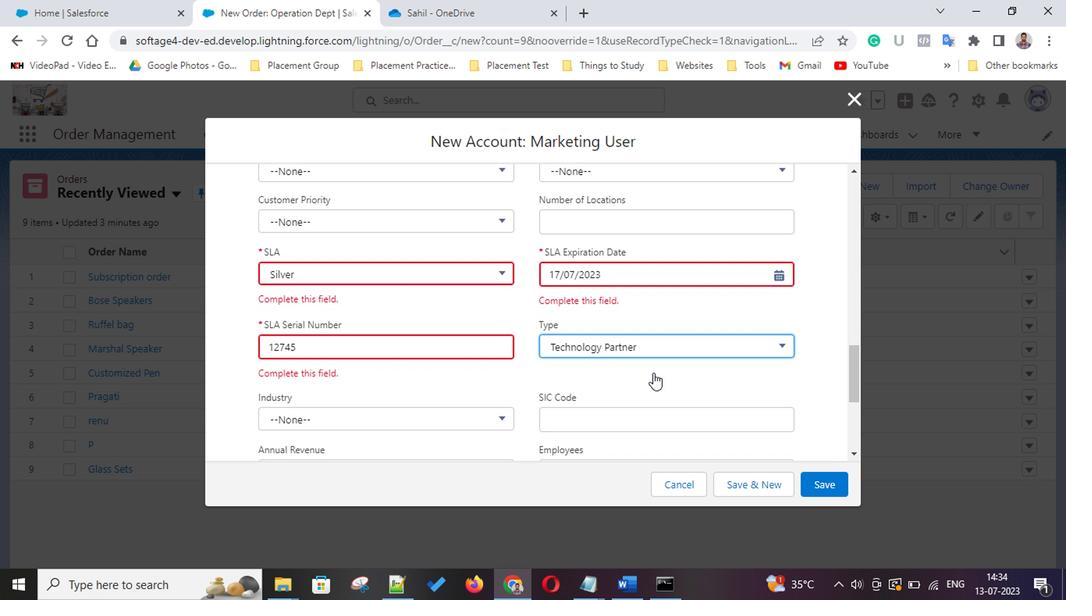 
Action: Mouse scrolled (650, 372) with delta (0, 0)
Screenshot: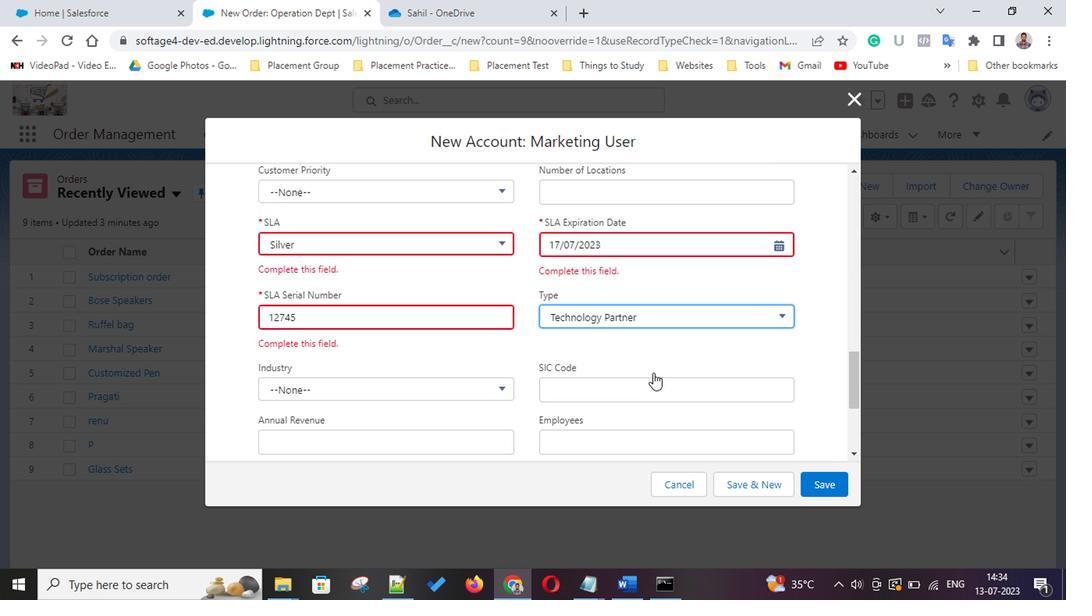 
Action: Mouse scrolled (650, 372) with delta (0, 0)
Screenshot: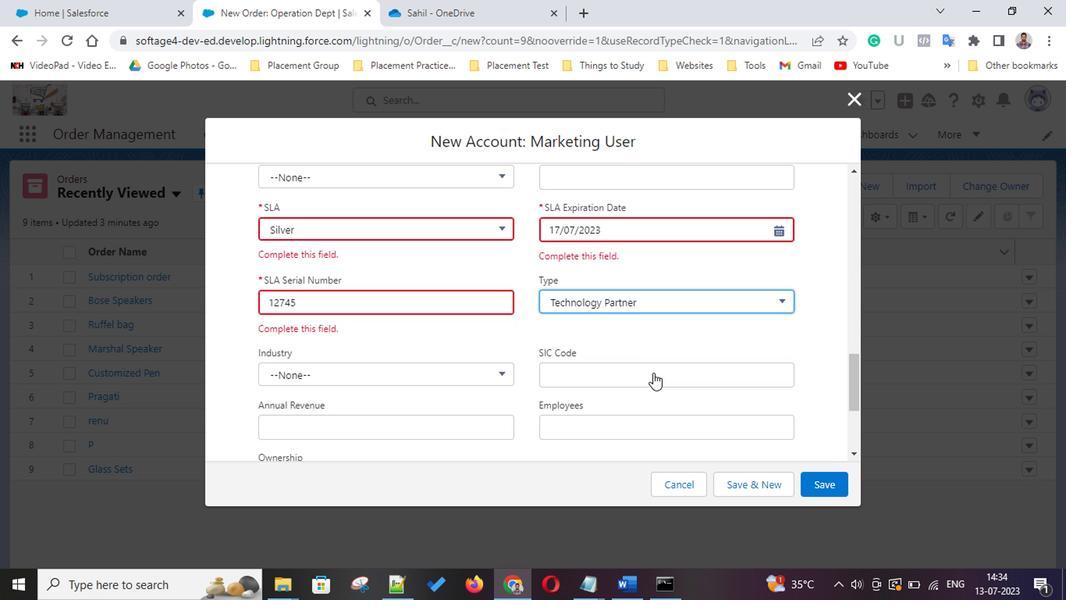 
Action: Mouse scrolled (650, 372) with delta (0, 0)
Screenshot: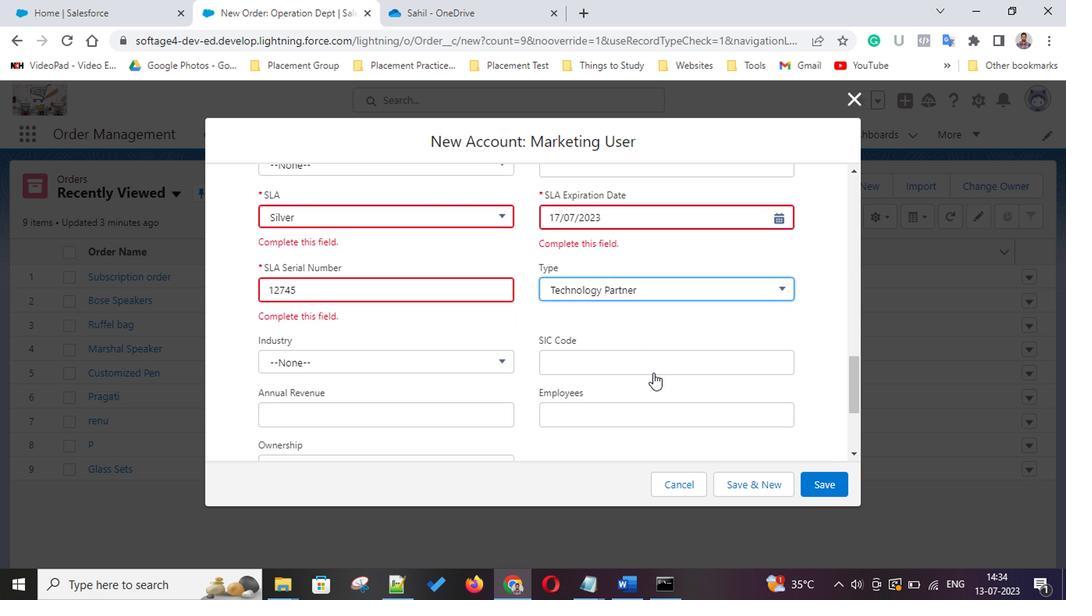 
Action: Mouse scrolled (650, 372) with delta (0, 0)
Screenshot: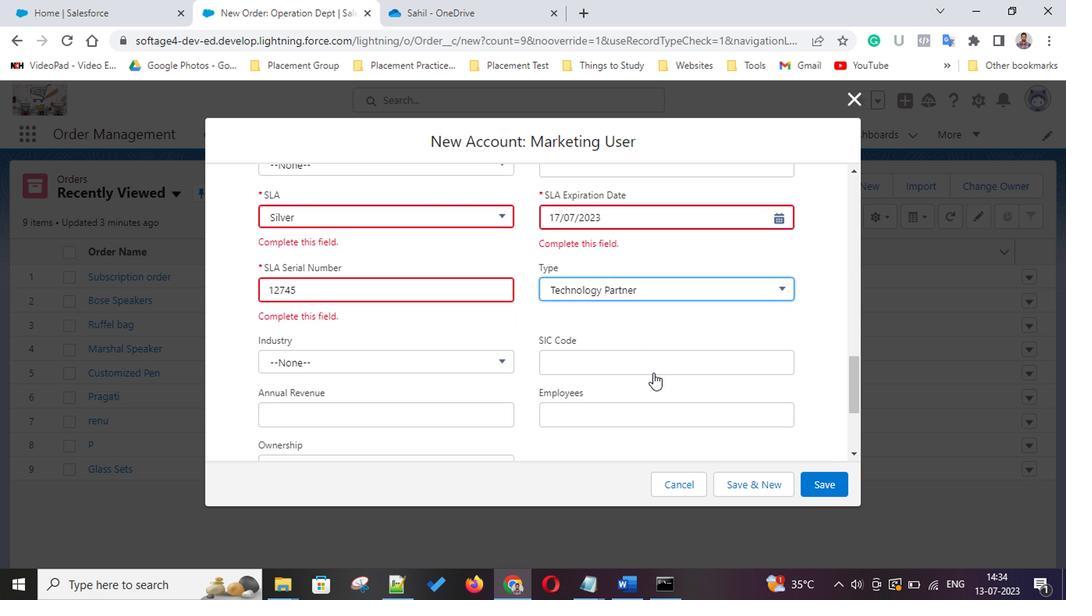 
Action: Mouse scrolled (650, 372) with delta (0, 0)
Screenshot: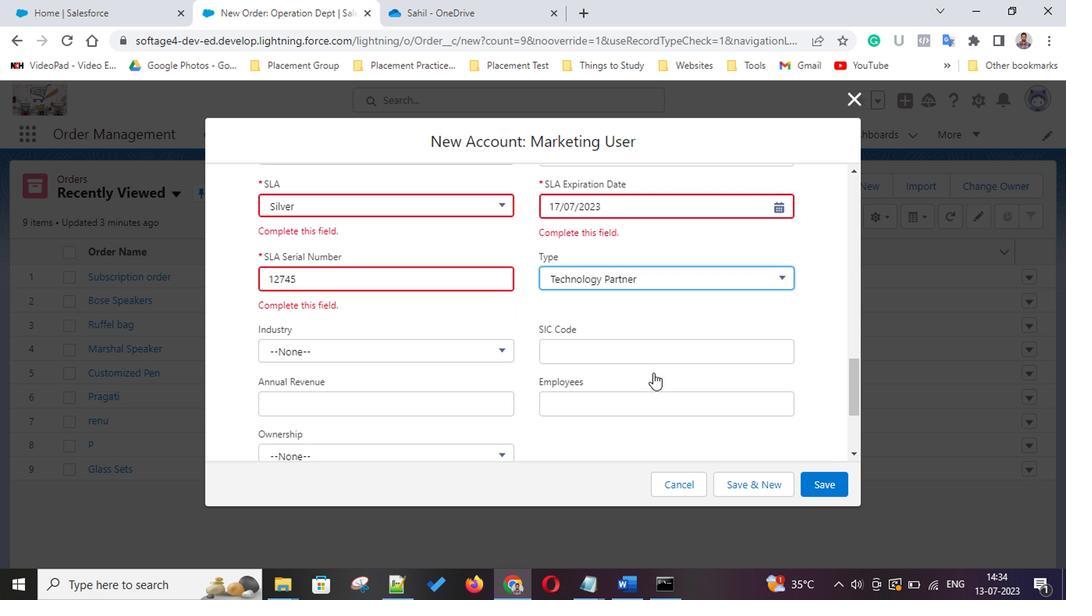 
Action: Mouse scrolled (650, 372) with delta (0, 0)
Screenshot: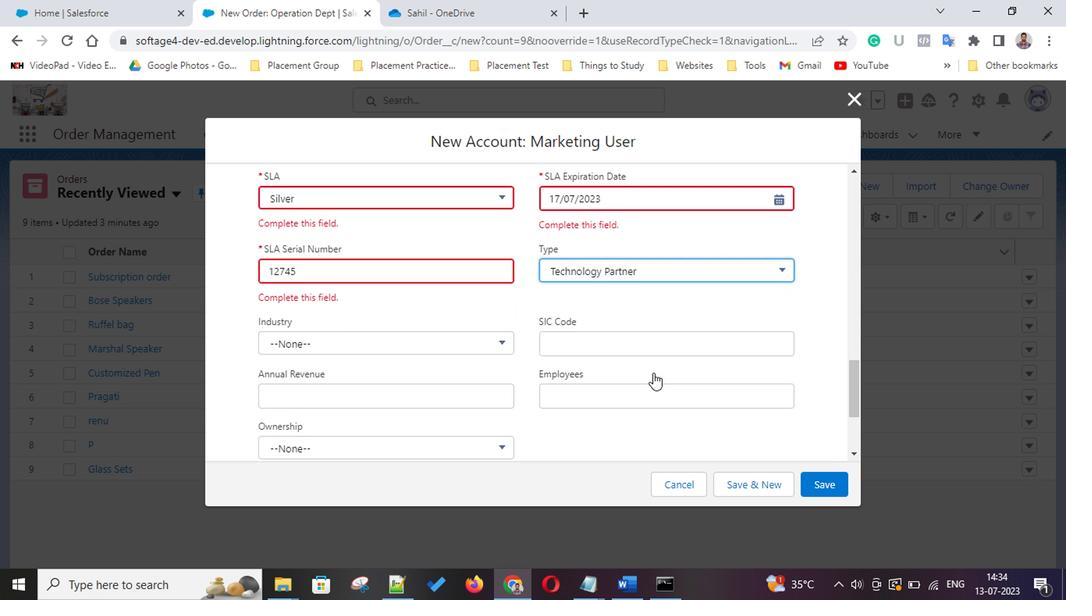 
Action: Mouse scrolled (650, 372) with delta (0, 0)
Screenshot: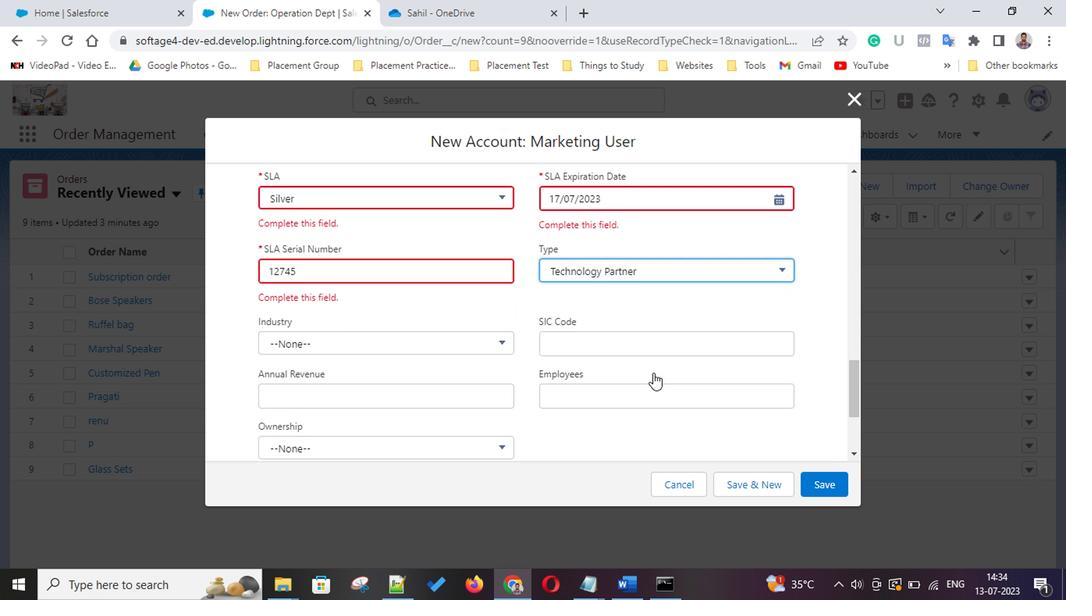 
Action: Mouse moved to (391, 283)
Screenshot: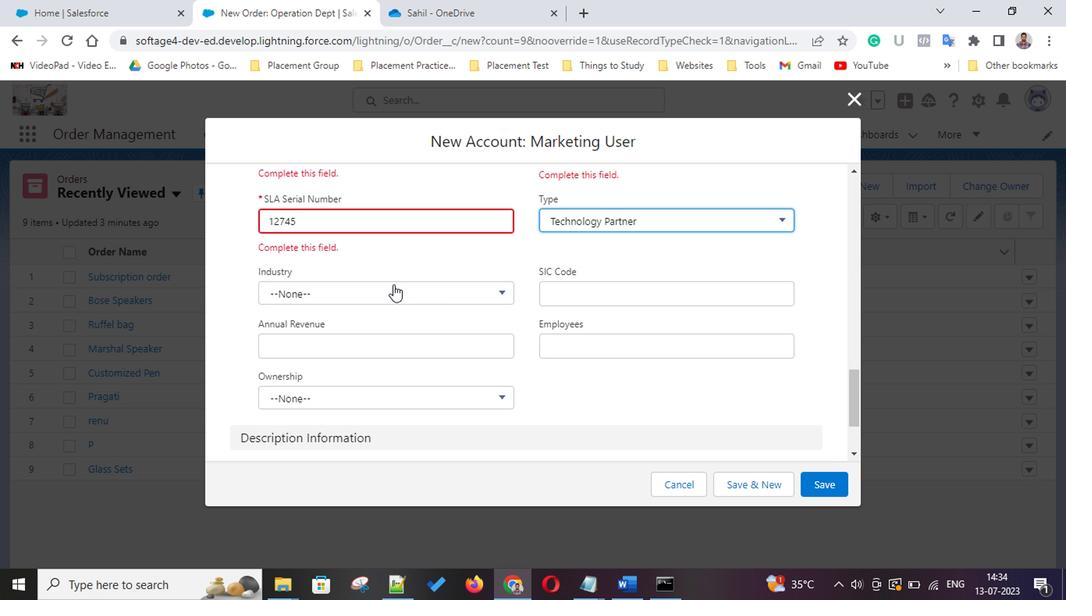 
Action: Mouse pressed left at (391, 283)
Screenshot: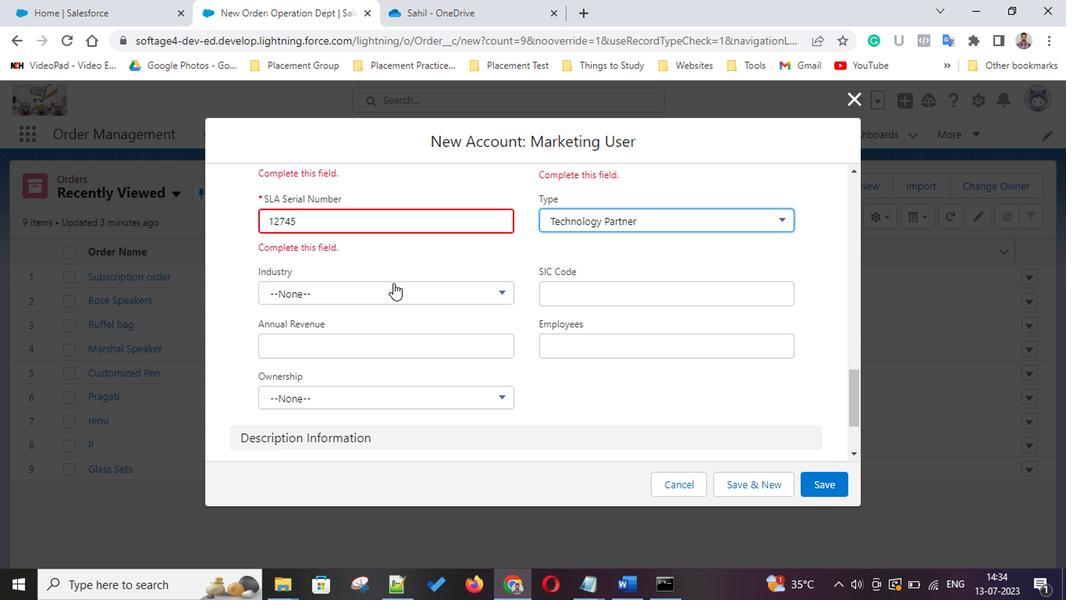 
Action: Mouse moved to (371, 328)
Screenshot: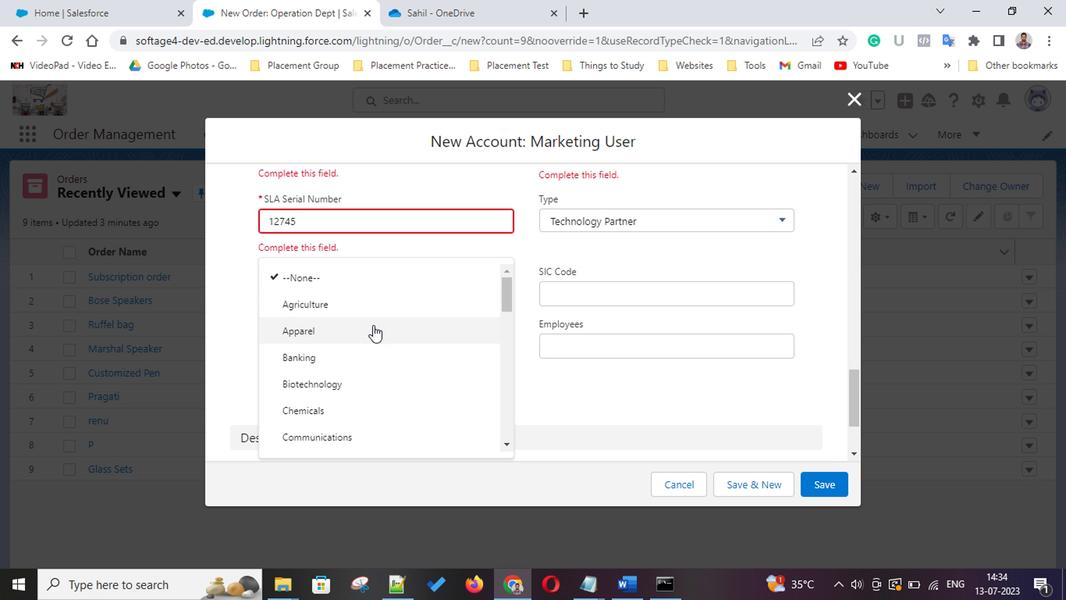 
Action: Mouse scrolled (371, 327) with delta (0, -1)
Screenshot: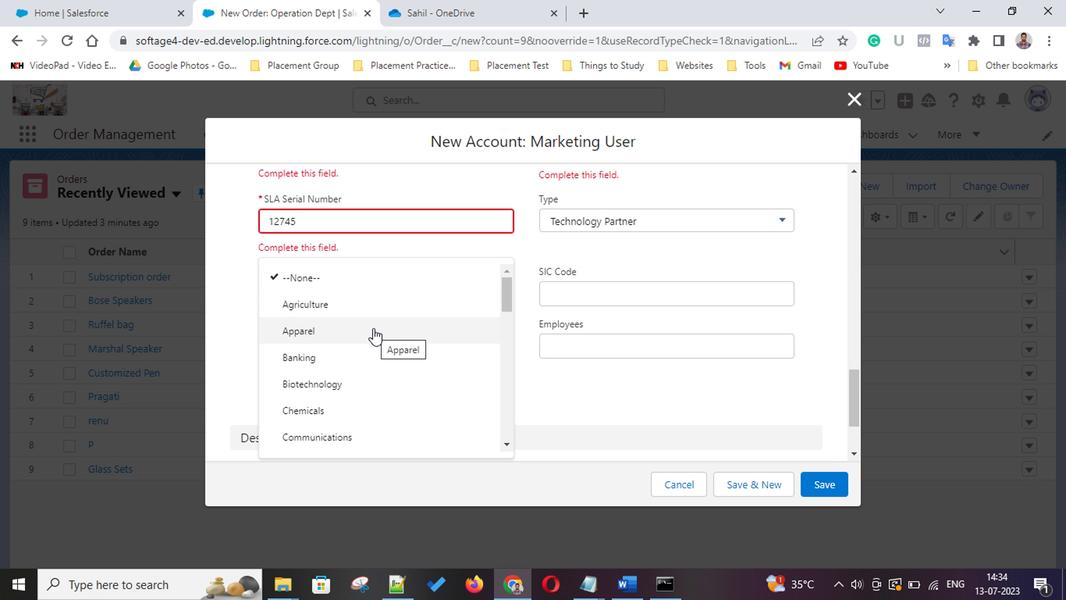 
Action: Mouse scrolled (371, 327) with delta (0, -1)
Screenshot: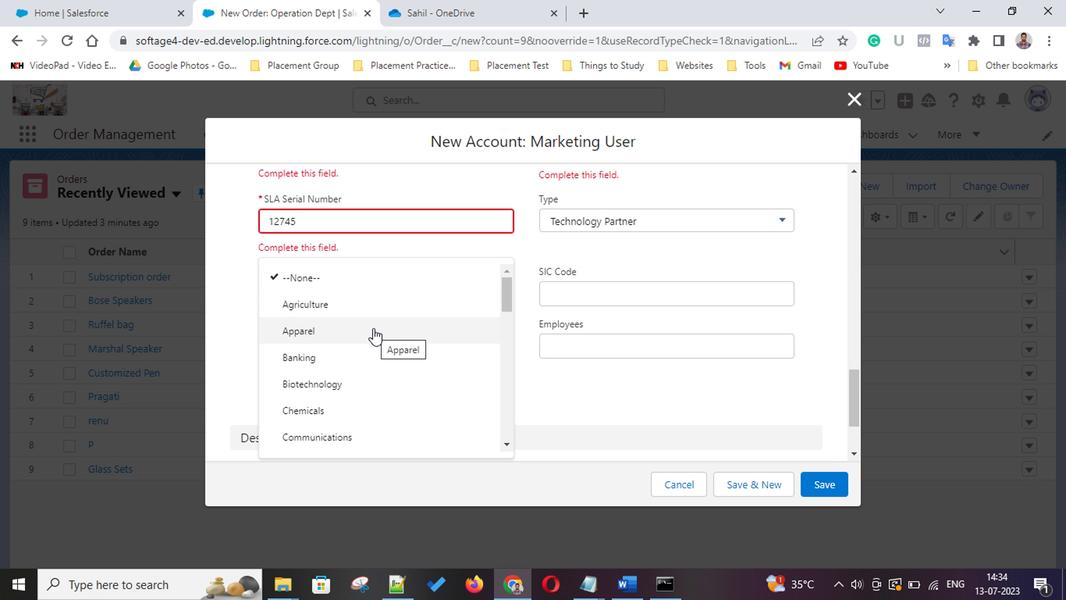 
Action: Mouse scrolled (371, 327) with delta (0, -1)
Screenshot: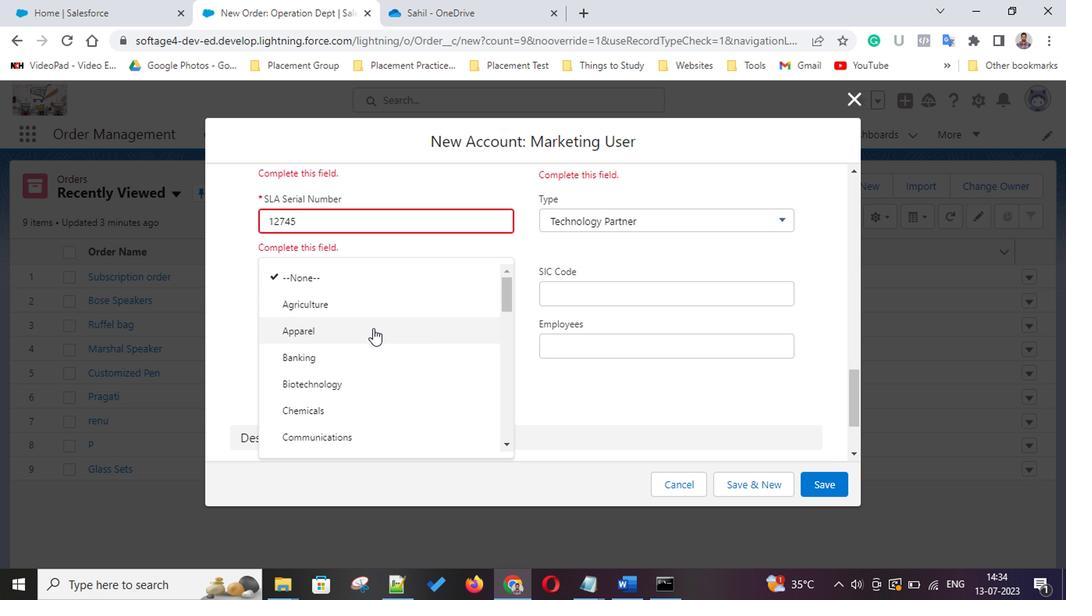 
Action: Mouse scrolled (371, 327) with delta (0, -1)
Screenshot: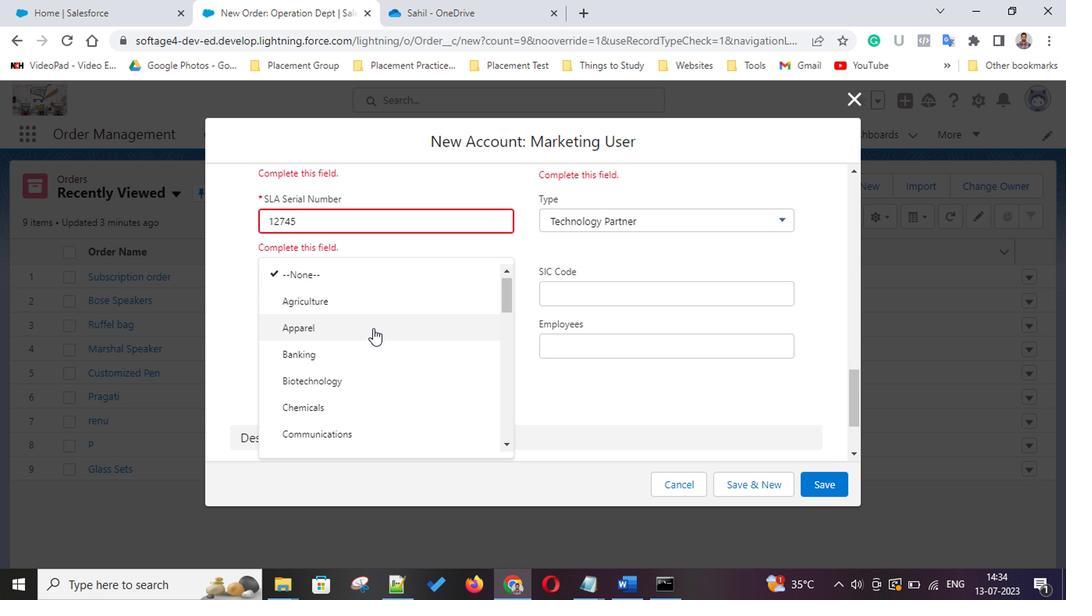 
Action: Mouse scrolled (371, 327) with delta (0, -1)
Screenshot: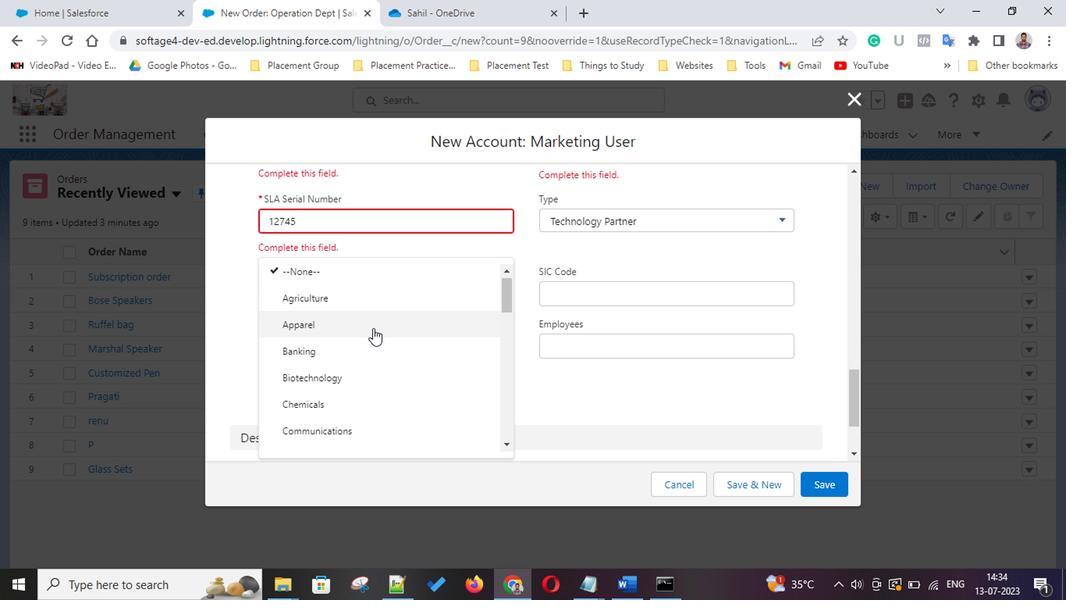 
Action: Mouse scrolled (371, 327) with delta (0, -1)
Screenshot: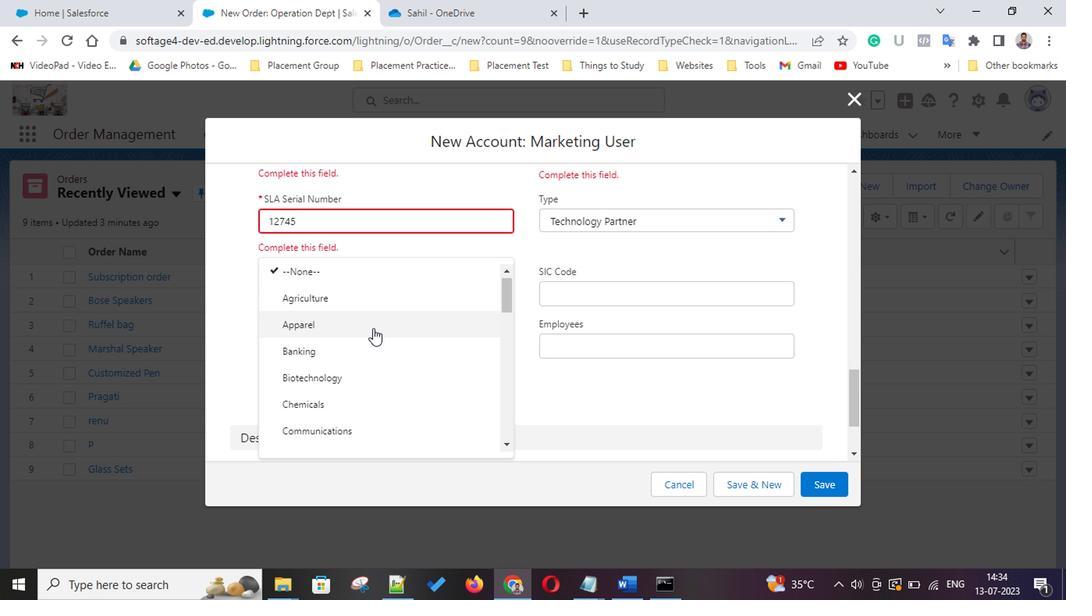 
Action: Mouse scrolled (371, 327) with delta (0, -1)
Screenshot: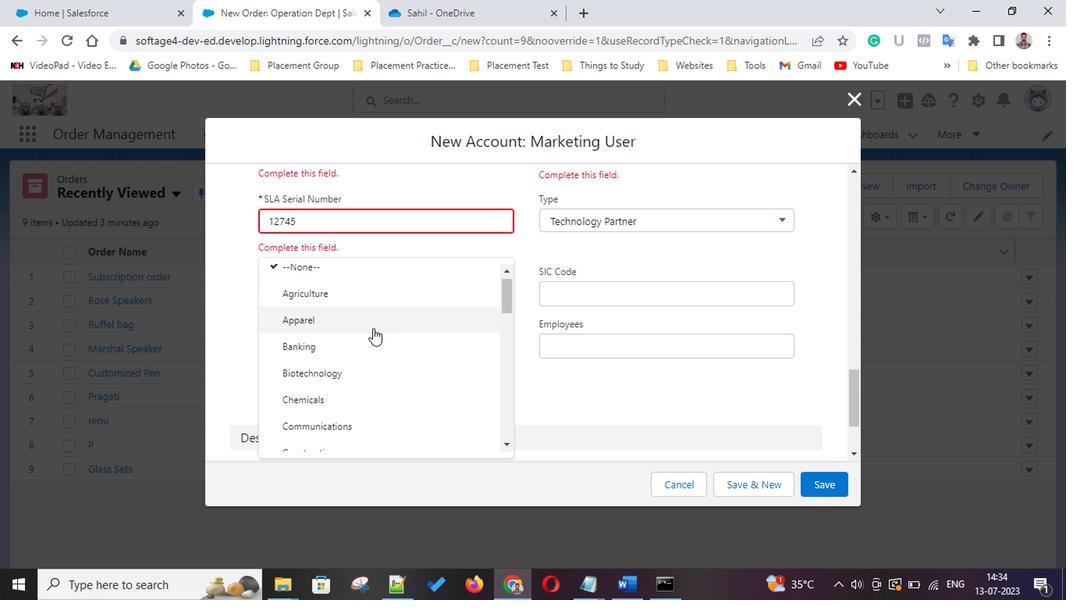 
Action: Mouse scrolled (371, 327) with delta (0, -1)
Screenshot: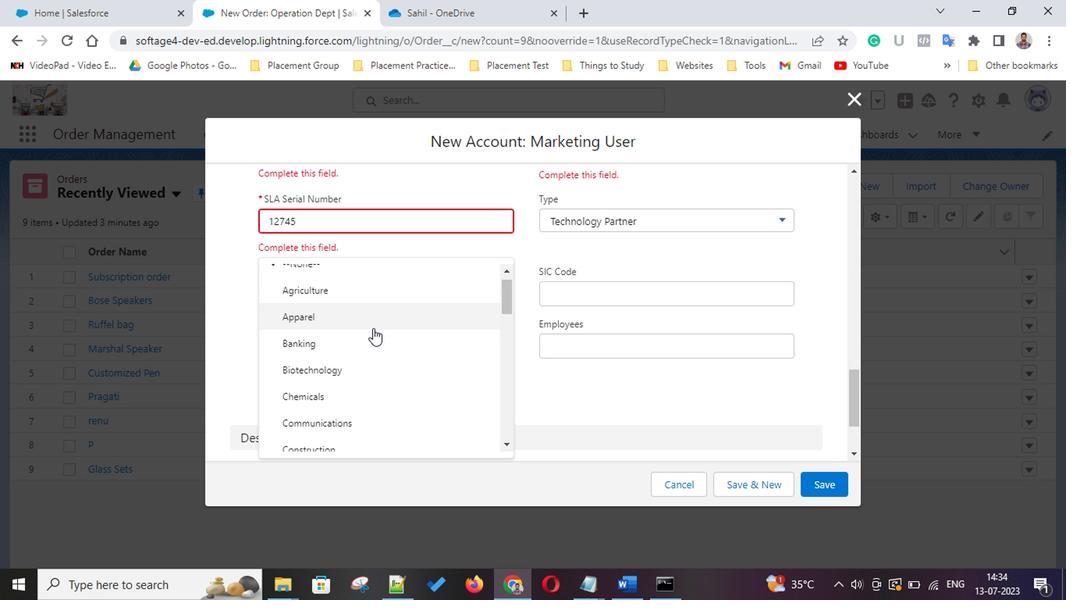 
Action: Mouse scrolled (371, 327) with delta (0, -1)
Screenshot: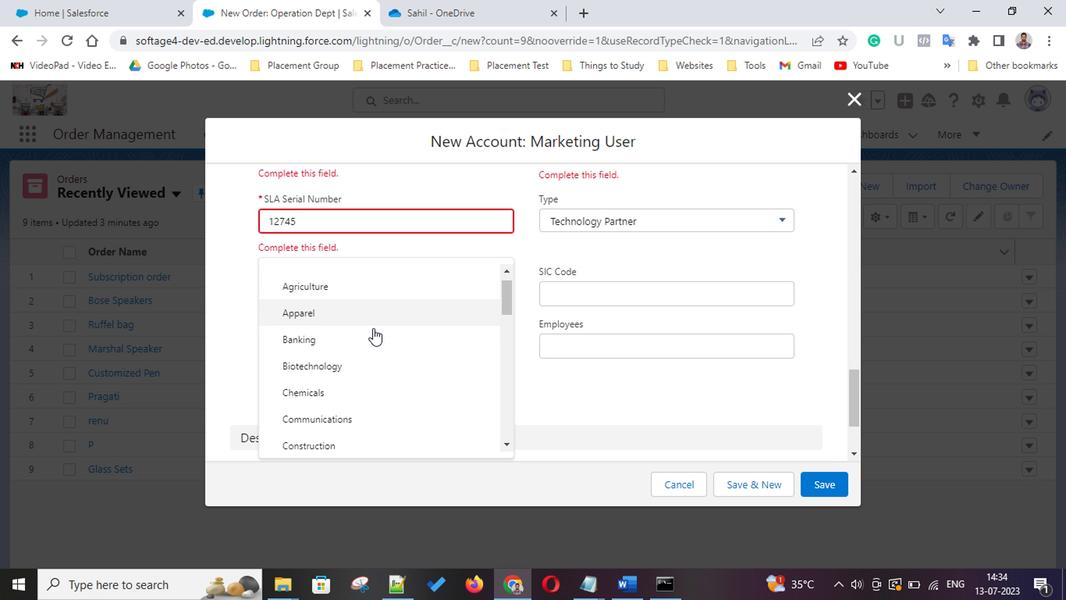
Action: Mouse scrolled (371, 327) with delta (0, -1)
Screenshot: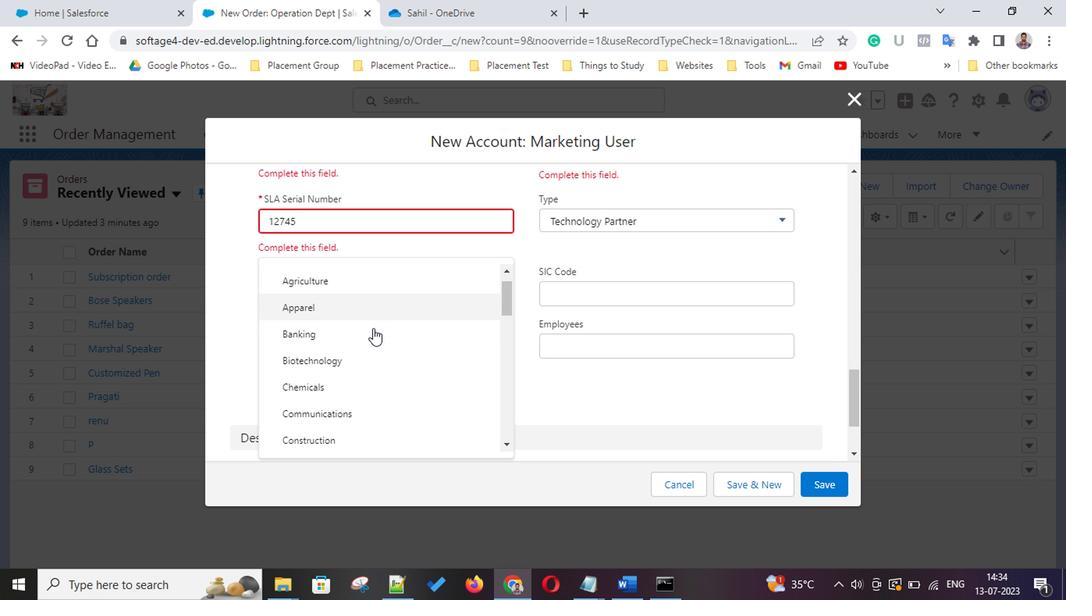 
Action: Mouse scrolled (371, 327) with delta (0, -1)
Screenshot: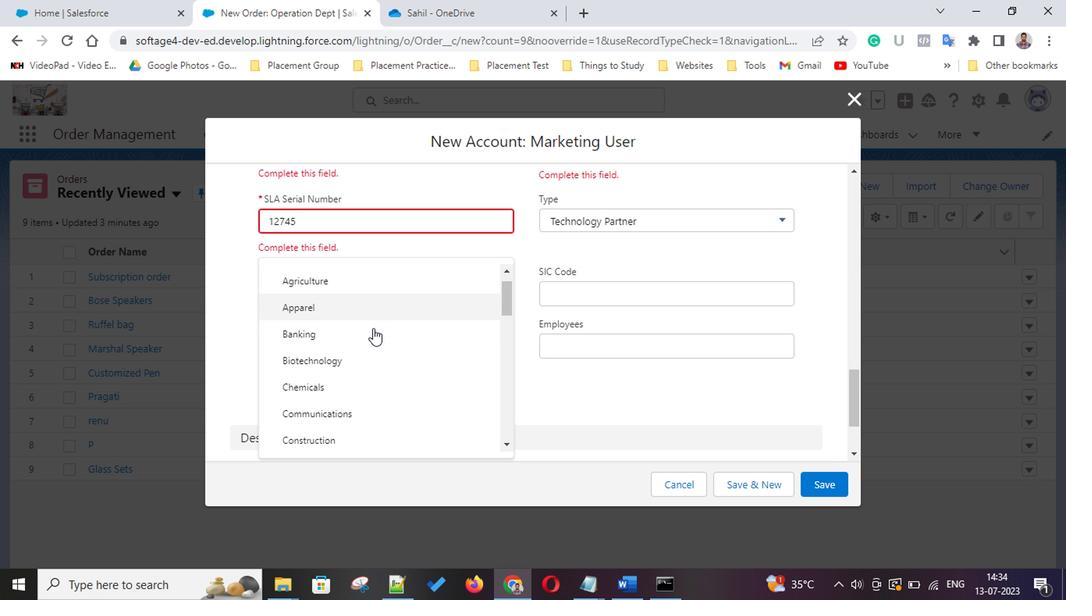 
Action: Mouse scrolled (371, 327) with delta (0, -1)
Screenshot: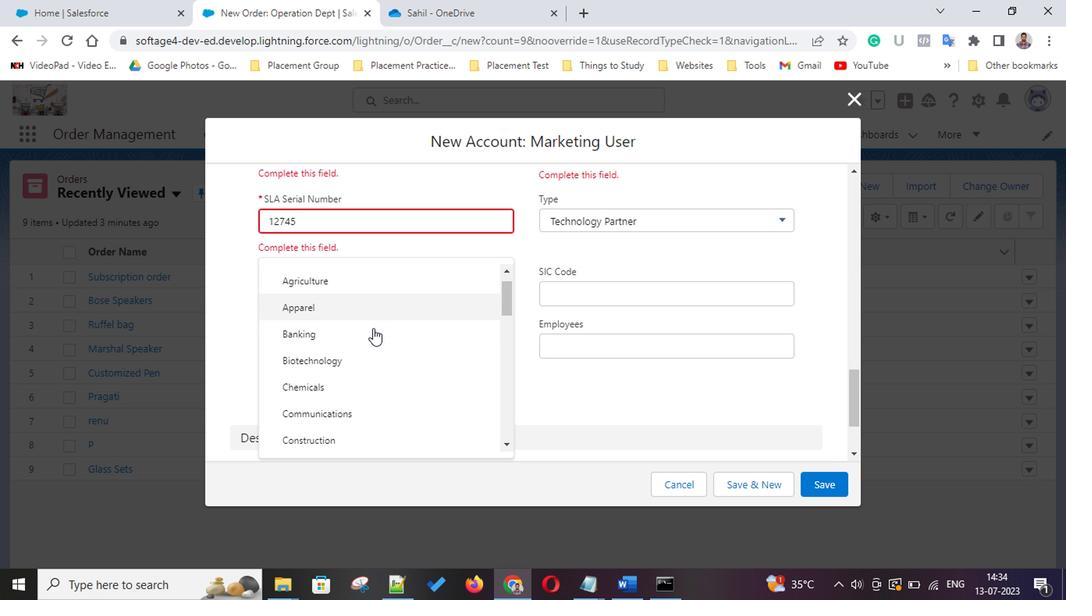 
Action: Mouse scrolled (371, 327) with delta (0, -1)
Screenshot: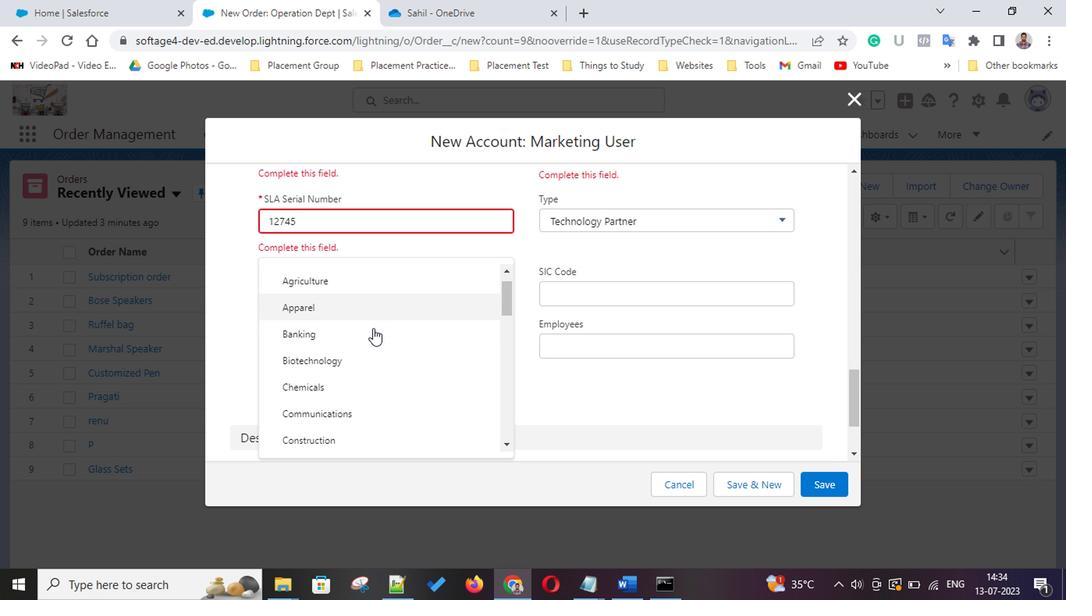 
Action: Mouse scrolled (371, 327) with delta (0, -1)
Screenshot: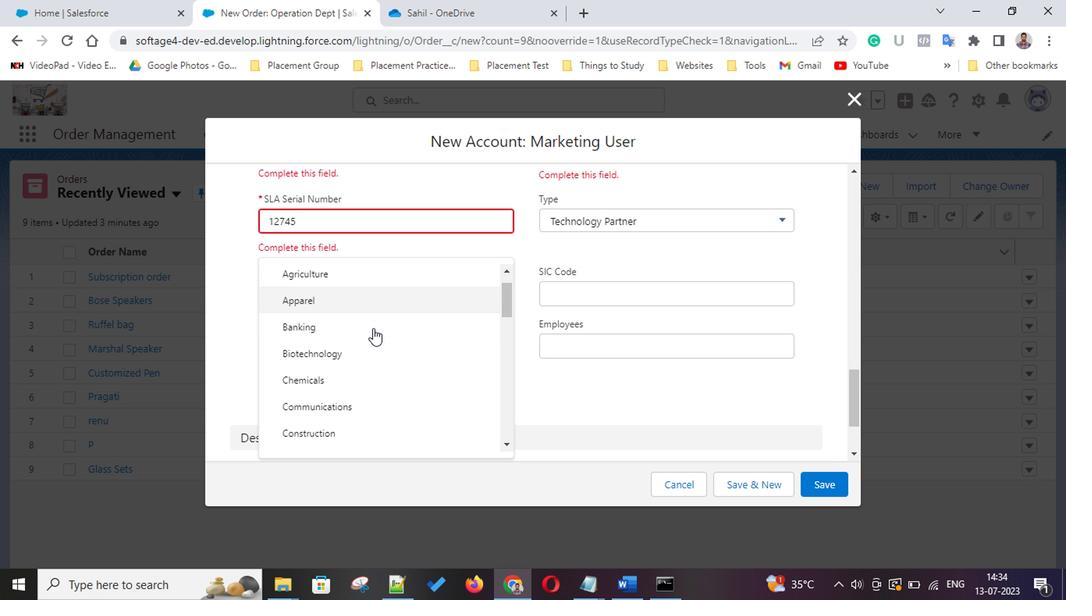 
Action: Mouse scrolled (371, 327) with delta (0, -1)
Screenshot: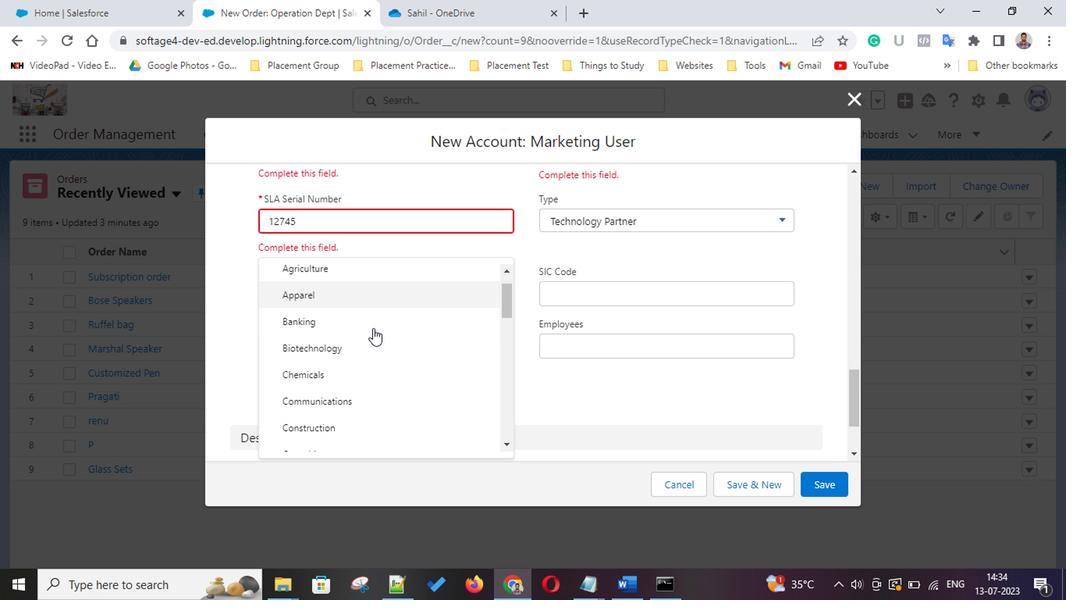 
Action: Mouse scrolled (371, 327) with delta (0, -1)
Screenshot: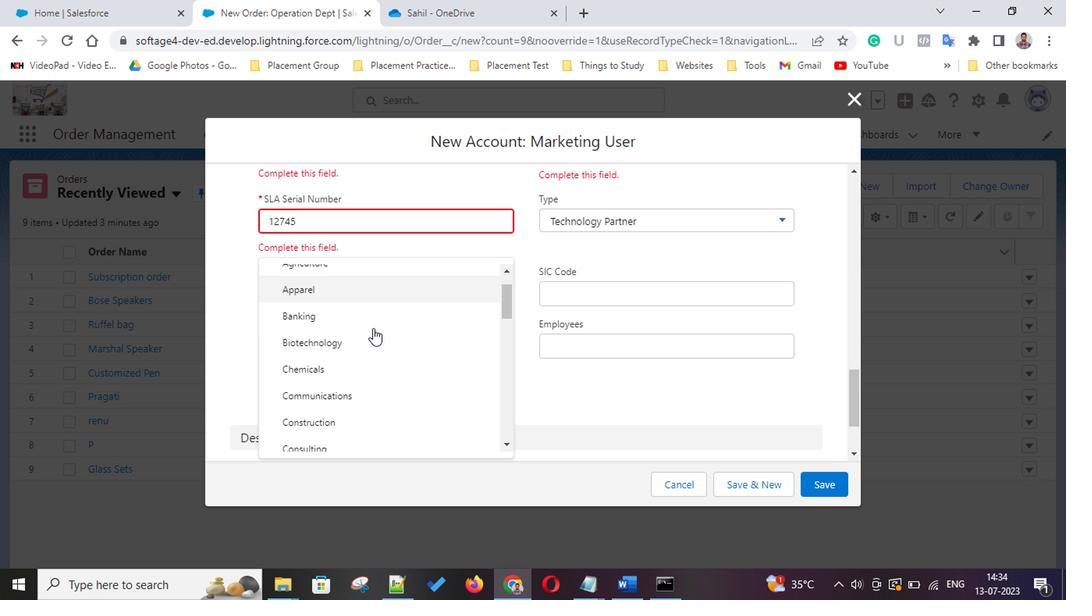 
Action: Mouse scrolled (371, 327) with delta (0, -1)
Screenshot: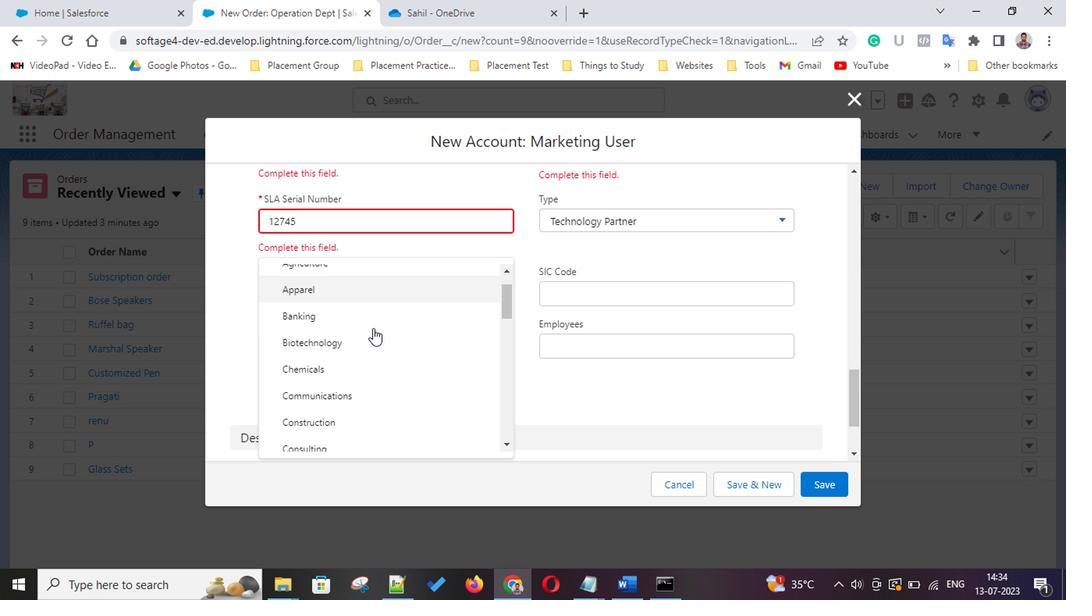 
Action: Mouse scrolled (371, 327) with delta (0, -1)
Screenshot: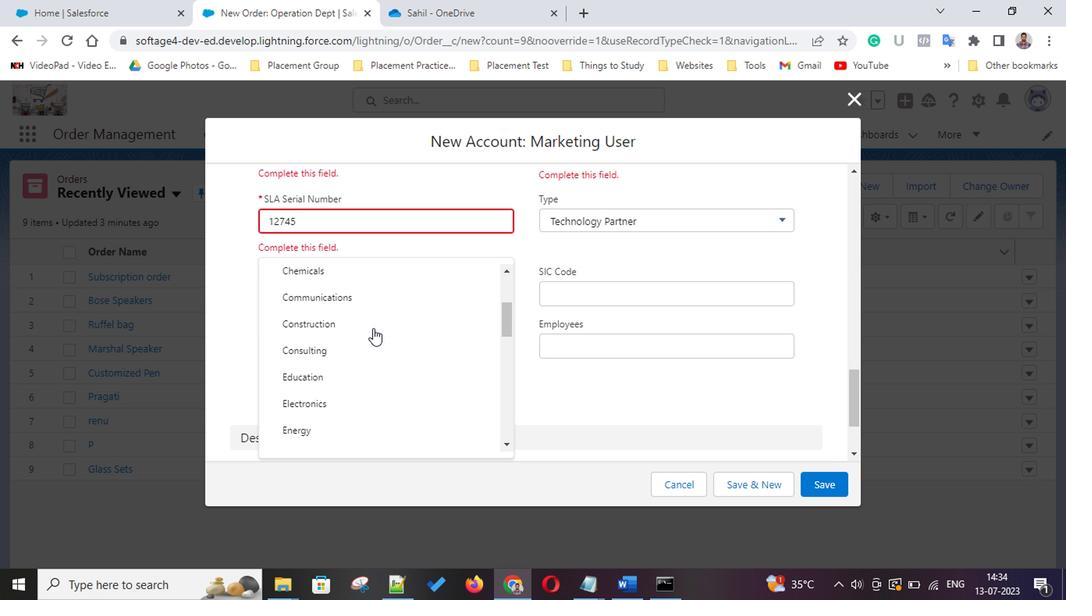 
Action: Mouse scrolled (371, 327) with delta (0, -1)
Screenshot: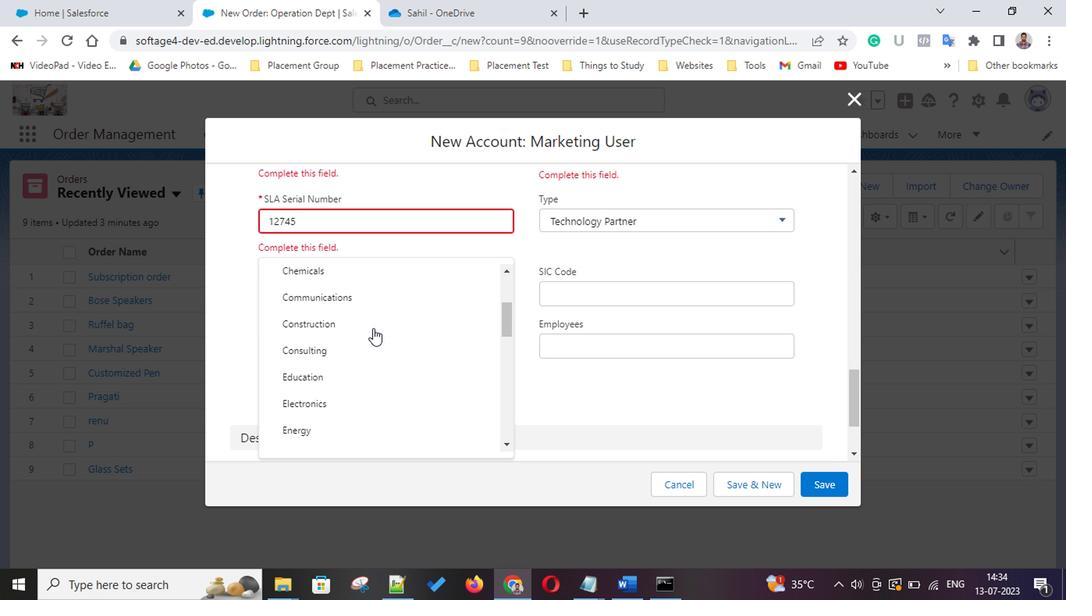 
Action: Mouse scrolled (371, 327) with delta (0, -1)
Screenshot: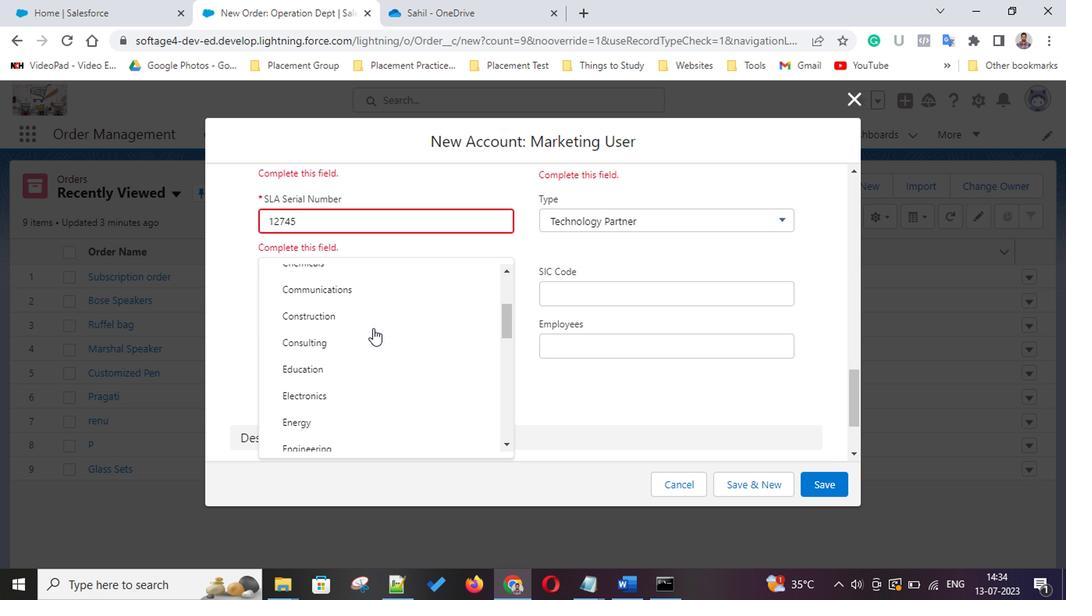 
Action: Mouse scrolled (371, 327) with delta (0, -1)
Screenshot: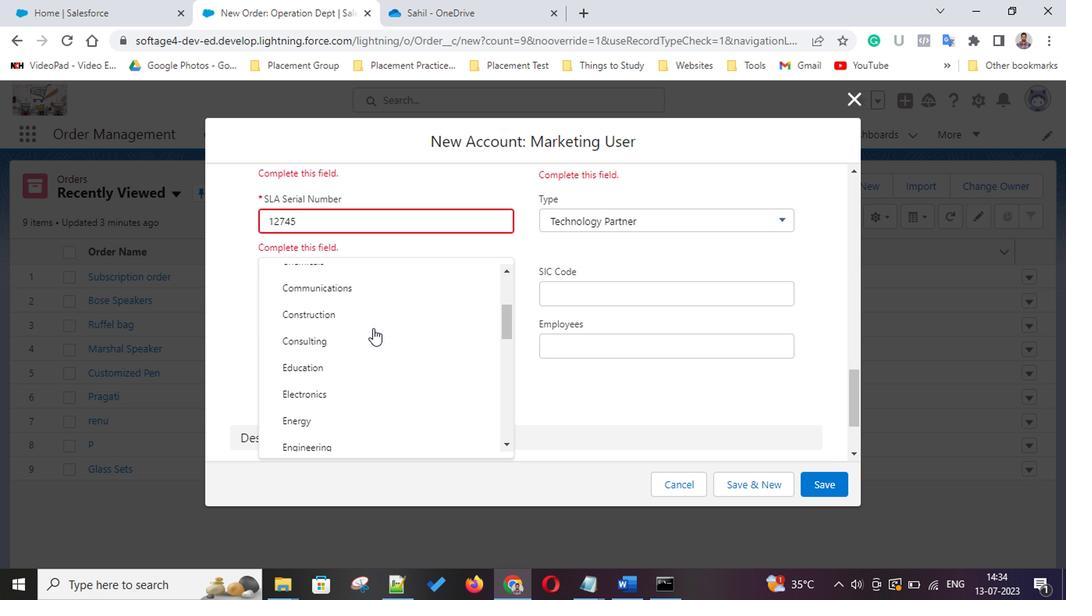 
Action: Mouse moved to (312, 376)
Screenshot: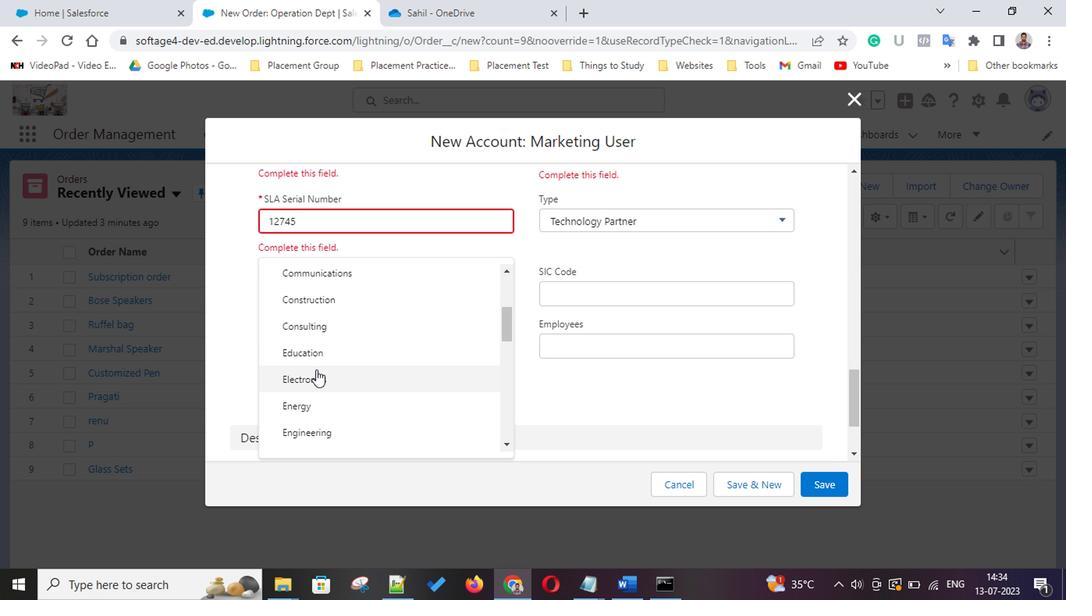 
Action: Mouse pressed left at (312, 376)
Screenshot: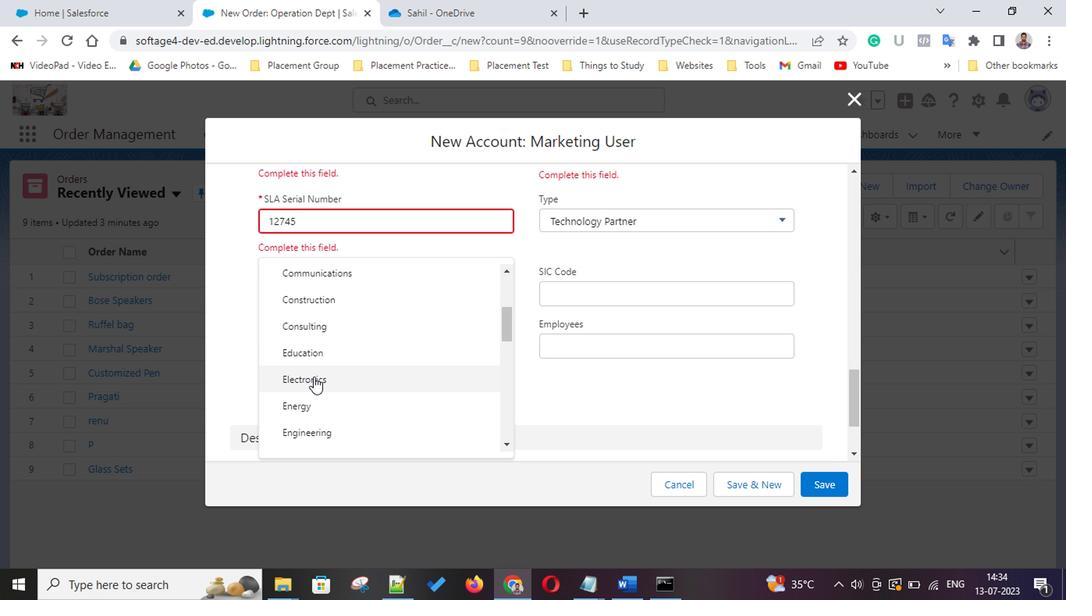 
Action: Mouse moved to (756, 481)
Screenshot: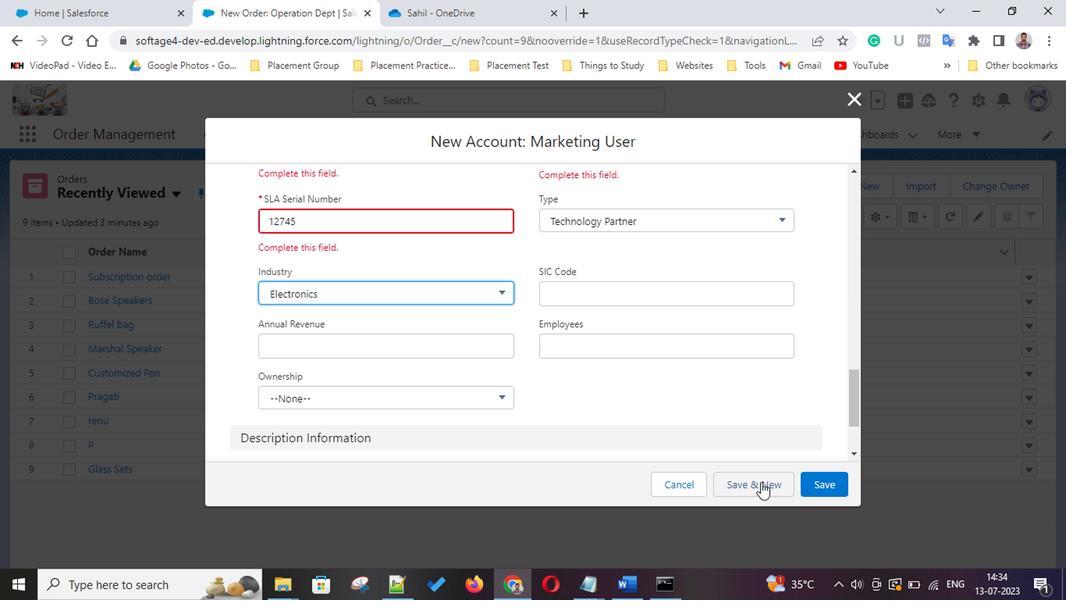
Action: Mouse pressed left at (756, 481)
Screenshot: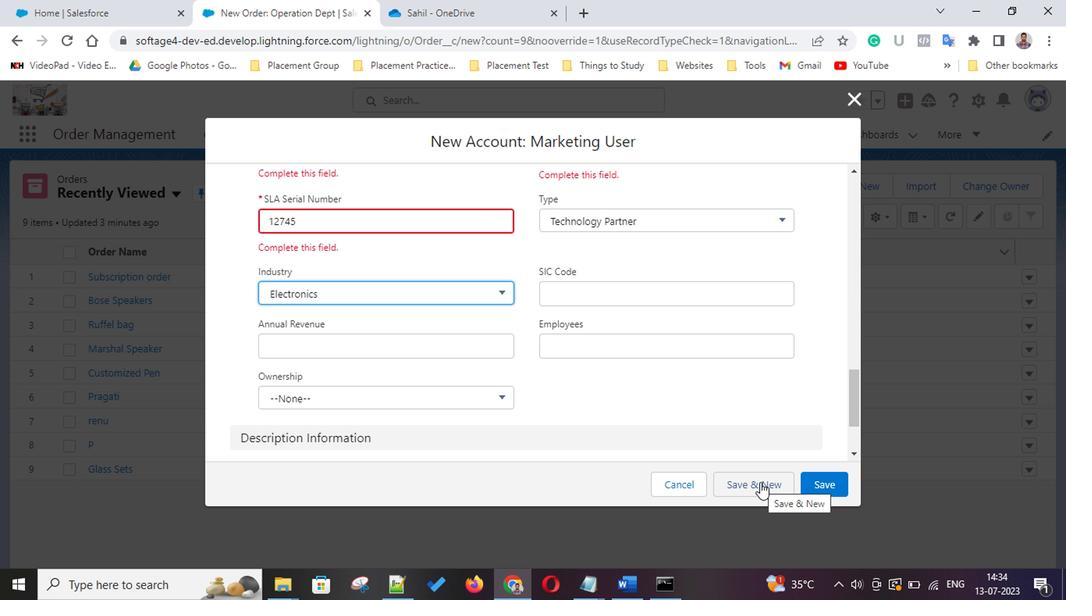 
Action: Mouse moved to (460, 295)
Screenshot: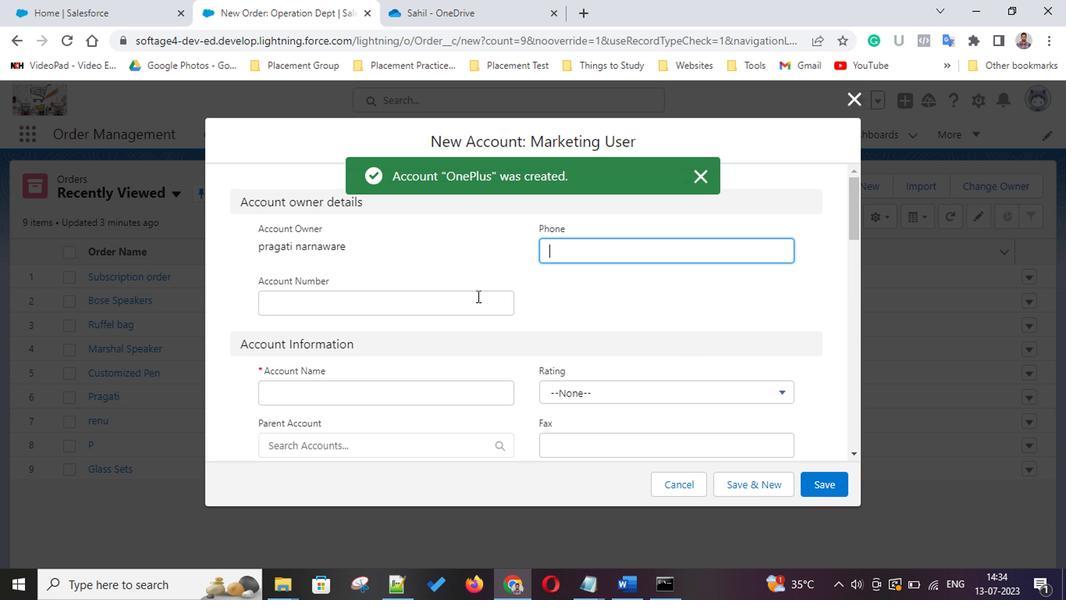 
Action: Key pressed <Key.alt_l>
Screenshot: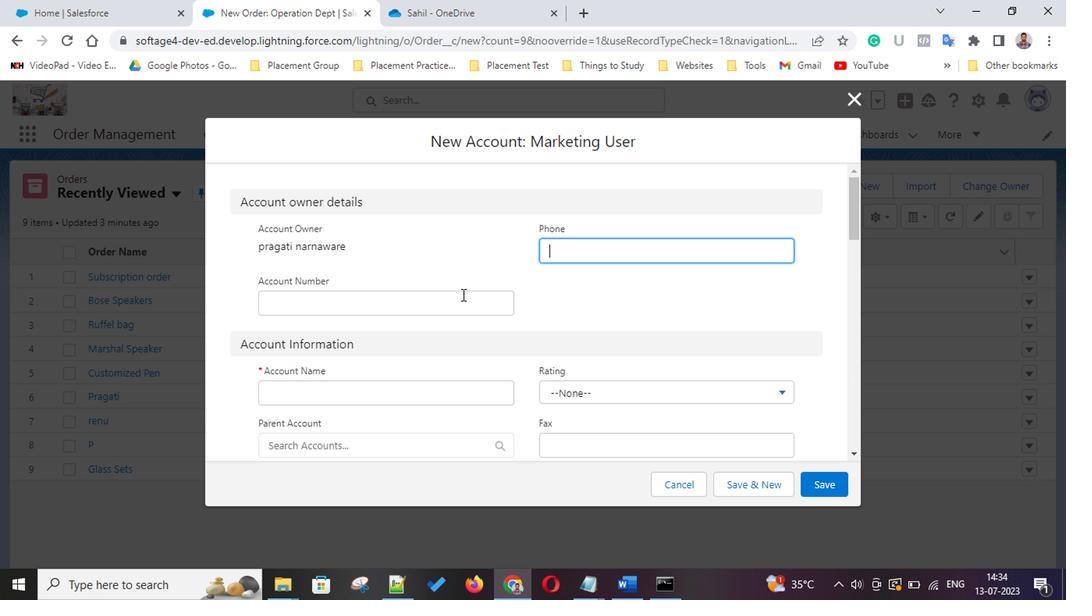 
Action: Mouse moved to (383, 388)
Screenshot: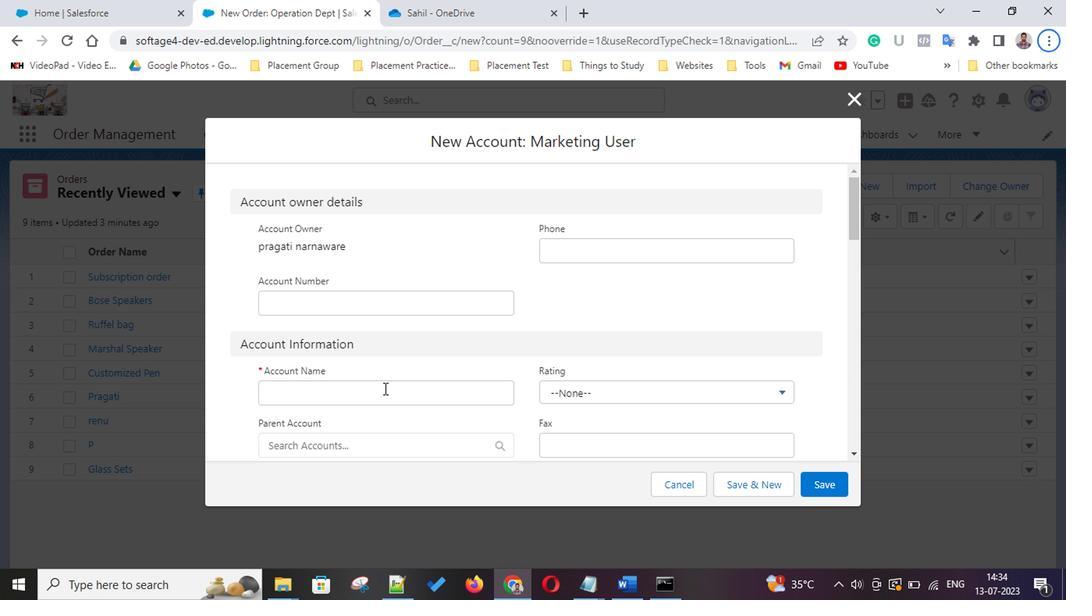 
Action: Mouse pressed left at (383, 388)
Screenshot: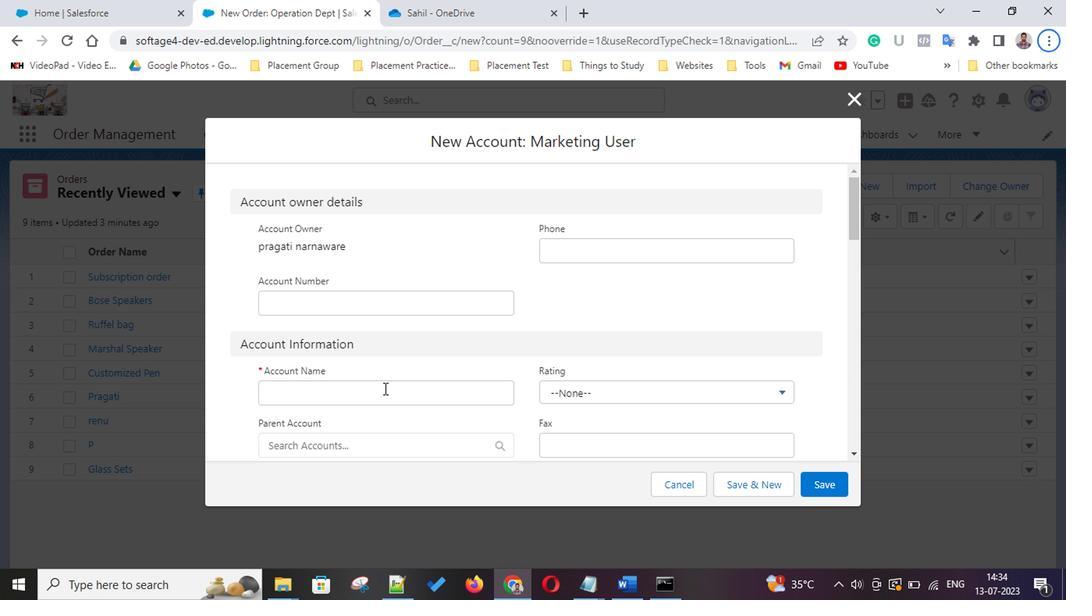 
Action: Key pressed <Key.shift>Car<Key.space><Key.shift><Key.shift>Purchase
Screenshot: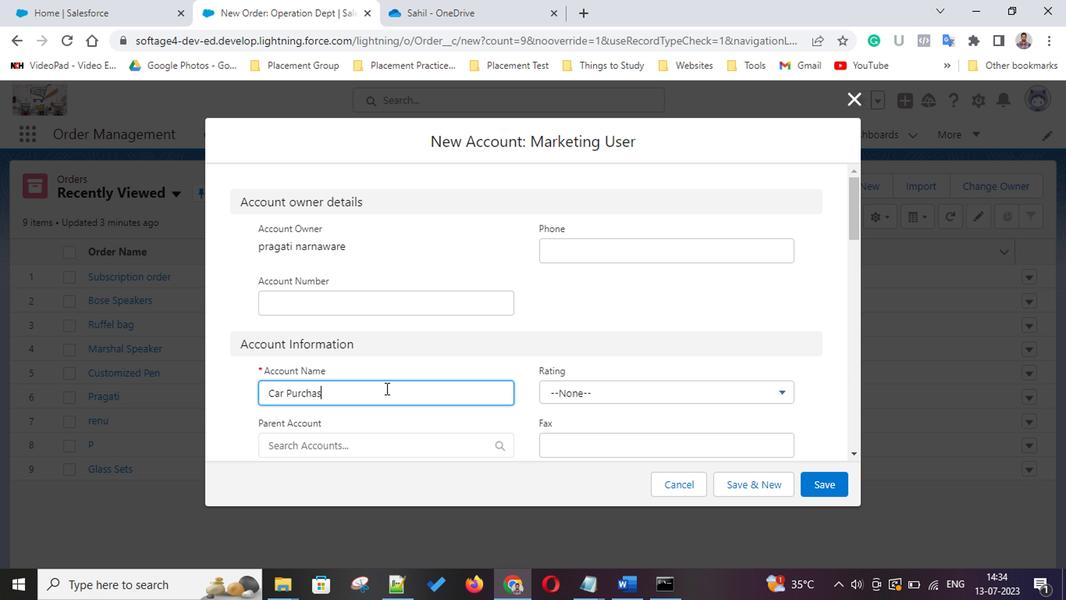 
Action: Mouse scrolled (383, 387) with delta (0, 0)
Screenshot: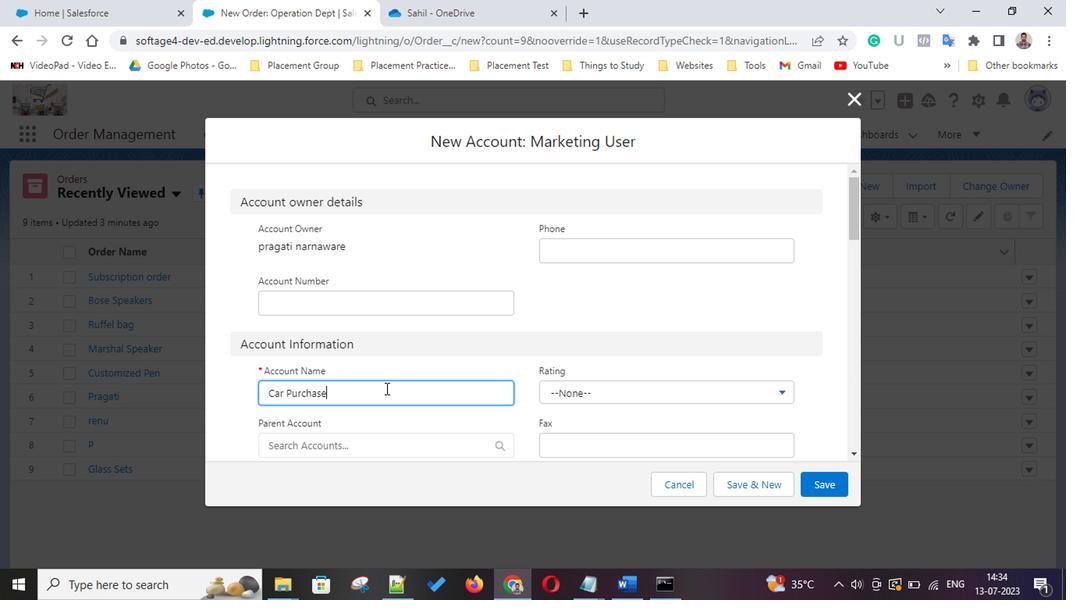 
Action: Mouse scrolled (383, 387) with delta (0, 0)
Screenshot: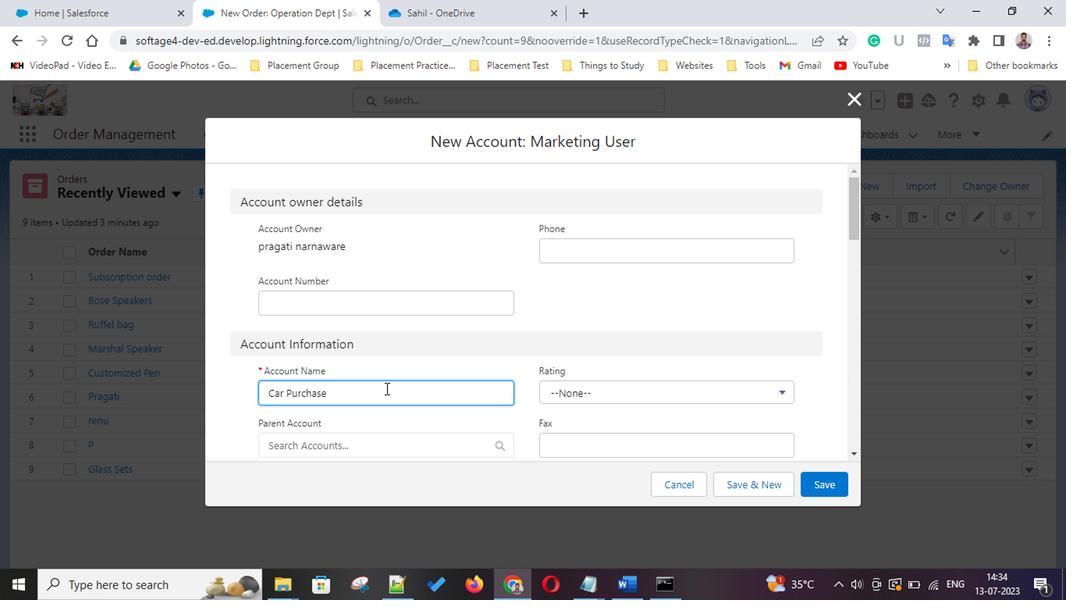 
Action: Mouse scrolled (383, 387) with delta (0, 0)
Screenshot: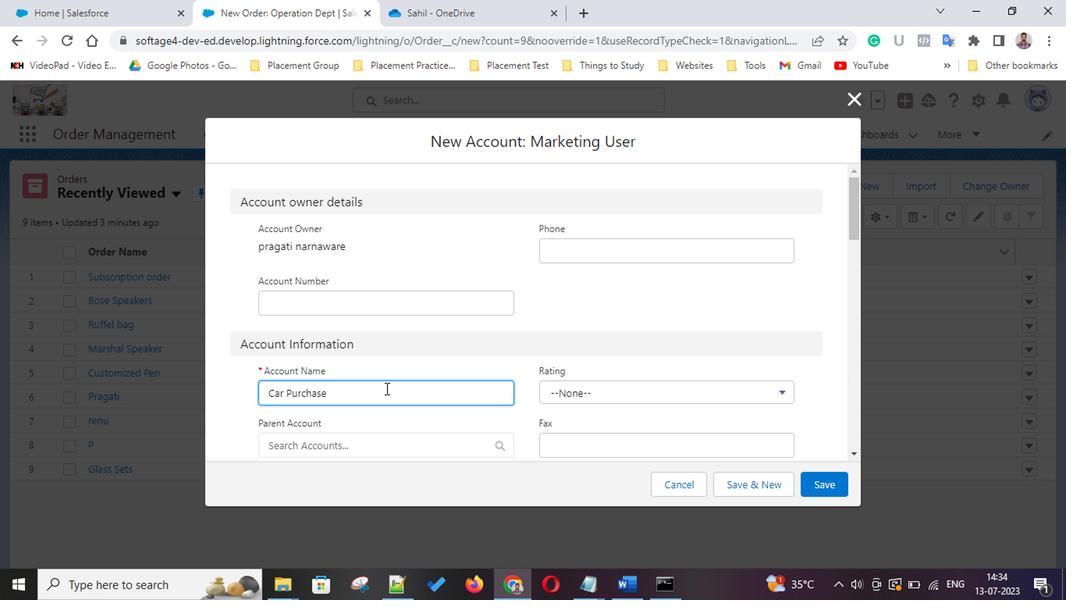 
Action: Mouse scrolled (383, 387) with delta (0, 0)
Screenshot: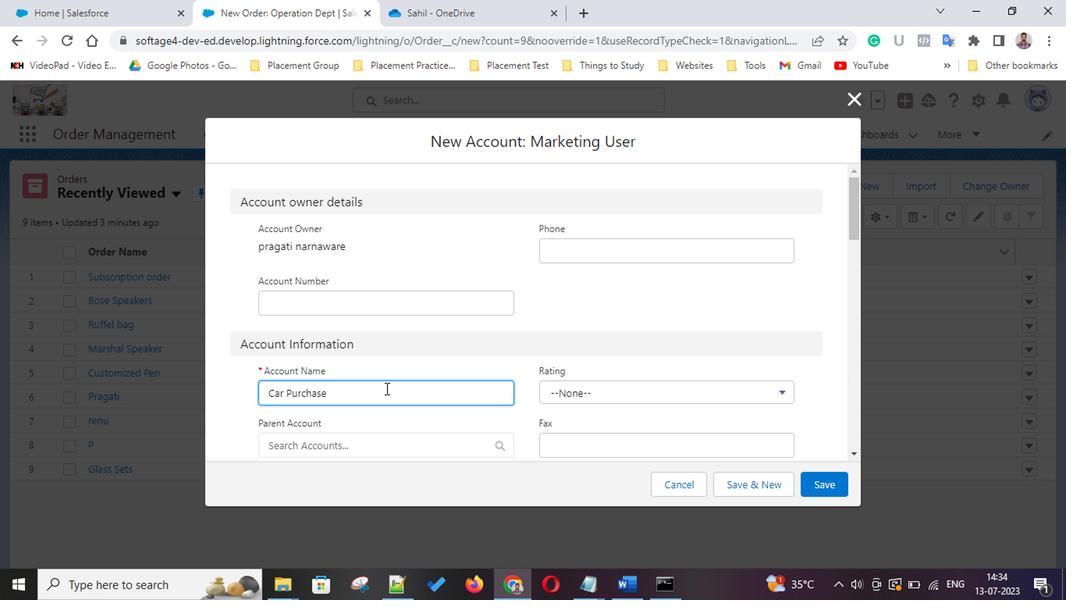 
Action: Mouse scrolled (383, 387) with delta (0, 0)
Screenshot: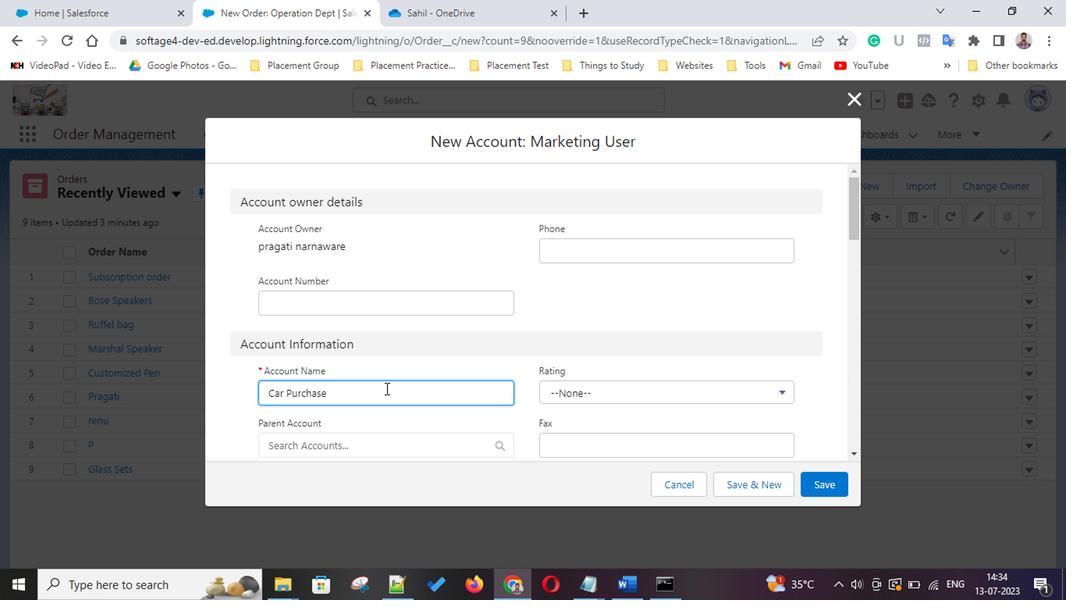 
Action: Mouse scrolled (383, 387) with delta (0, 0)
